 Task: Play online Dominion games in medium mode.
Action: Mouse moved to (480, 573)
Screenshot: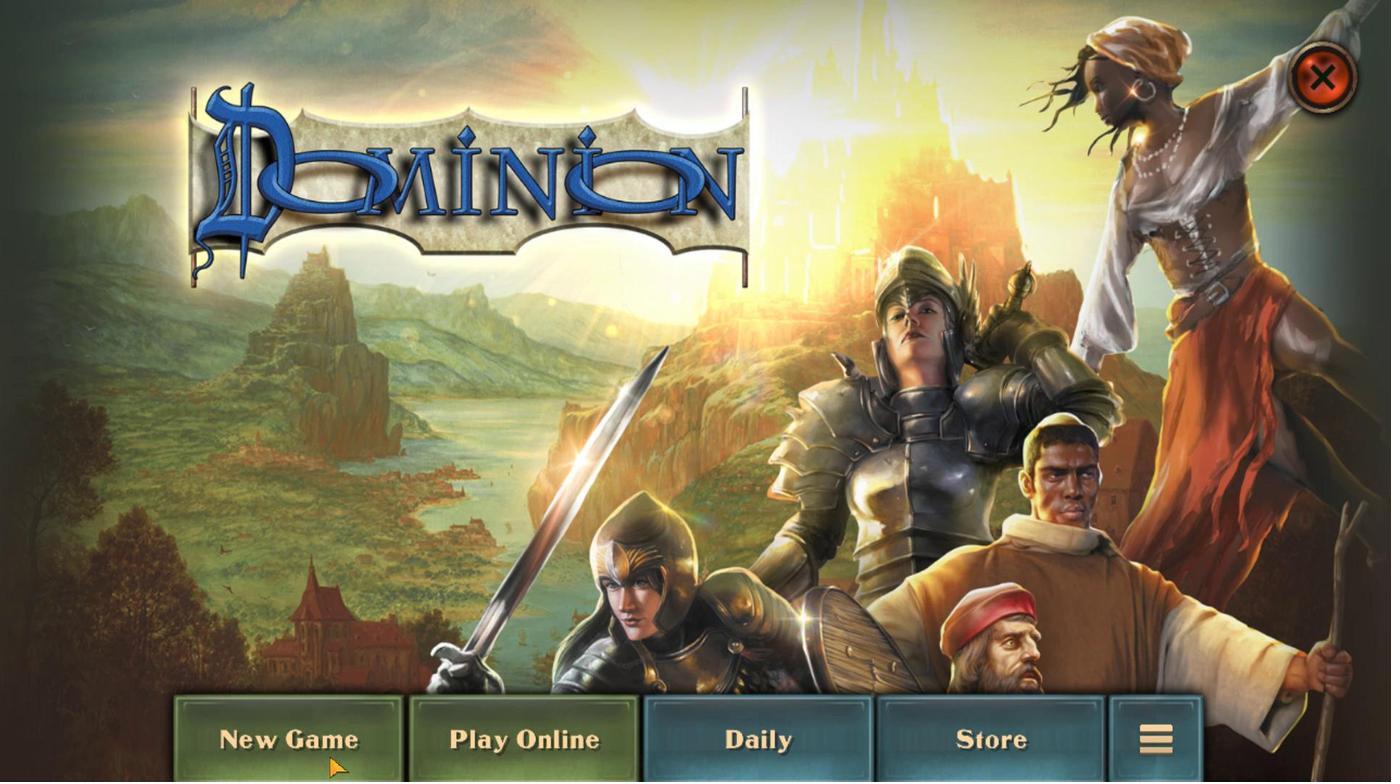 
Action: Mouse pressed left at (480, 573)
Screenshot: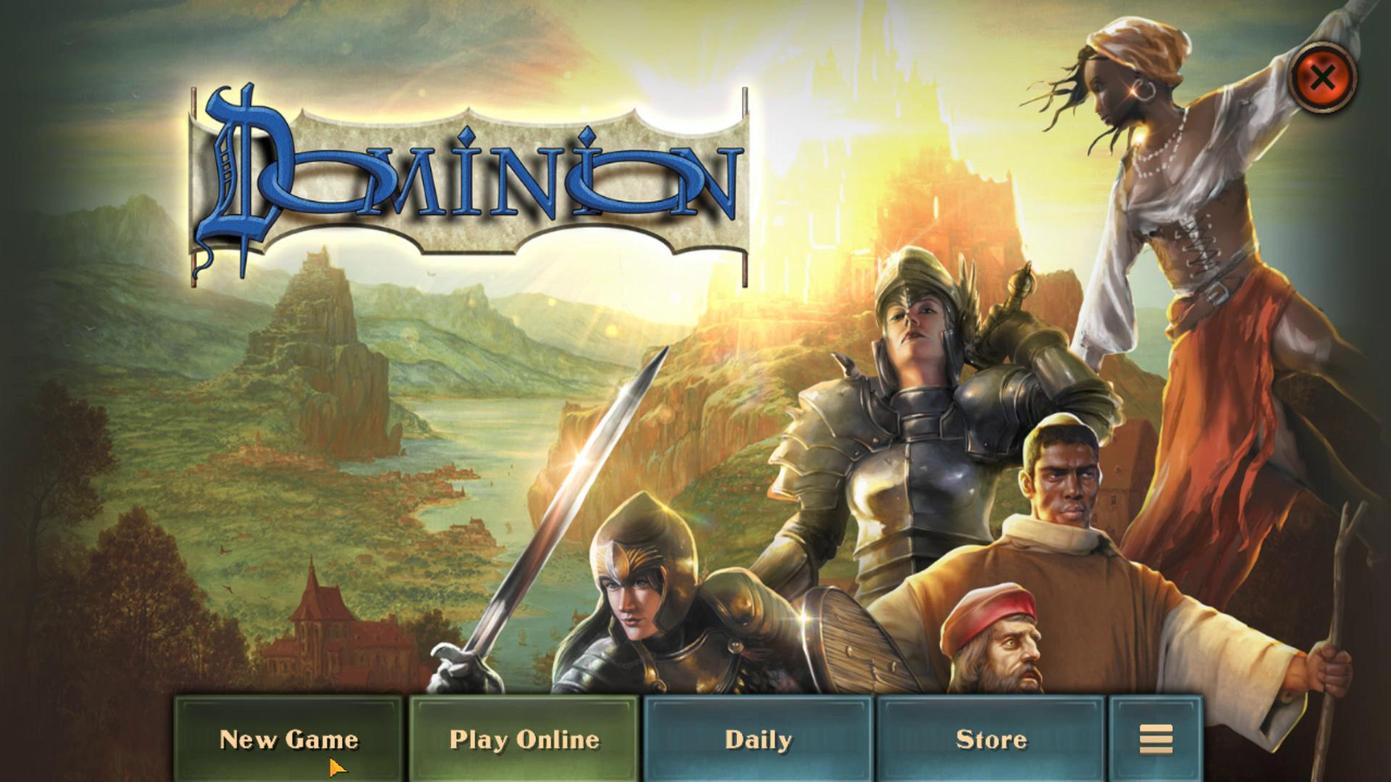 
Action: Mouse moved to (749, 678)
Screenshot: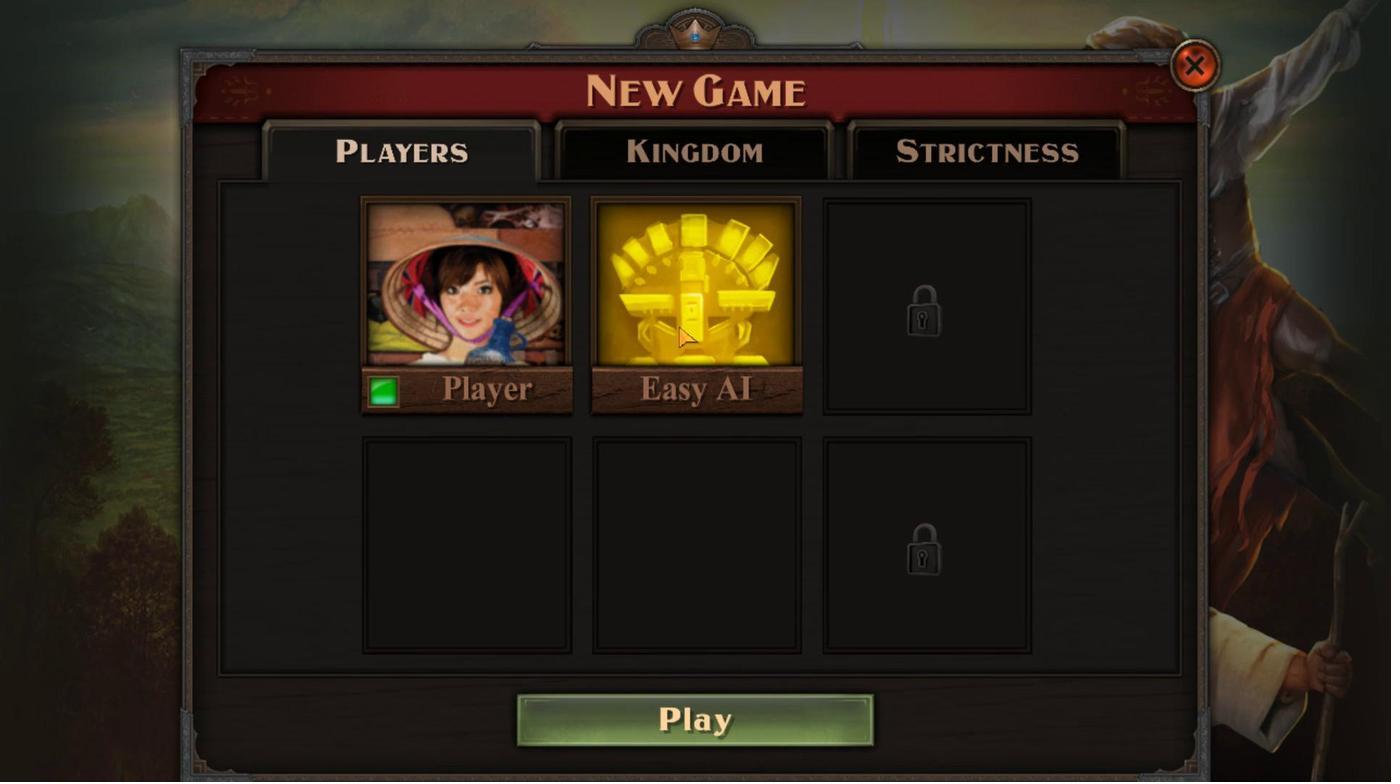 
Action: Mouse pressed left at (749, 678)
Screenshot: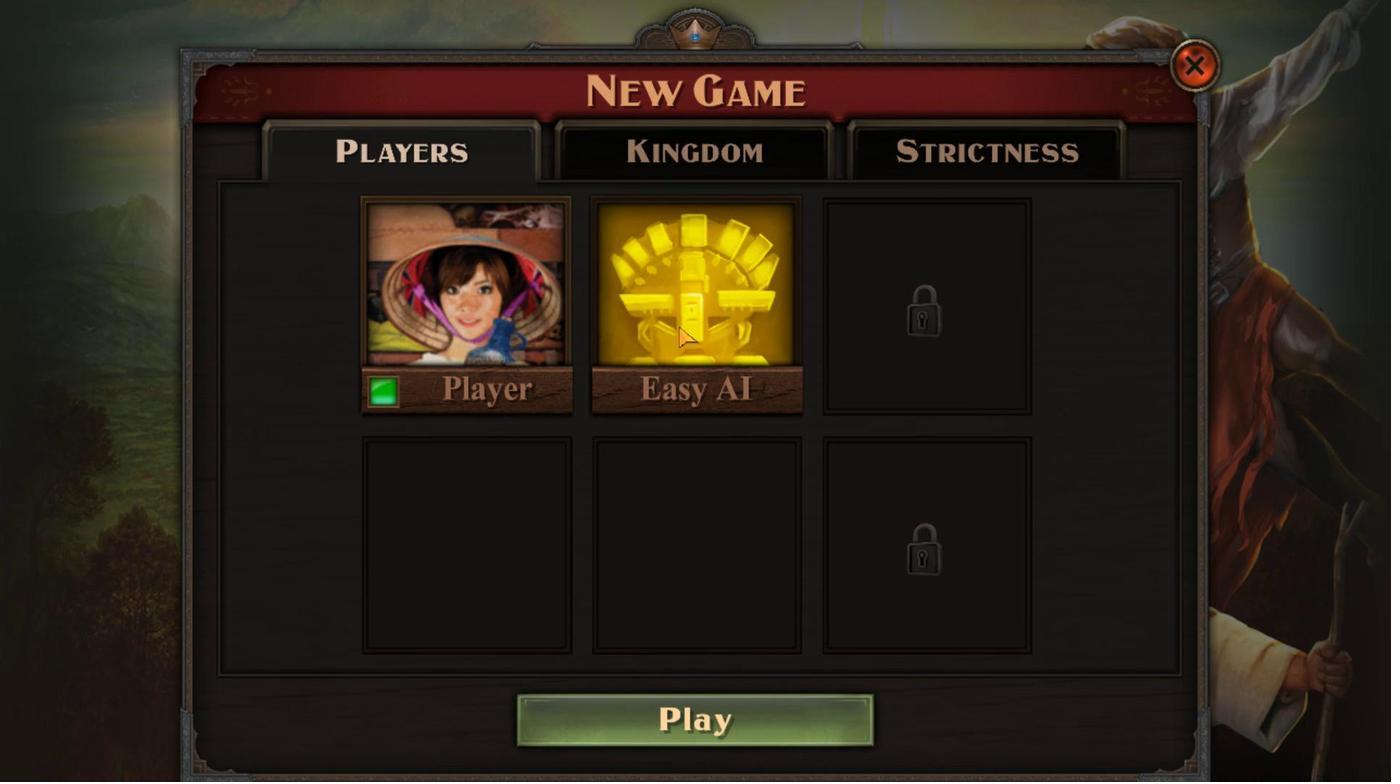 
Action: Mouse moved to (526, 621)
Screenshot: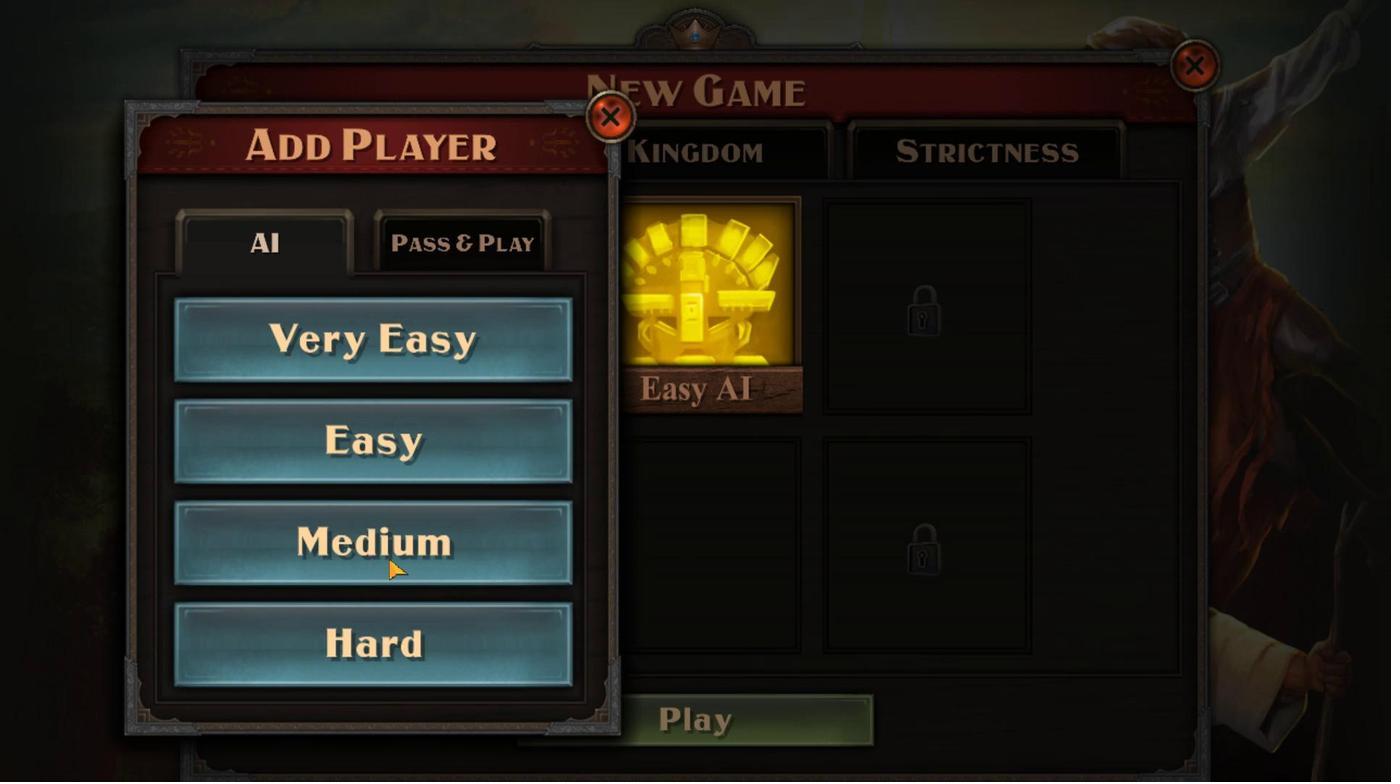
Action: Mouse pressed left at (526, 621)
Screenshot: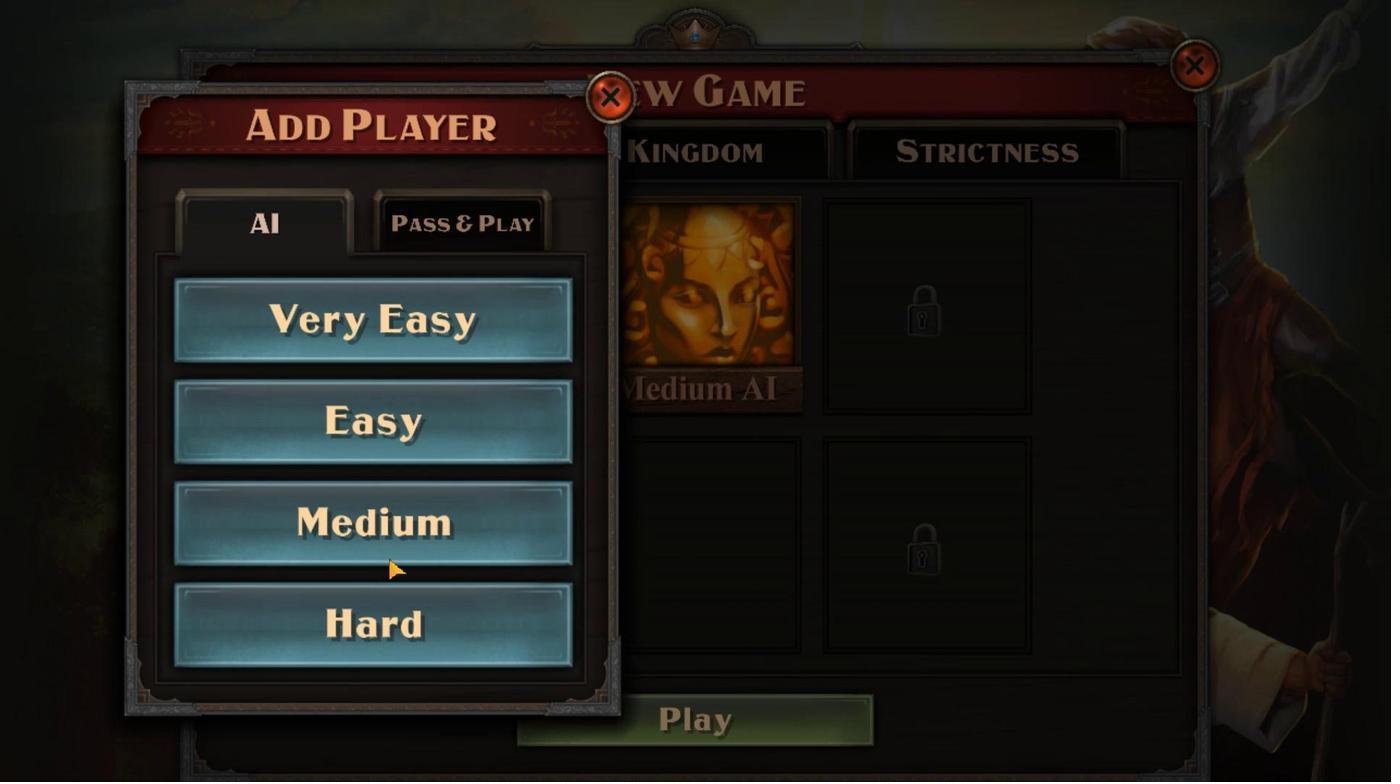 
Action: Mouse moved to (781, 583)
Screenshot: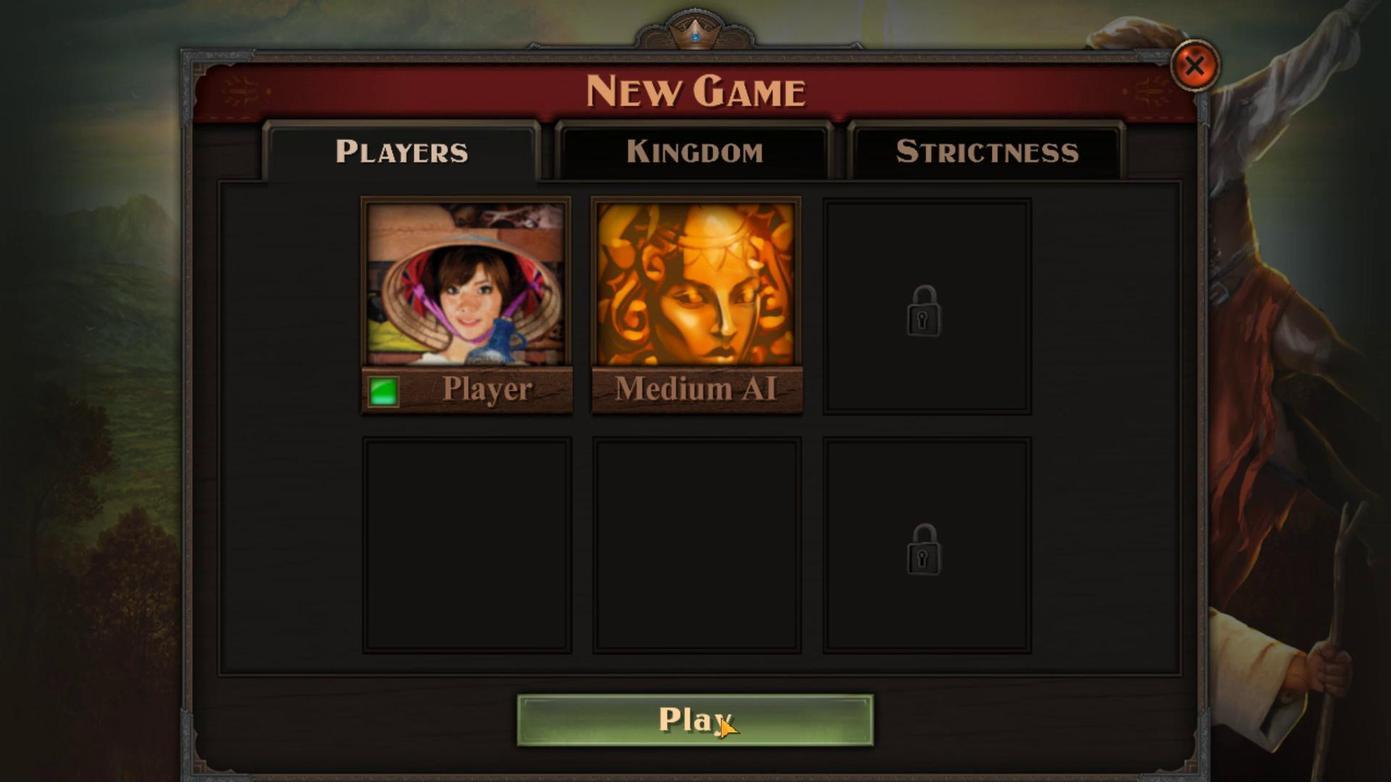 
Action: Mouse pressed left at (781, 583)
Screenshot: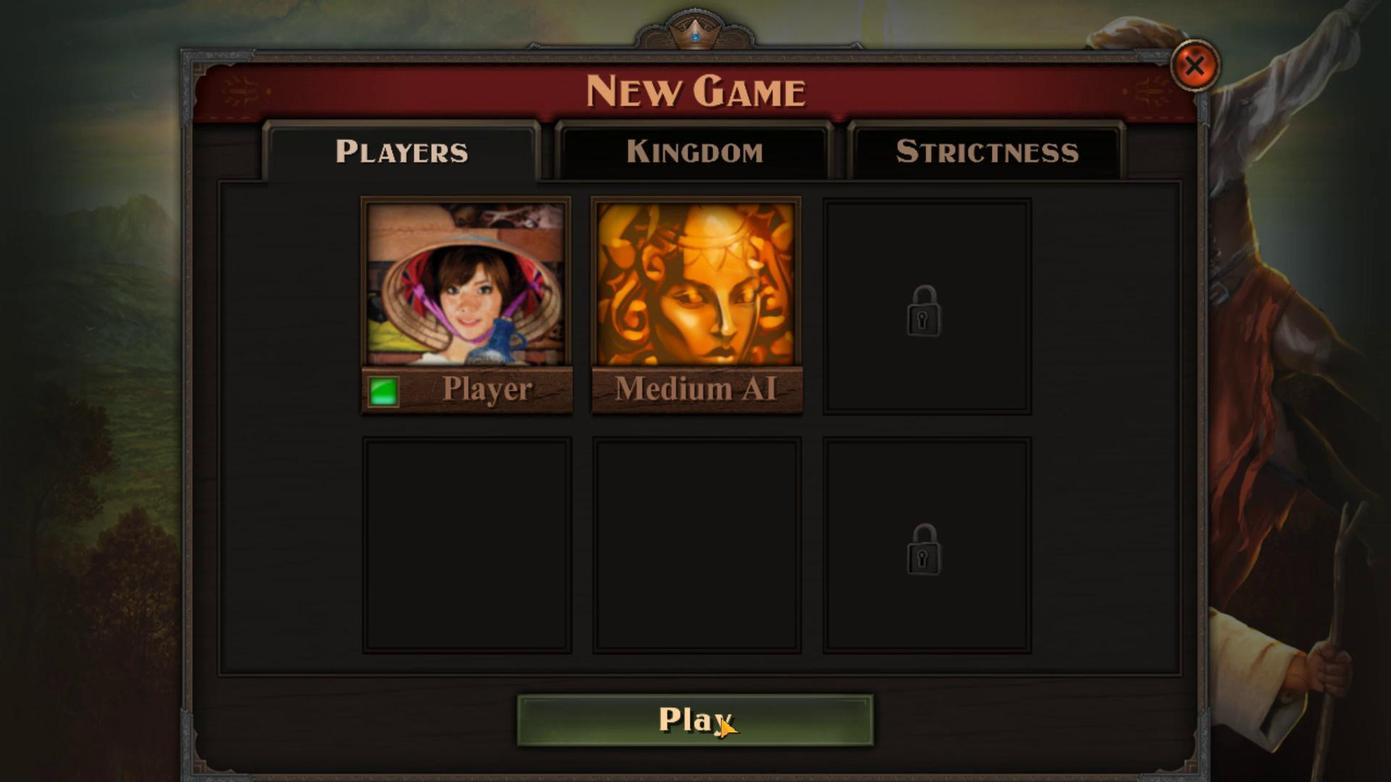 
Action: Mouse moved to (745, 581)
Screenshot: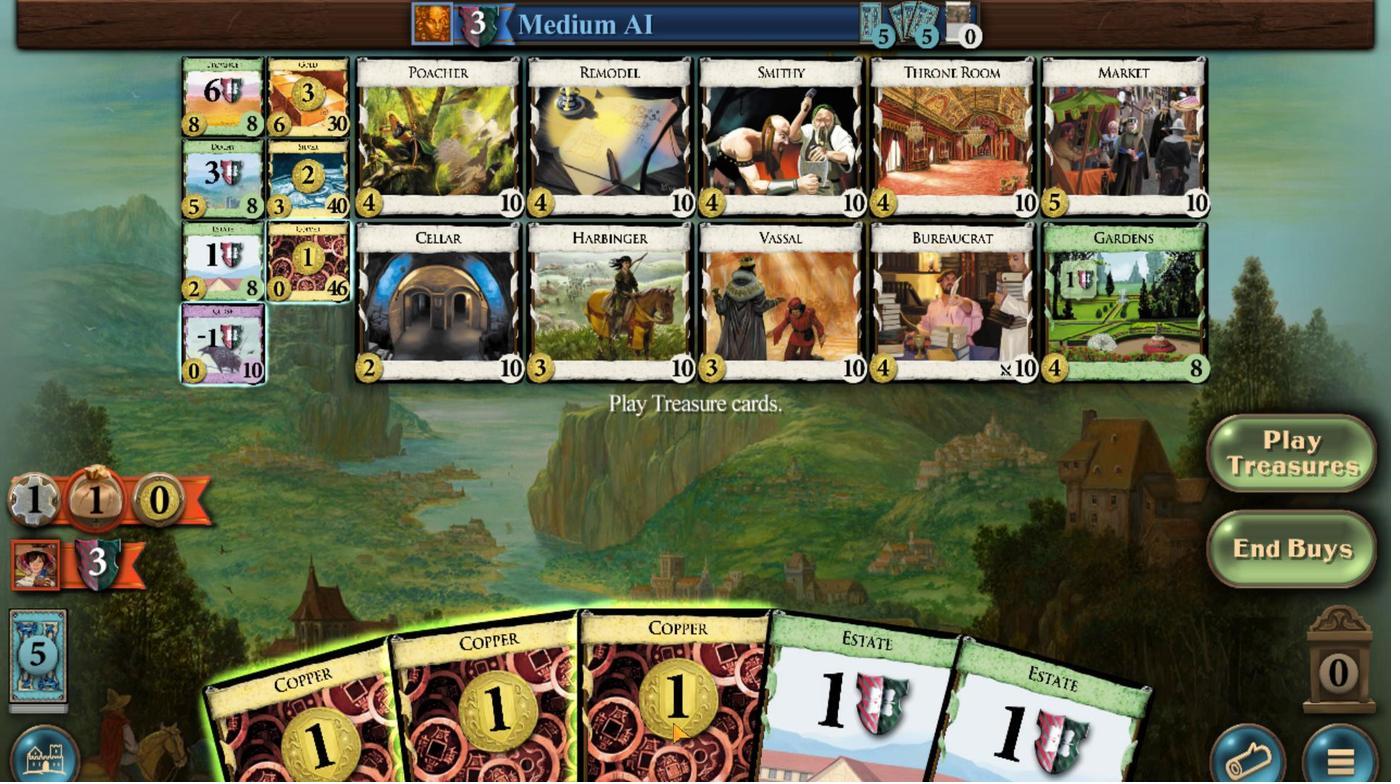 
Action: Mouse scrolled (745, 581) with delta (0, 0)
Screenshot: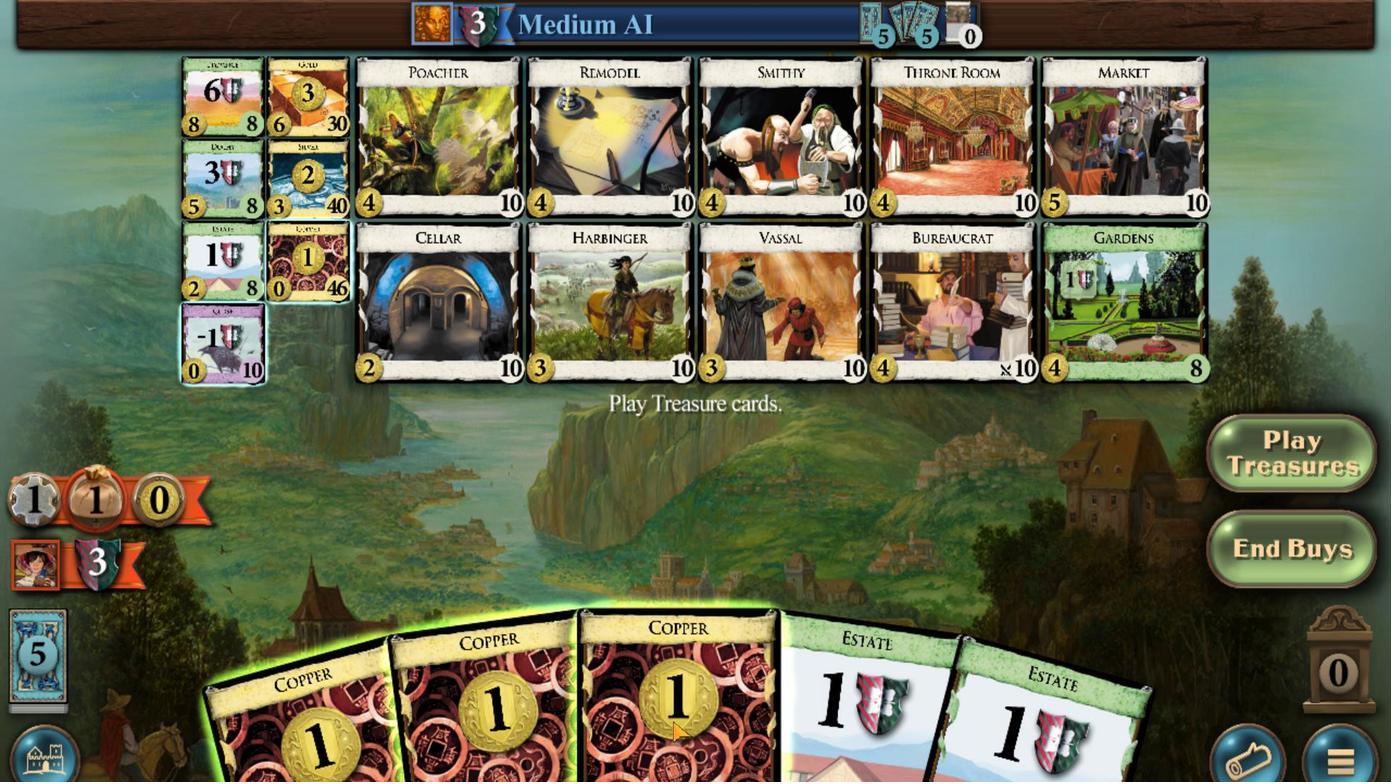 
Action: Mouse moved to (679, 587)
Screenshot: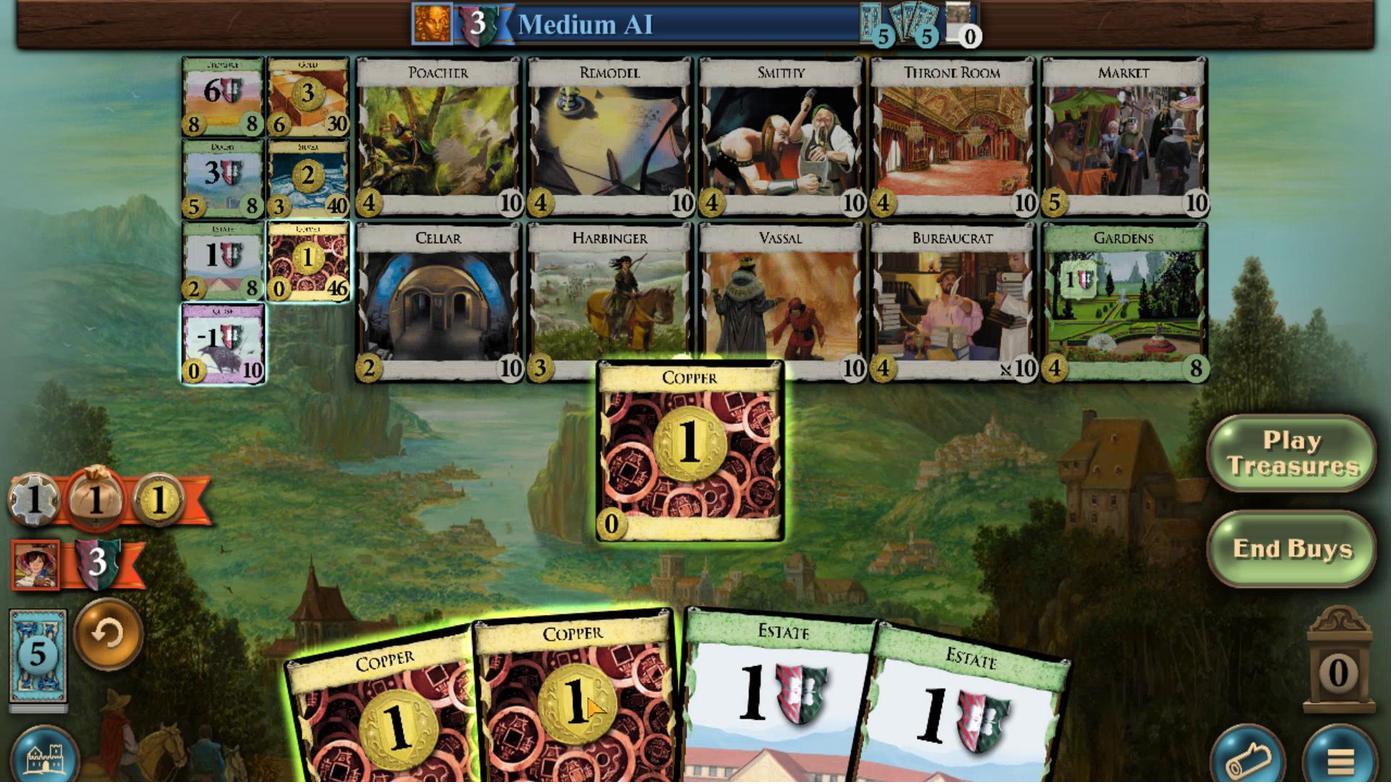 
Action: Mouse scrolled (679, 588) with delta (0, 0)
Screenshot: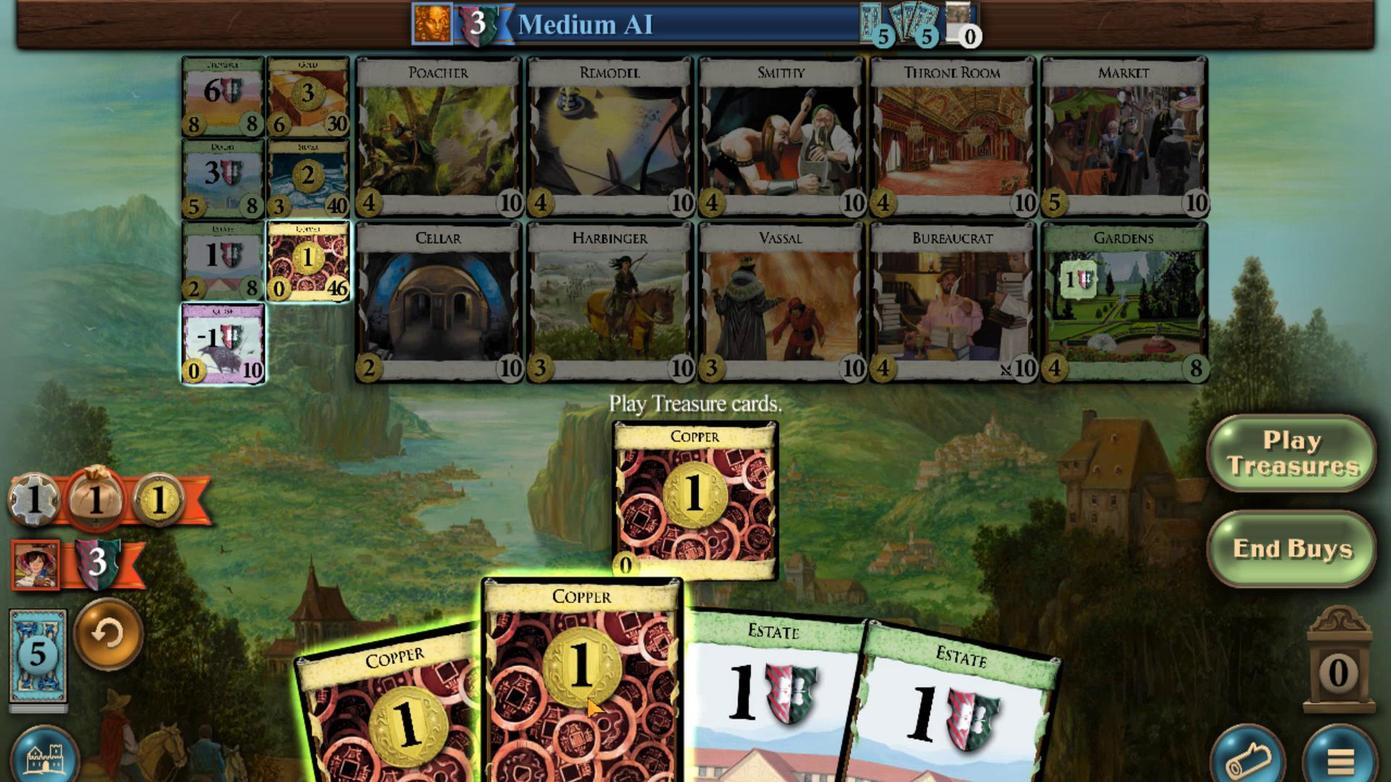 
Action: Mouse moved to (619, 589)
Screenshot: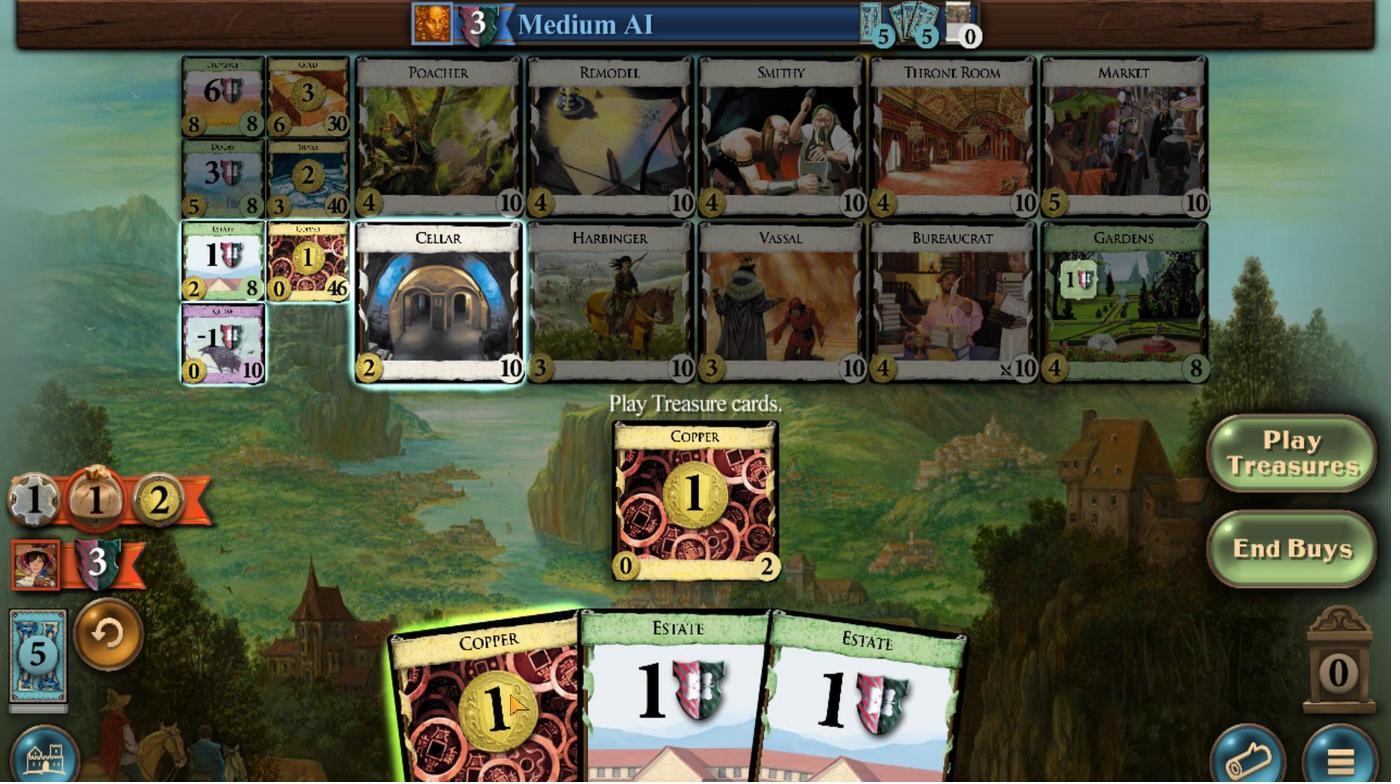 
Action: Mouse scrolled (619, 589) with delta (0, 0)
Screenshot: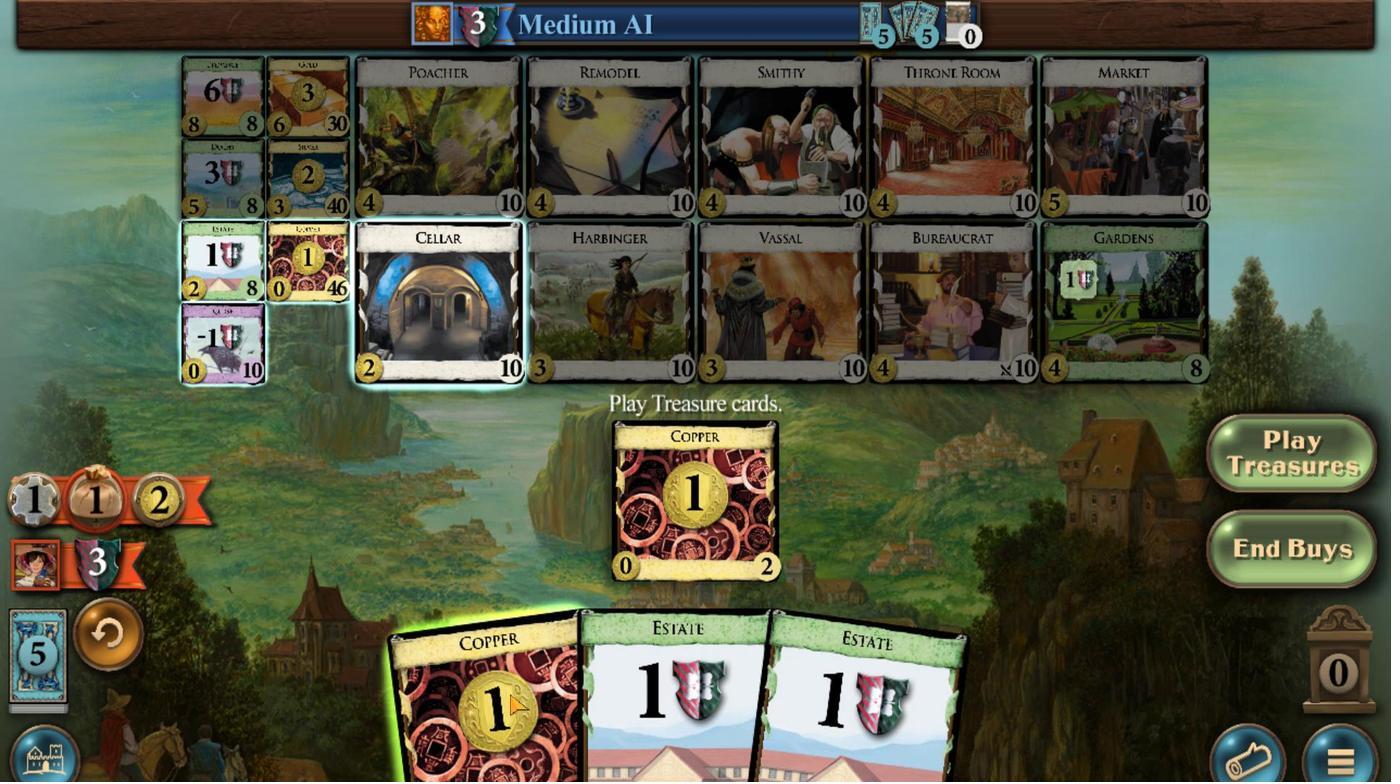 
Action: Mouse moved to (483, 716)
Screenshot: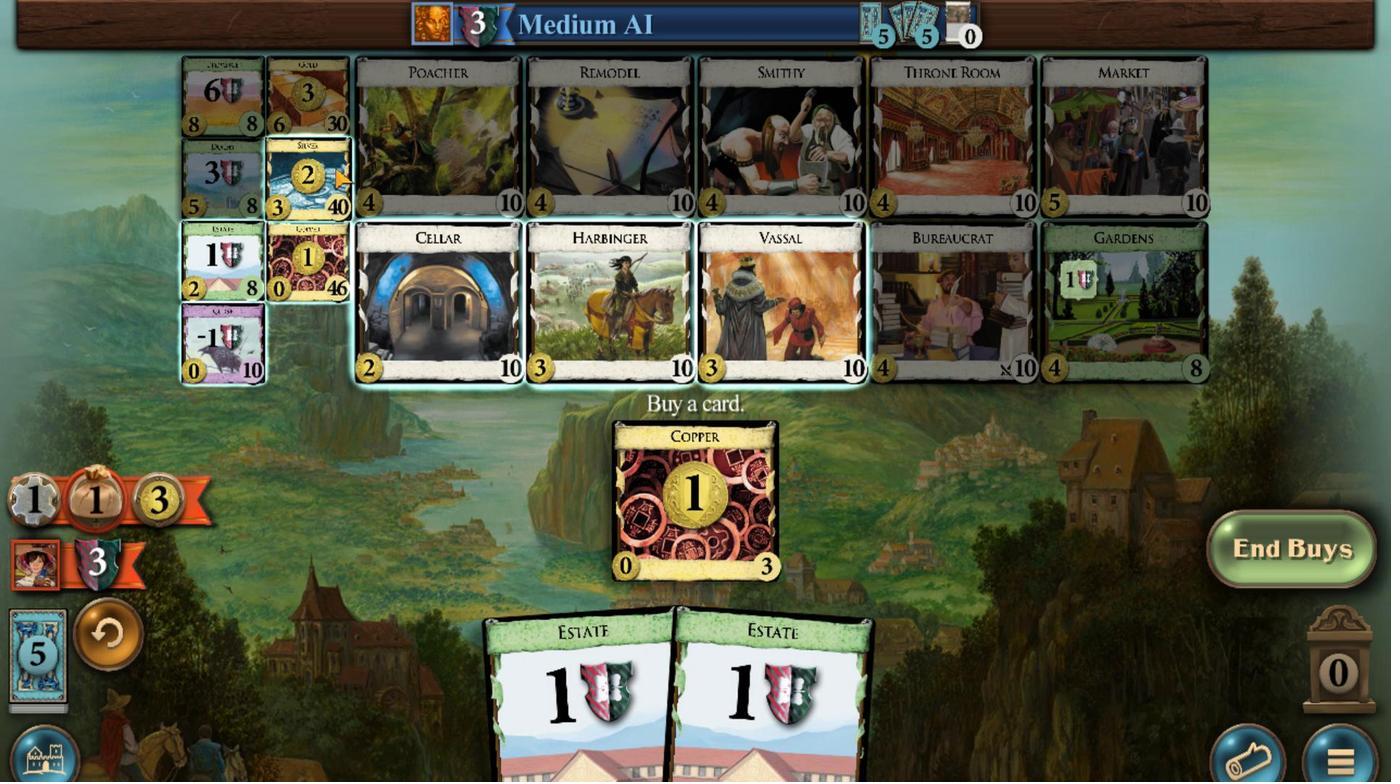 
Action: Mouse scrolled (483, 716) with delta (0, 0)
Screenshot: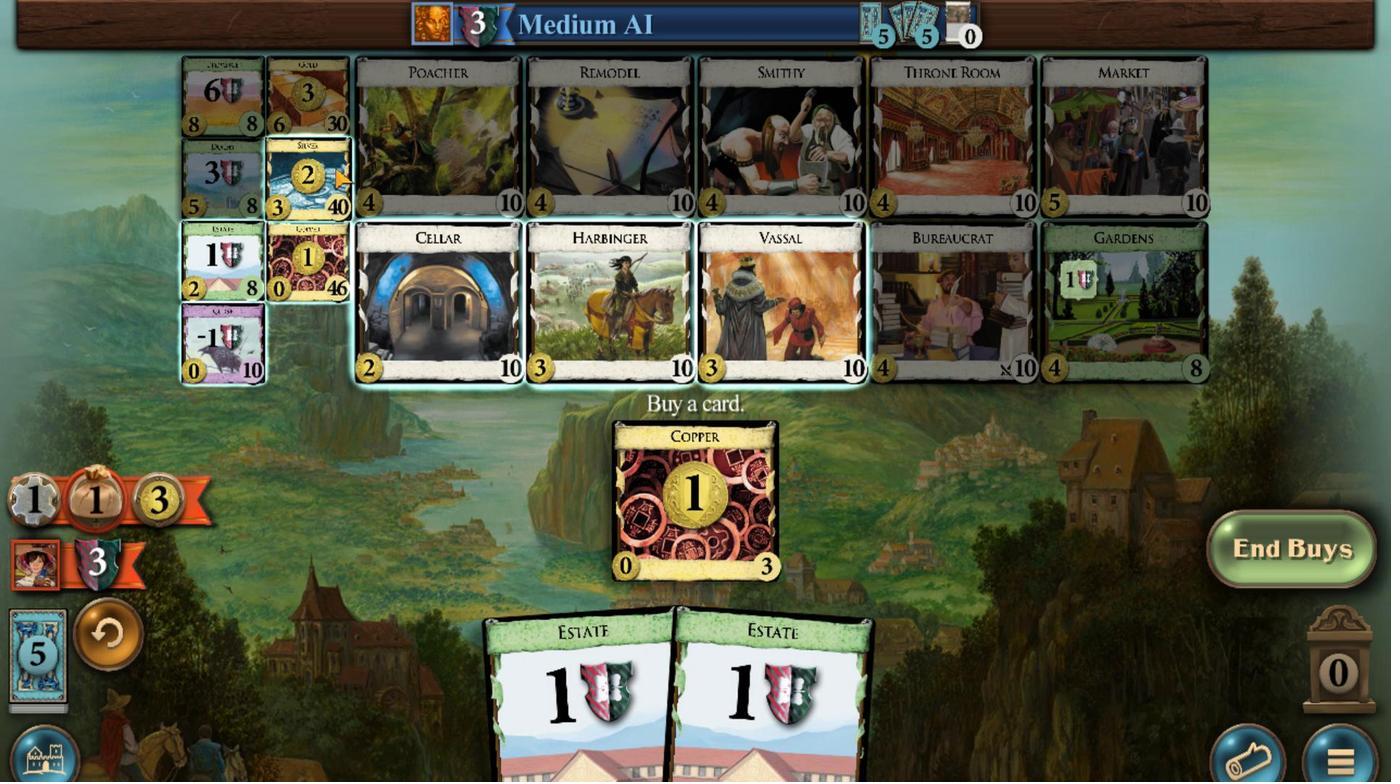 
Action: Mouse moved to (485, 716)
Screenshot: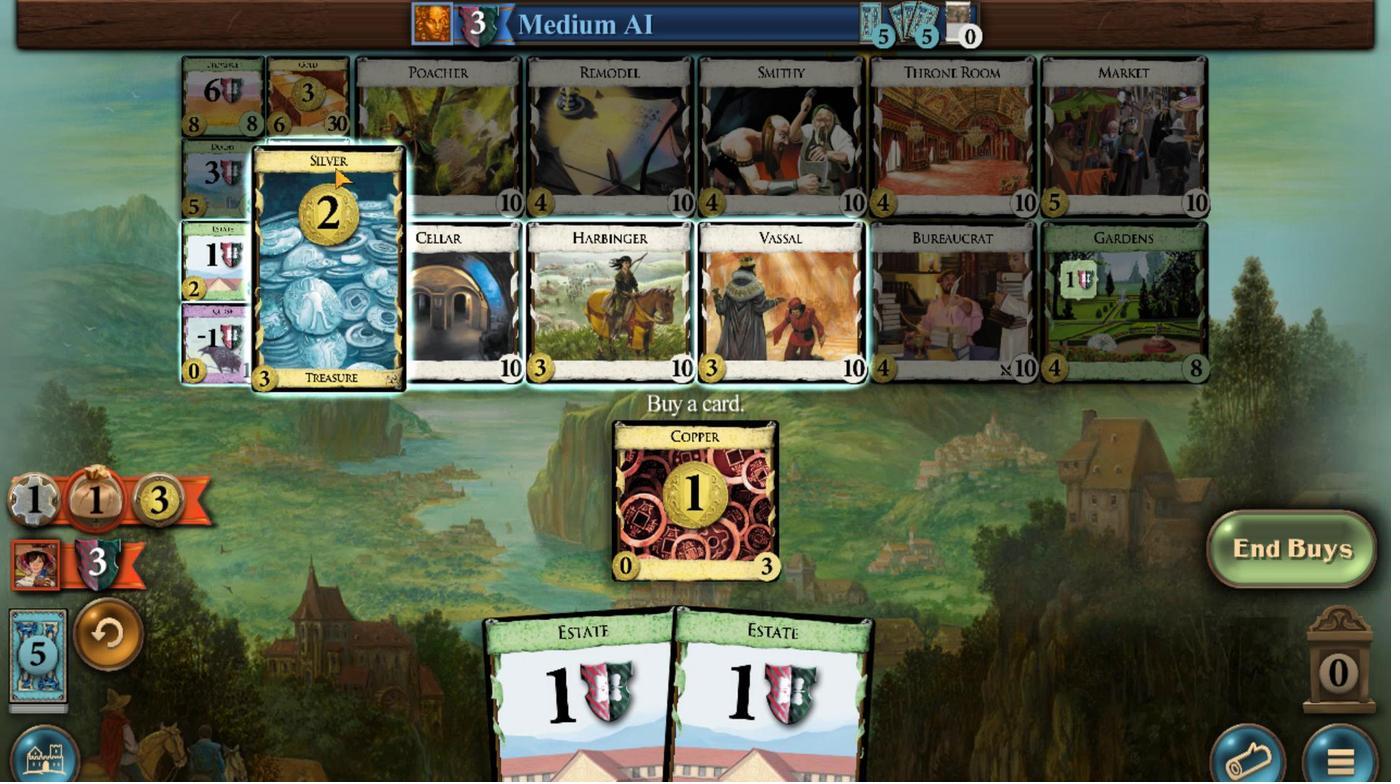 
Action: Mouse scrolled (485, 716) with delta (0, 0)
Screenshot: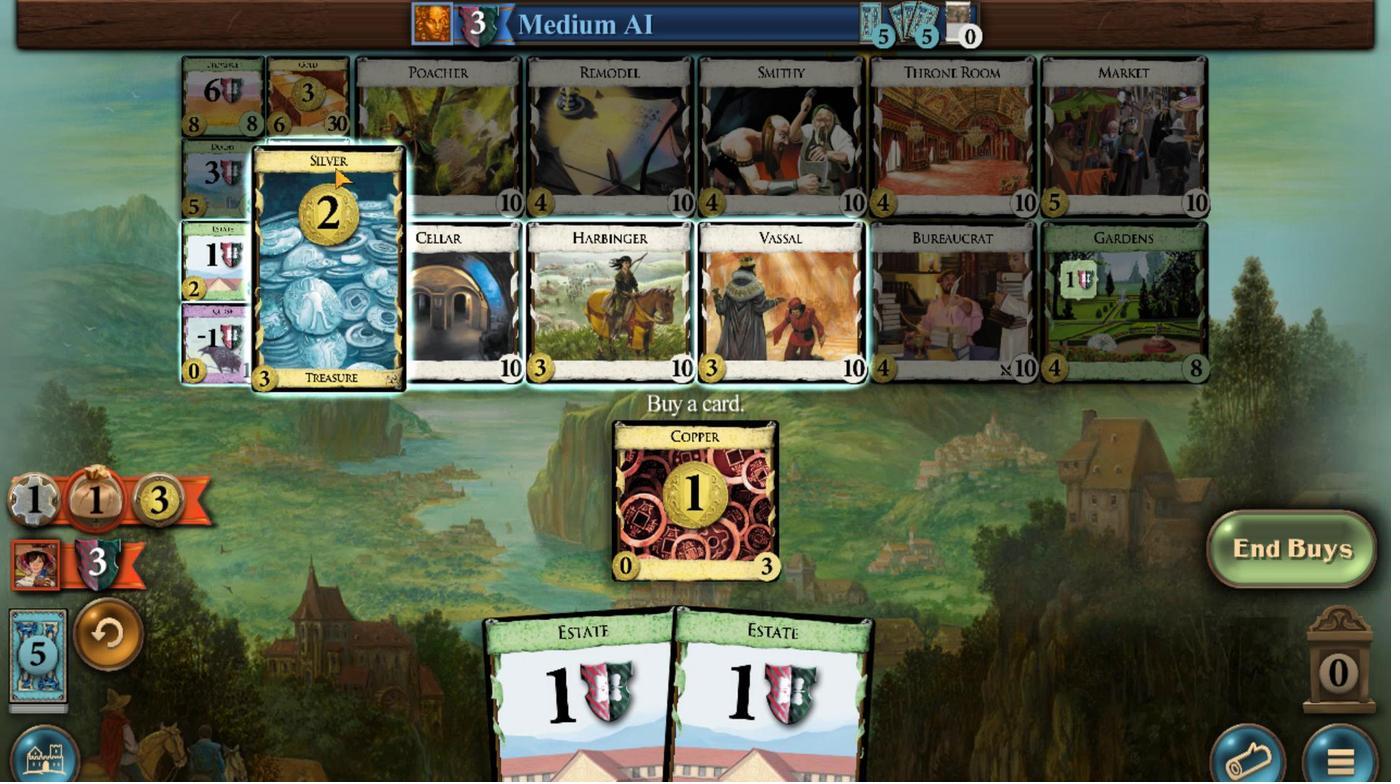 
Action: Mouse moved to (485, 716)
Screenshot: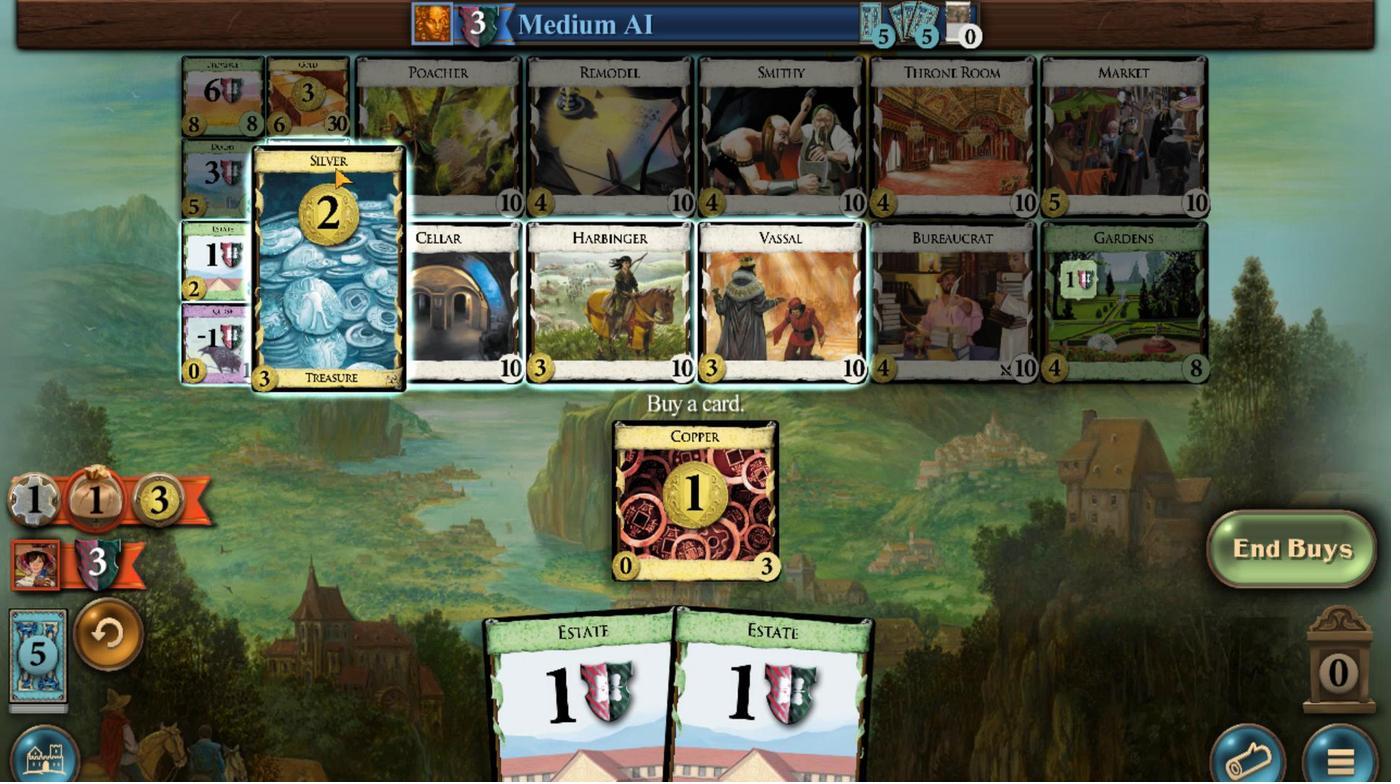 
Action: Mouse scrolled (485, 716) with delta (0, 0)
Screenshot: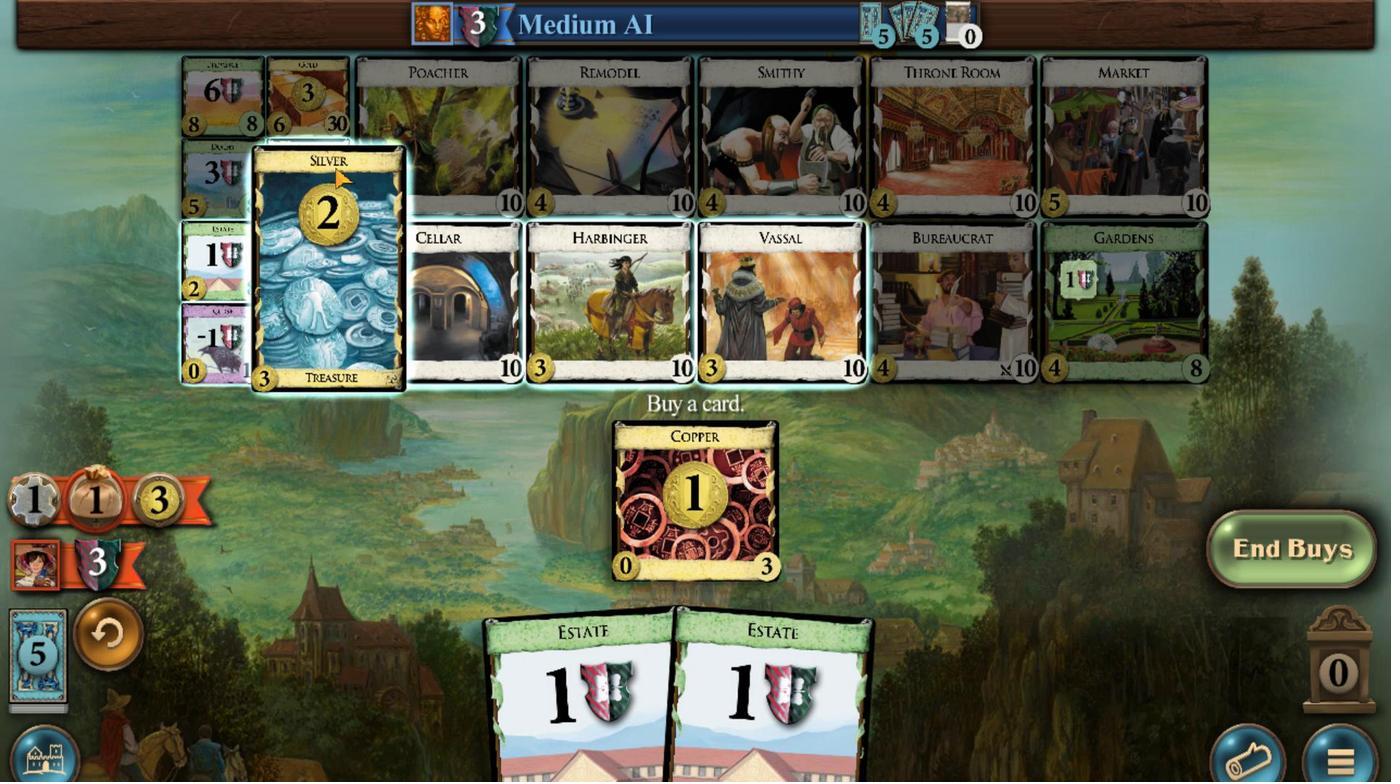 
Action: Mouse scrolled (485, 716) with delta (0, 0)
Screenshot: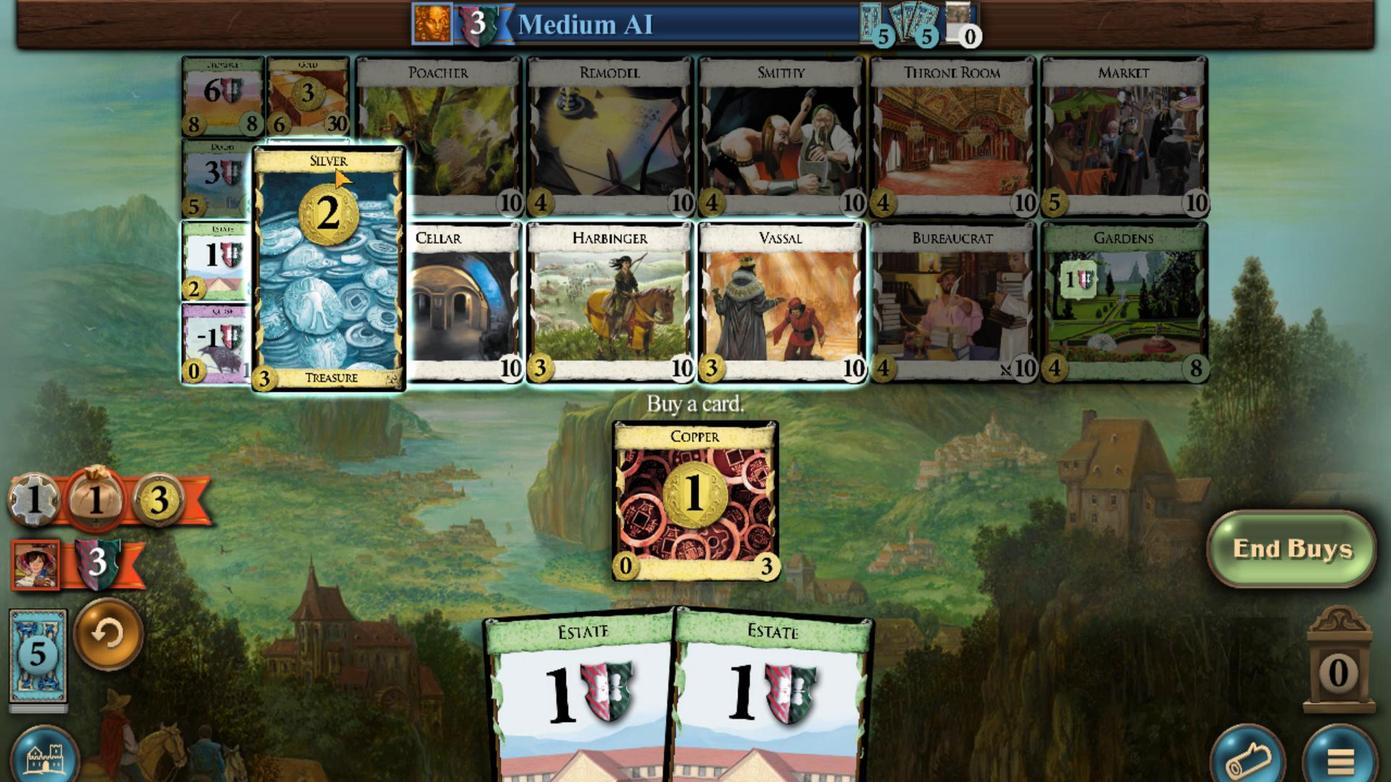 
Action: Mouse scrolled (485, 716) with delta (0, 0)
Screenshot: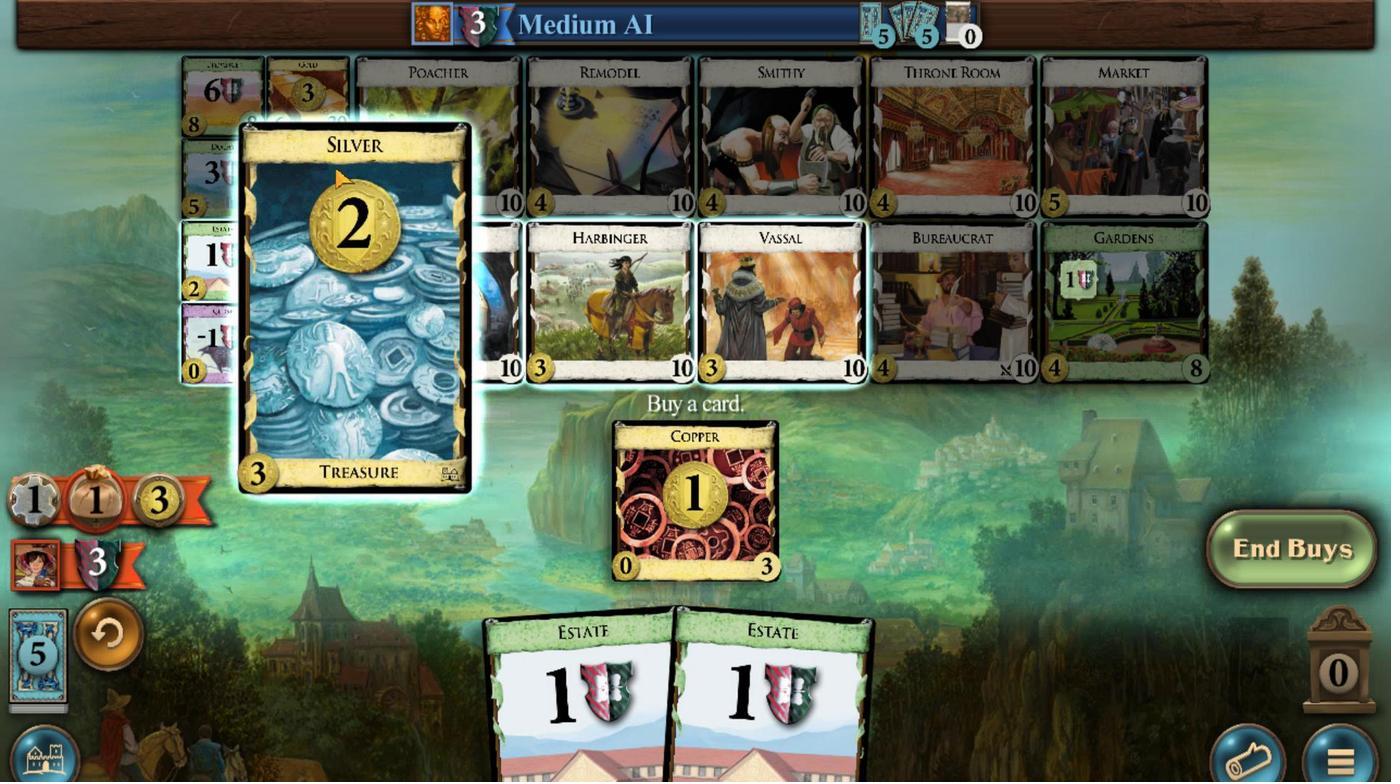 
Action: Mouse scrolled (485, 716) with delta (0, 0)
Screenshot: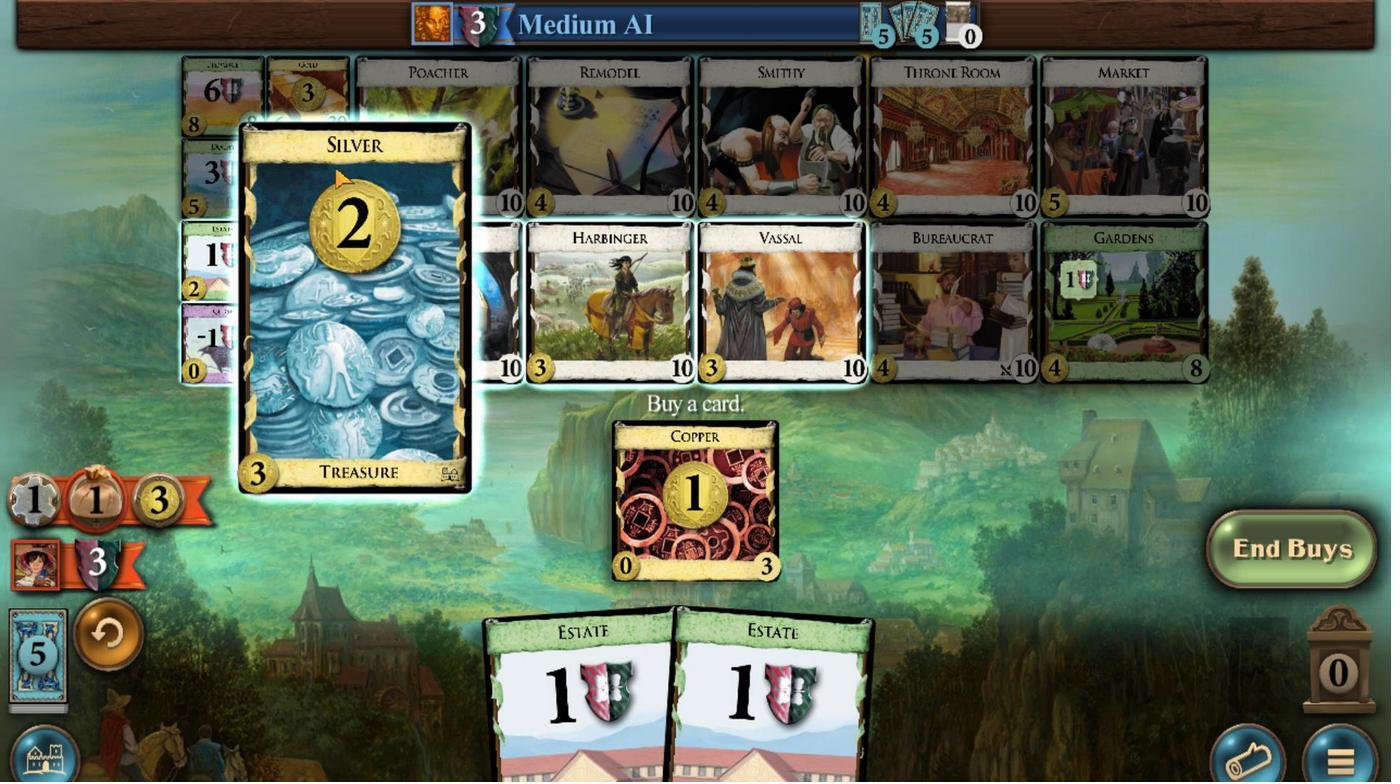 
Action: Mouse scrolled (485, 716) with delta (0, 0)
Screenshot: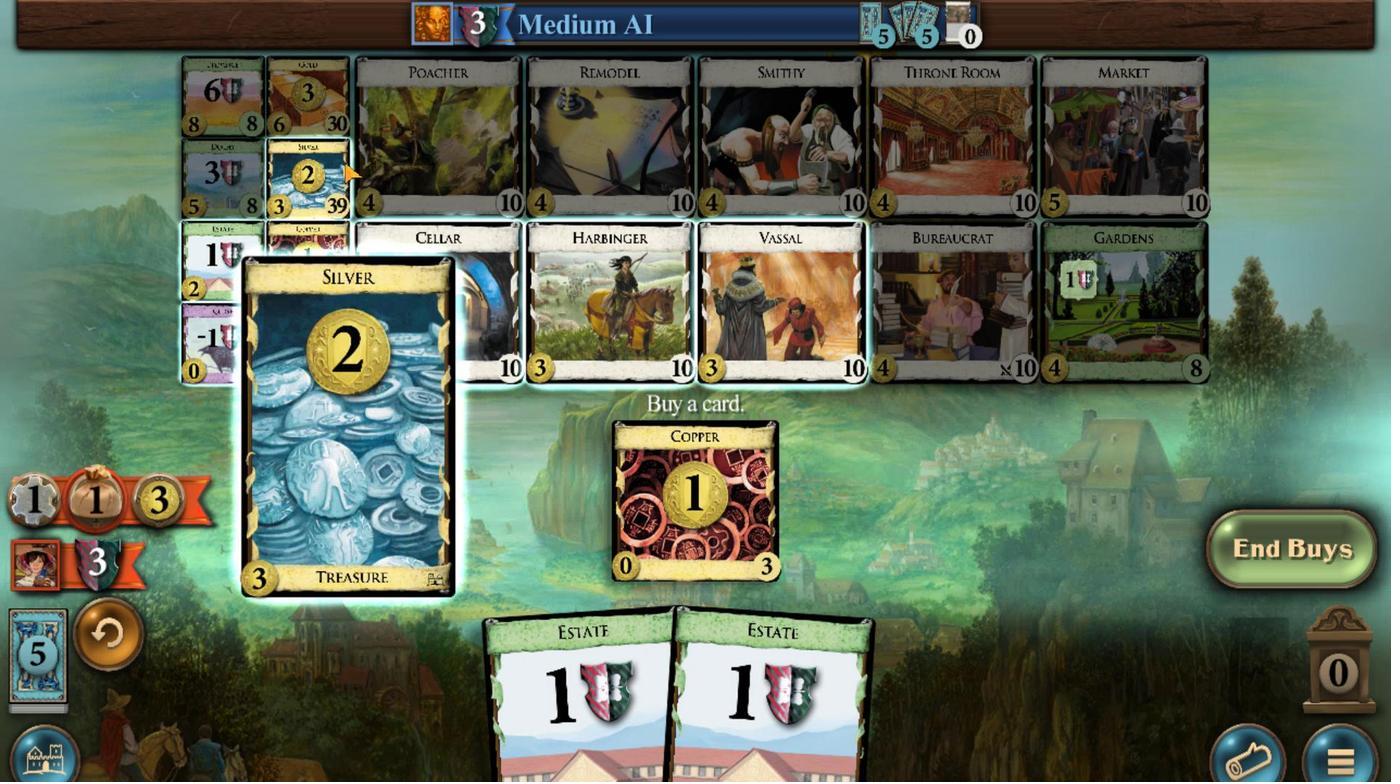 
Action: Mouse moved to (872, 600)
Screenshot: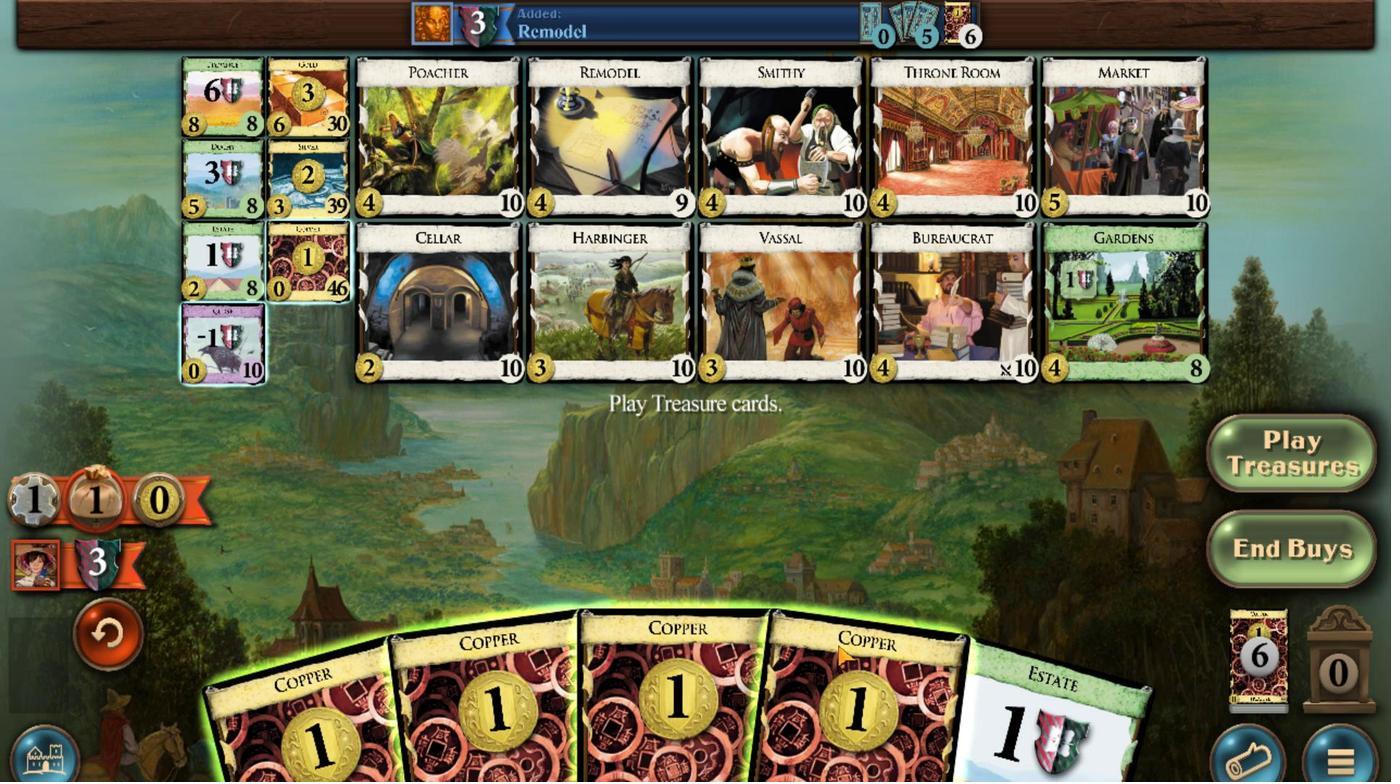 
Action: Mouse scrolled (872, 601) with delta (0, 0)
Screenshot: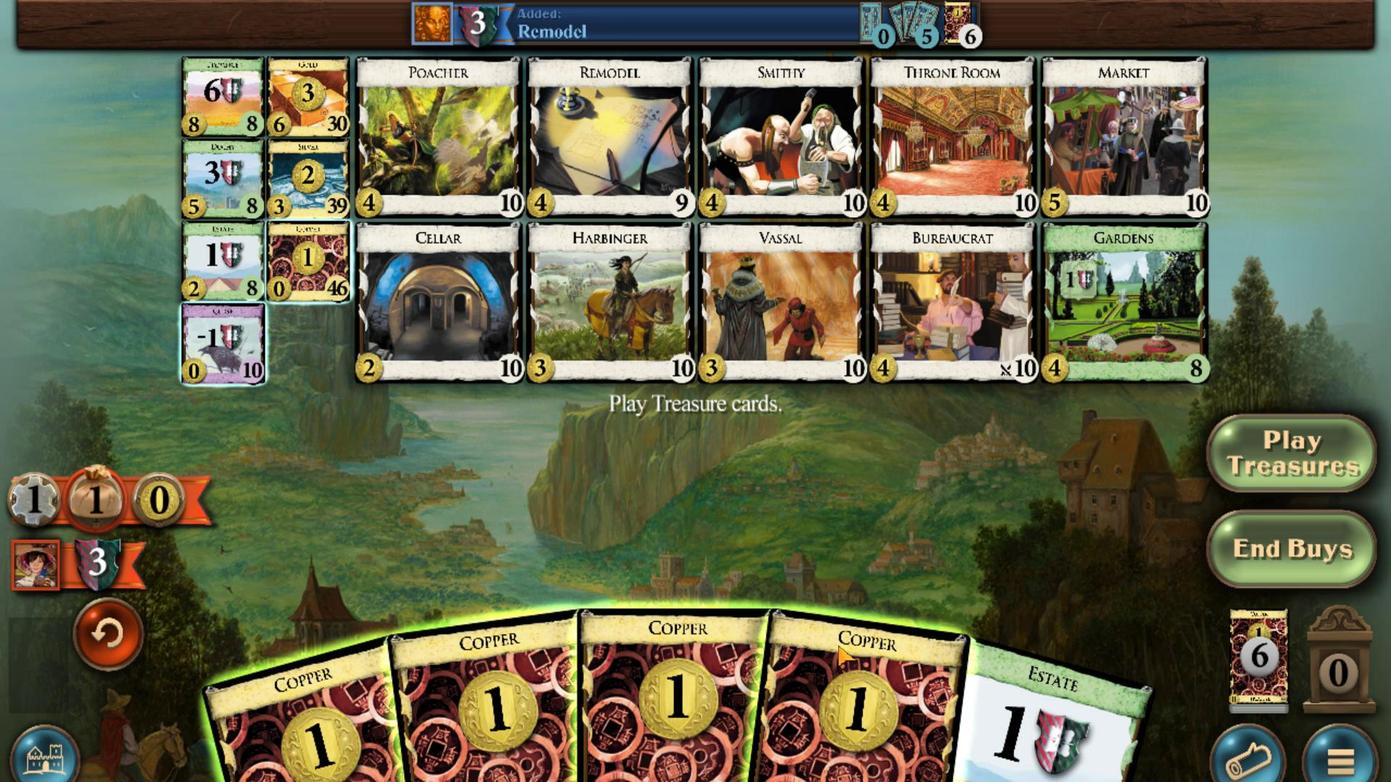 
Action: Mouse moved to (818, 594)
Screenshot: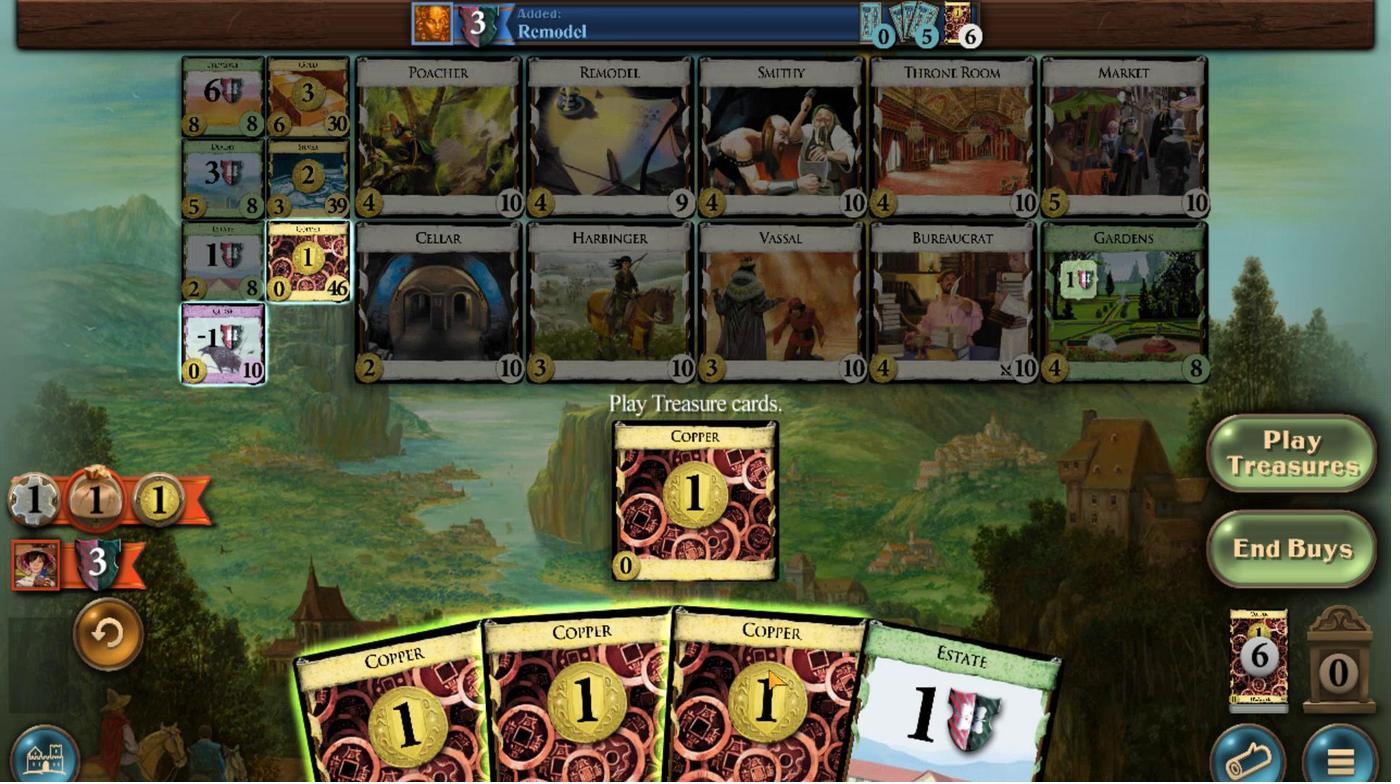 
Action: Mouse scrolled (818, 594) with delta (0, 0)
Screenshot: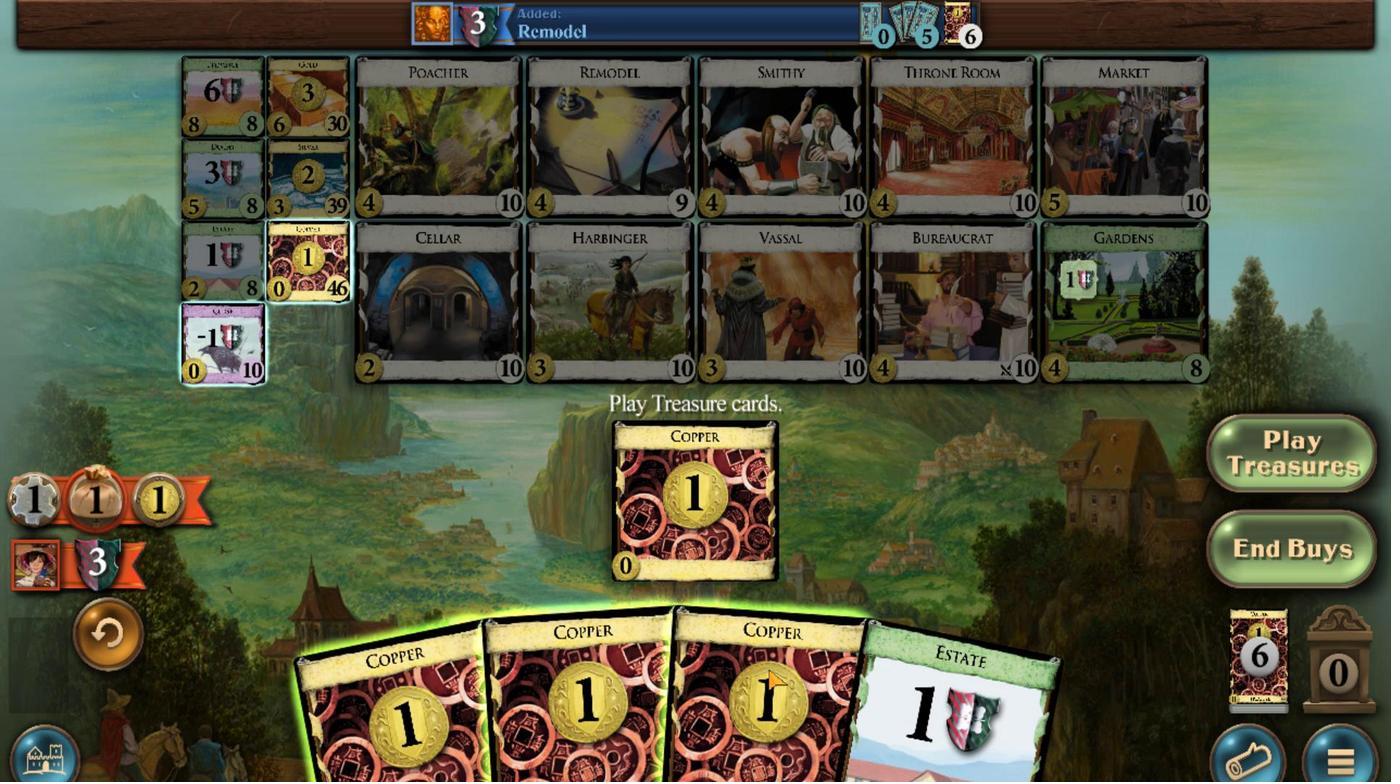 
Action: Mouse moved to (774, 591)
Screenshot: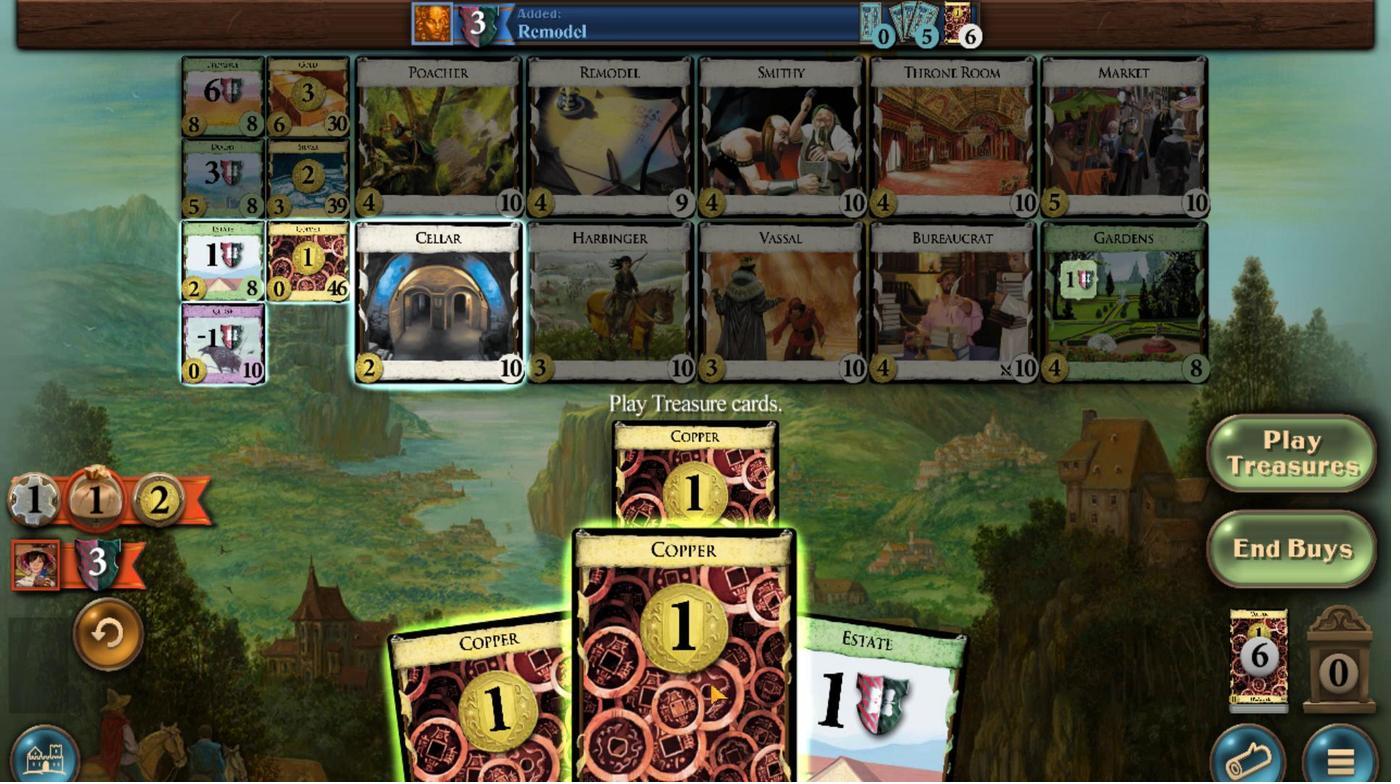 
Action: Mouse scrolled (774, 591) with delta (0, 0)
Screenshot: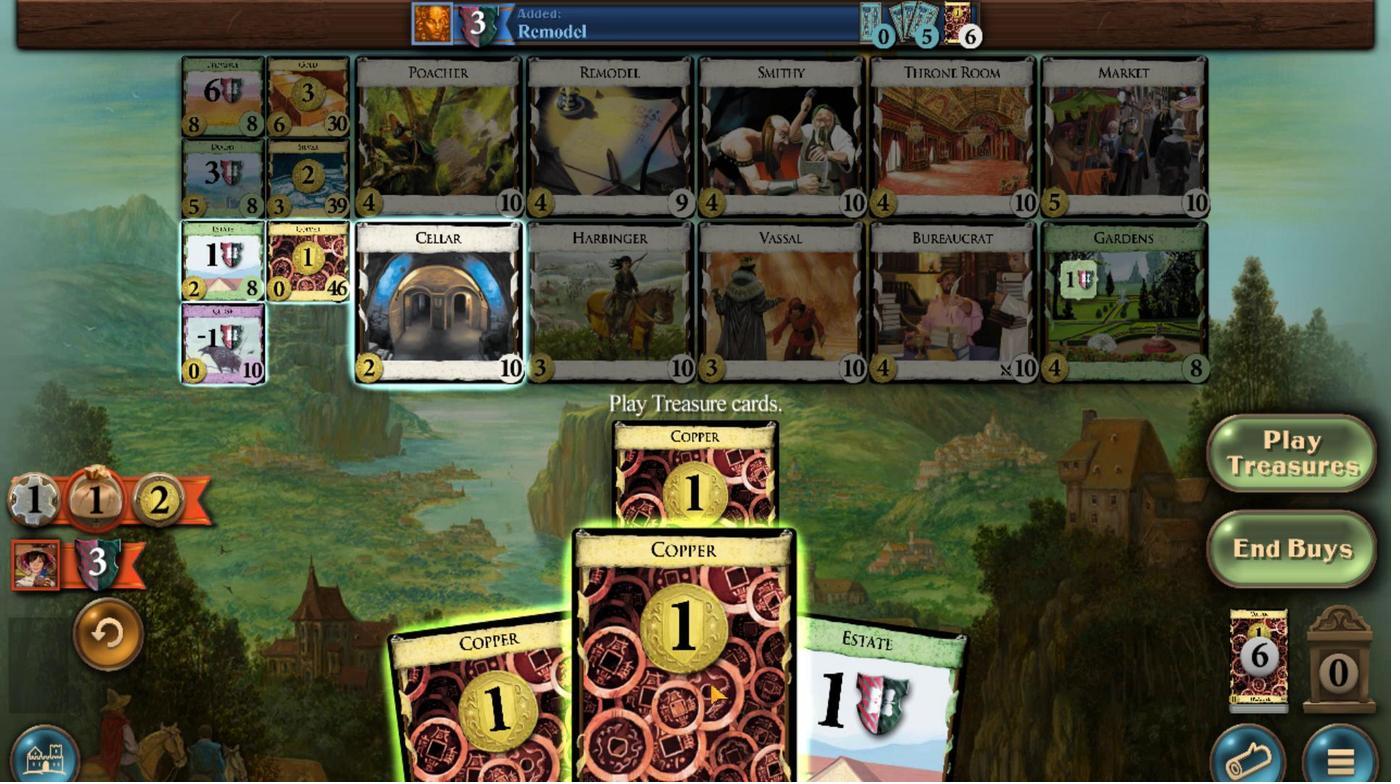 
Action: Mouse moved to (713, 592)
Screenshot: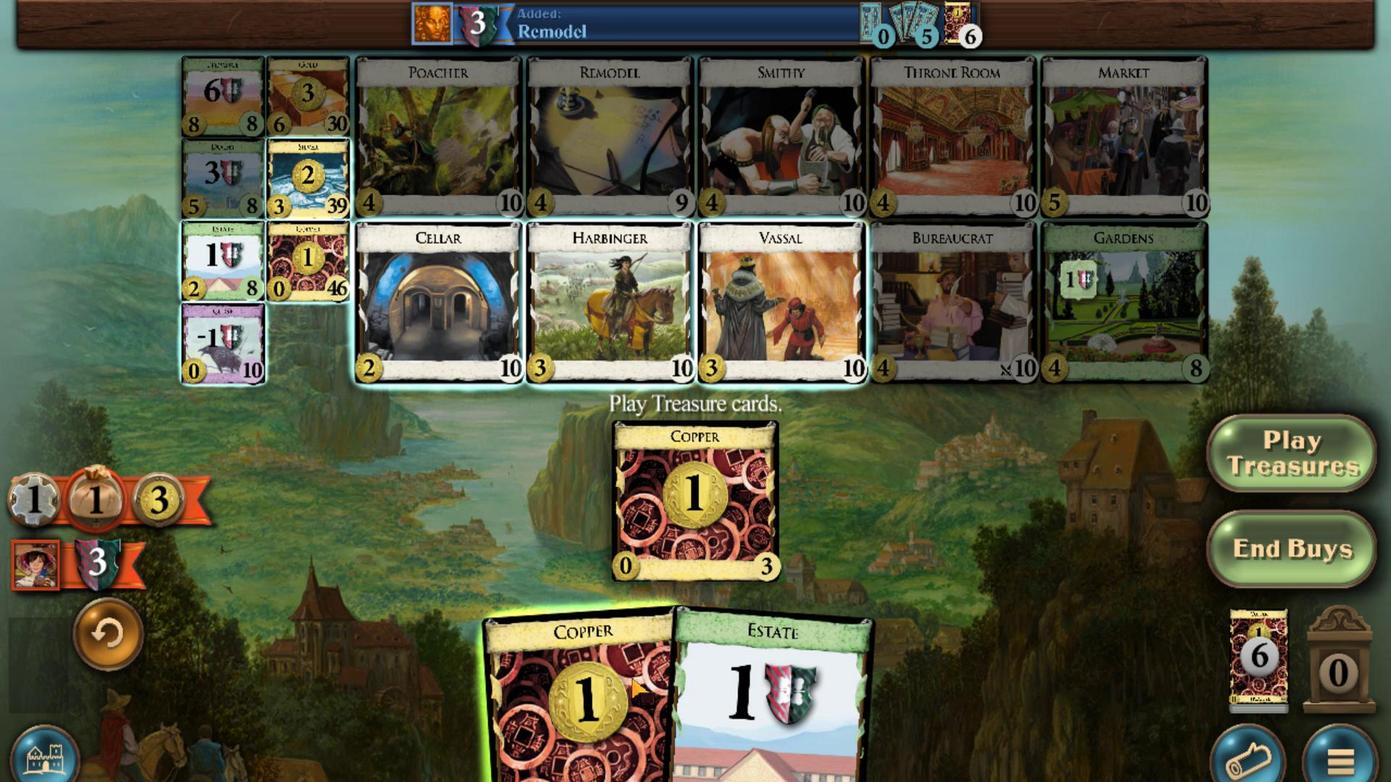 
Action: Mouse scrolled (713, 592) with delta (0, 0)
Screenshot: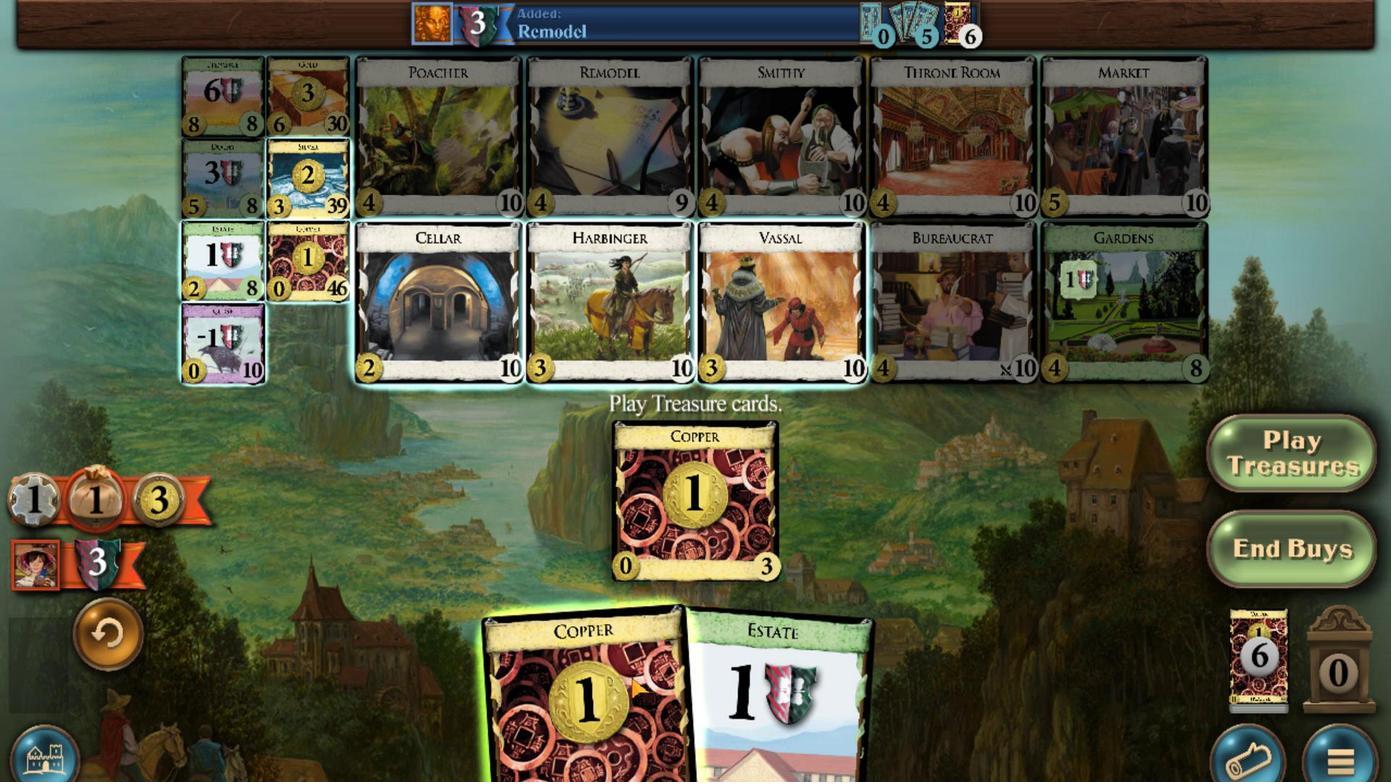 
Action: Mouse moved to (562, 720)
Screenshot: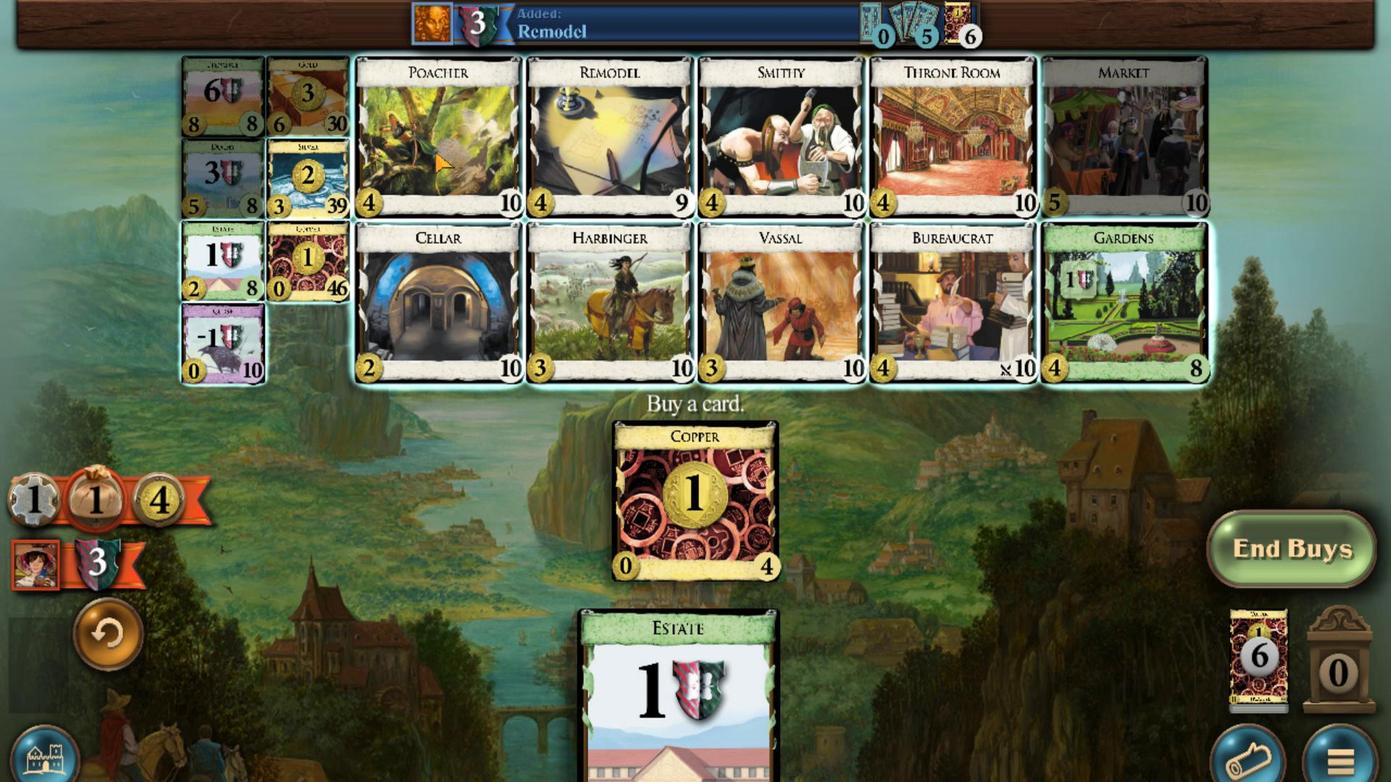 
Action: Mouse scrolled (562, 720) with delta (0, 0)
Screenshot: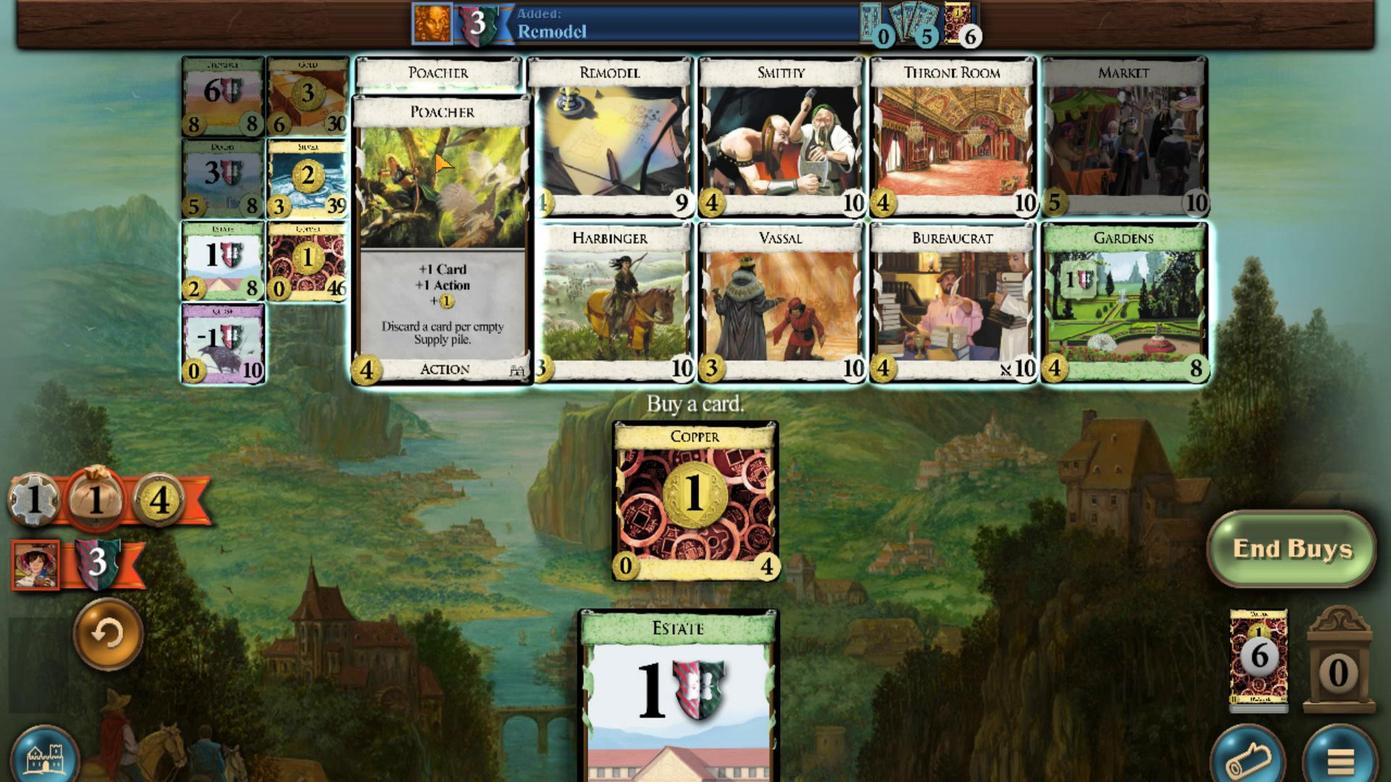 
Action: Mouse scrolled (562, 720) with delta (0, 0)
Screenshot: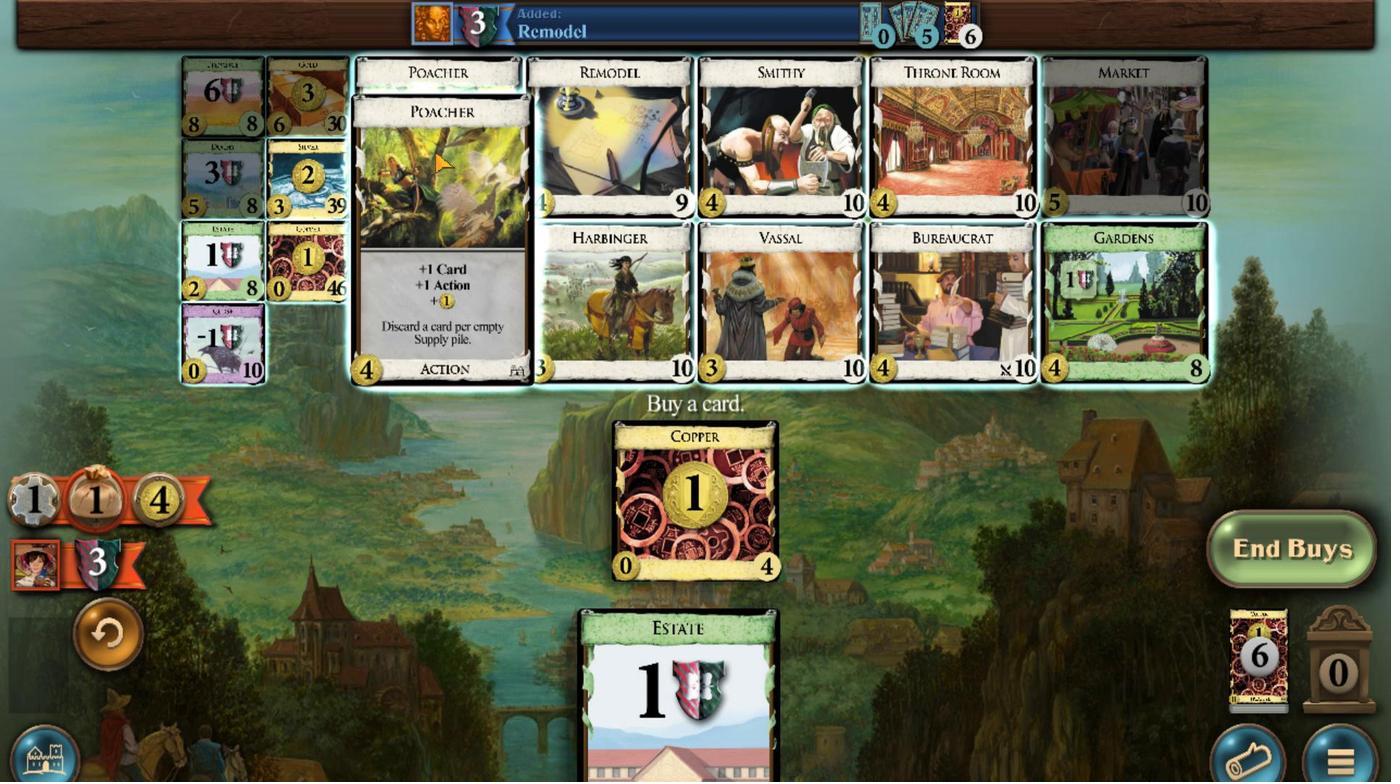
Action: Mouse scrolled (562, 720) with delta (0, 0)
Screenshot: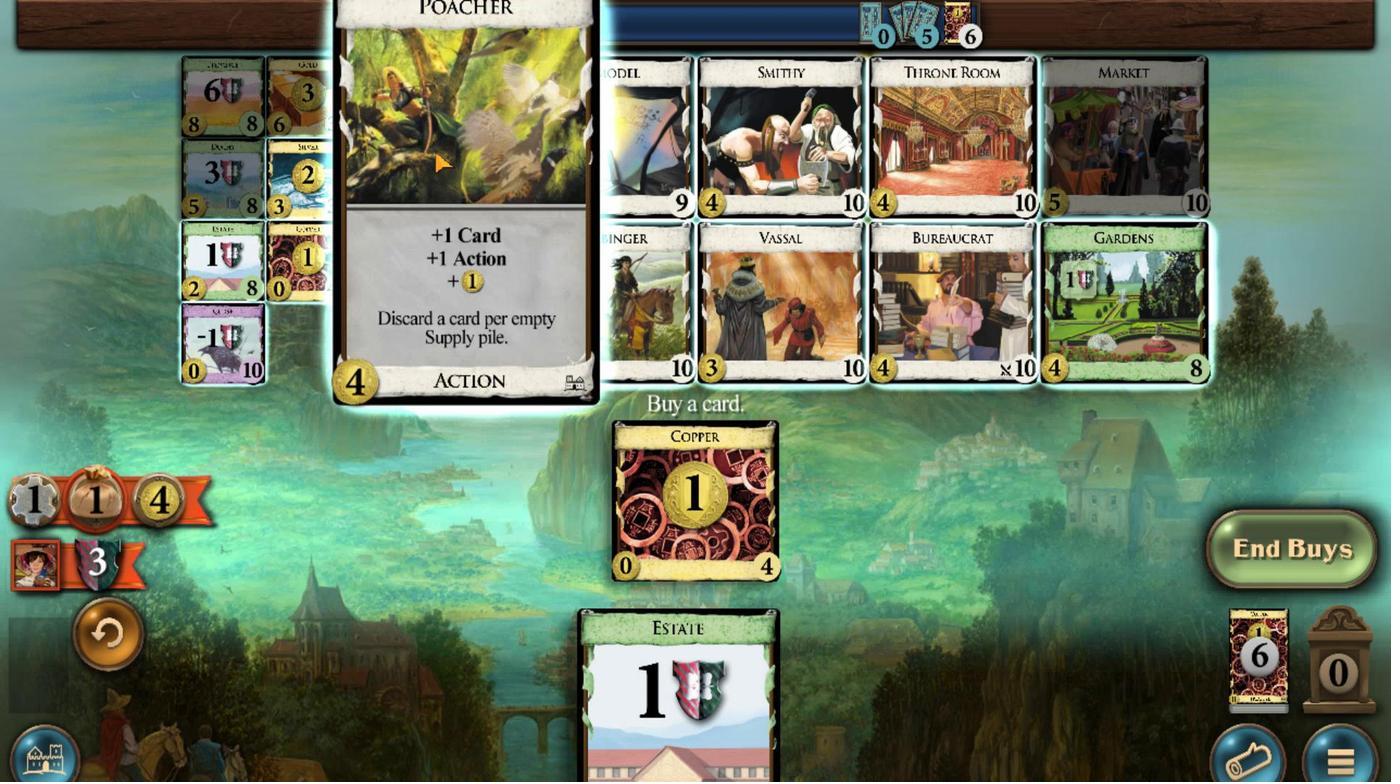 
Action: Mouse scrolled (562, 720) with delta (0, 0)
Screenshot: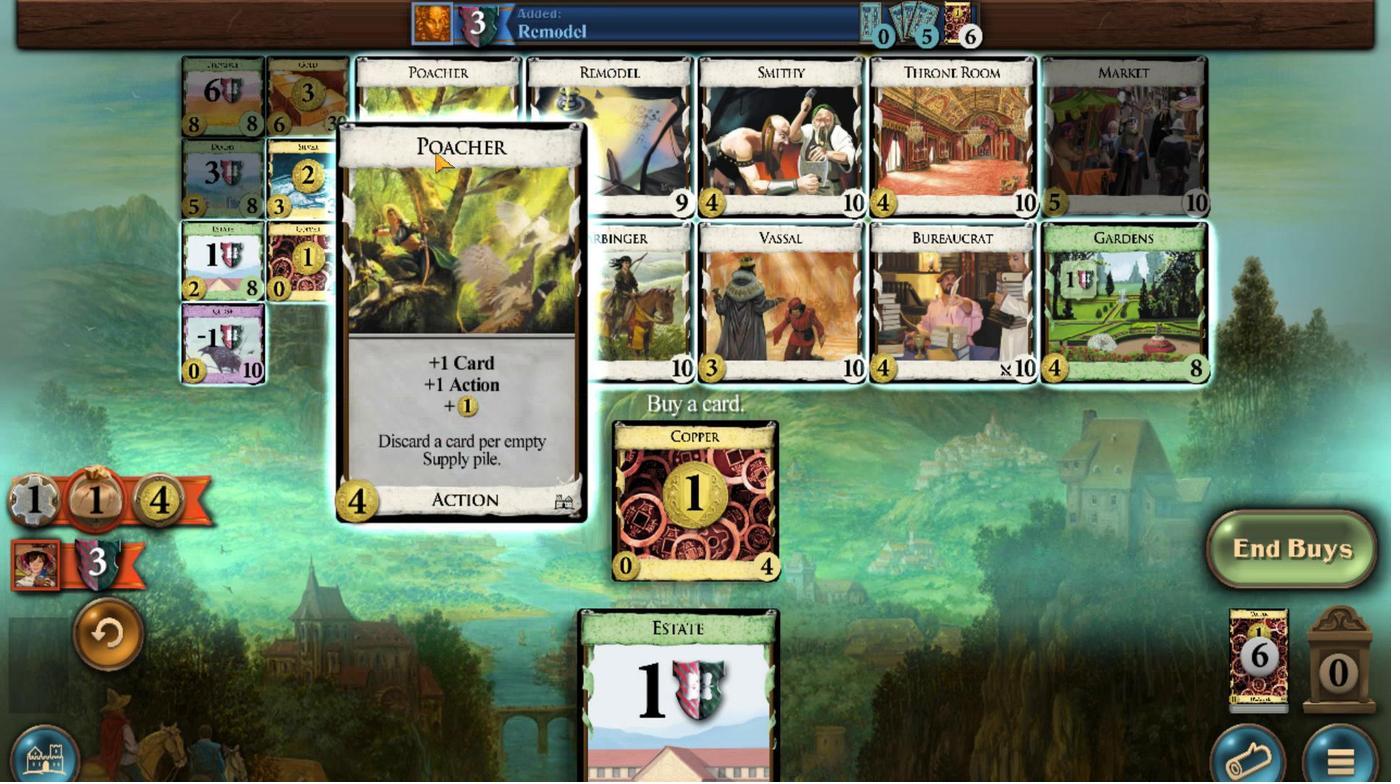 
Action: Mouse scrolled (562, 720) with delta (0, 0)
Screenshot: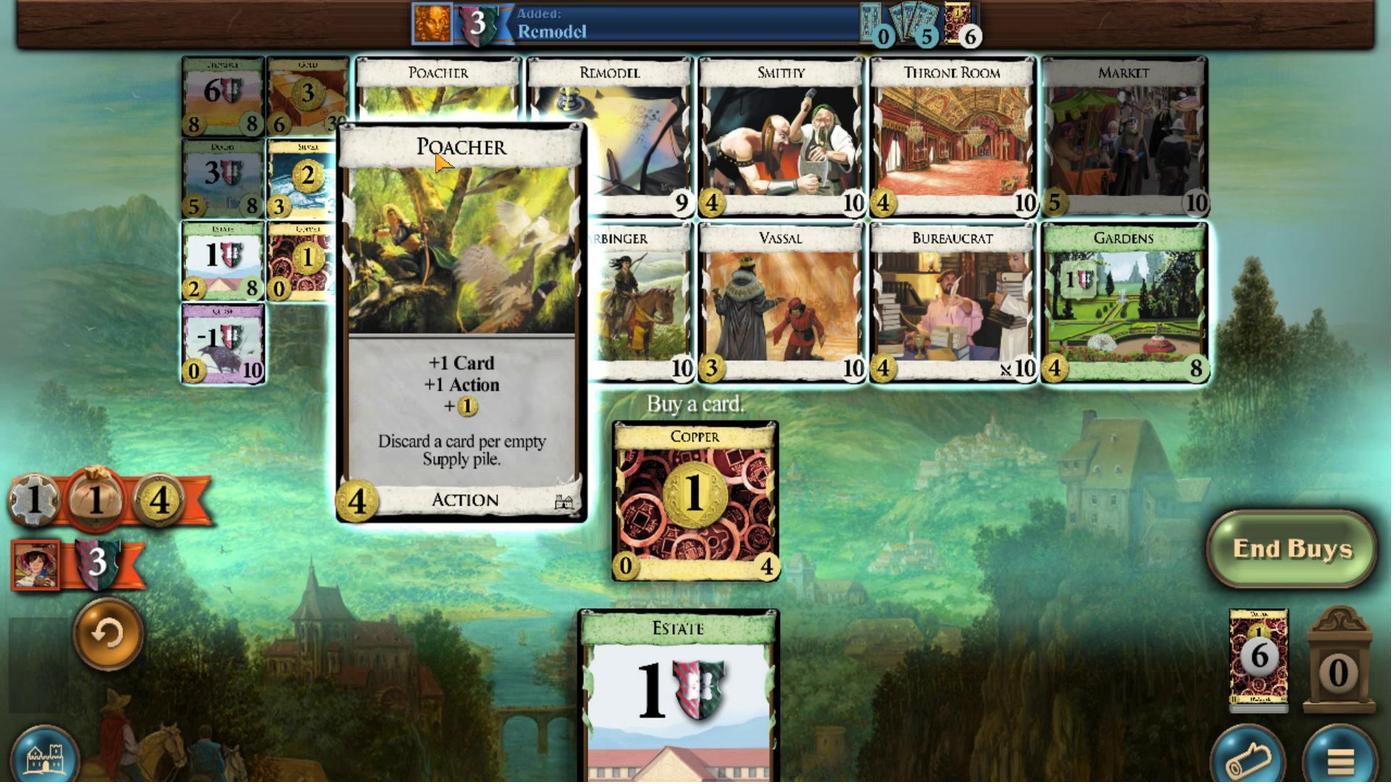 
Action: Mouse moved to (867, 599)
Screenshot: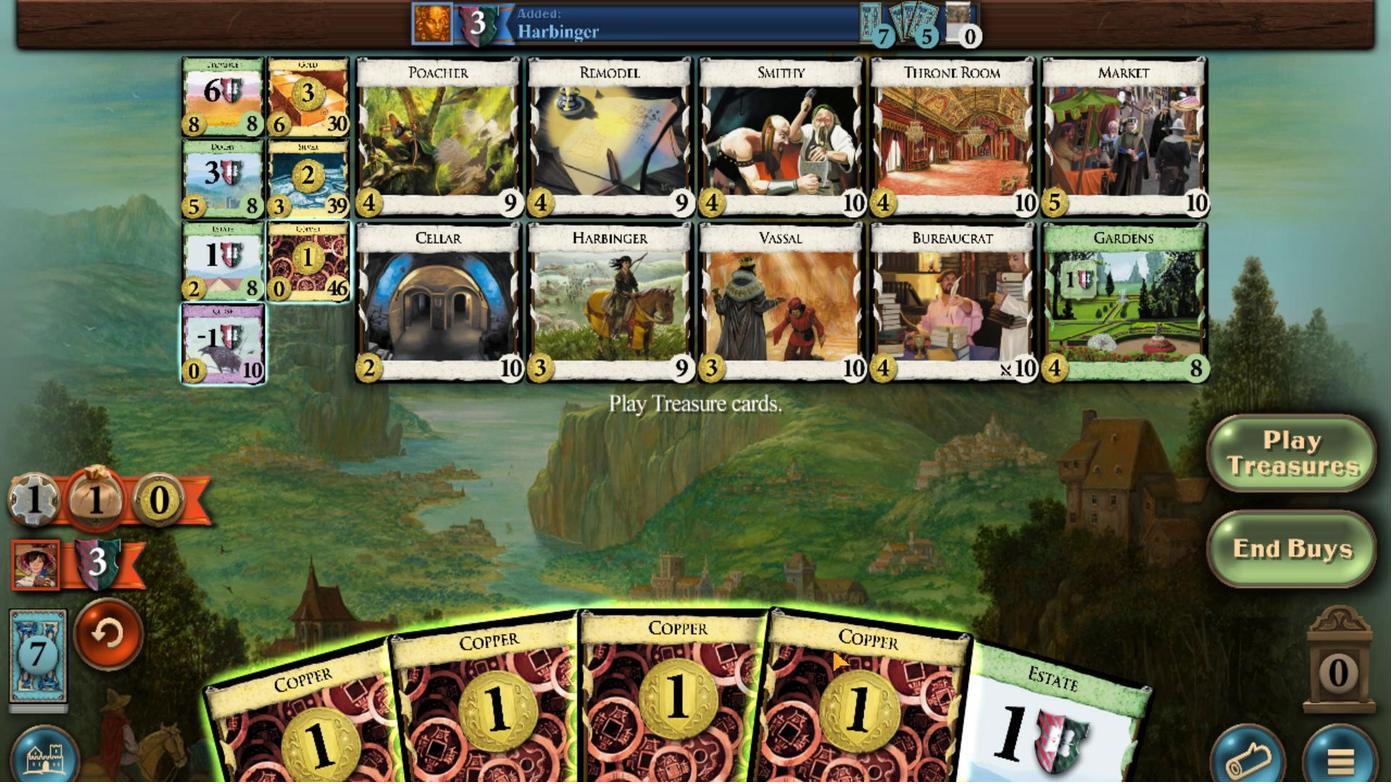 
Action: Mouse scrolled (867, 600) with delta (0, 0)
Screenshot: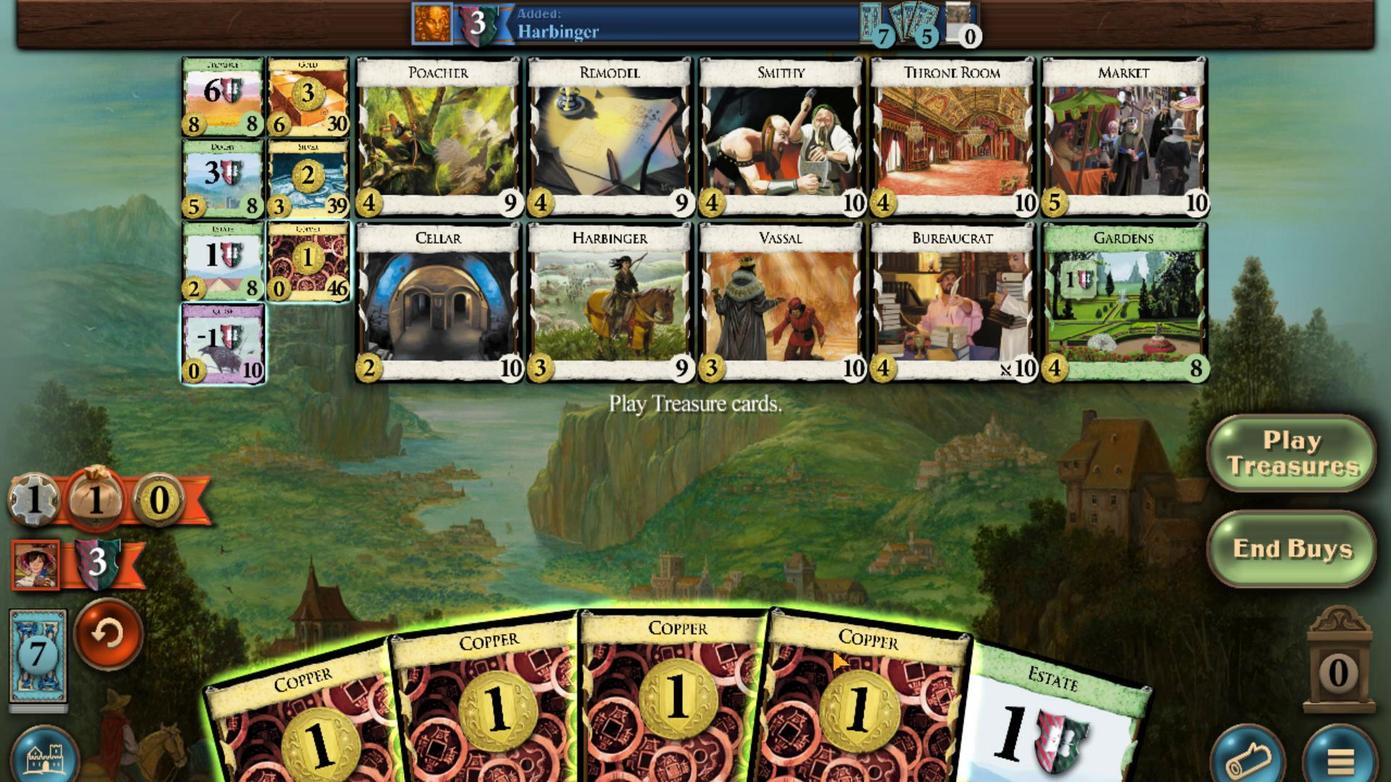 
Action: Mouse moved to (818, 591)
Screenshot: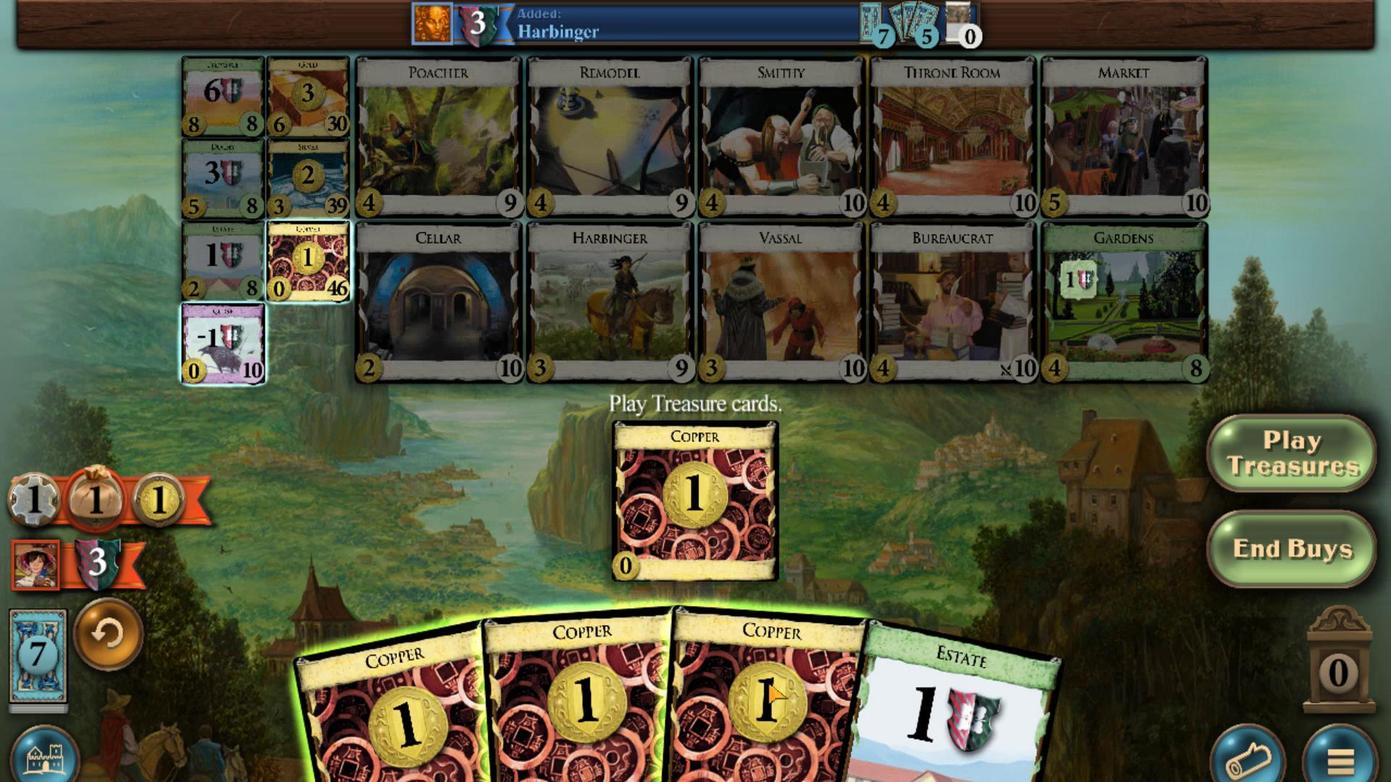 
Action: Mouse scrolled (818, 592) with delta (0, 0)
Screenshot: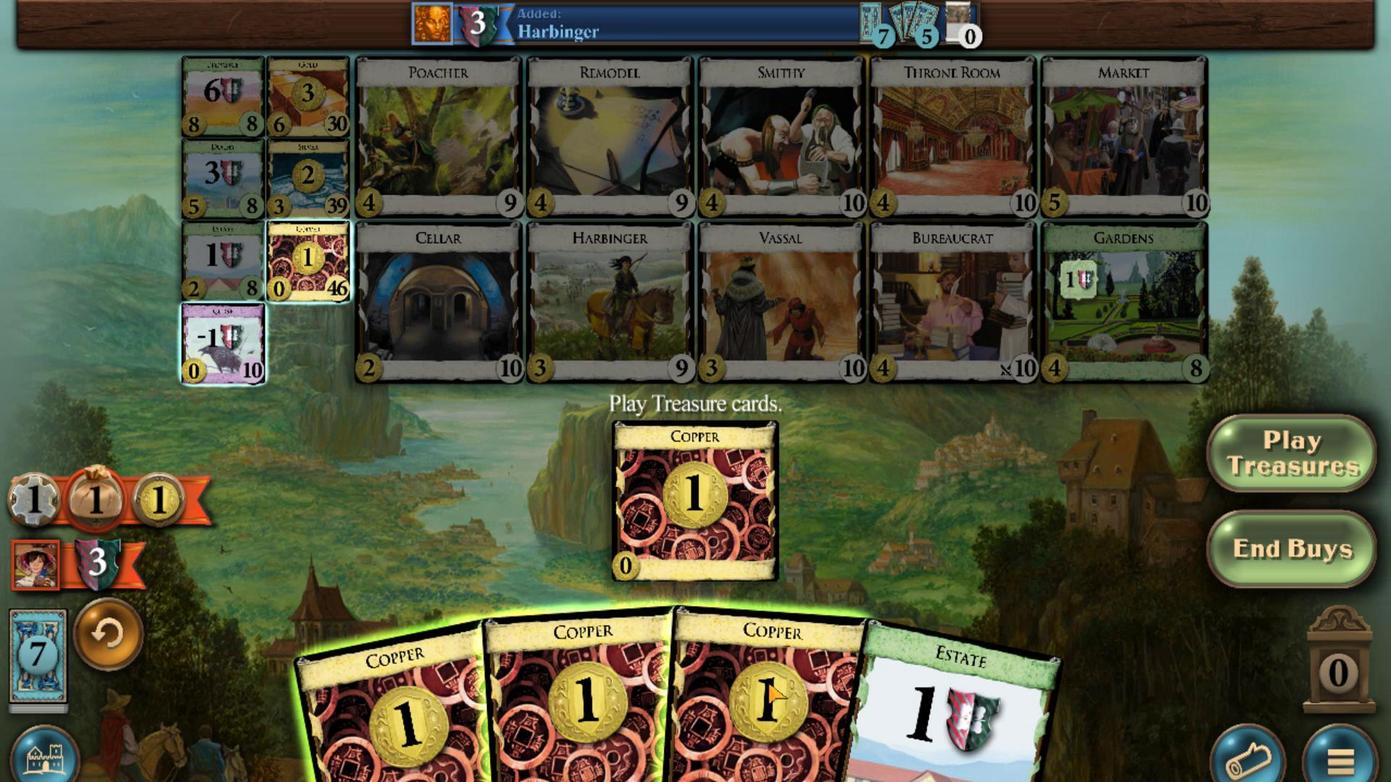 
Action: Mouse moved to (764, 587)
Screenshot: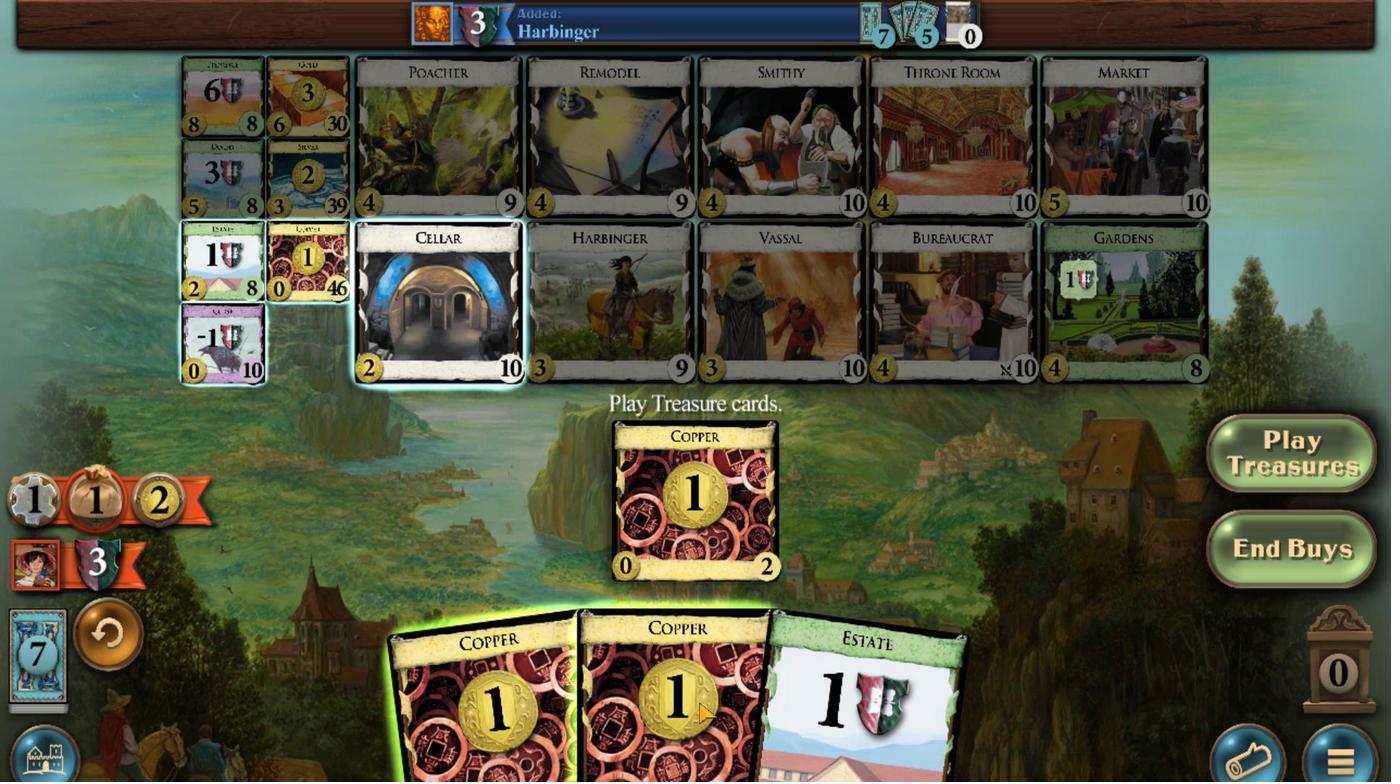
Action: Mouse scrolled (764, 587) with delta (0, 0)
Screenshot: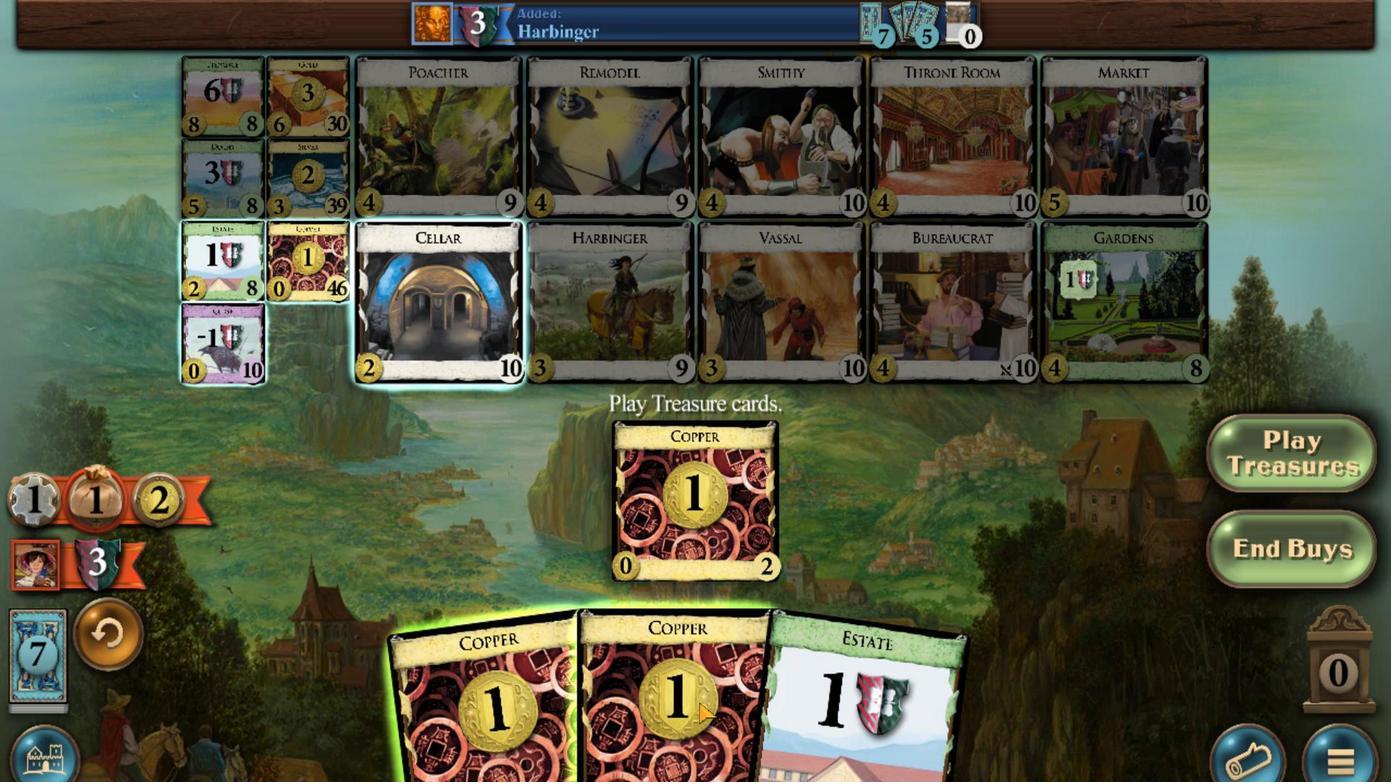 
Action: Mouse moved to (708, 584)
Screenshot: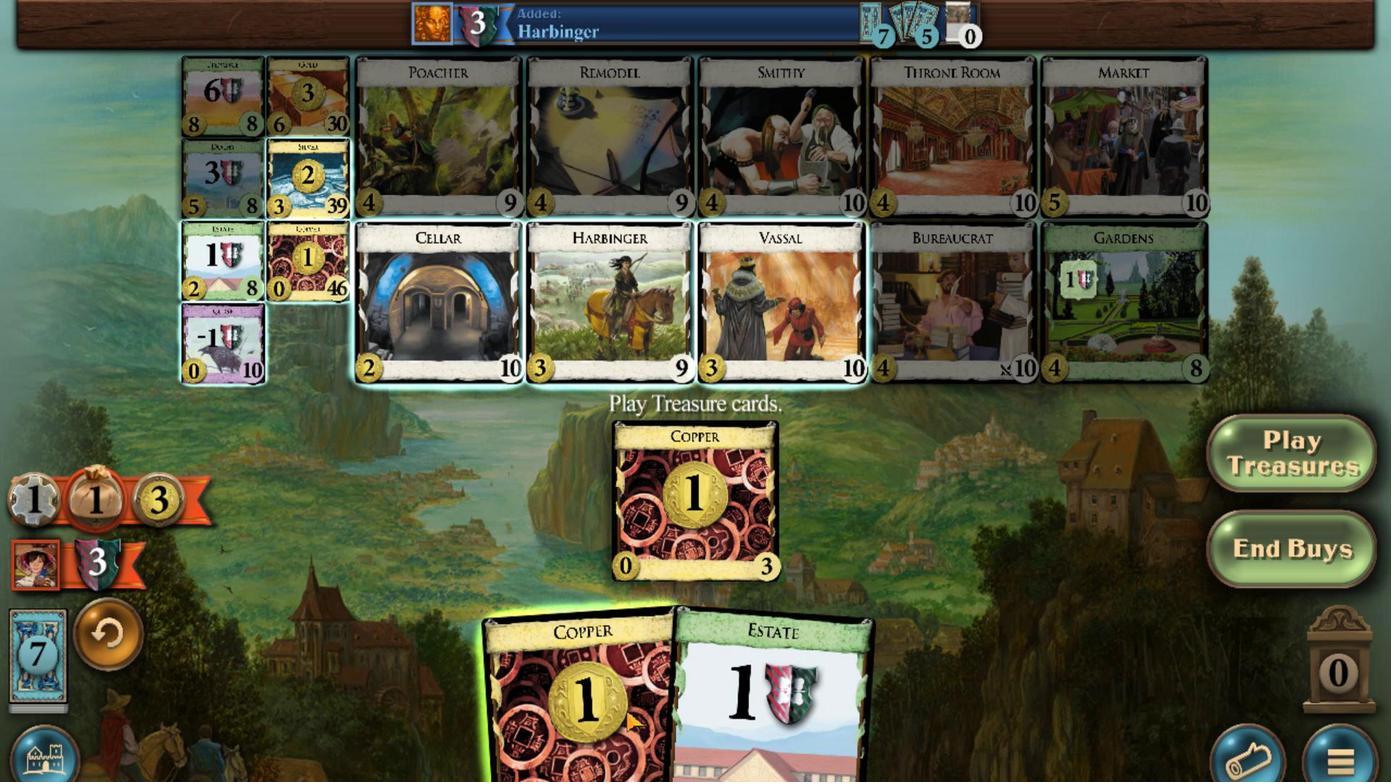 
Action: Mouse scrolled (708, 584) with delta (0, 0)
Screenshot: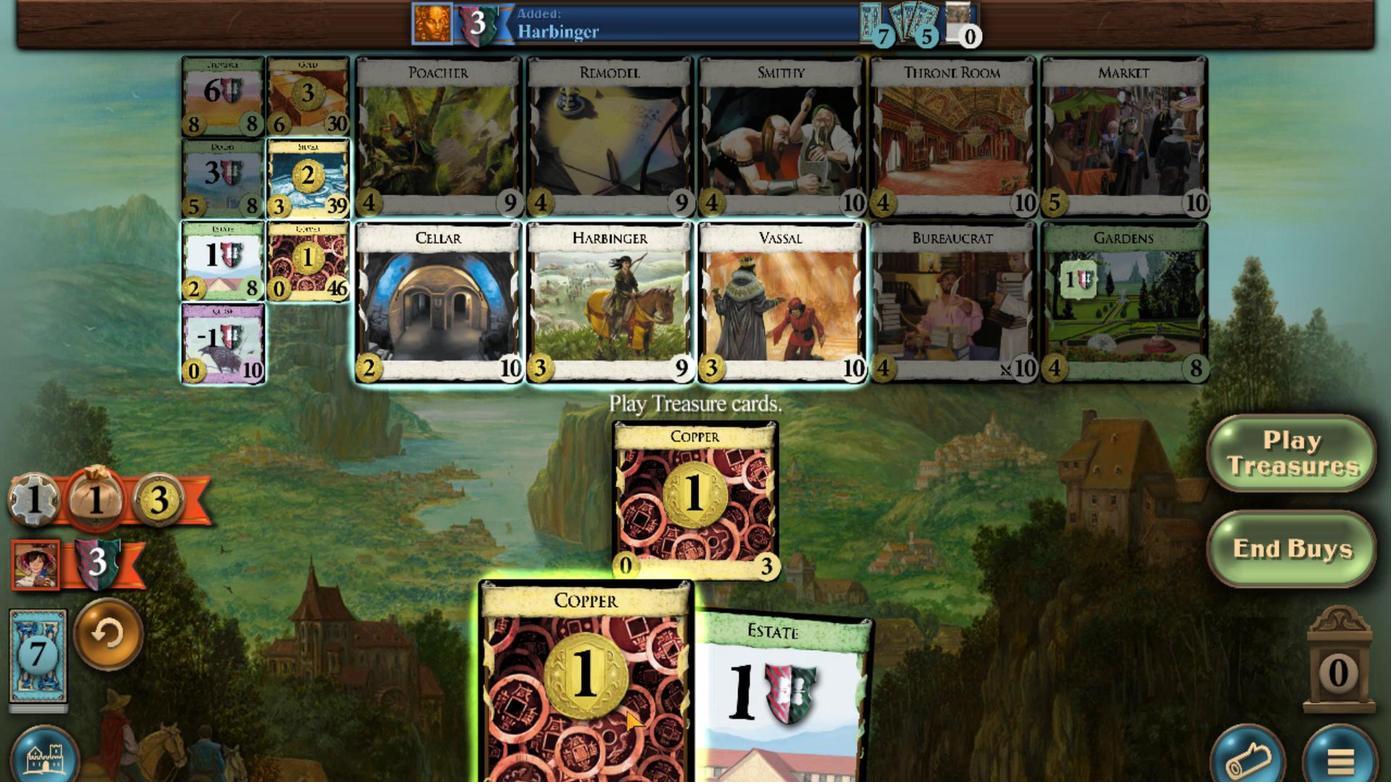 
Action: Mouse moved to (462, 713)
Screenshot: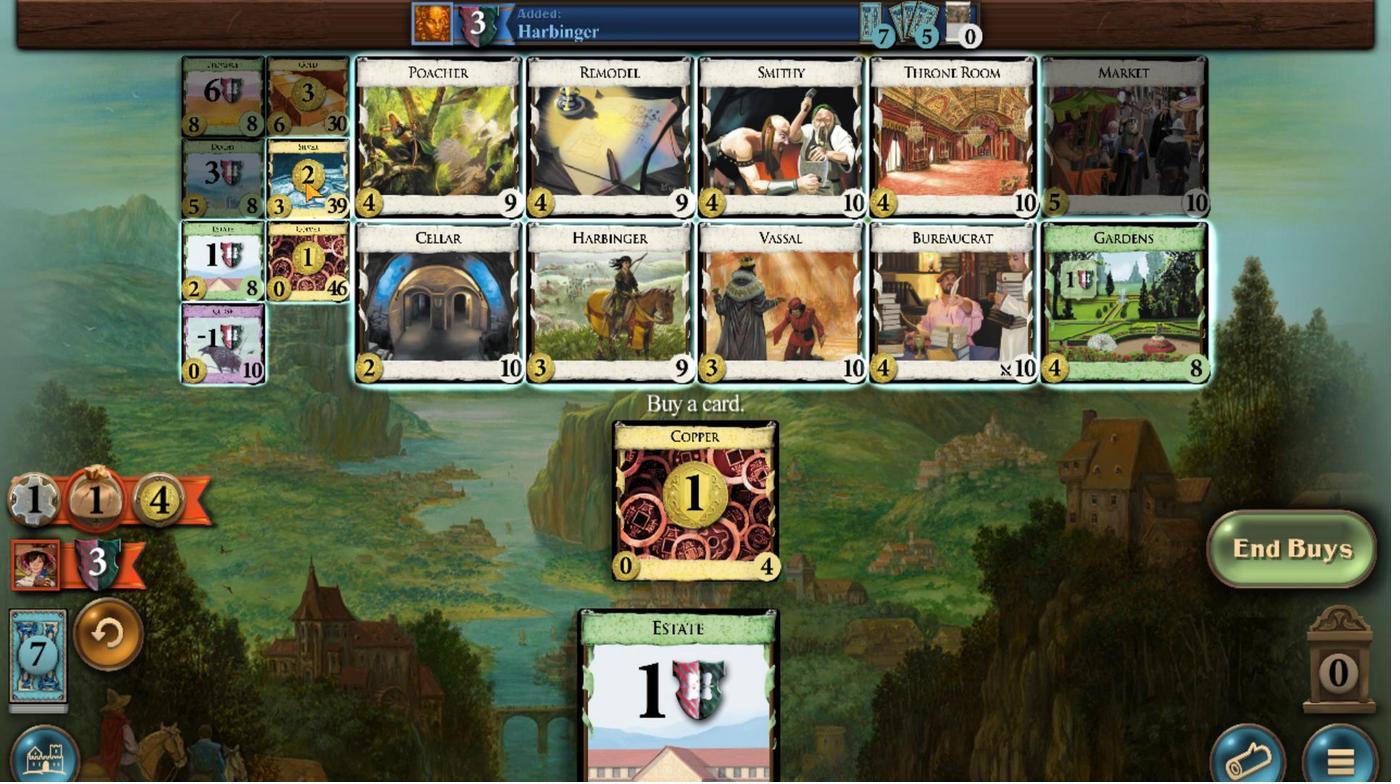 
Action: Mouse scrolled (462, 713) with delta (0, 0)
Screenshot: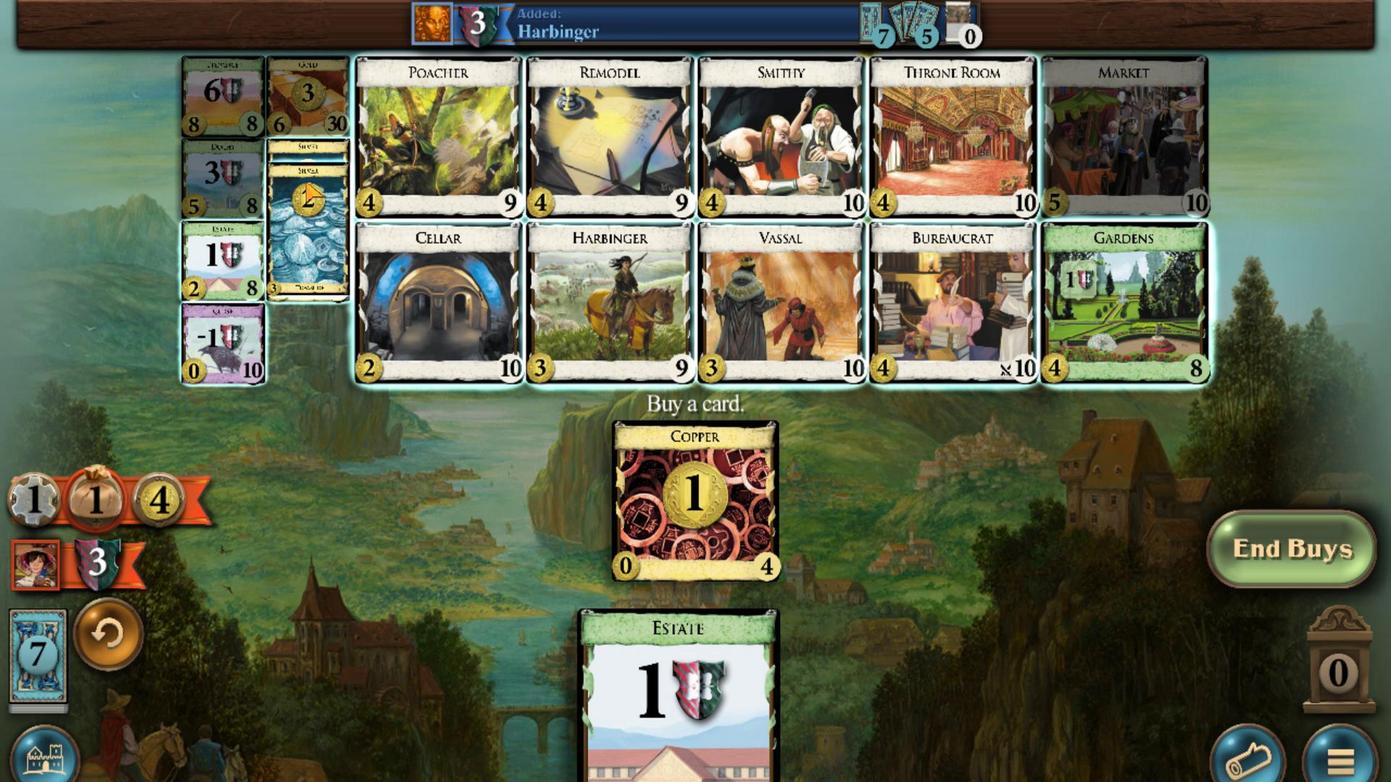 
Action: Mouse scrolled (462, 713) with delta (0, 0)
Screenshot: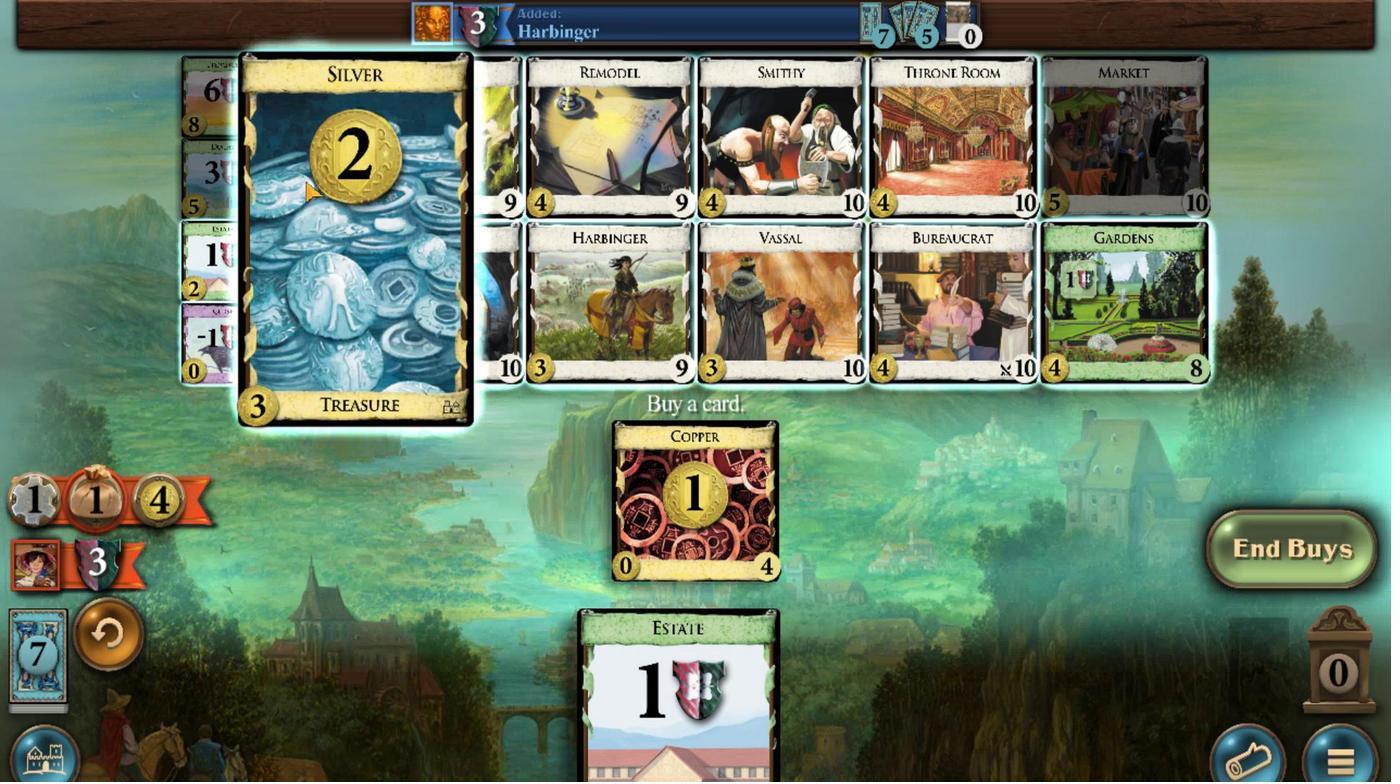 
Action: Mouse scrolled (462, 713) with delta (0, 0)
Screenshot: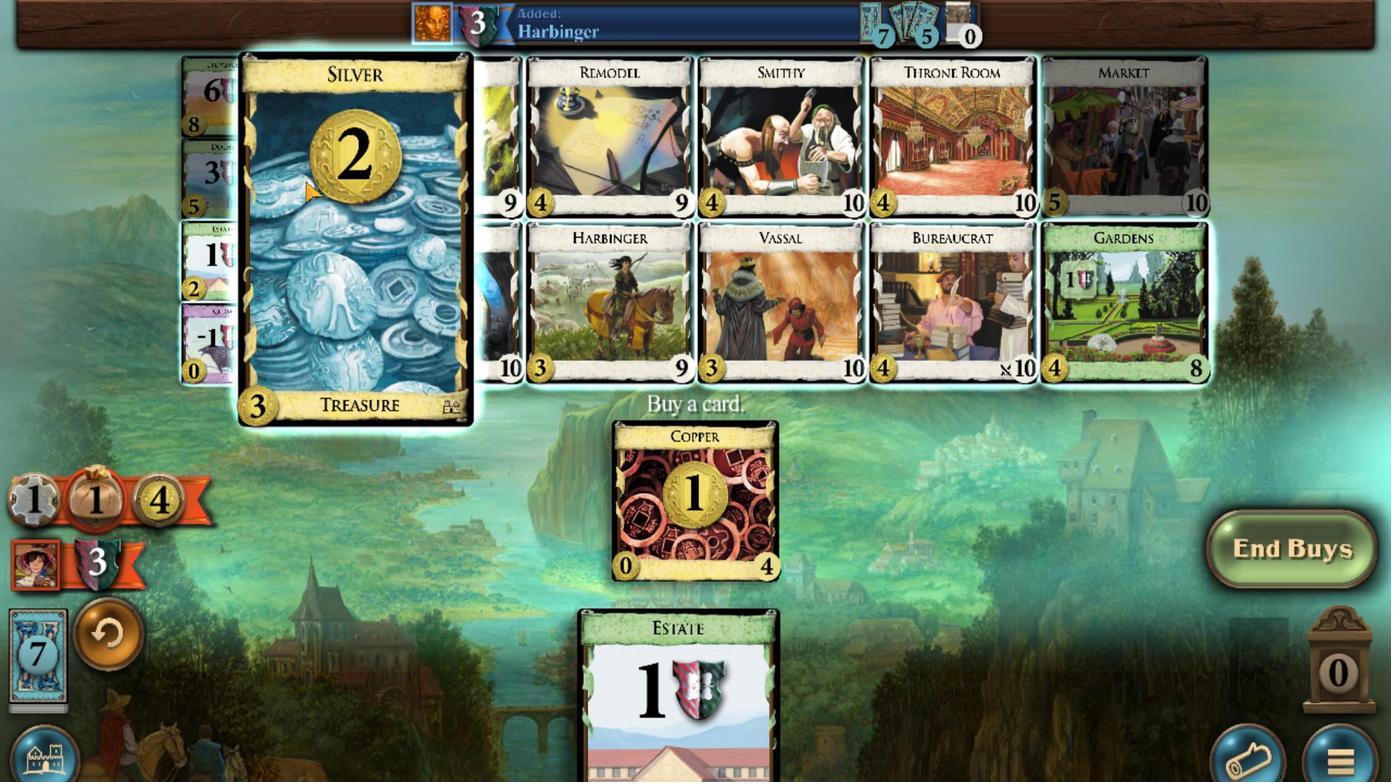 
Action: Mouse scrolled (462, 713) with delta (0, 0)
Screenshot: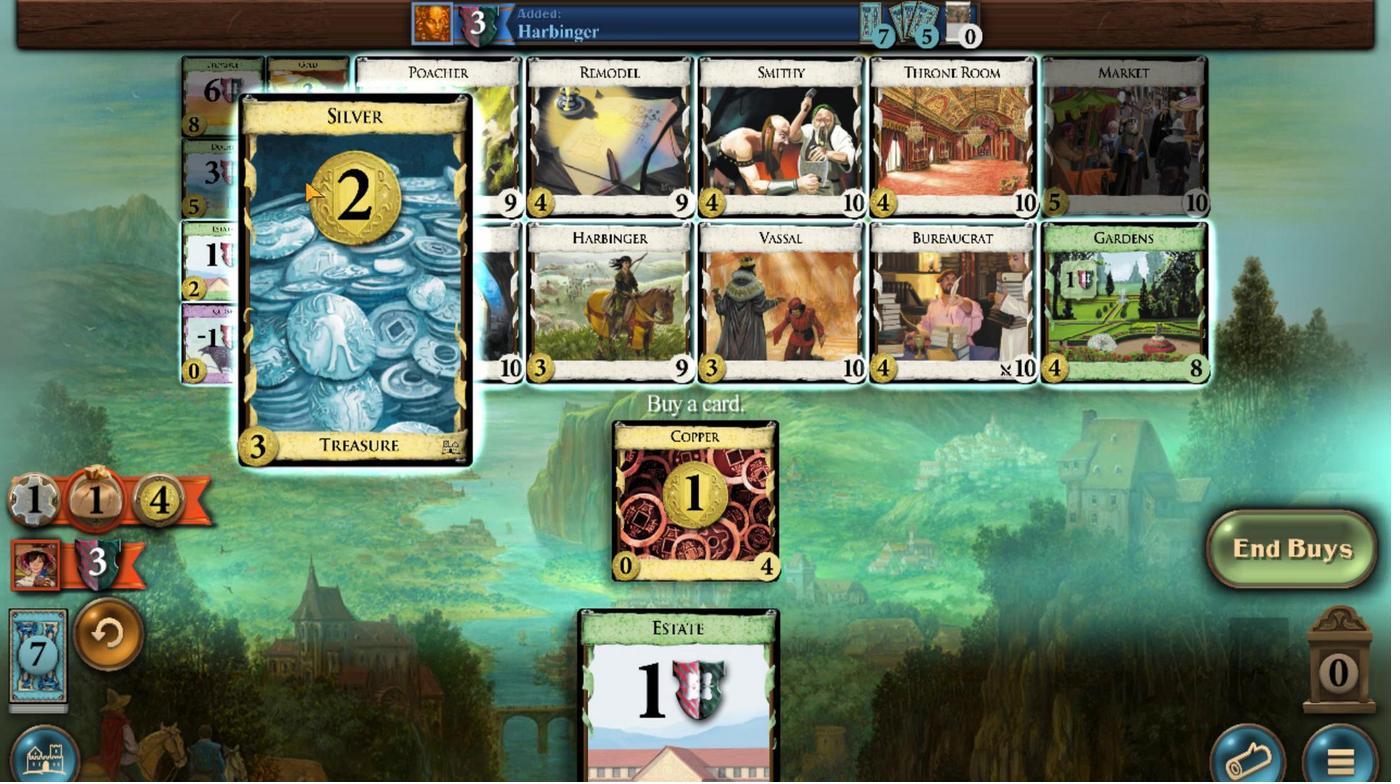 
Action: Mouse scrolled (462, 713) with delta (0, 0)
Screenshot: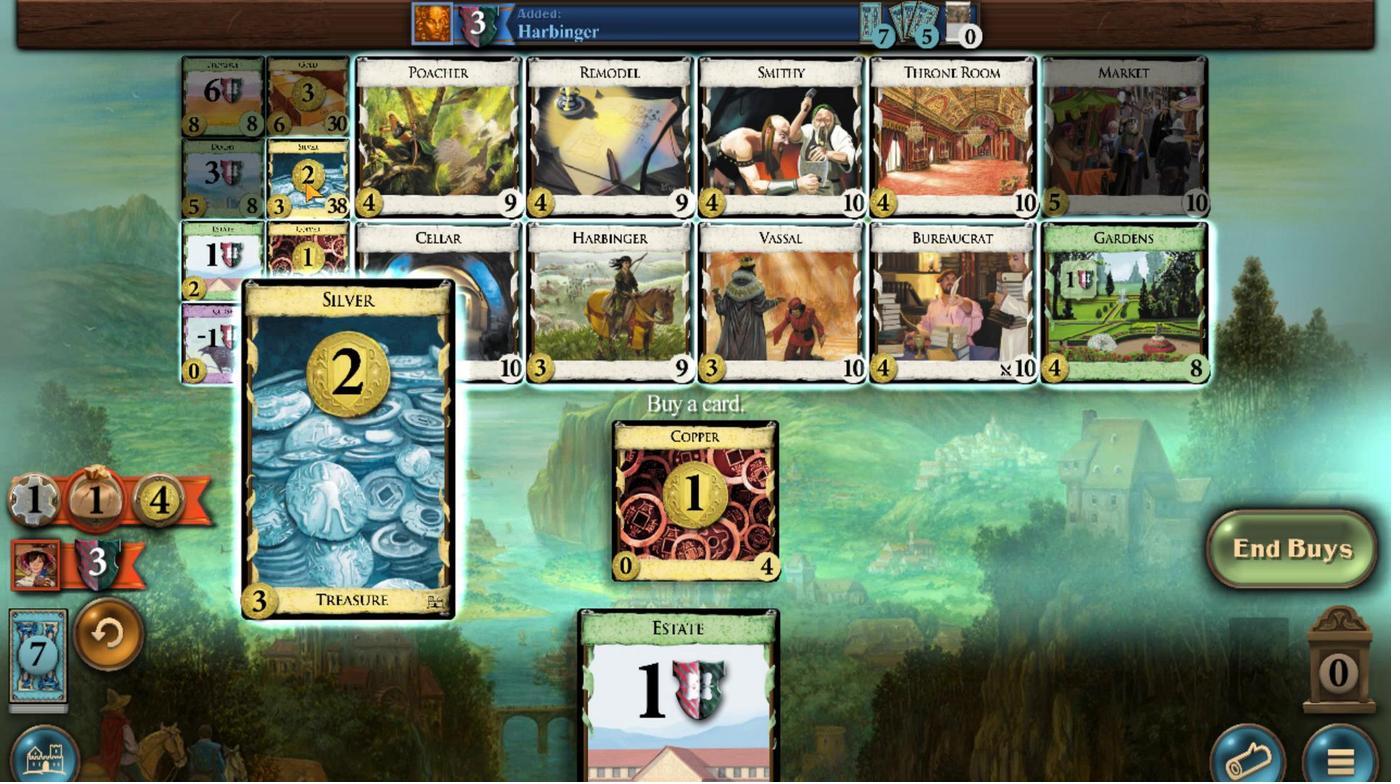 
Action: Mouse moved to (494, 581)
Screenshot: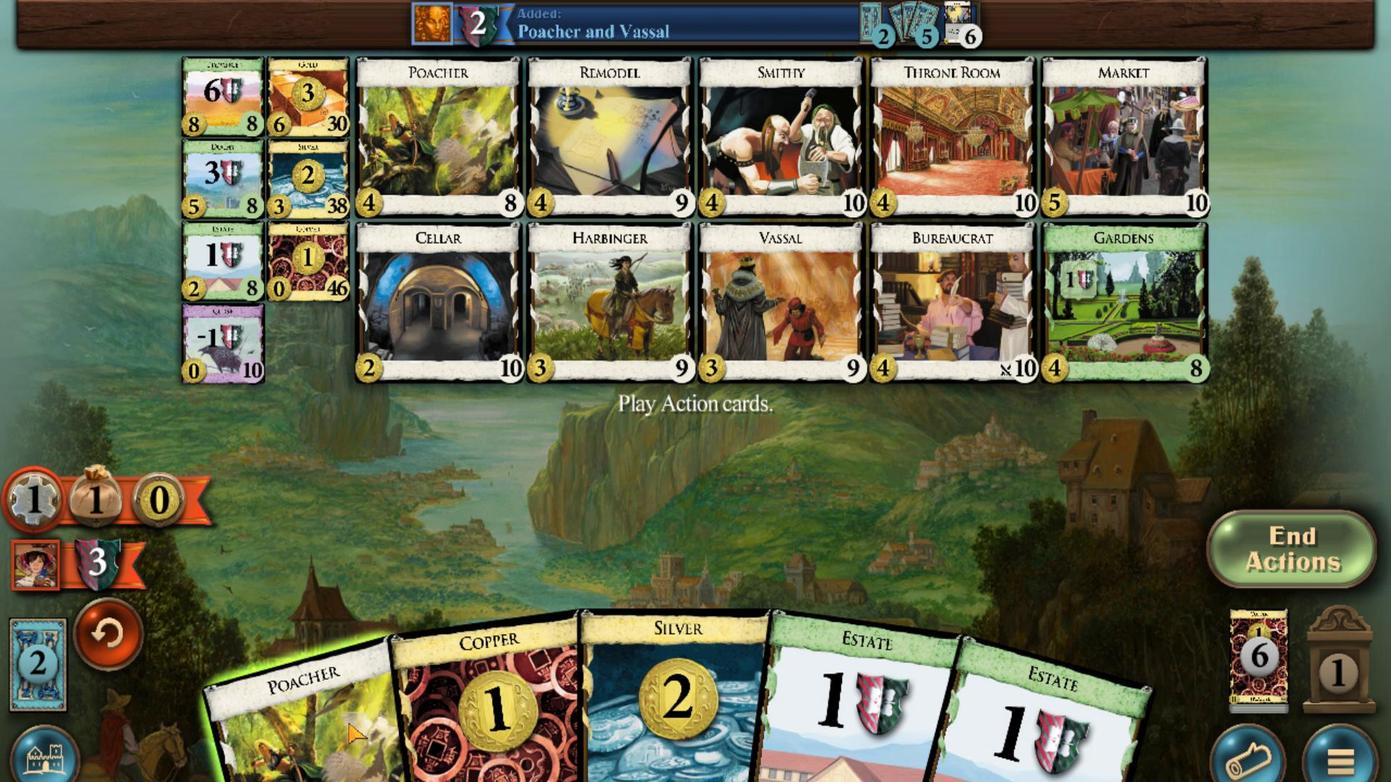 
Action: Mouse scrolled (494, 581) with delta (0, 0)
Screenshot: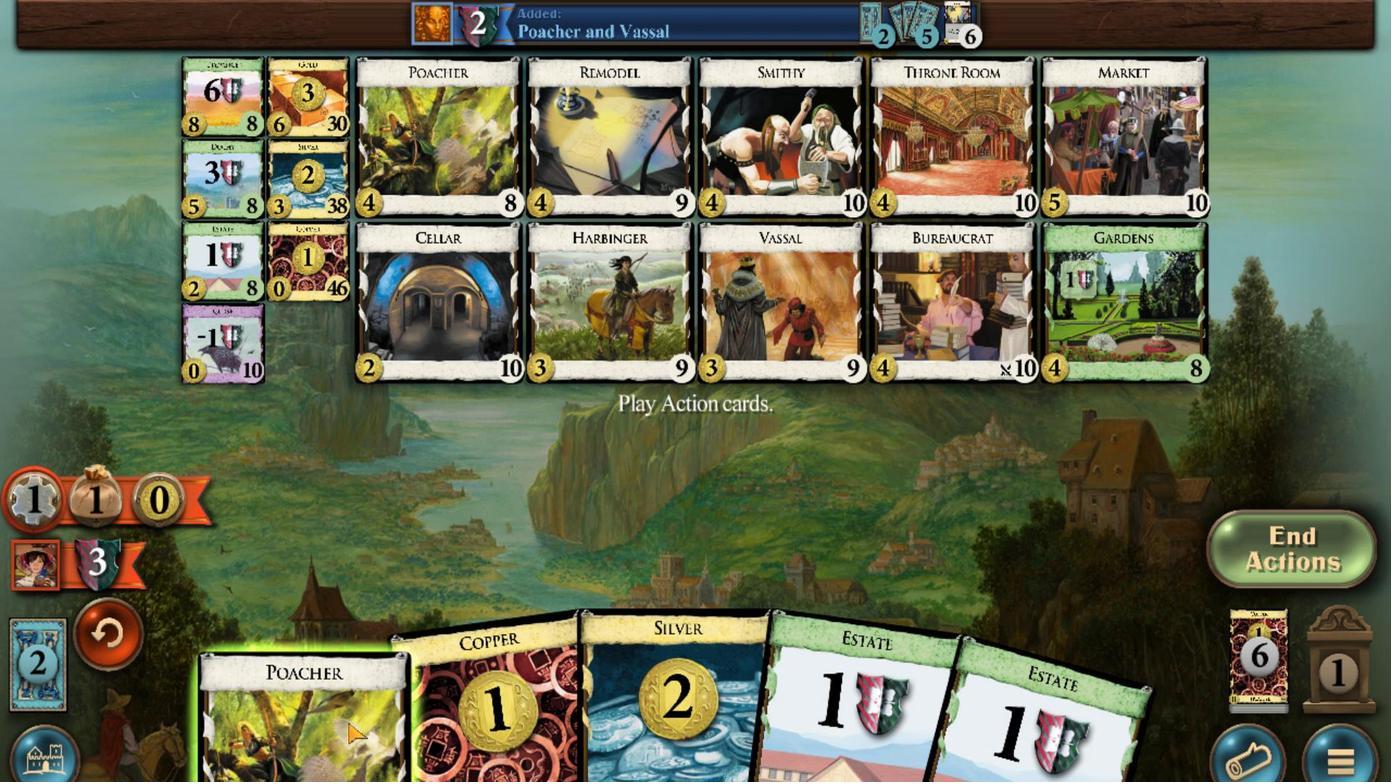 
Action: Mouse scrolled (494, 581) with delta (0, 0)
Screenshot: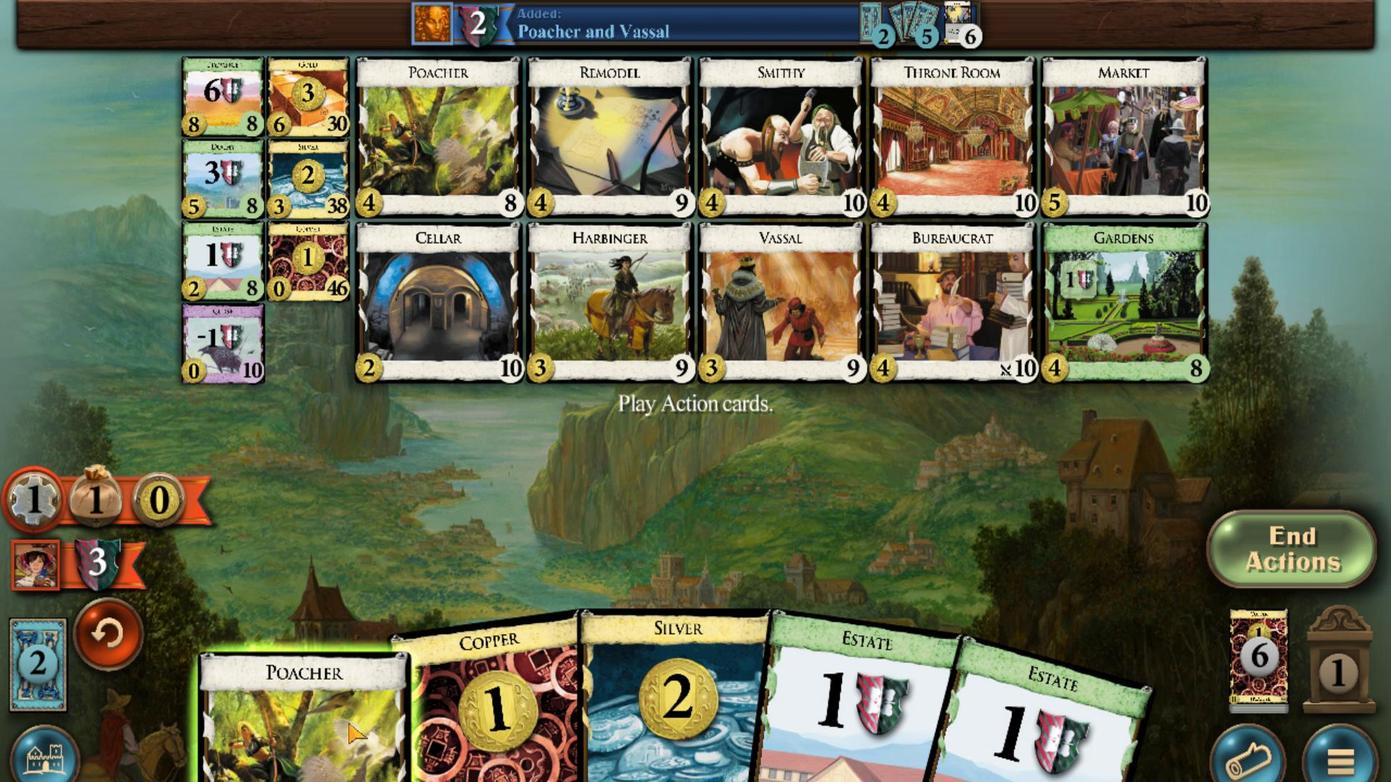 
Action: Mouse moved to (726, 594)
Screenshot: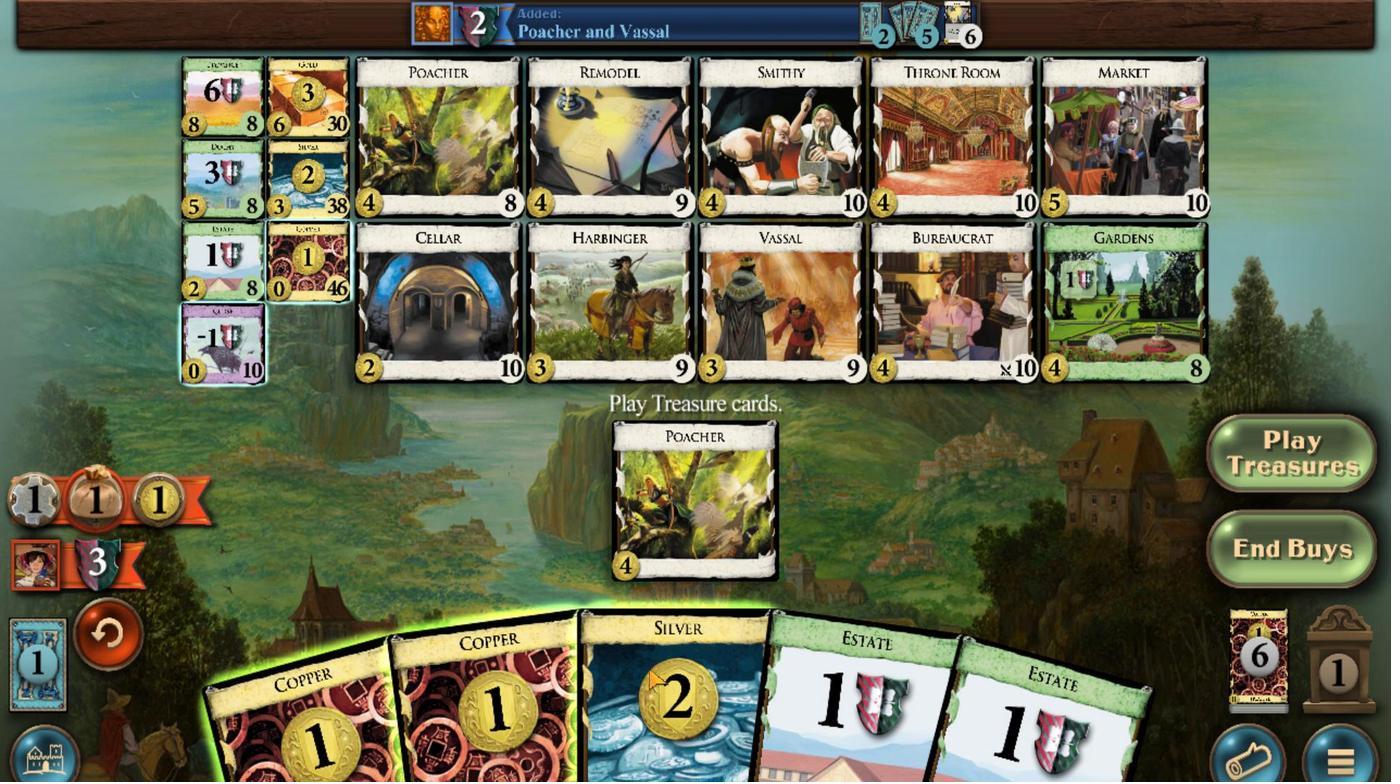 
Action: Mouse scrolled (726, 594) with delta (0, 0)
Screenshot: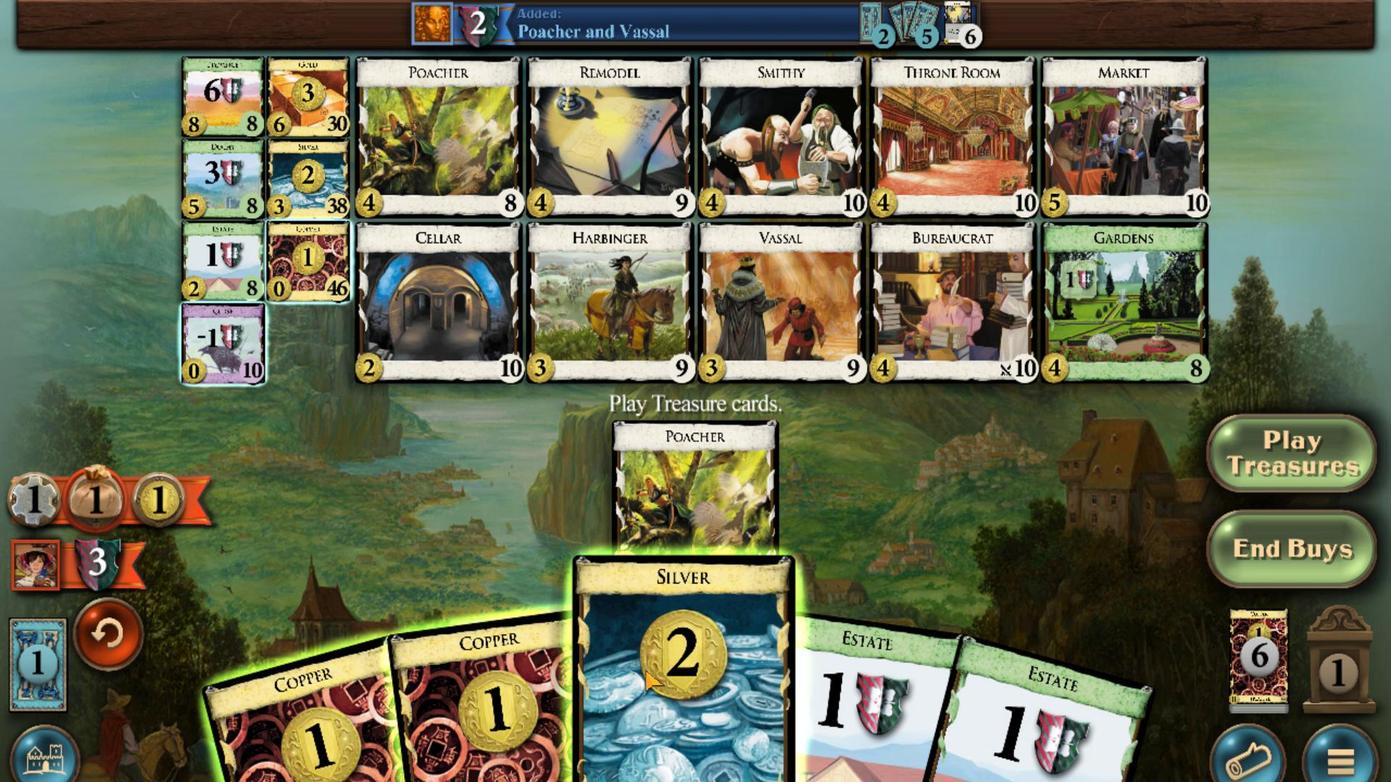 
Action: Mouse moved to (674, 595)
Screenshot: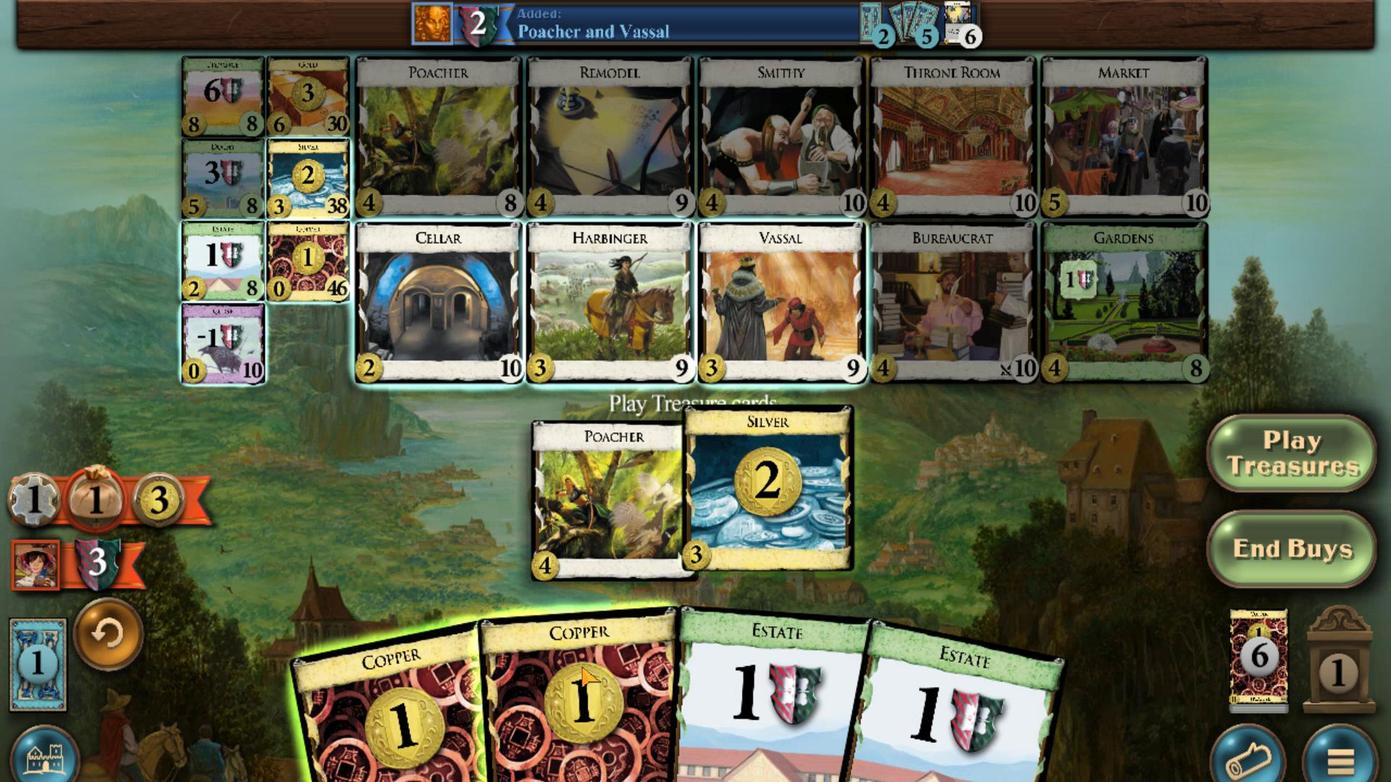 
Action: Mouse scrolled (674, 595) with delta (0, 0)
Screenshot: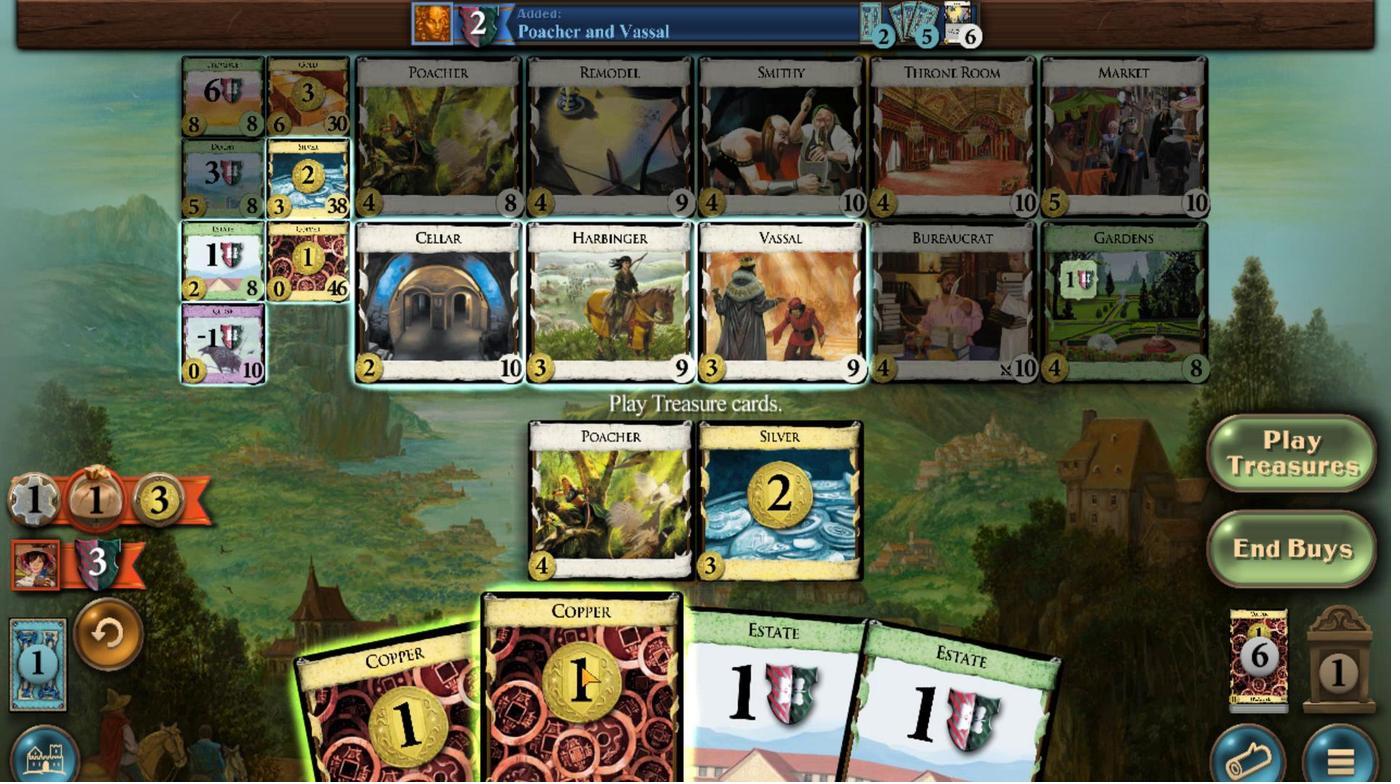 
Action: Mouse moved to (626, 592)
Screenshot: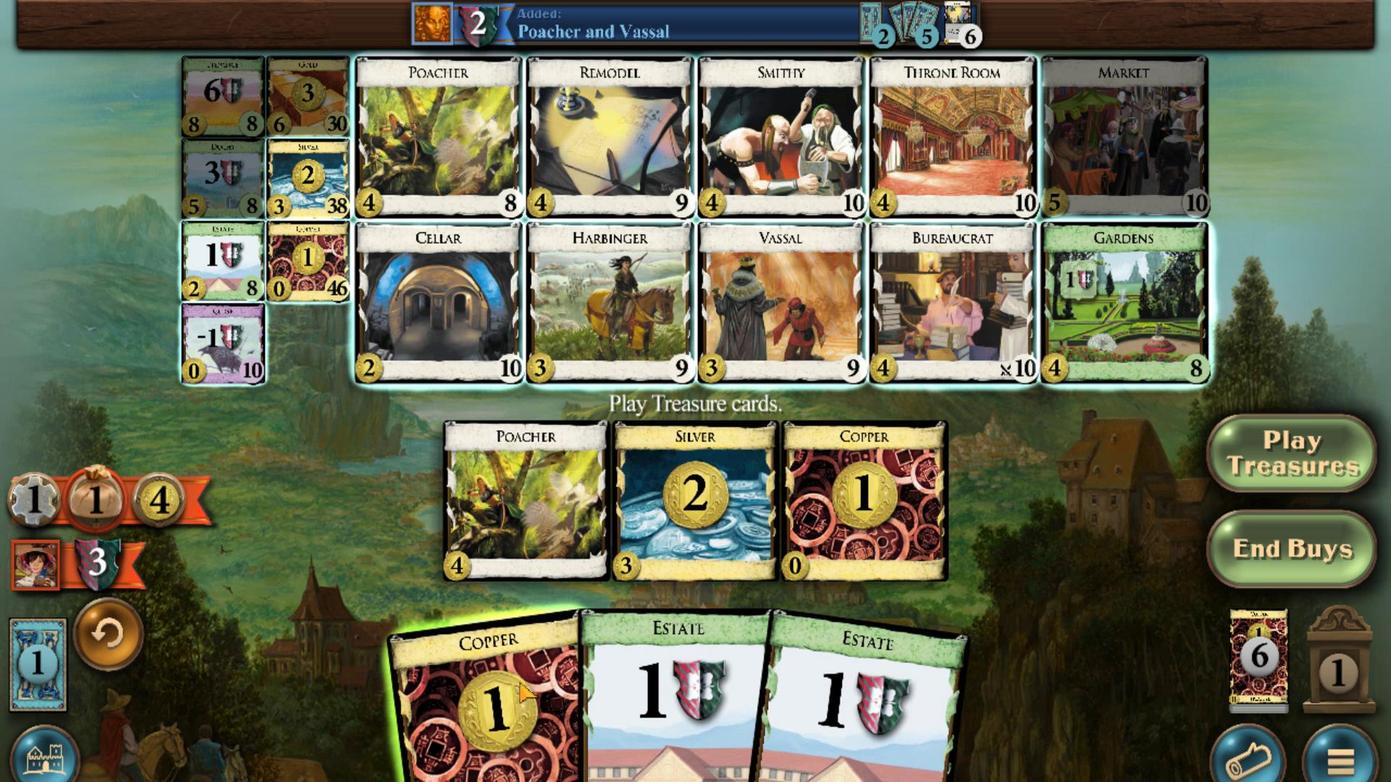 
Action: Mouse scrolled (626, 592) with delta (0, 0)
Screenshot: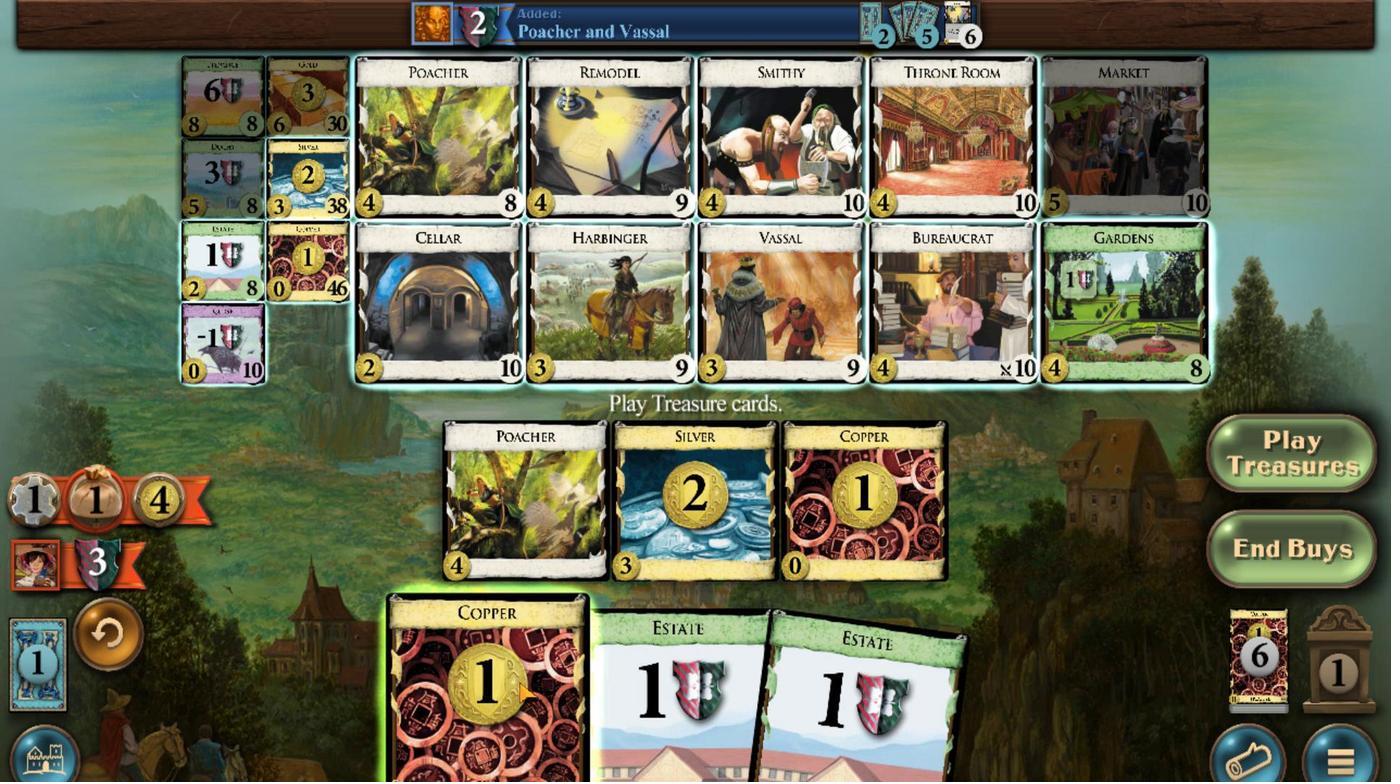
Action: Mouse moved to (408, 712)
Screenshot: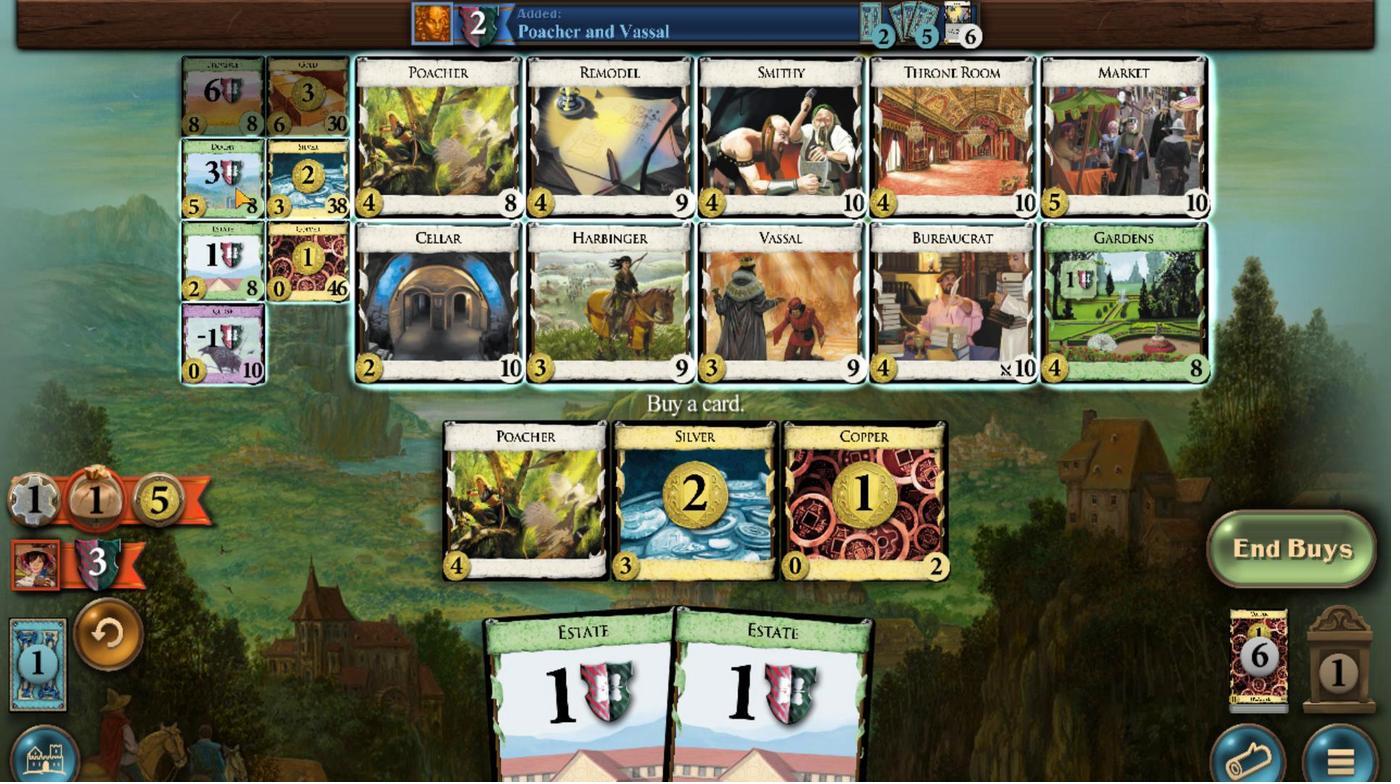 
Action: Mouse scrolled (408, 711) with delta (0, 0)
Screenshot: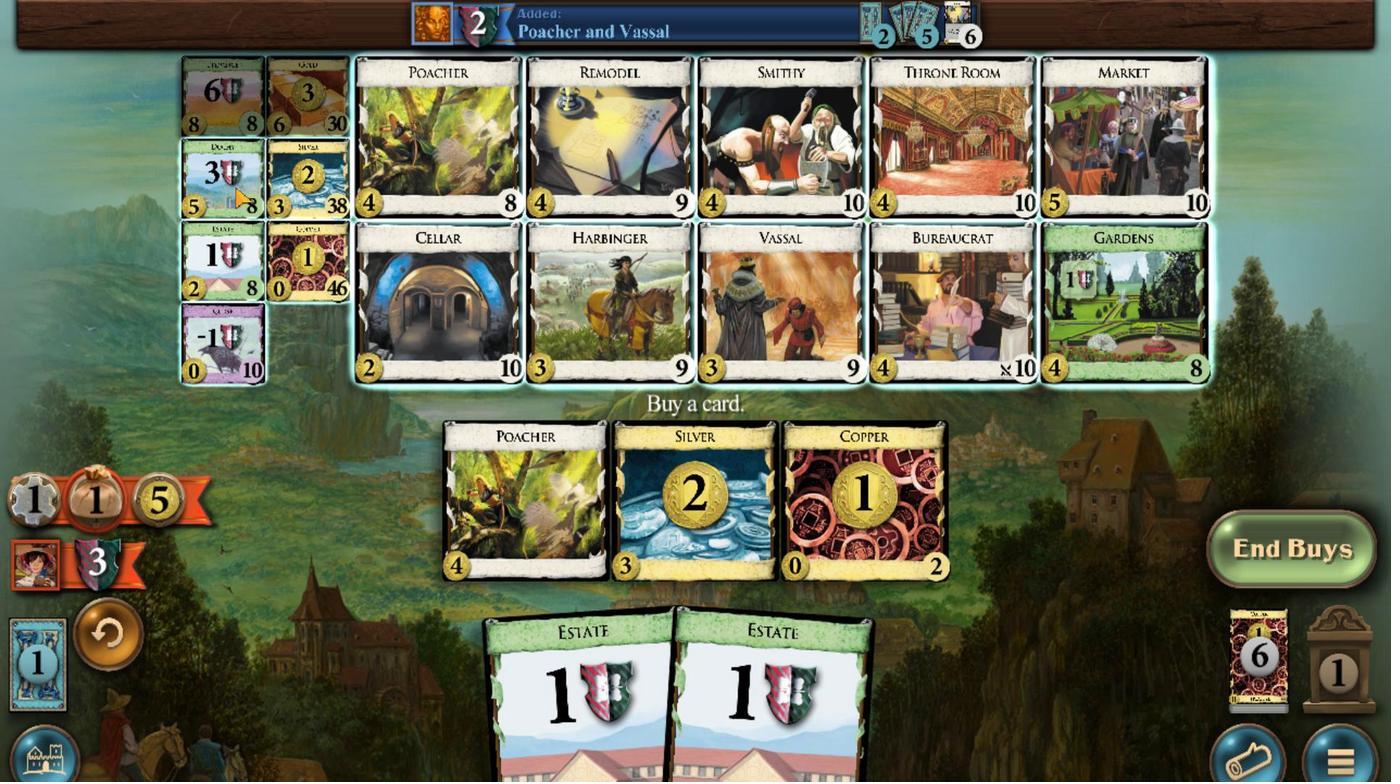 
Action: Mouse scrolled (408, 711) with delta (0, 0)
Screenshot: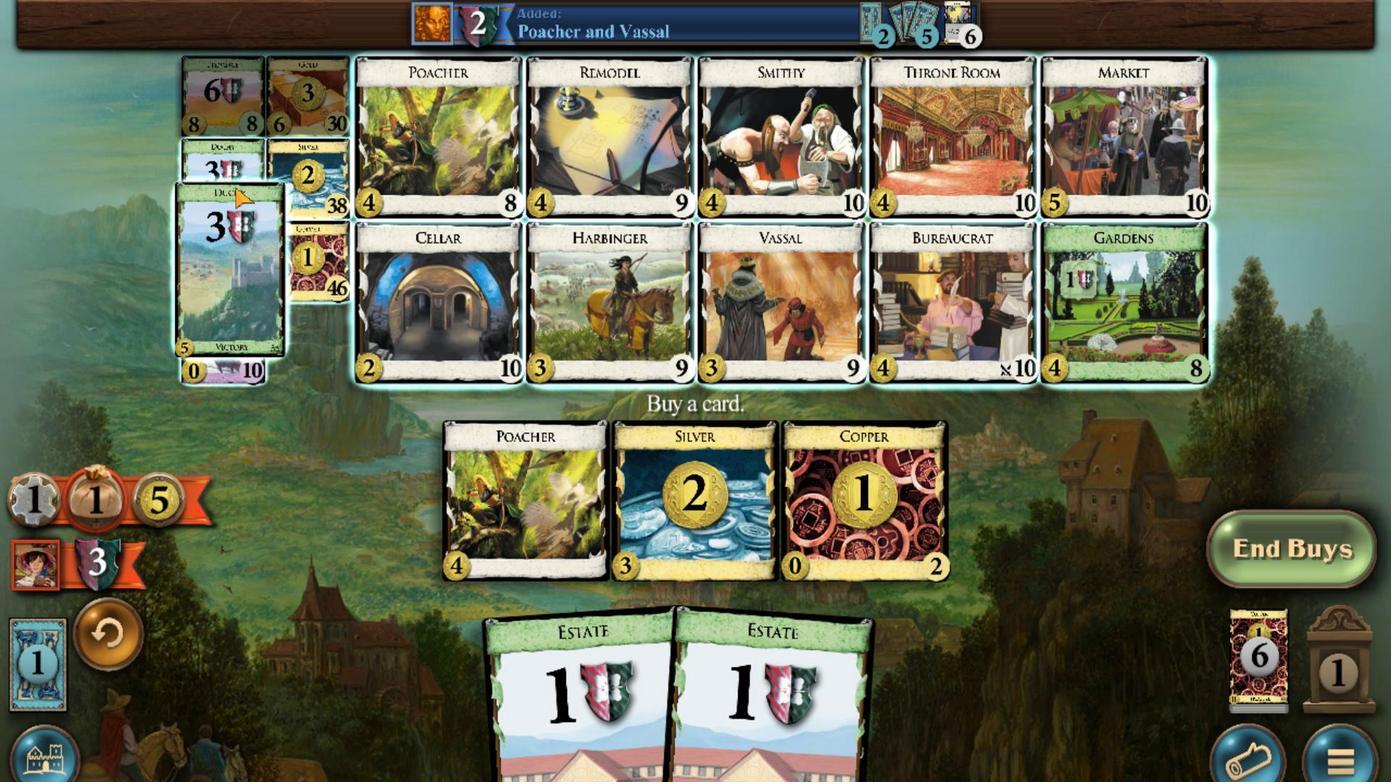 
Action: Mouse scrolled (408, 711) with delta (0, 0)
Screenshot: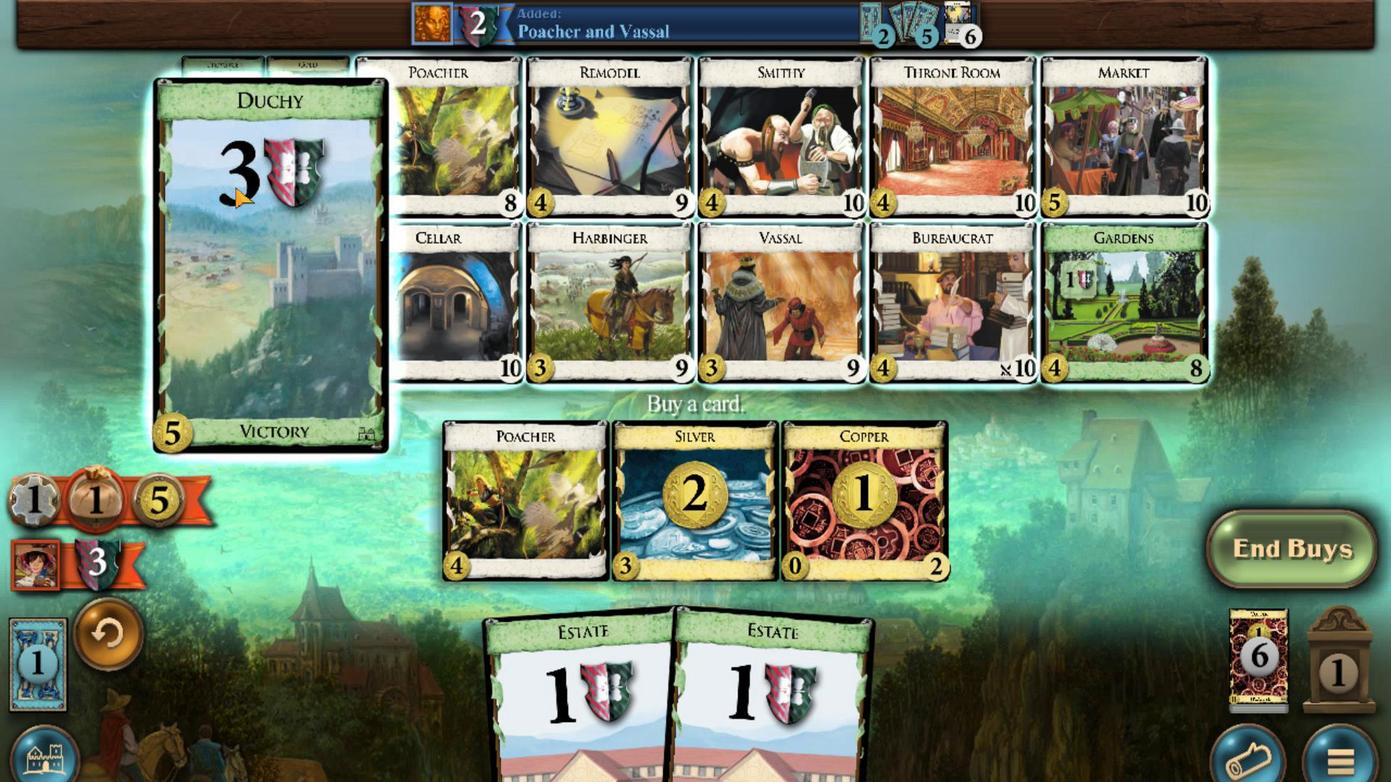 
Action: Mouse scrolled (408, 711) with delta (0, 0)
Screenshot: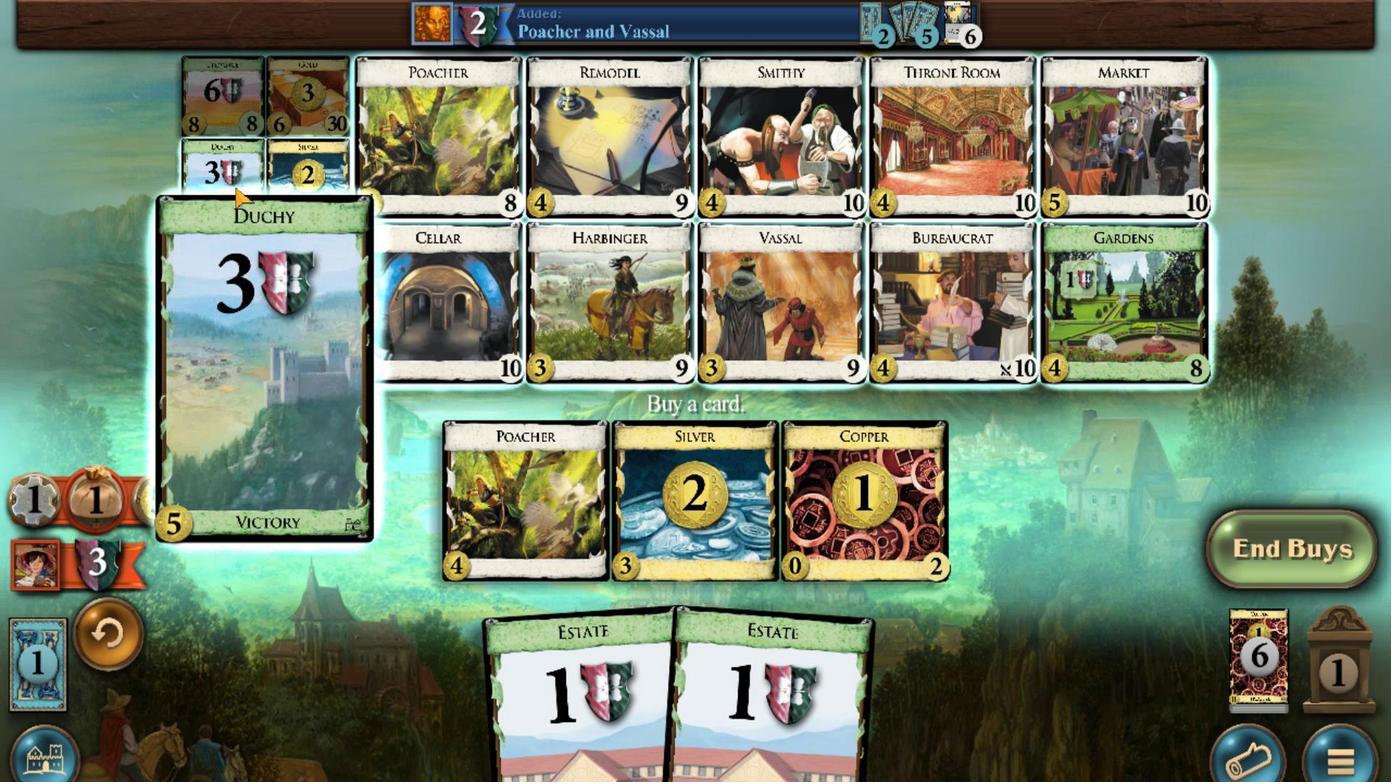 
Action: Mouse moved to (866, 594)
Screenshot: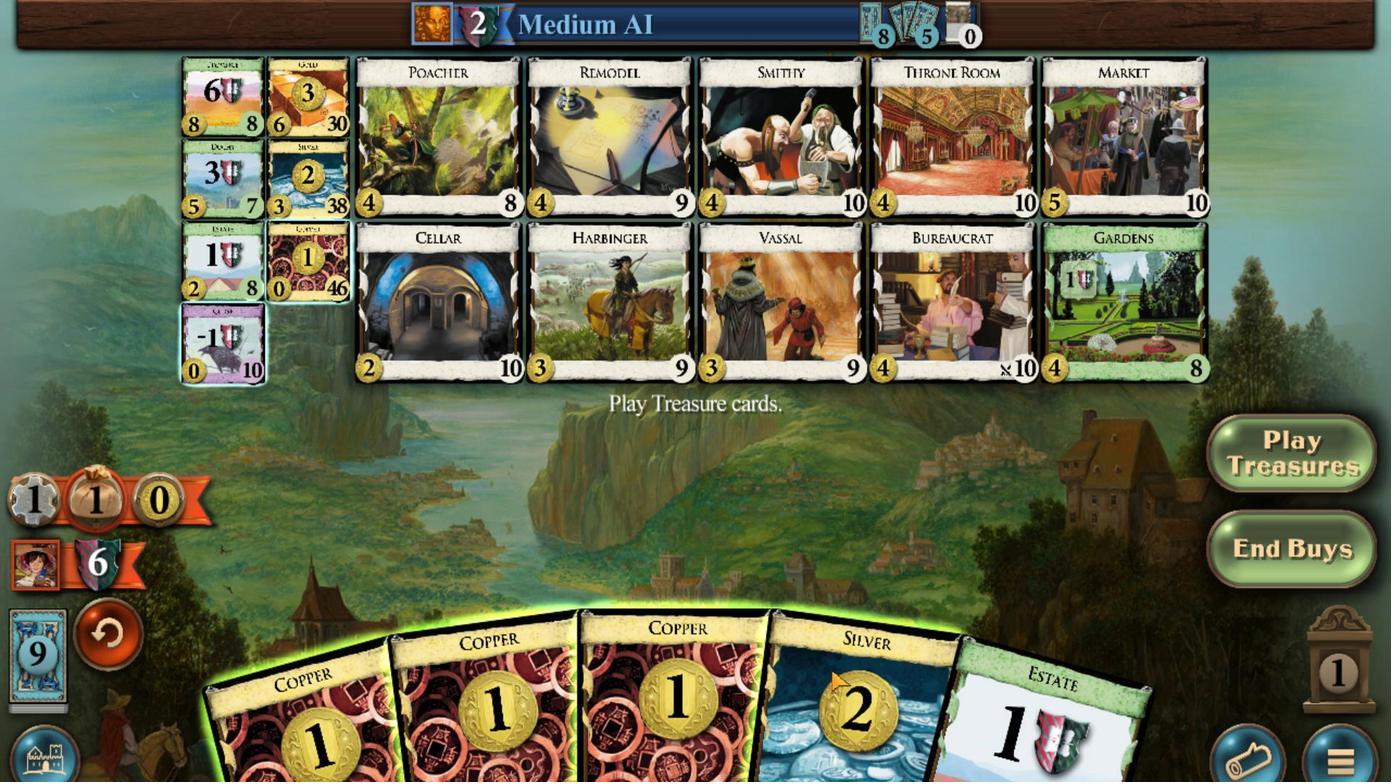 
Action: Mouse scrolled (866, 594) with delta (0, 0)
Screenshot: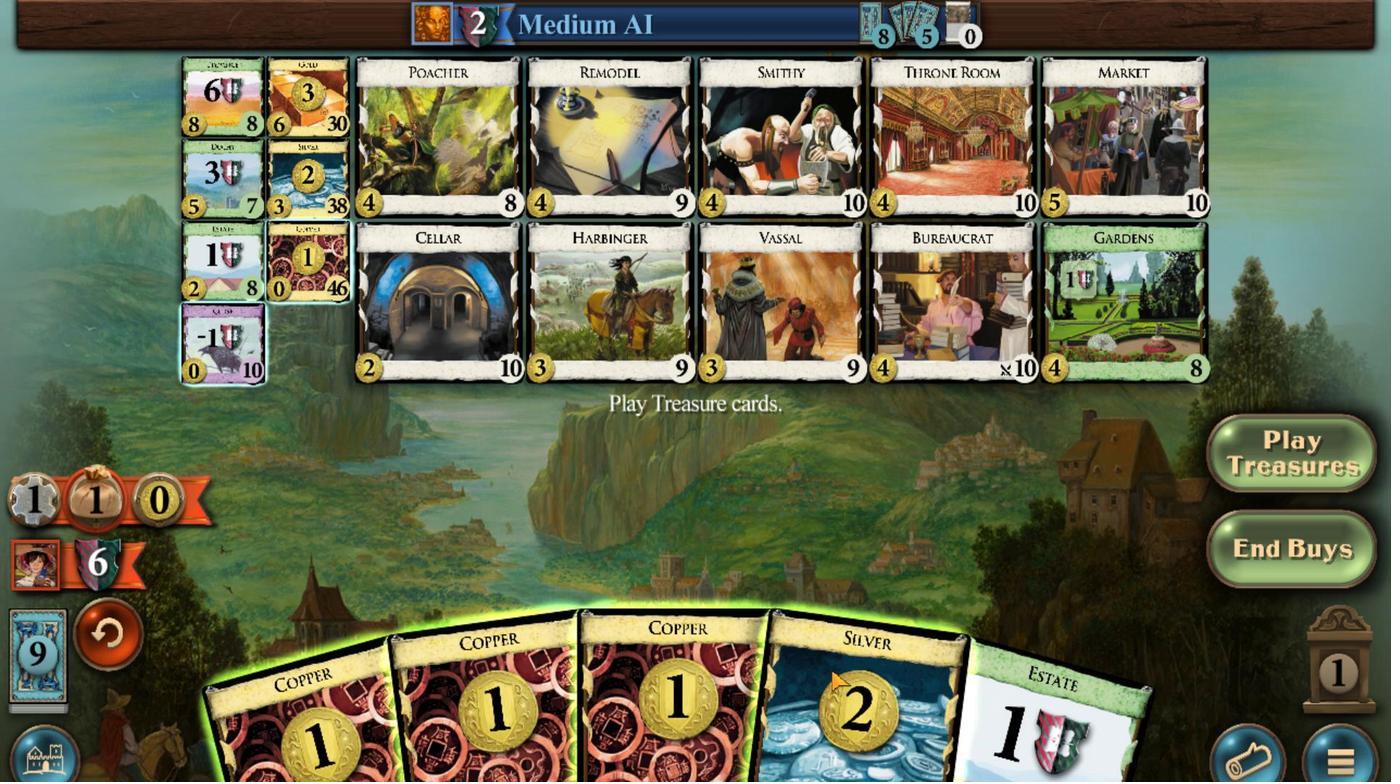 
Action: Mouse moved to (755, 572)
Screenshot: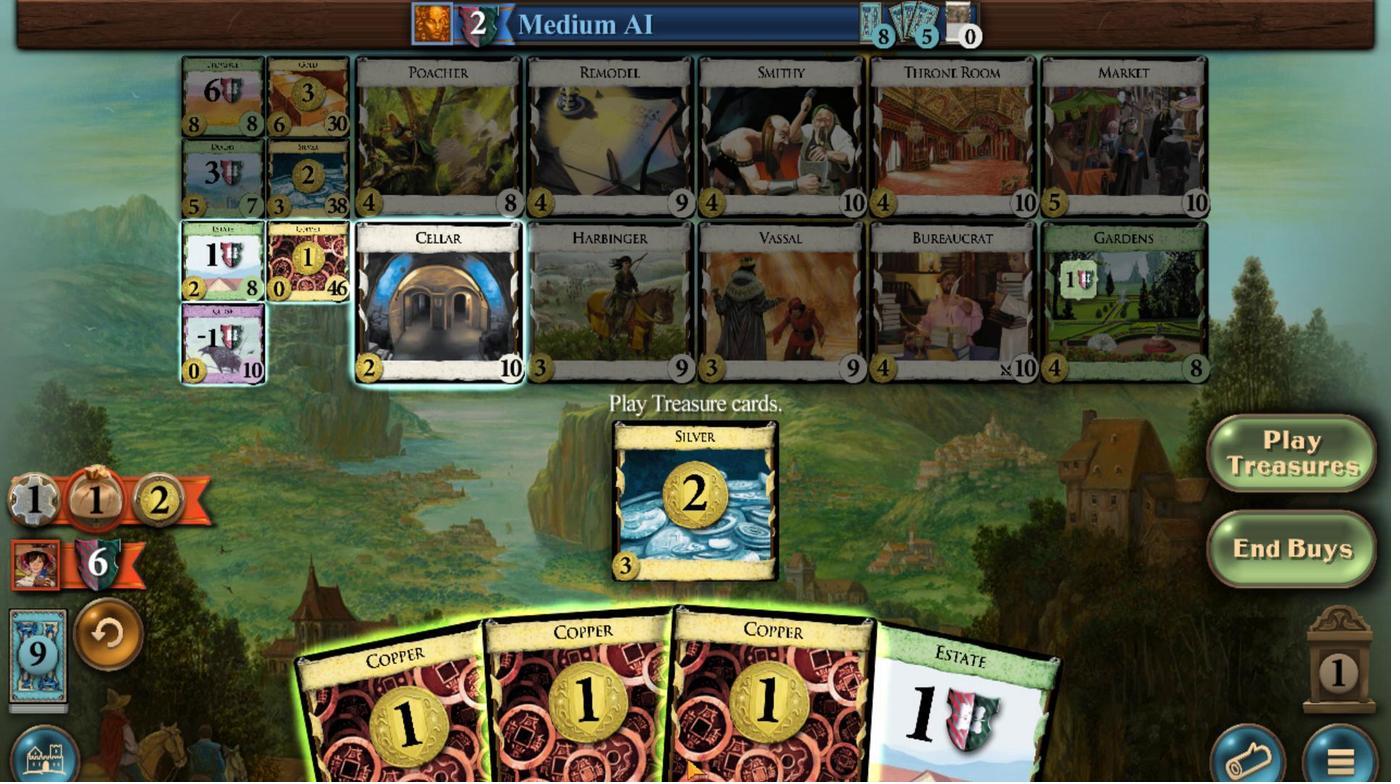 
Action: Mouse scrolled (755, 573) with delta (0, 0)
Screenshot: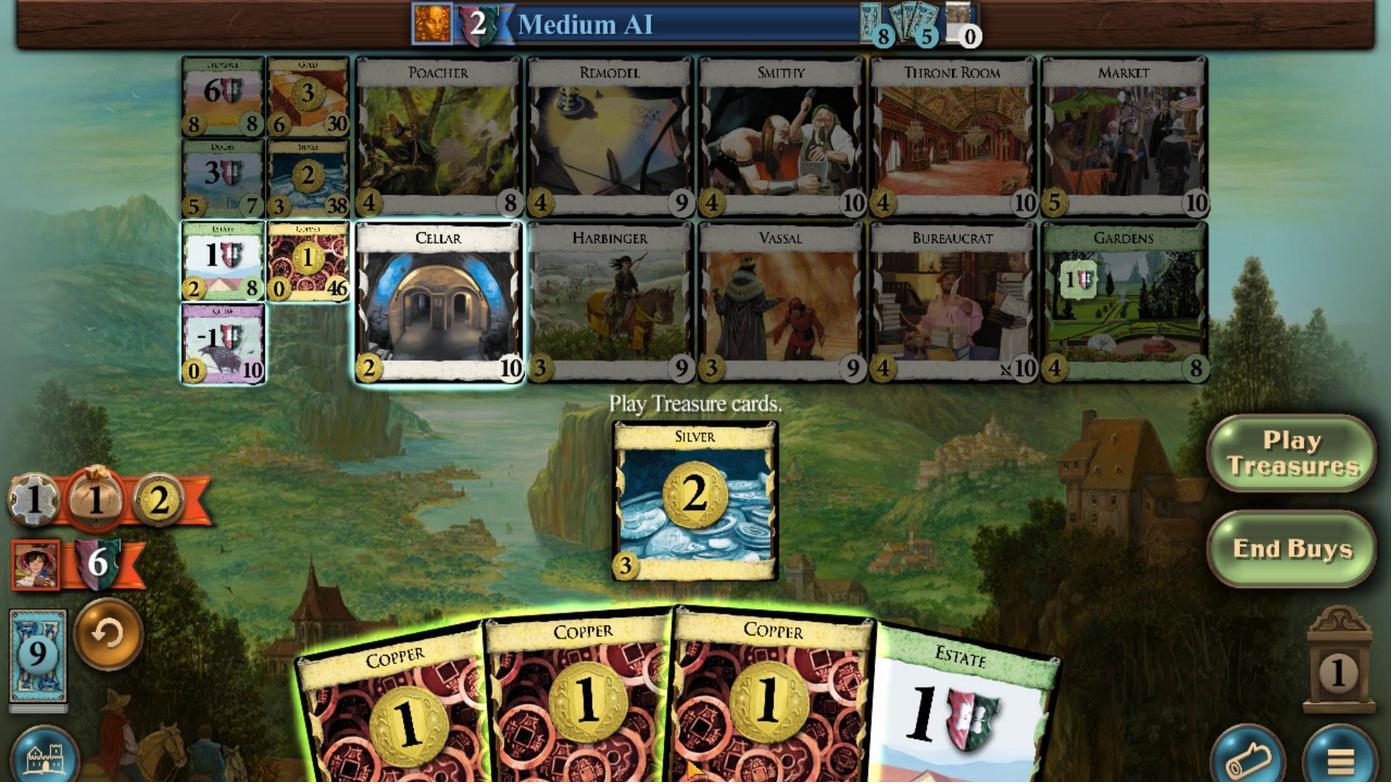 
Action: Mouse moved to (718, 577)
Screenshot: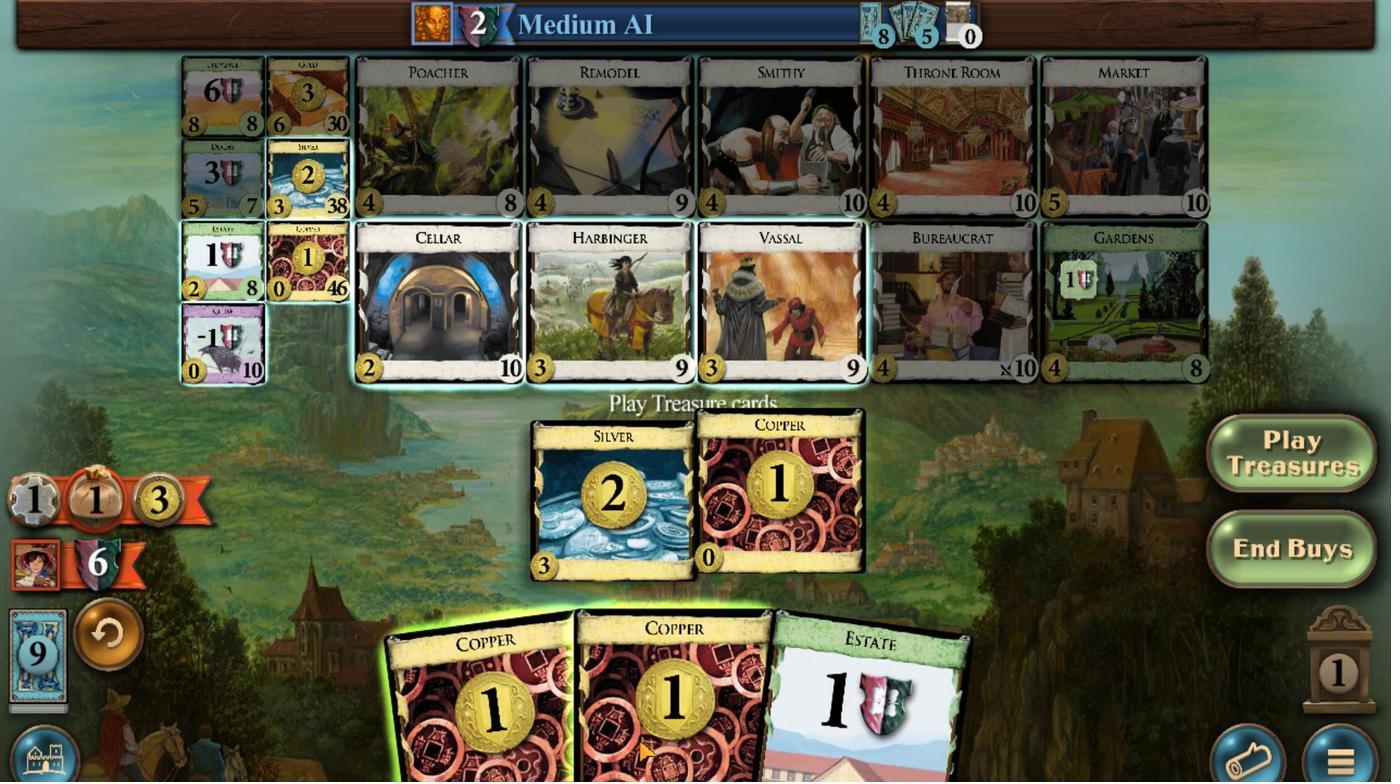 
Action: Mouse scrolled (718, 577) with delta (0, 0)
Screenshot: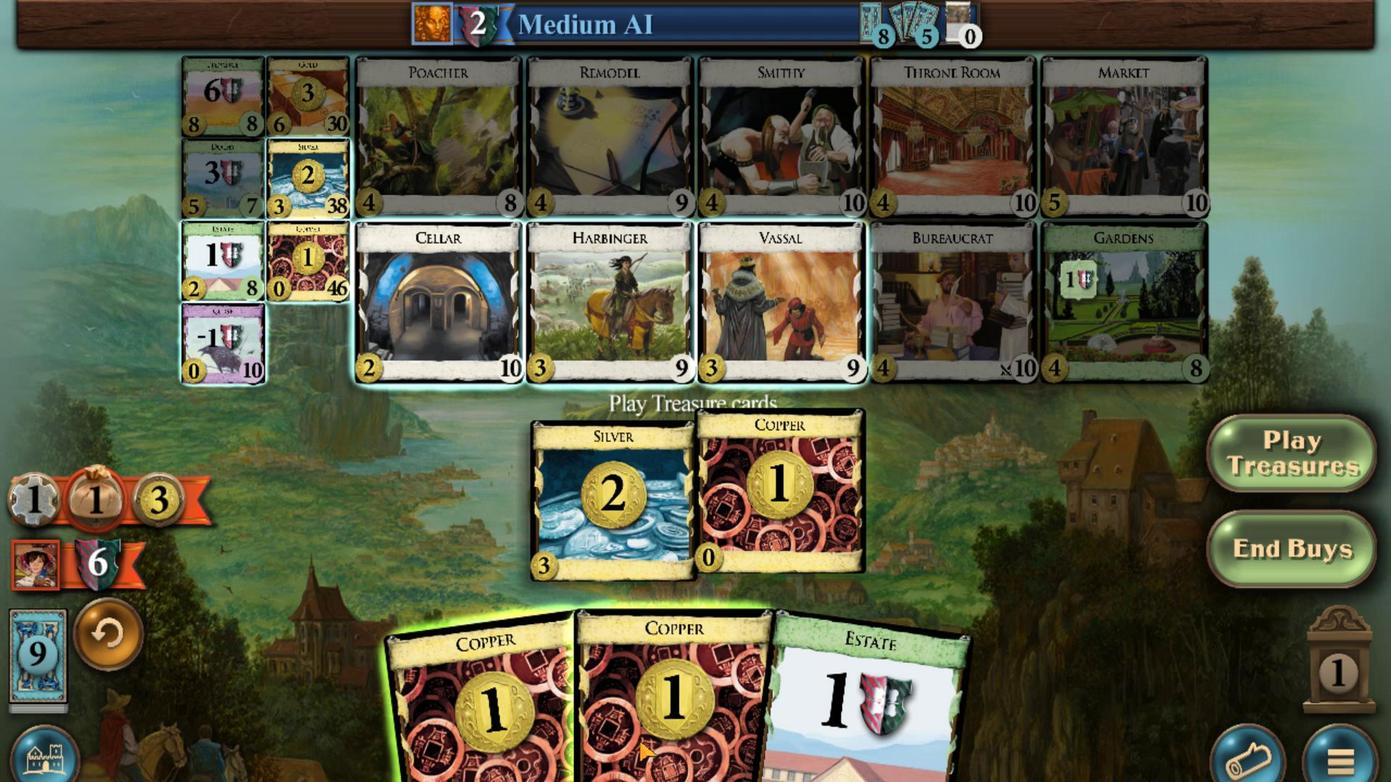 
Action: Mouse moved to (708, 576)
Screenshot: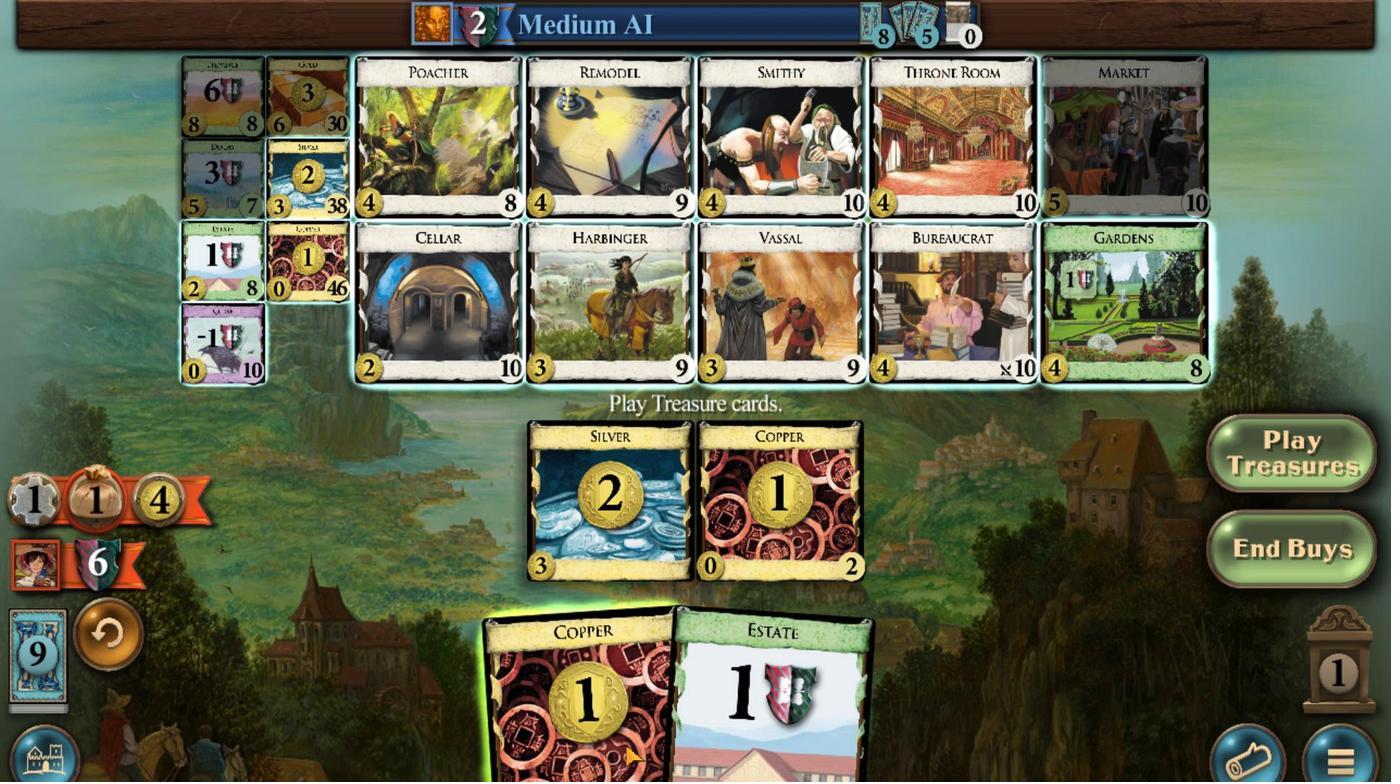 
Action: Mouse scrolled (708, 576) with delta (0, 0)
Screenshot: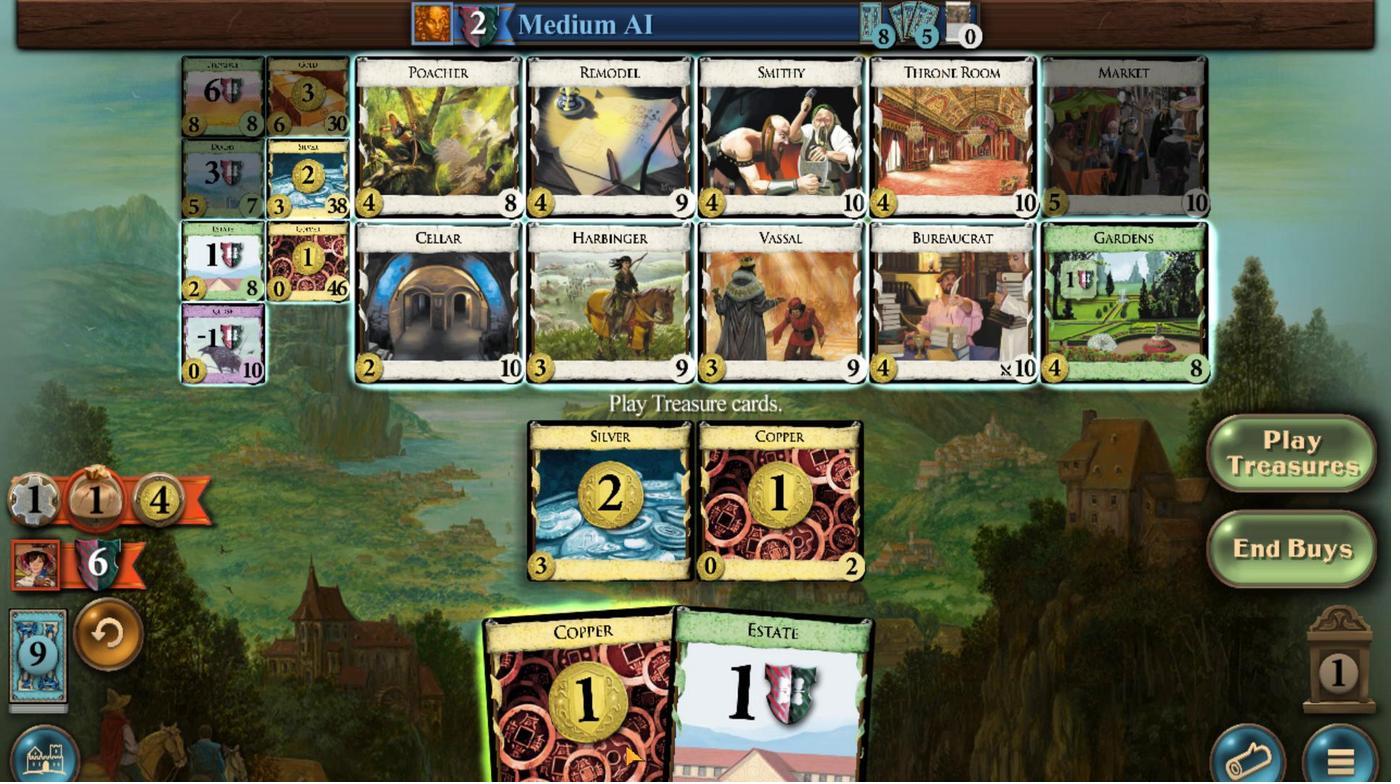 
Action: Mouse moved to (410, 711)
Screenshot: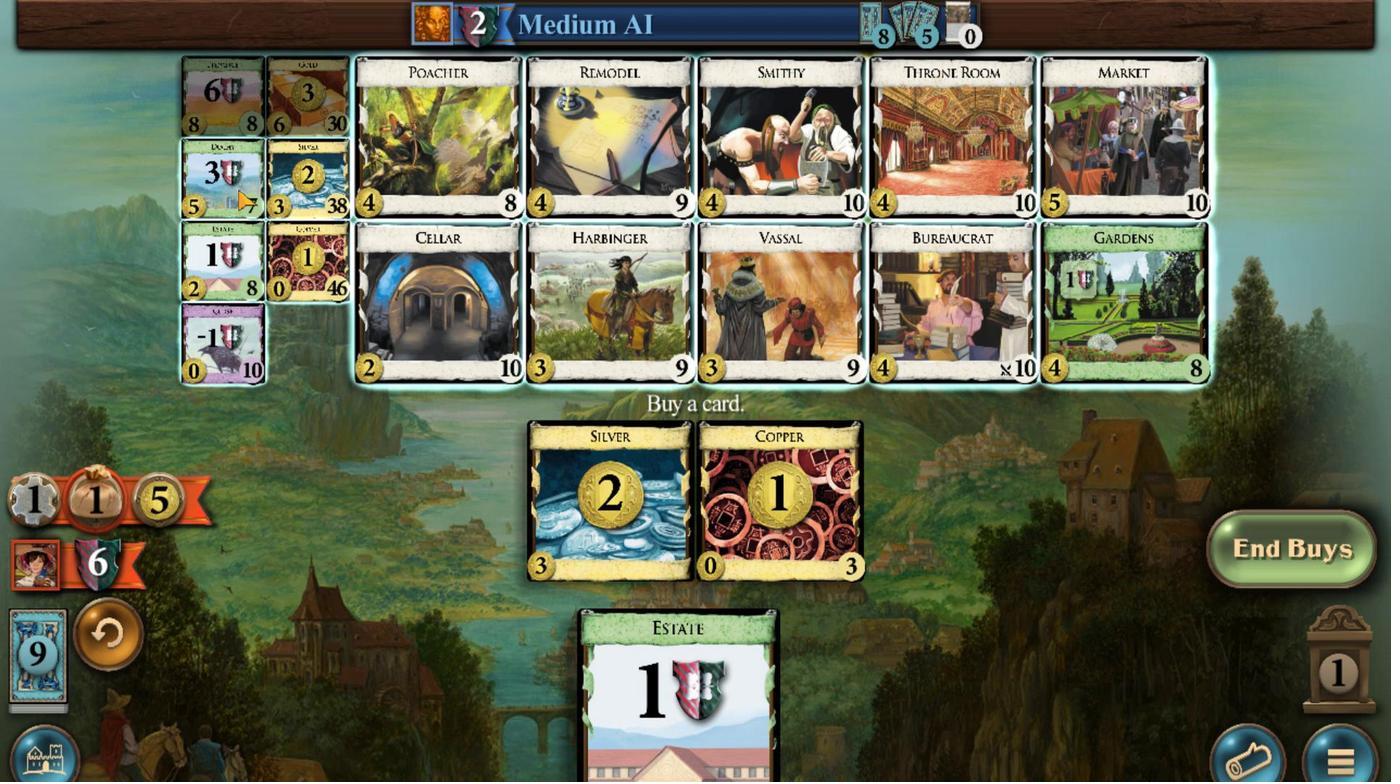 
Action: Mouse scrolled (410, 711) with delta (0, 0)
Screenshot: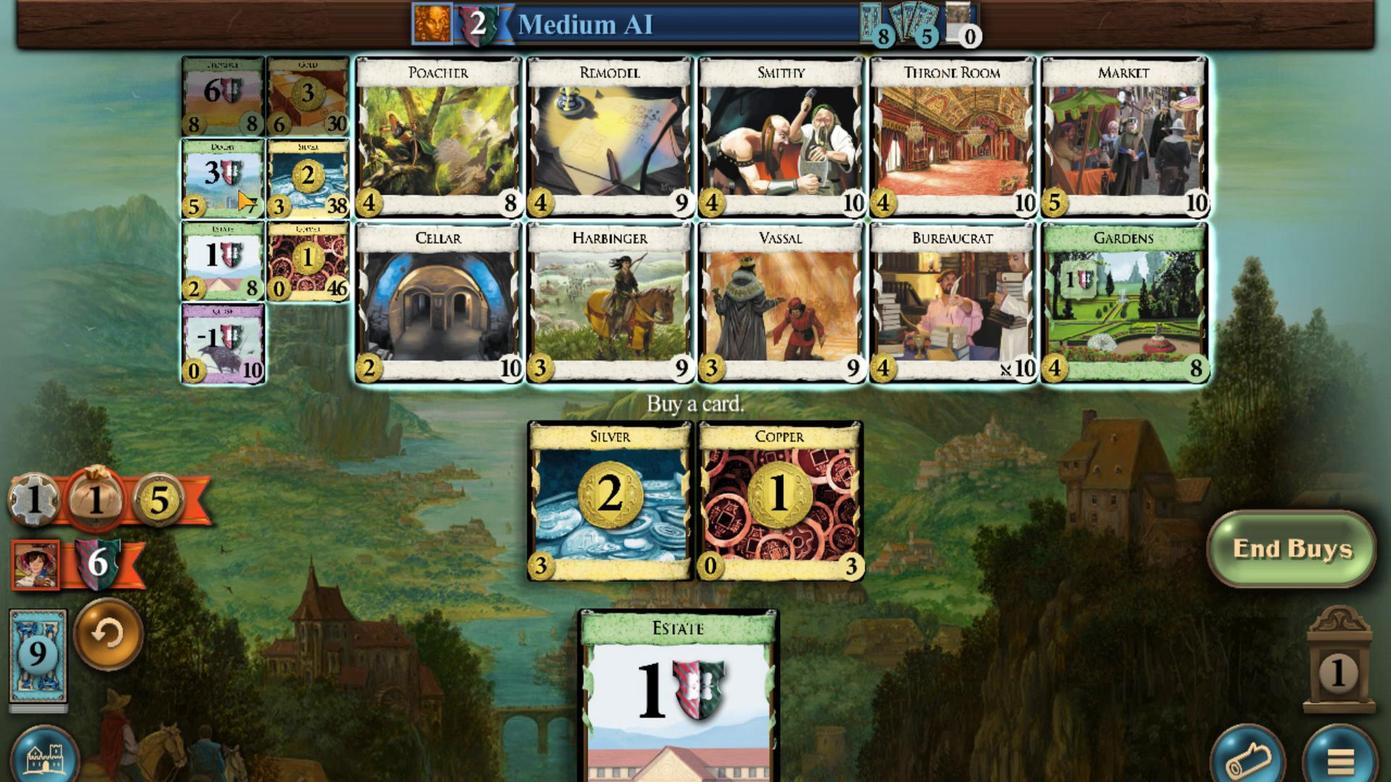 
Action: Mouse scrolled (410, 711) with delta (0, 0)
Screenshot: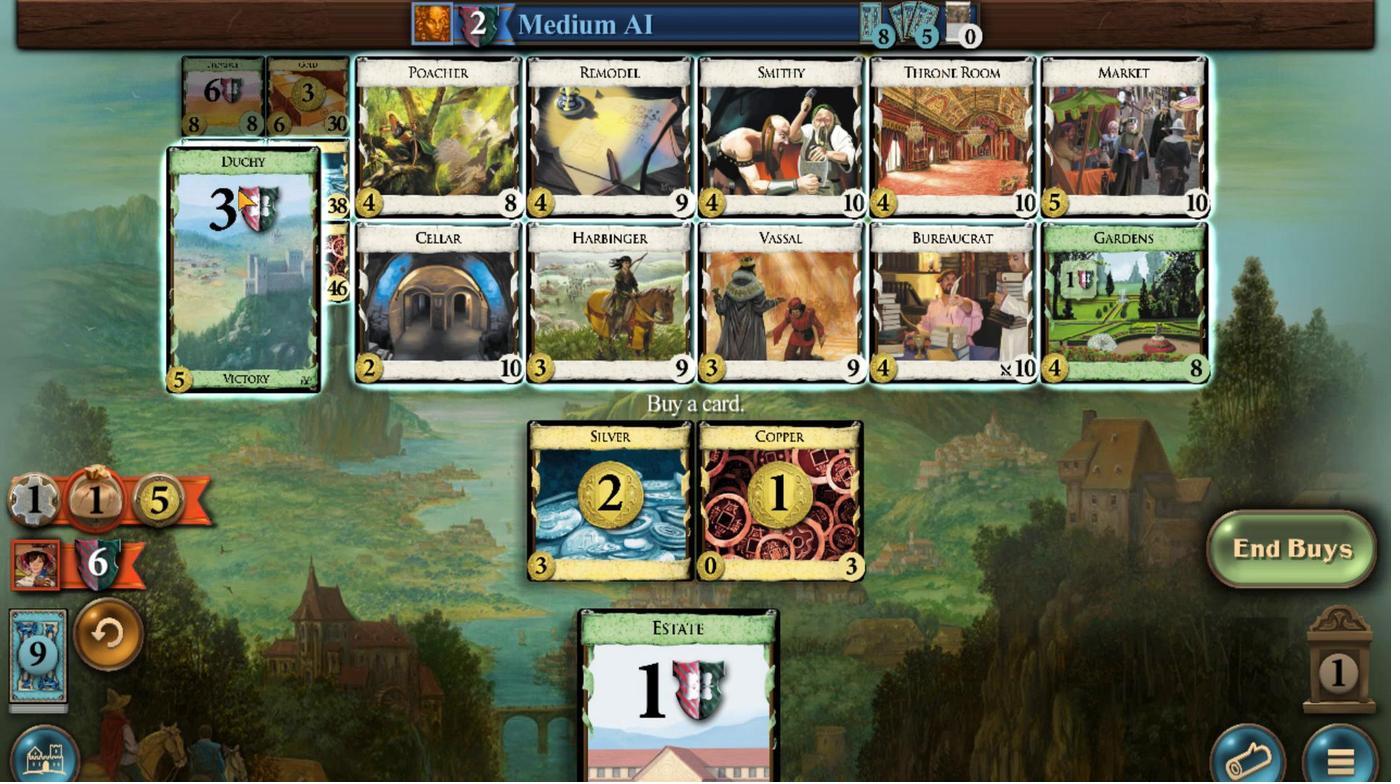 
Action: Mouse scrolled (410, 711) with delta (0, 0)
Screenshot: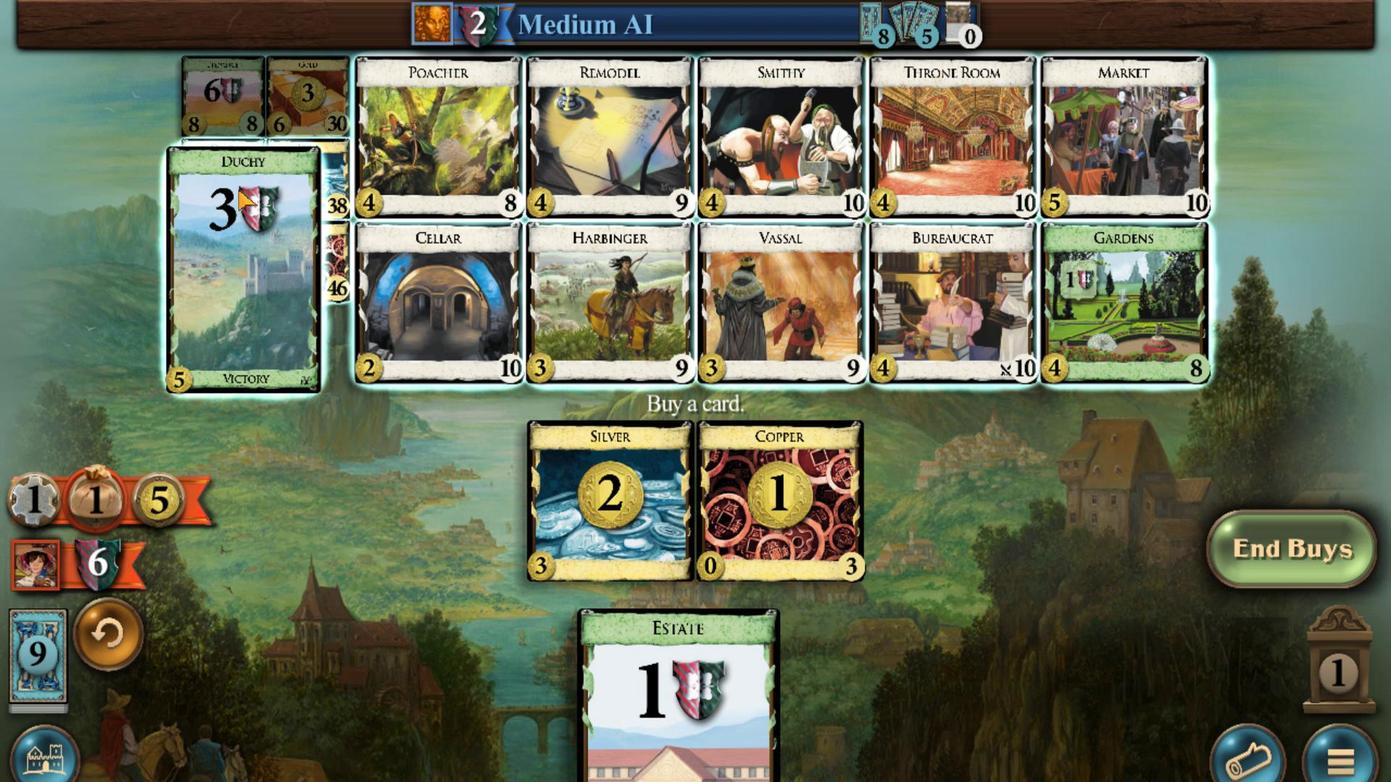 
Action: Mouse scrolled (410, 711) with delta (0, 0)
Screenshot: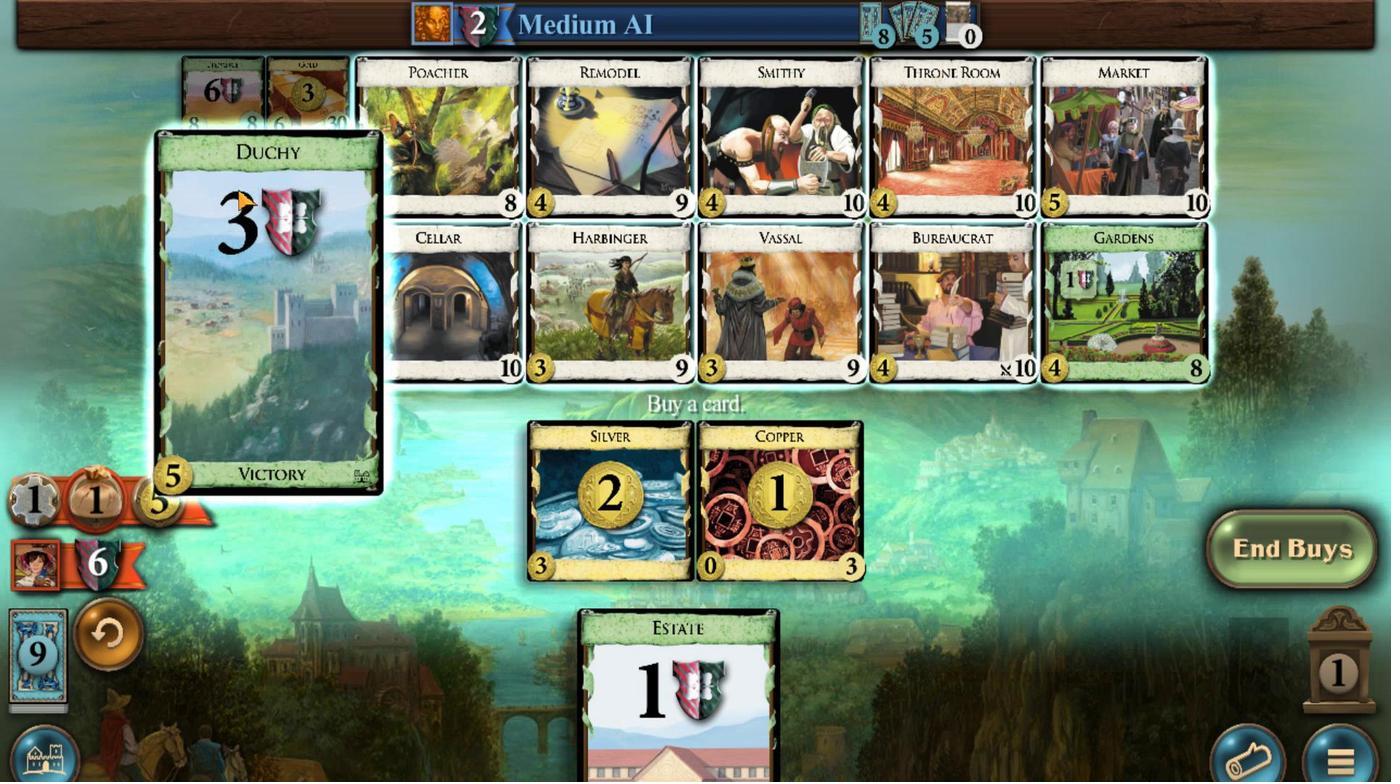
Action: Mouse scrolled (410, 711) with delta (0, 0)
Screenshot: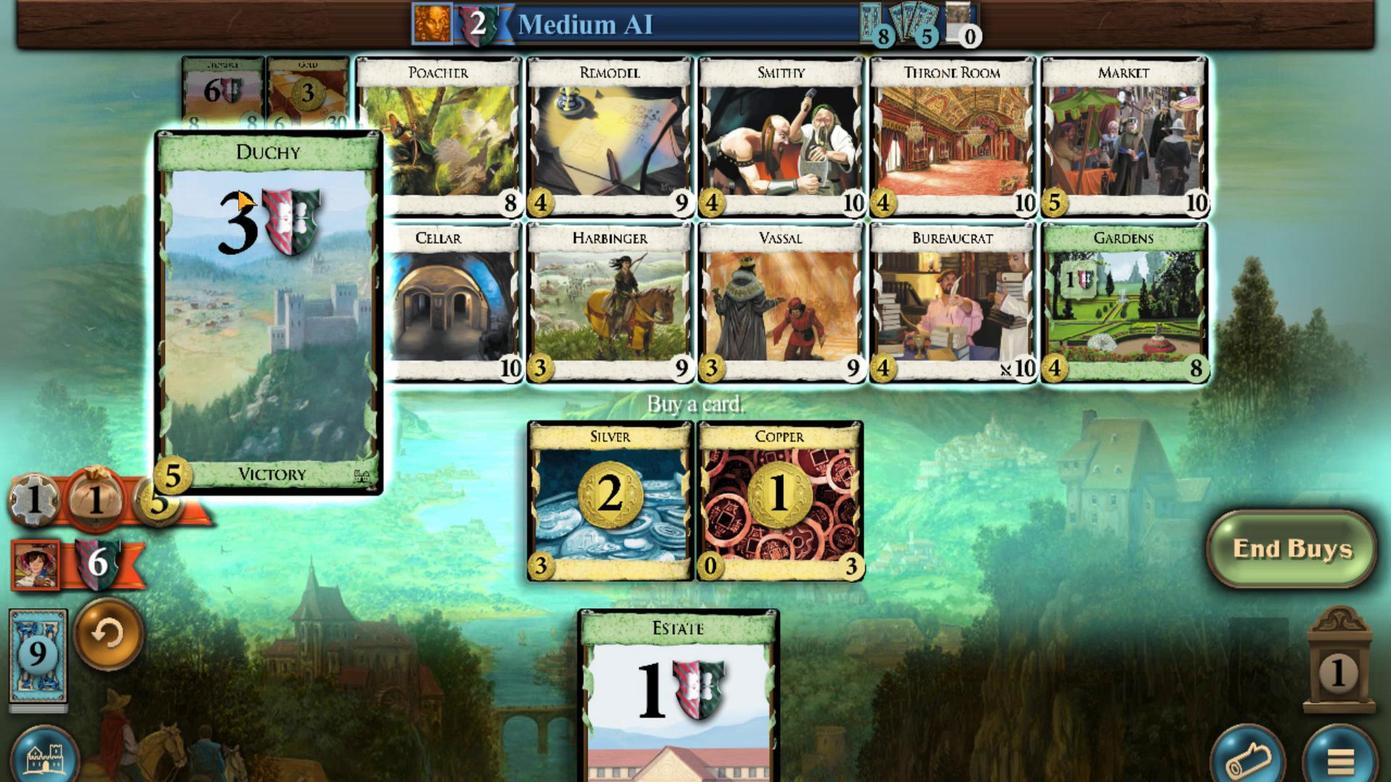 
Action: Mouse scrolled (410, 711) with delta (0, 0)
Screenshot: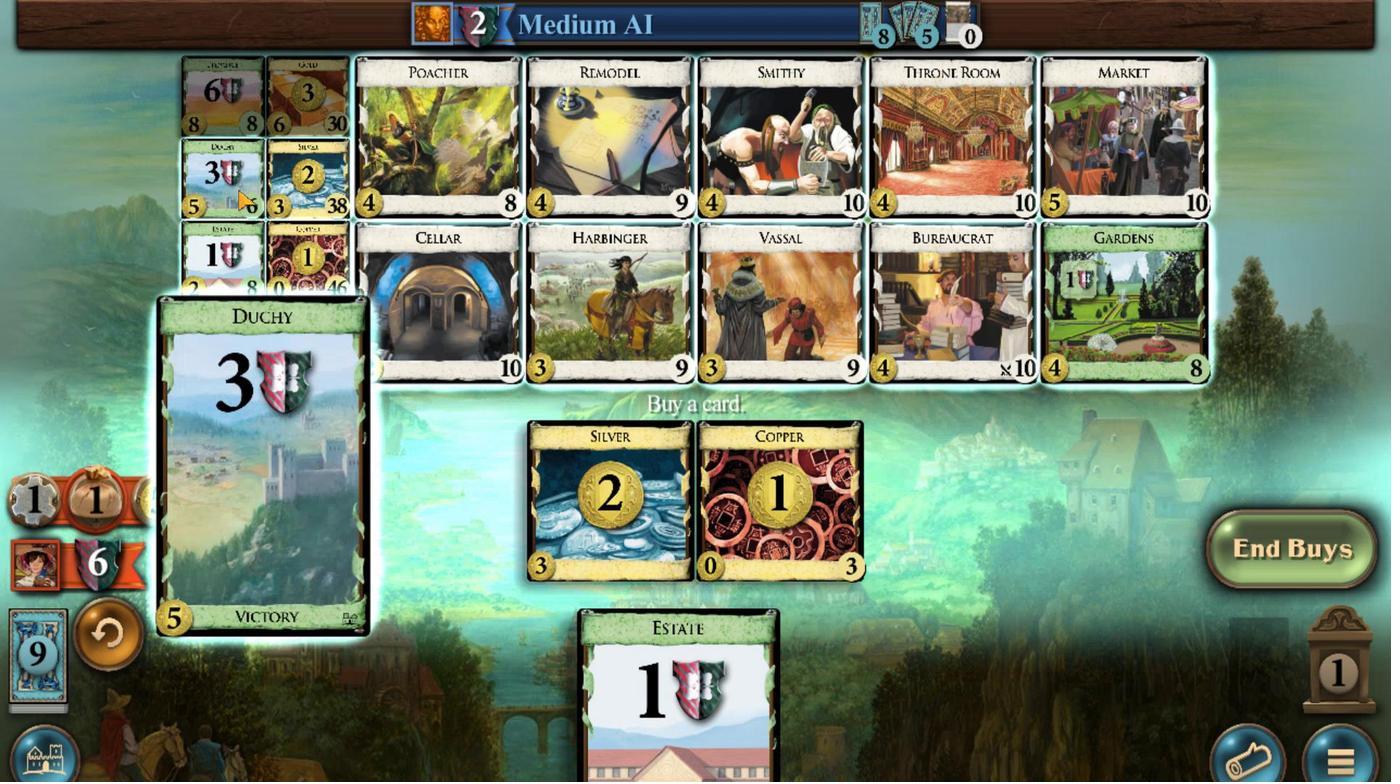 
Action: Mouse moved to (485, 587)
Screenshot: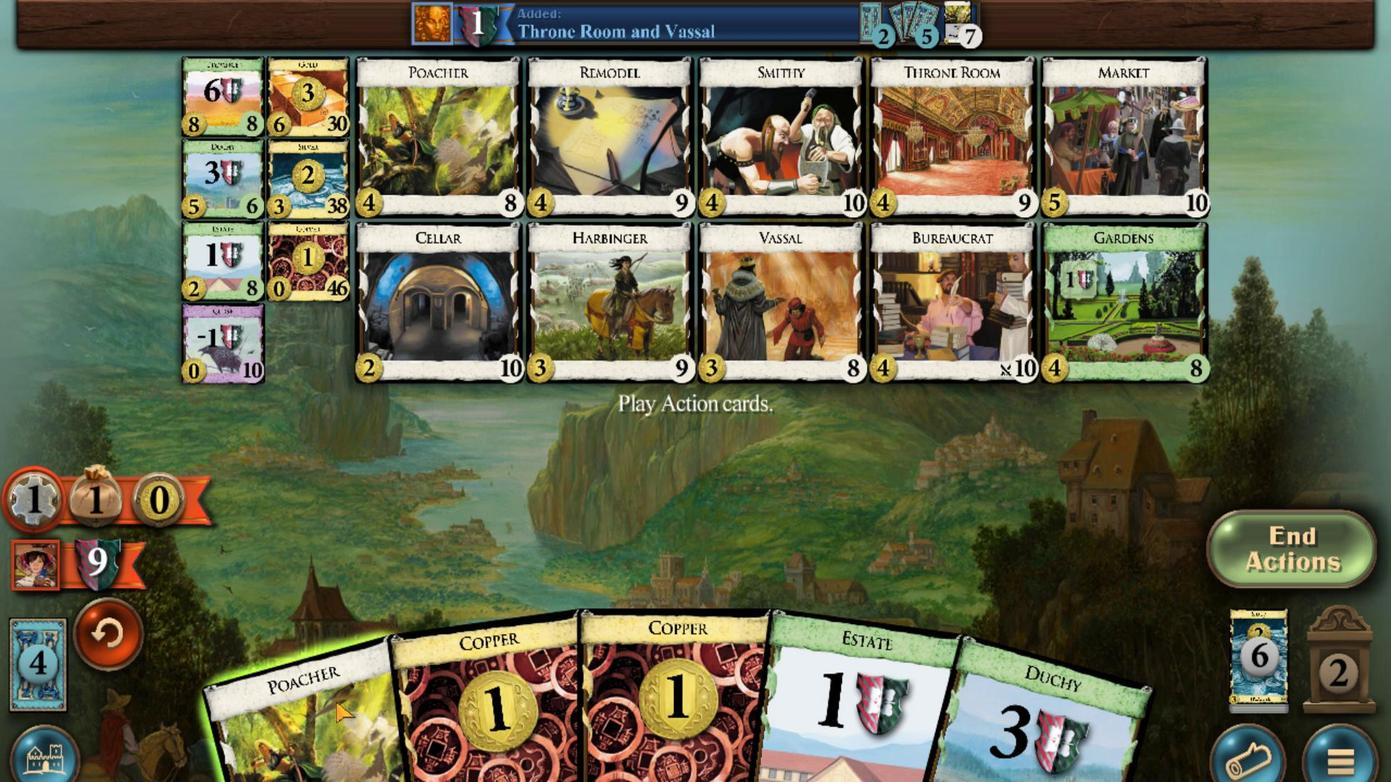 
Action: Mouse scrolled (485, 587) with delta (0, 0)
Screenshot: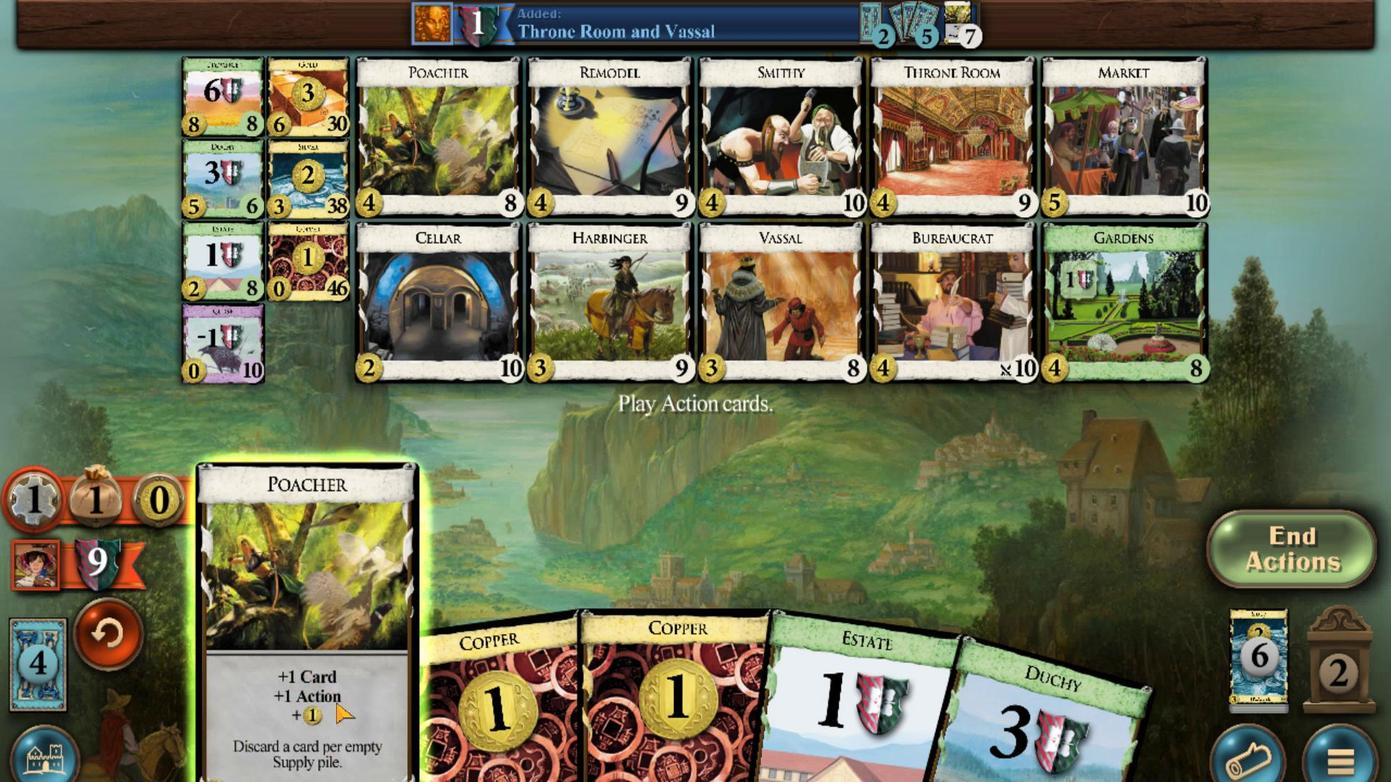 
Action: Mouse moved to (602, 596)
Screenshot: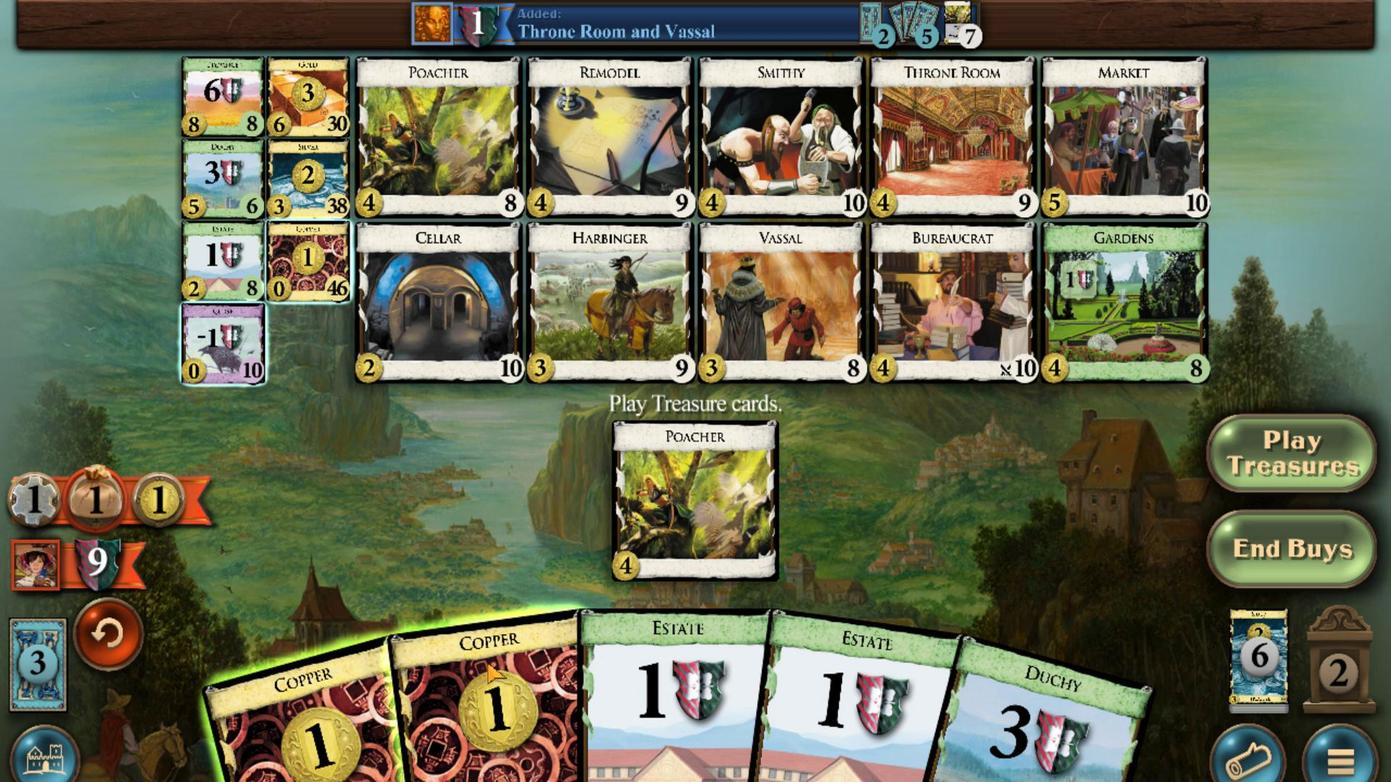 
Action: Mouse scrolled (602, 596) with delta (0, 0)
Screenshot: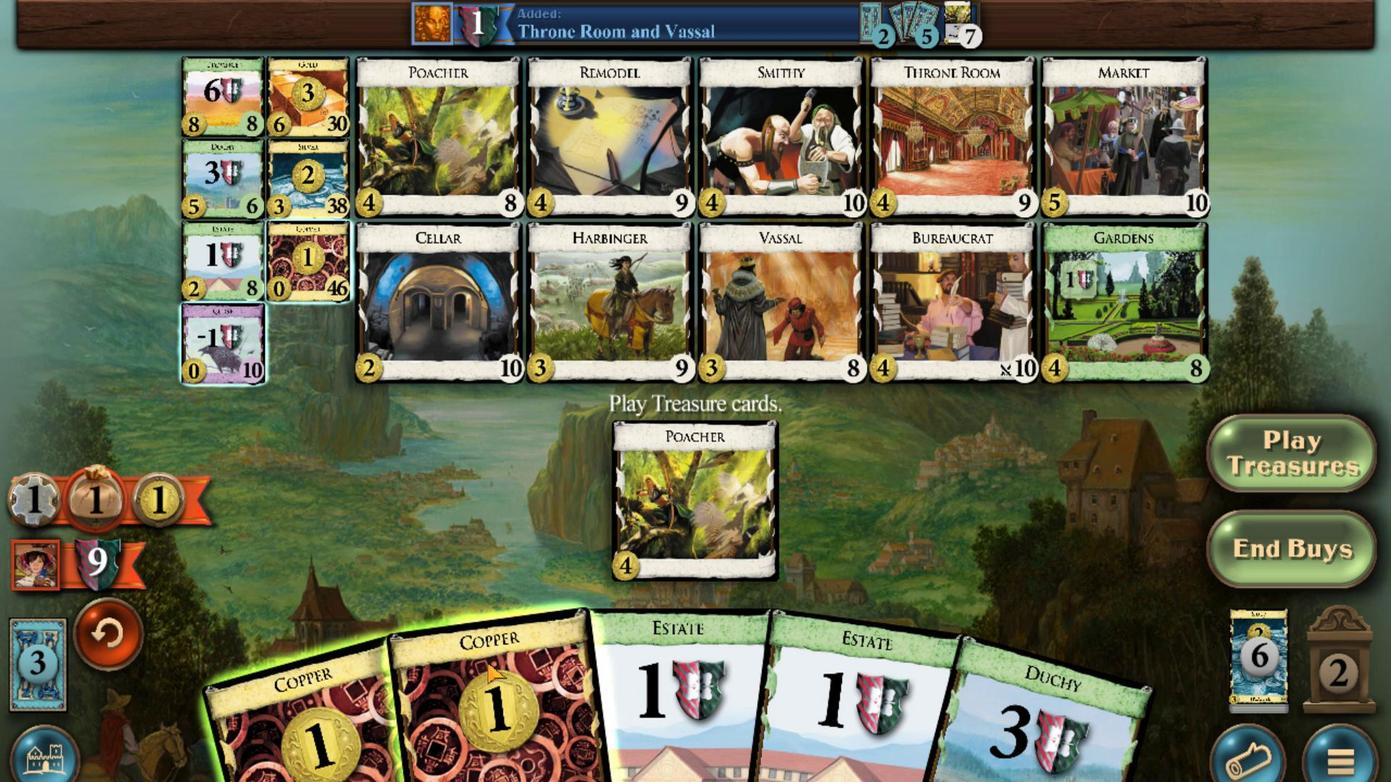 
Action: Mouse moved to (525, 594)
Screenshot: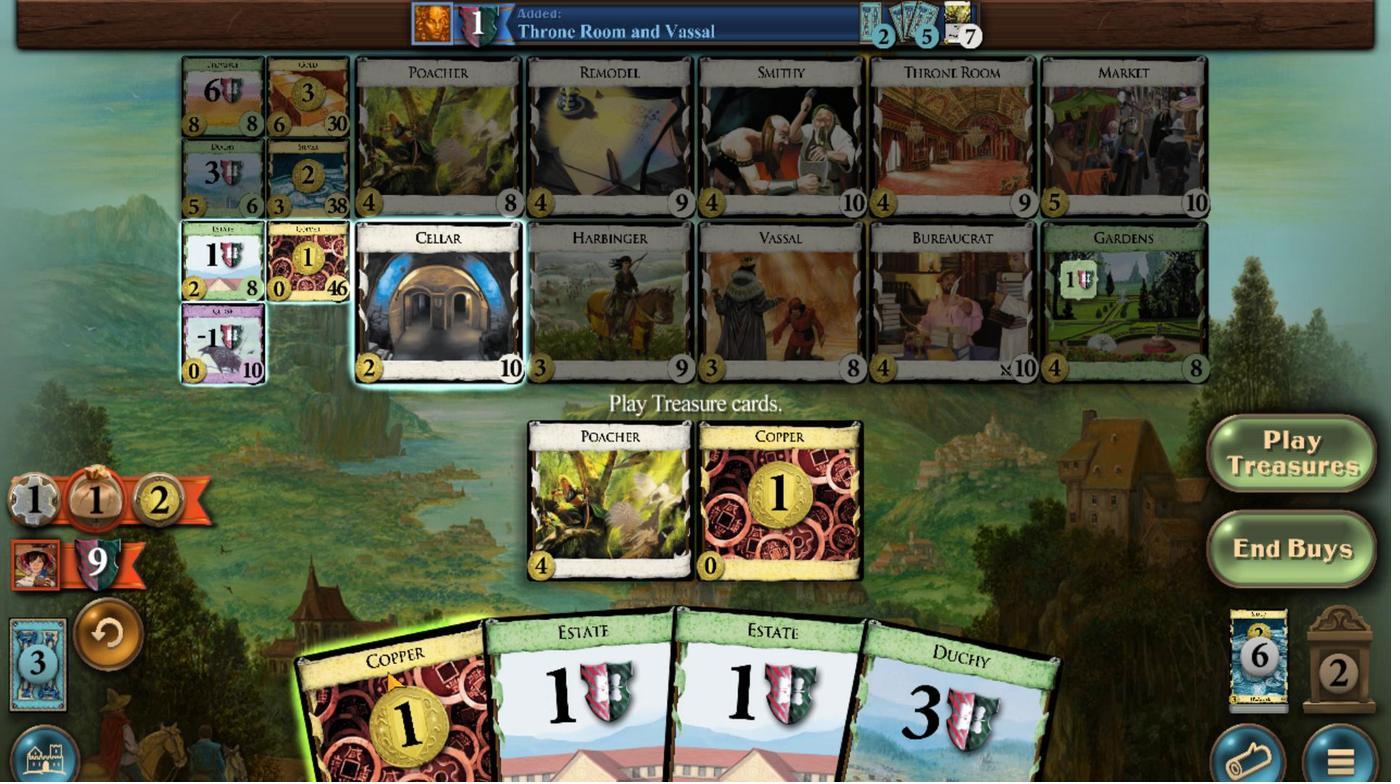 
Action: Mouse scrolled (525, 594) with delta (0, 0)
Screenshot: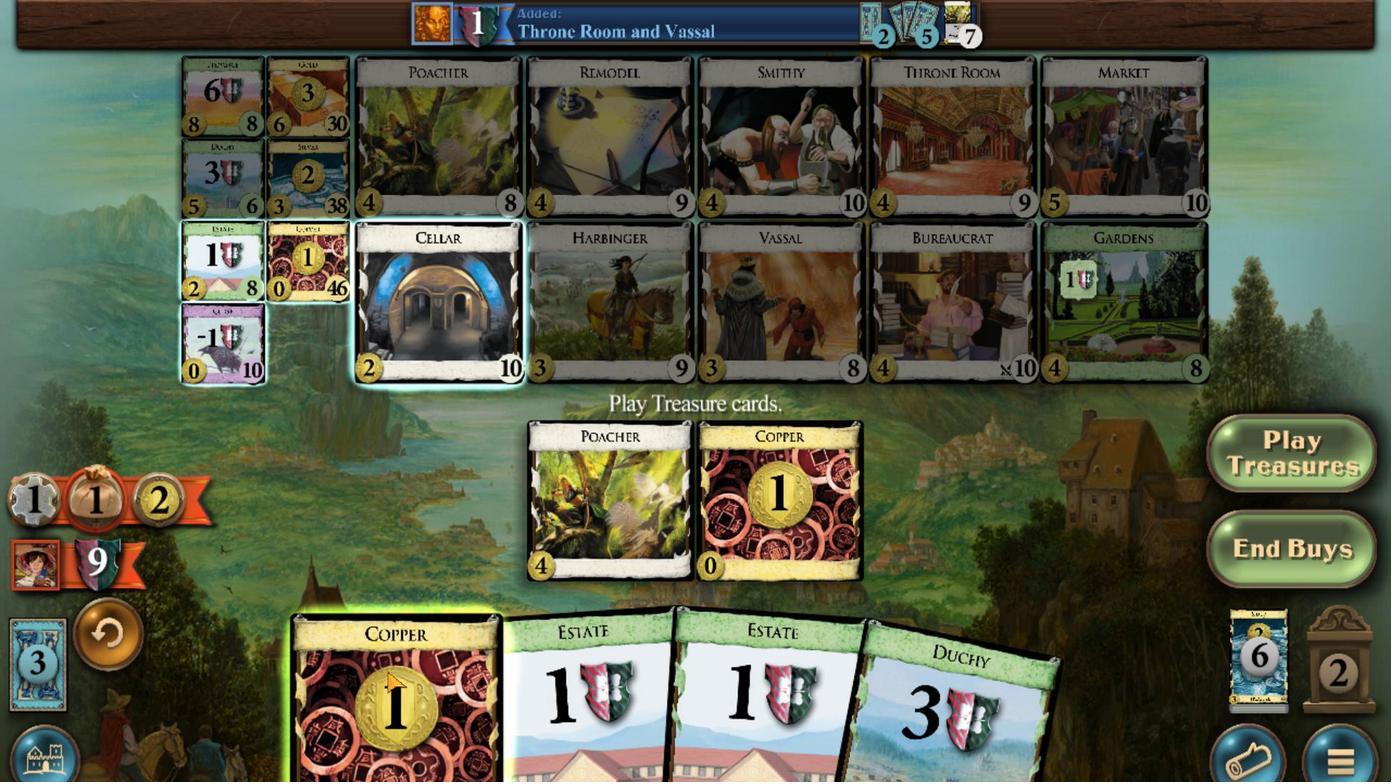 
Action: Mouse moved to (466, 718)
Screenshot: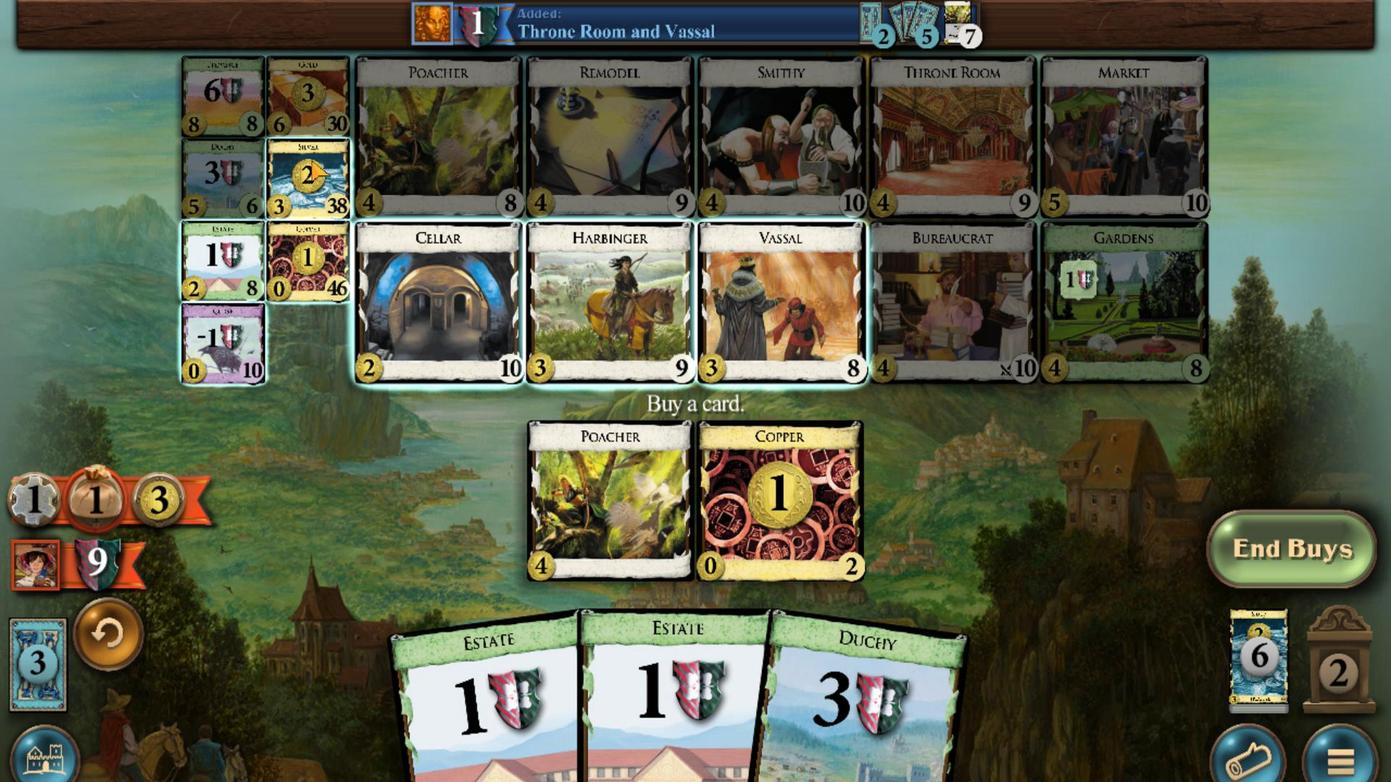 
Action: Mouse scrolled (466, 718) with delta (0, 0)
Screenshot: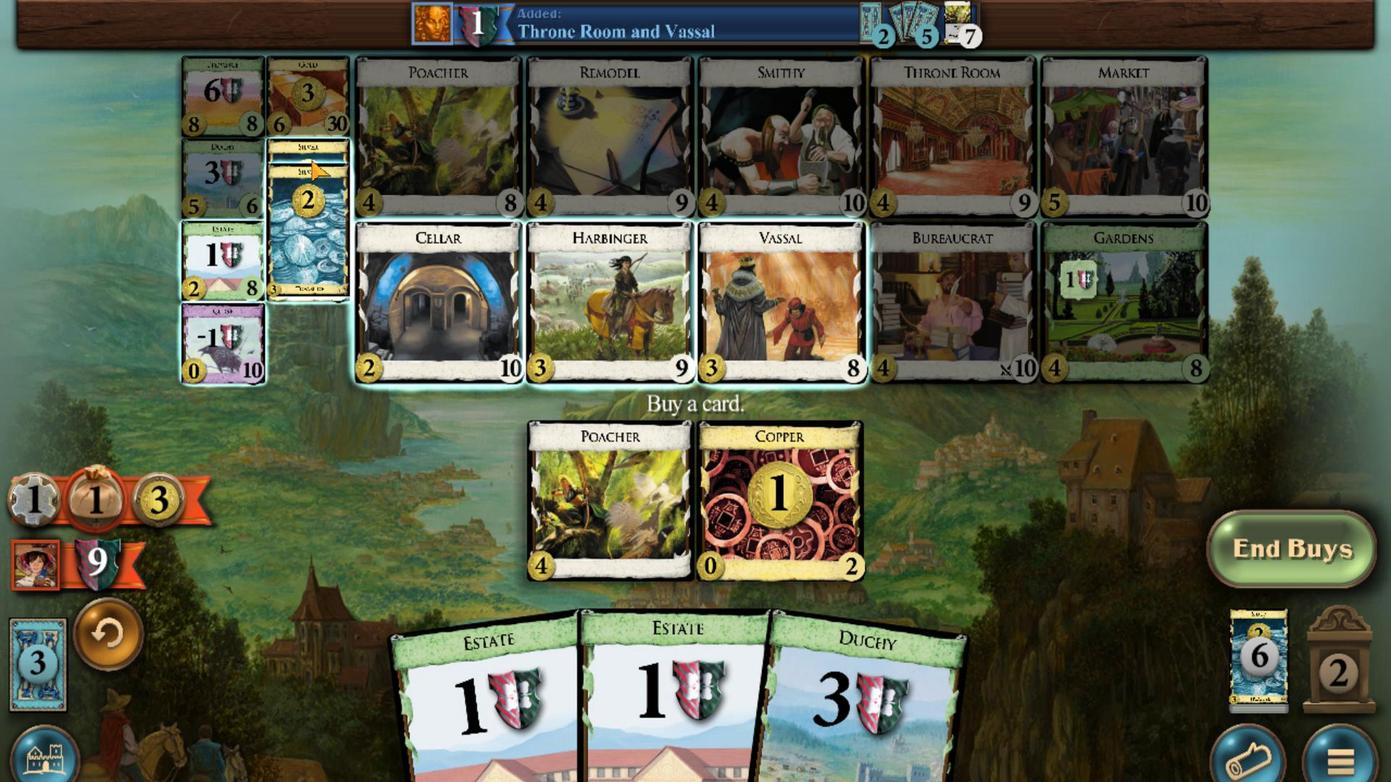 
Action: Mouse scrolled (466, 718) with delta (0, 0)
Screenshot: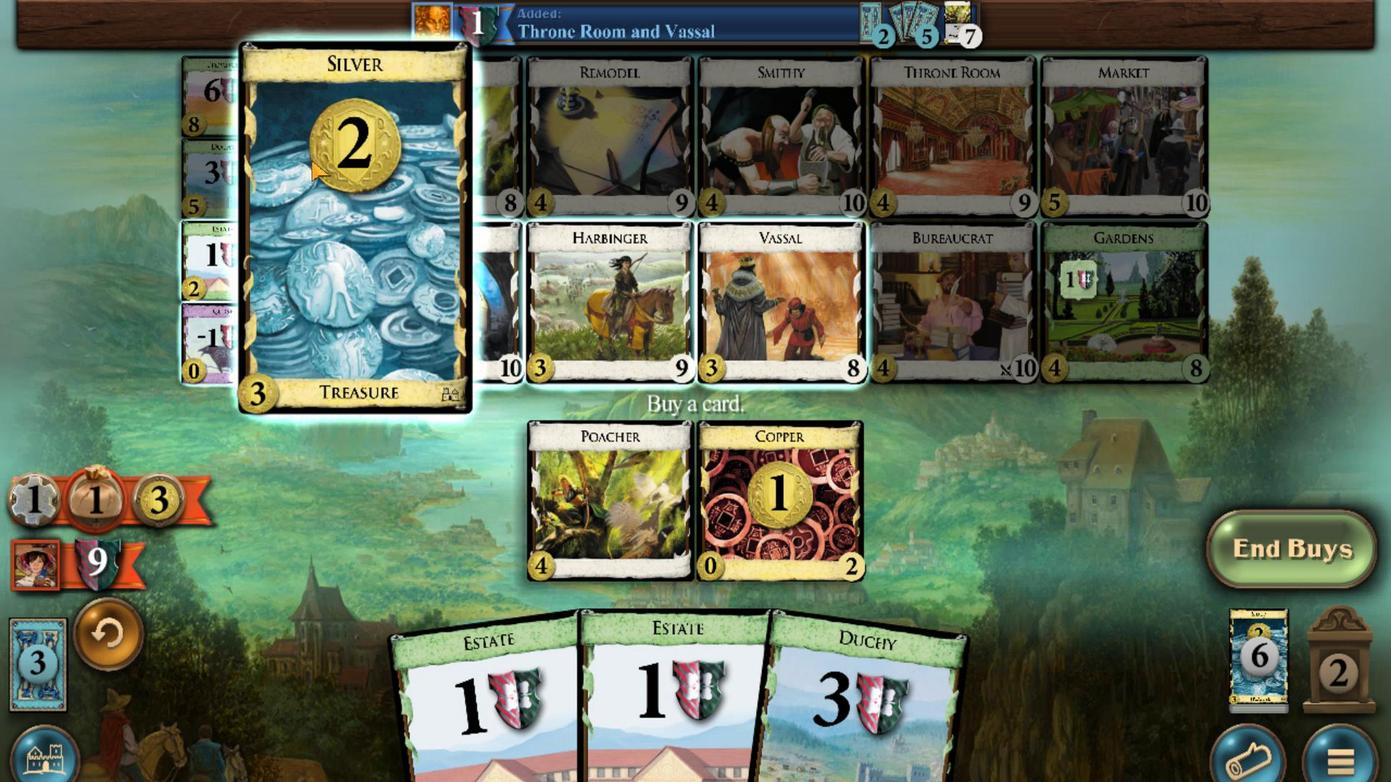 
Action: Mouse scrolled (466, 718) with delta (0, 0)
Screenshot: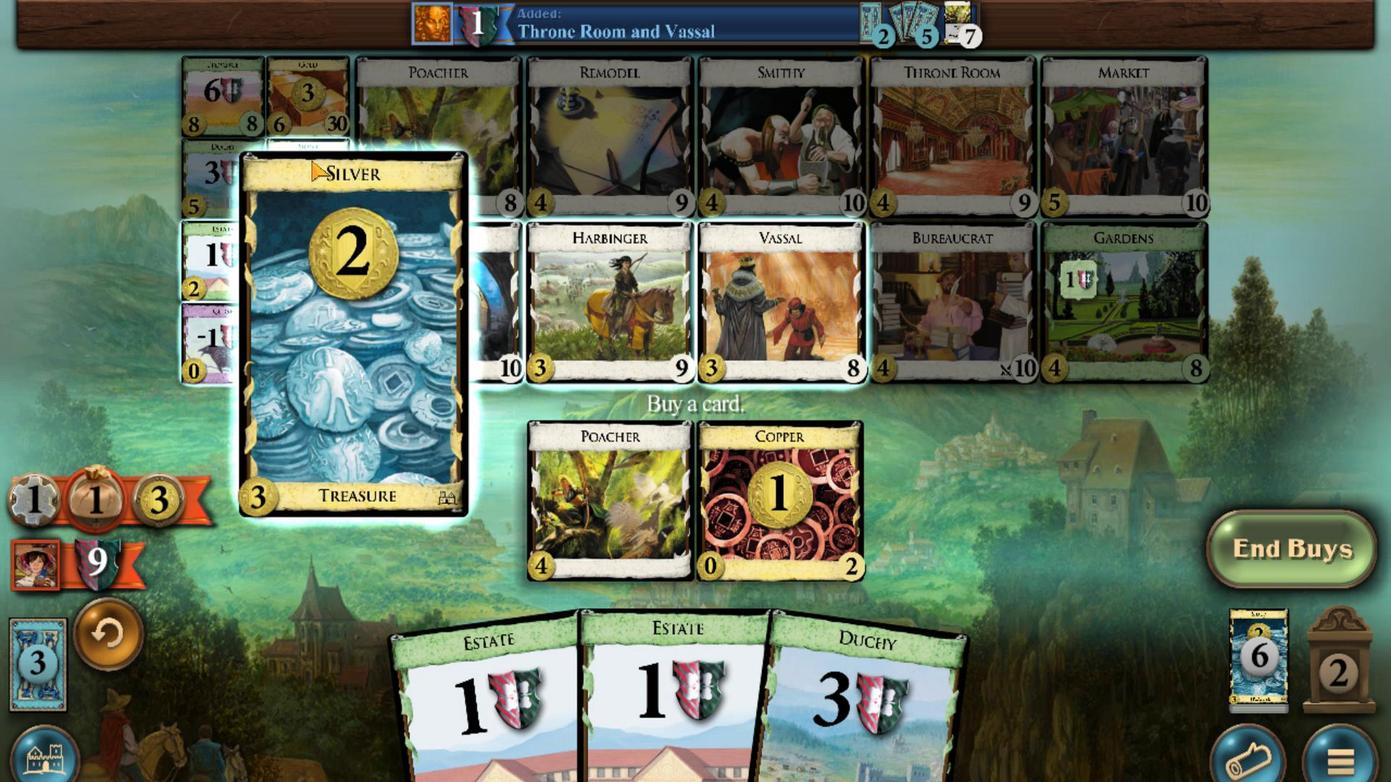 
Action: Mouse scrolled (466, 718) with delta (0, 0)
Screenshot: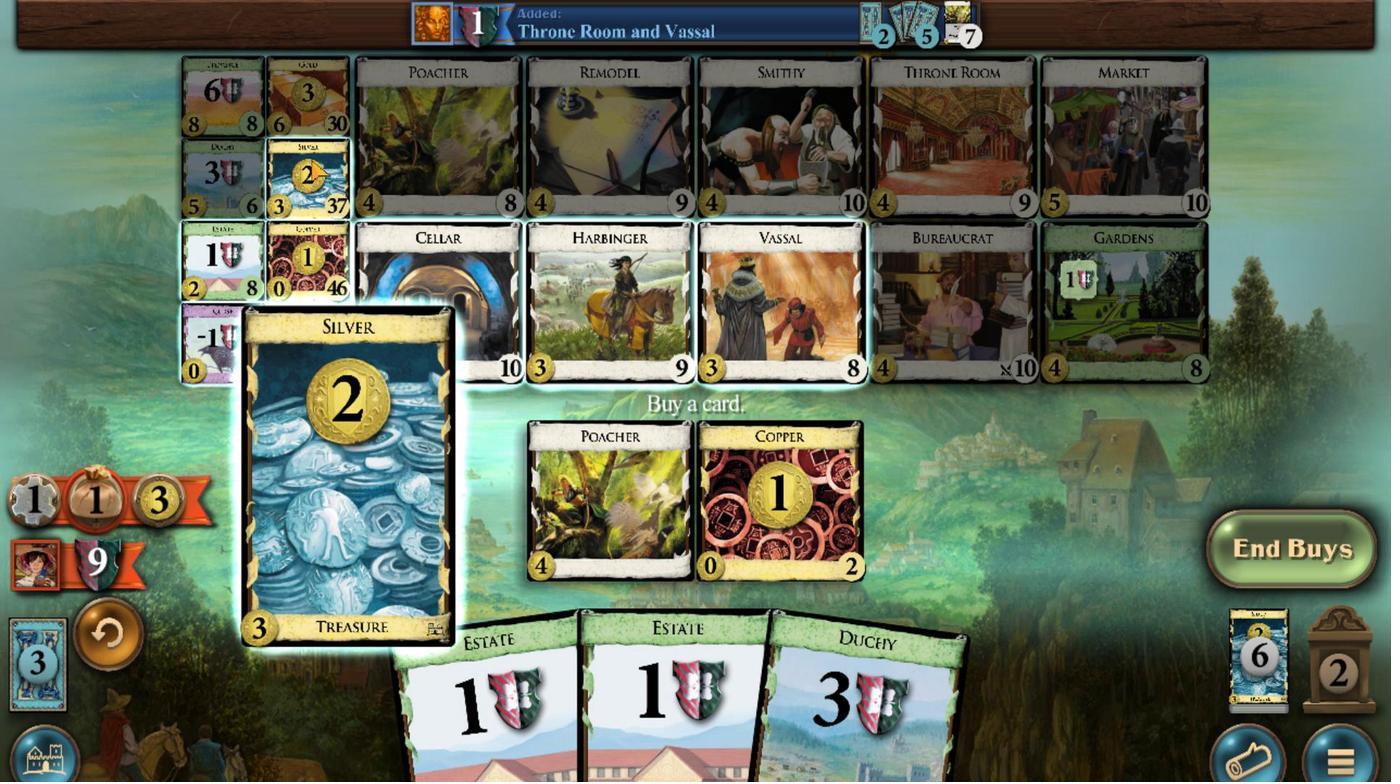 
Action: Mouse moved to (470, 710)
Screenshot: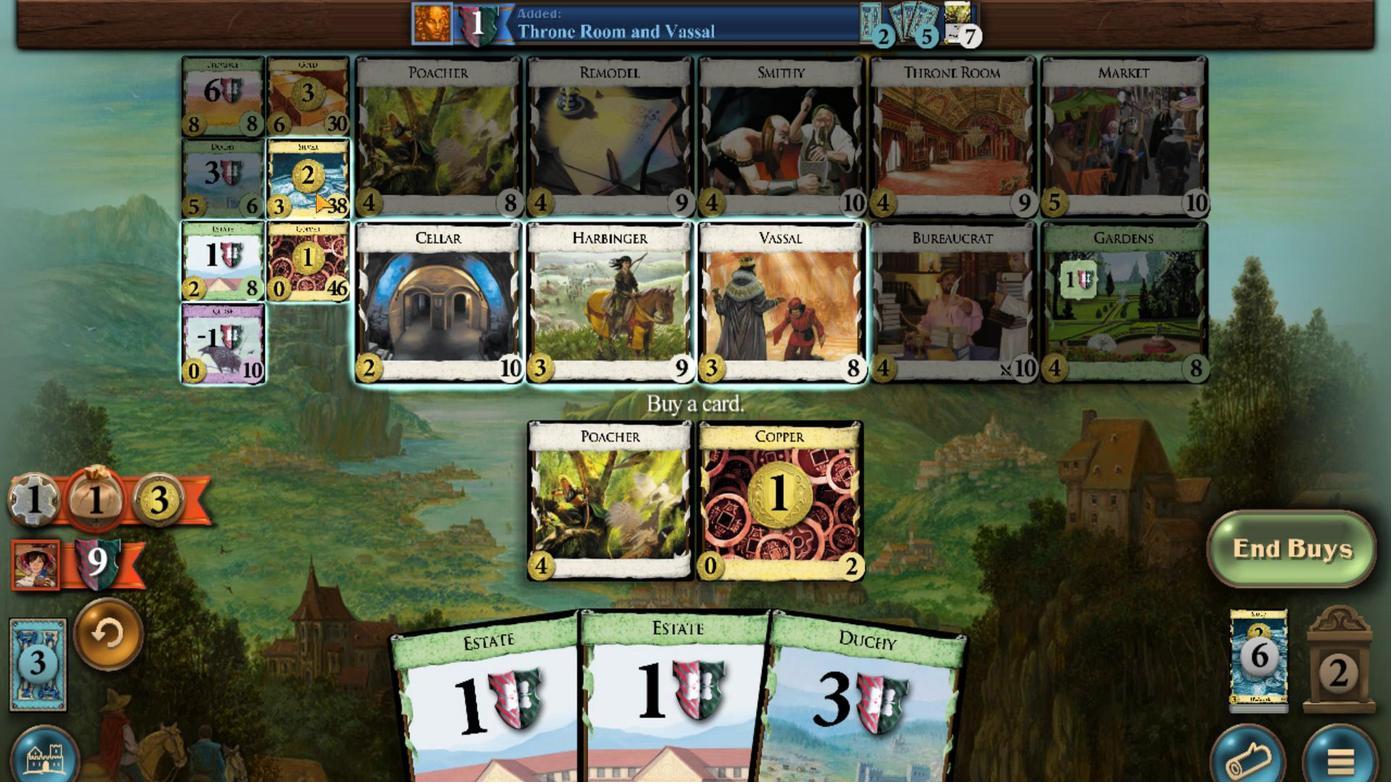 
Action: Mouse scrolled (470, 710) with delta (0, 0)
Screenshot: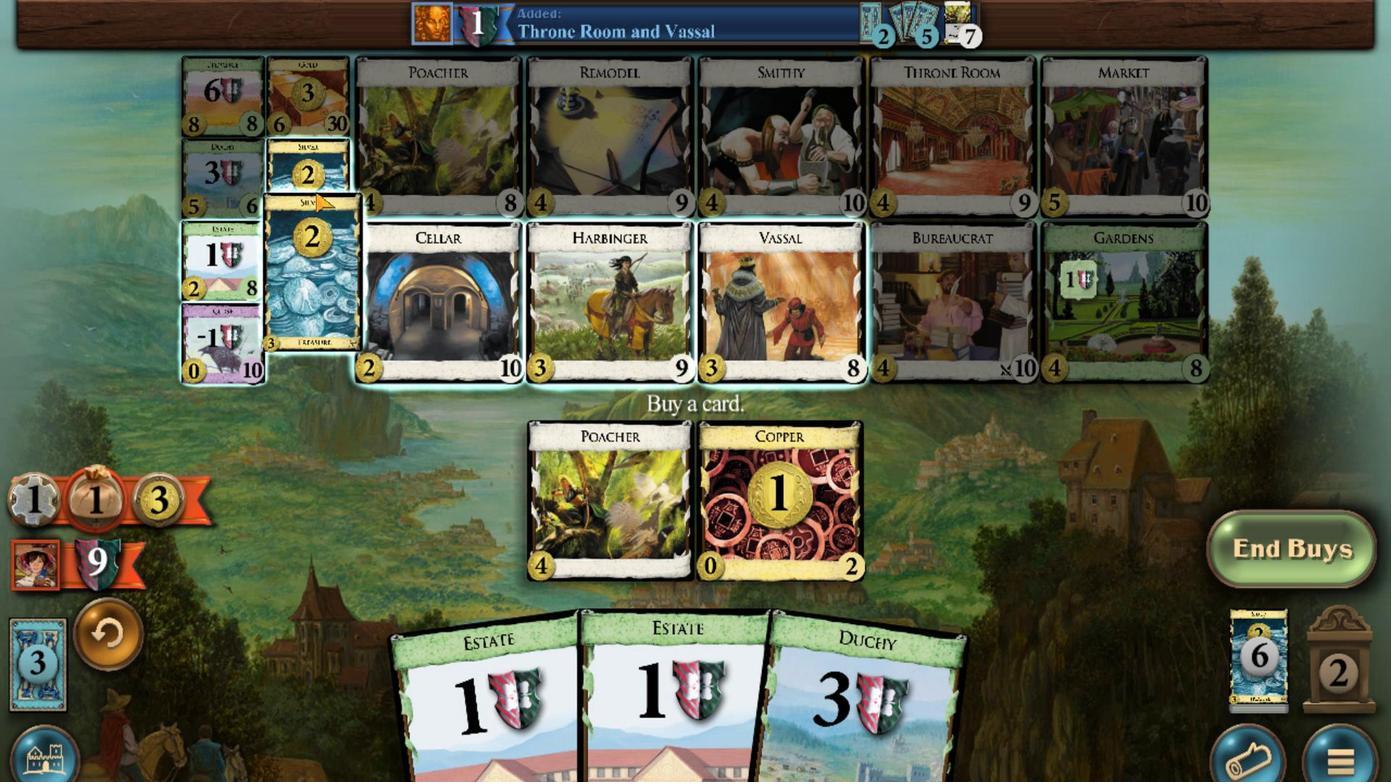 
Action: Mouse scrolled (470, 710) with delta (0, 0)
Screenshot: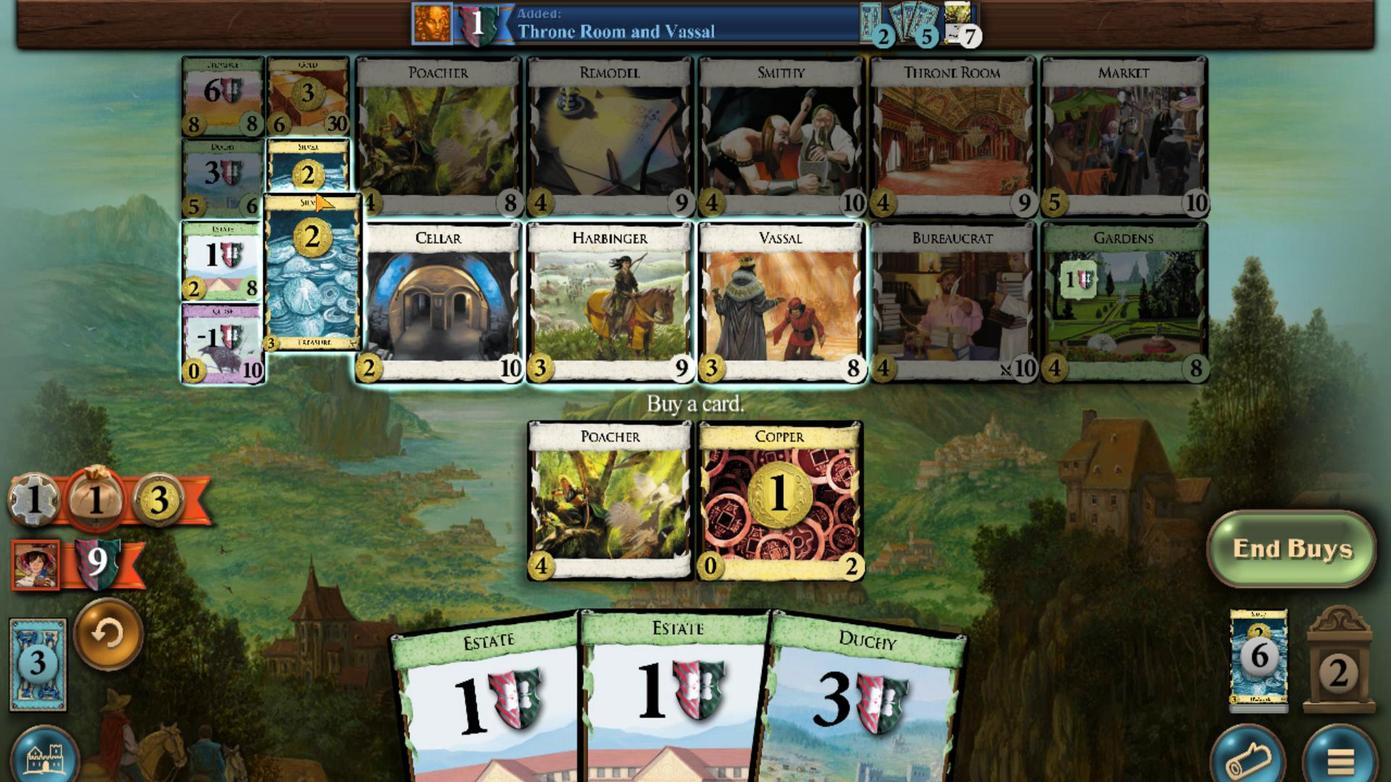 
Action: Mouse scrolled (470, 710) with delta (0, 0)
Screenshot: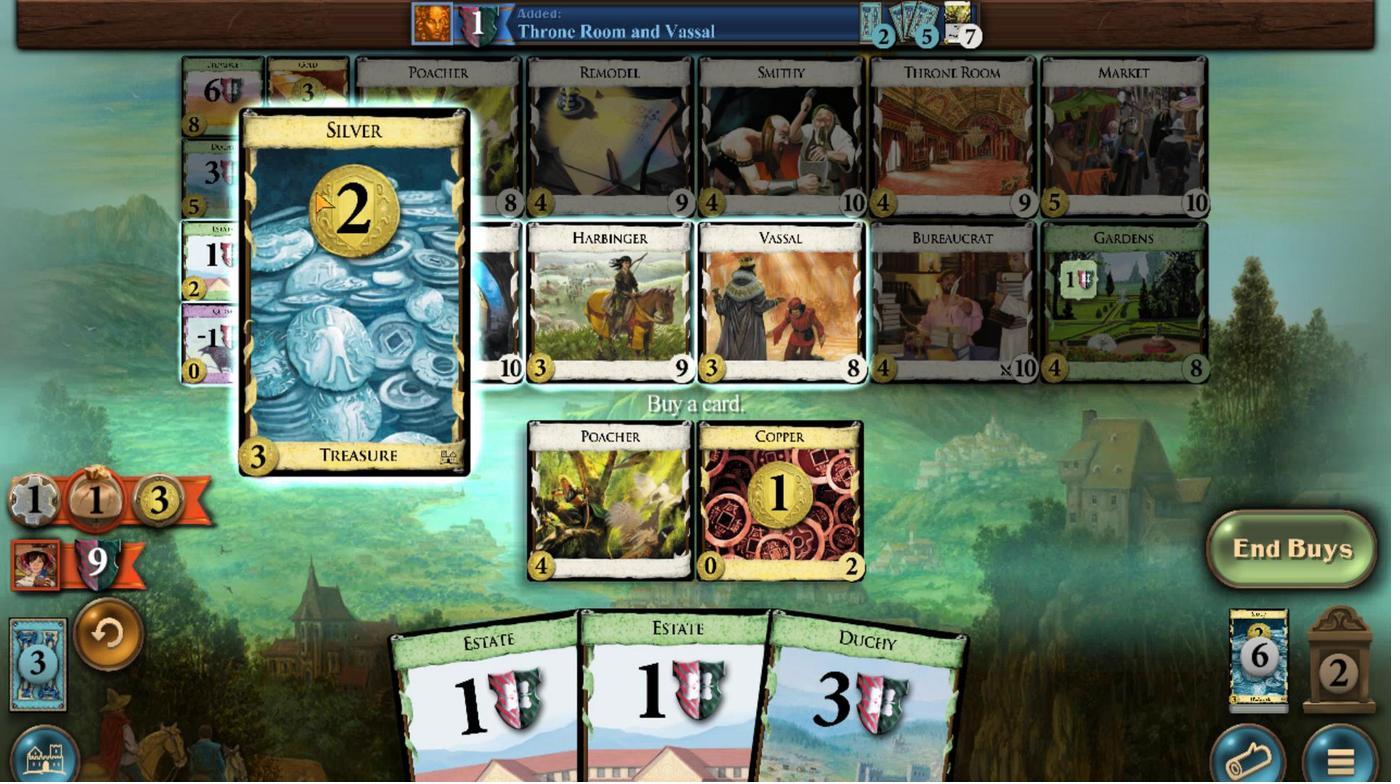 
Action: Mouse scrolled (470, 710) with delta (0, 0)
Screenshot: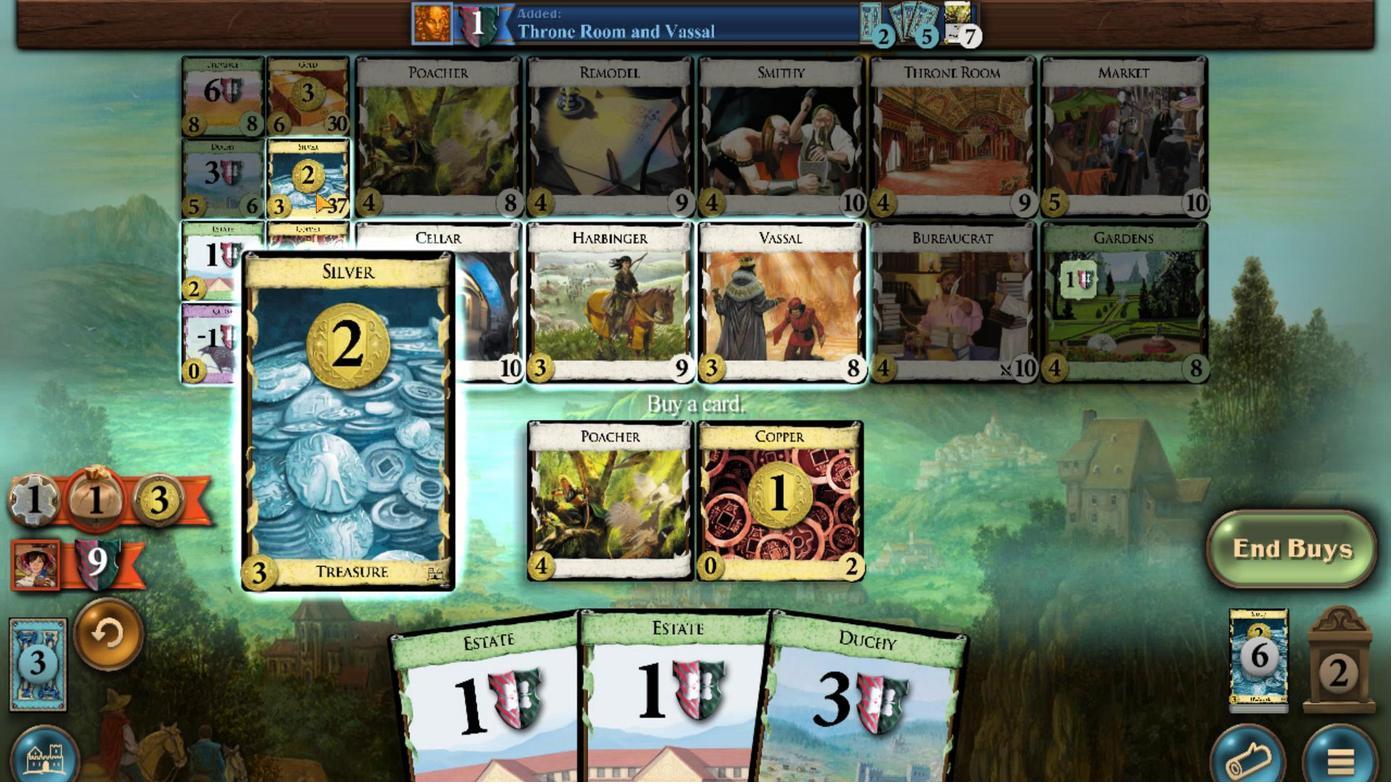 
Action: Mouse moved to (1036, 590)
Screenshot: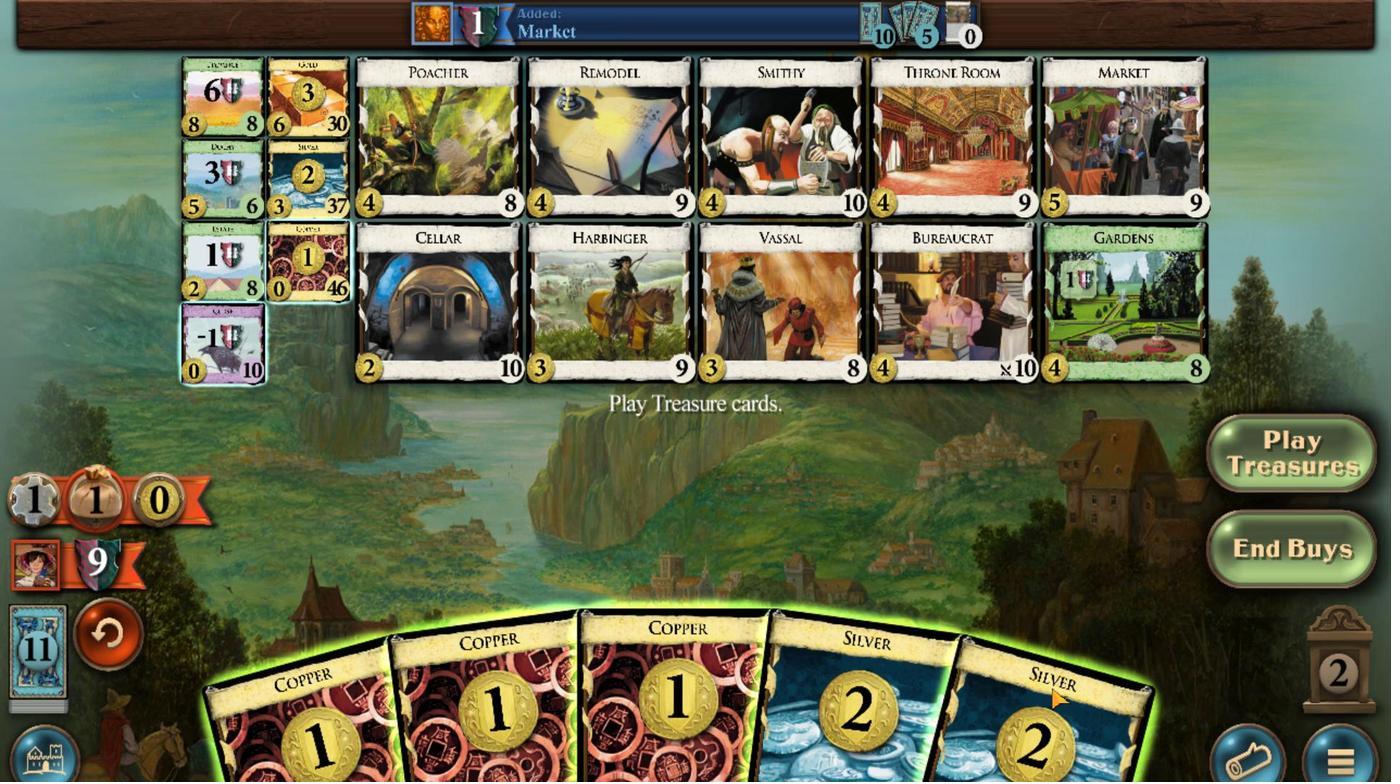 
Action: Mouse scrolled (1036, 590) with delta (0, 0)
Screenshot: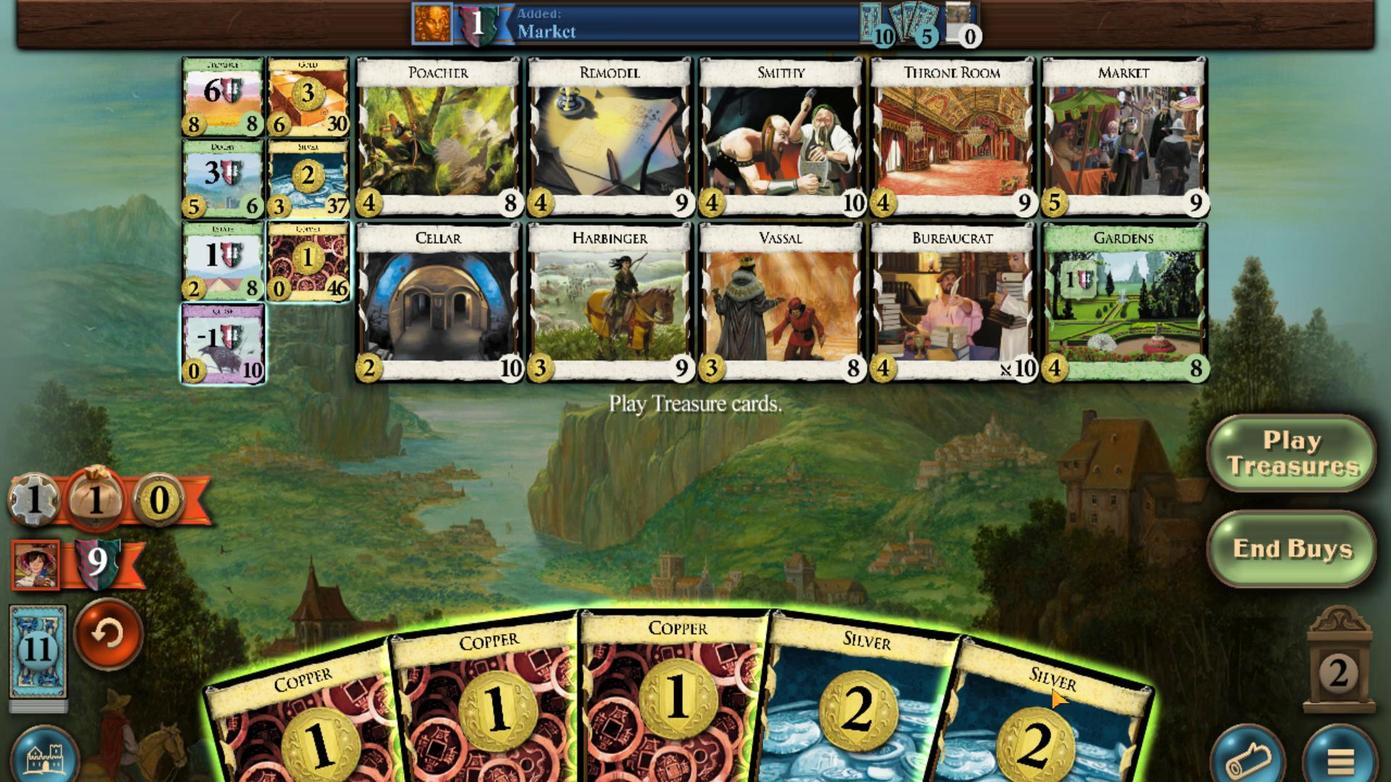 
Action: Mouse moved to (969, 585)
Screenshot: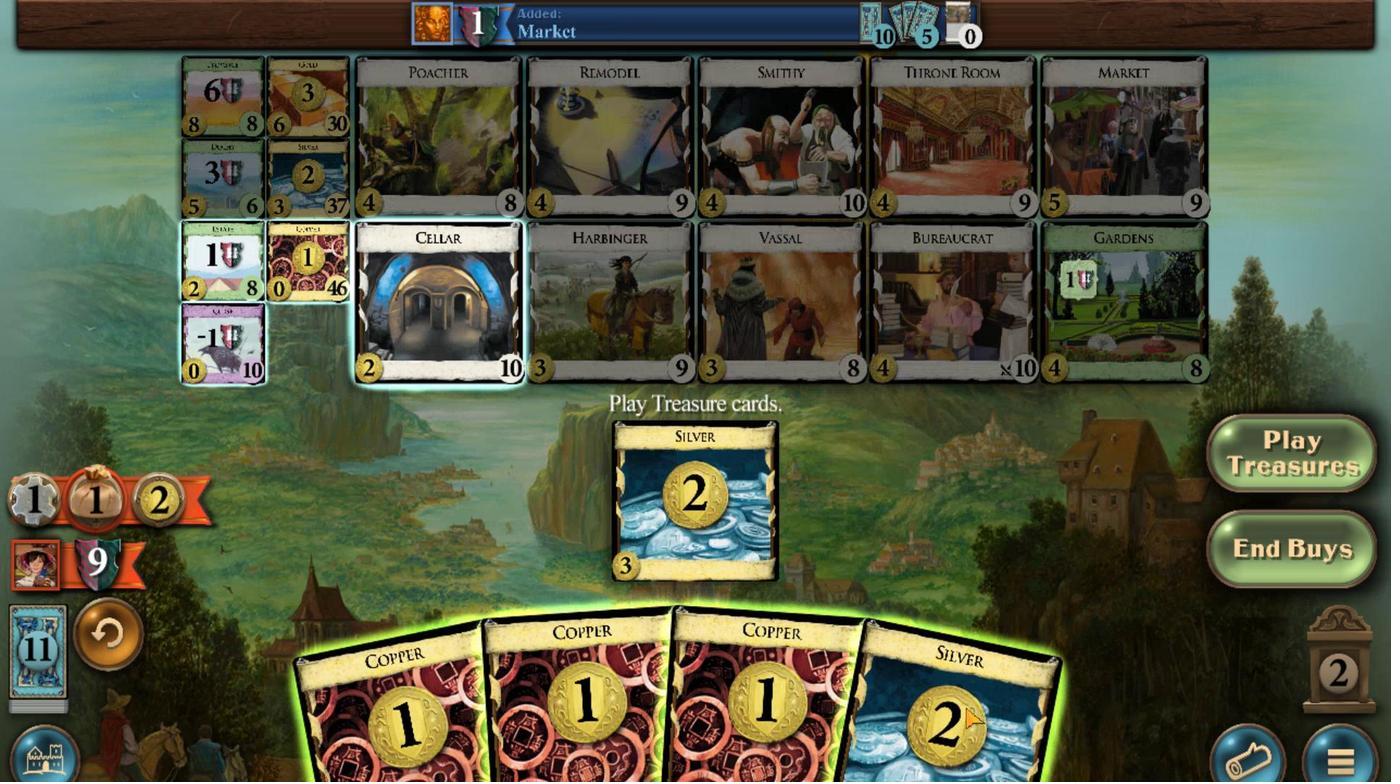 
Action: Mouse scrolled (969, 585) with delta (0, 0)
Screenshot: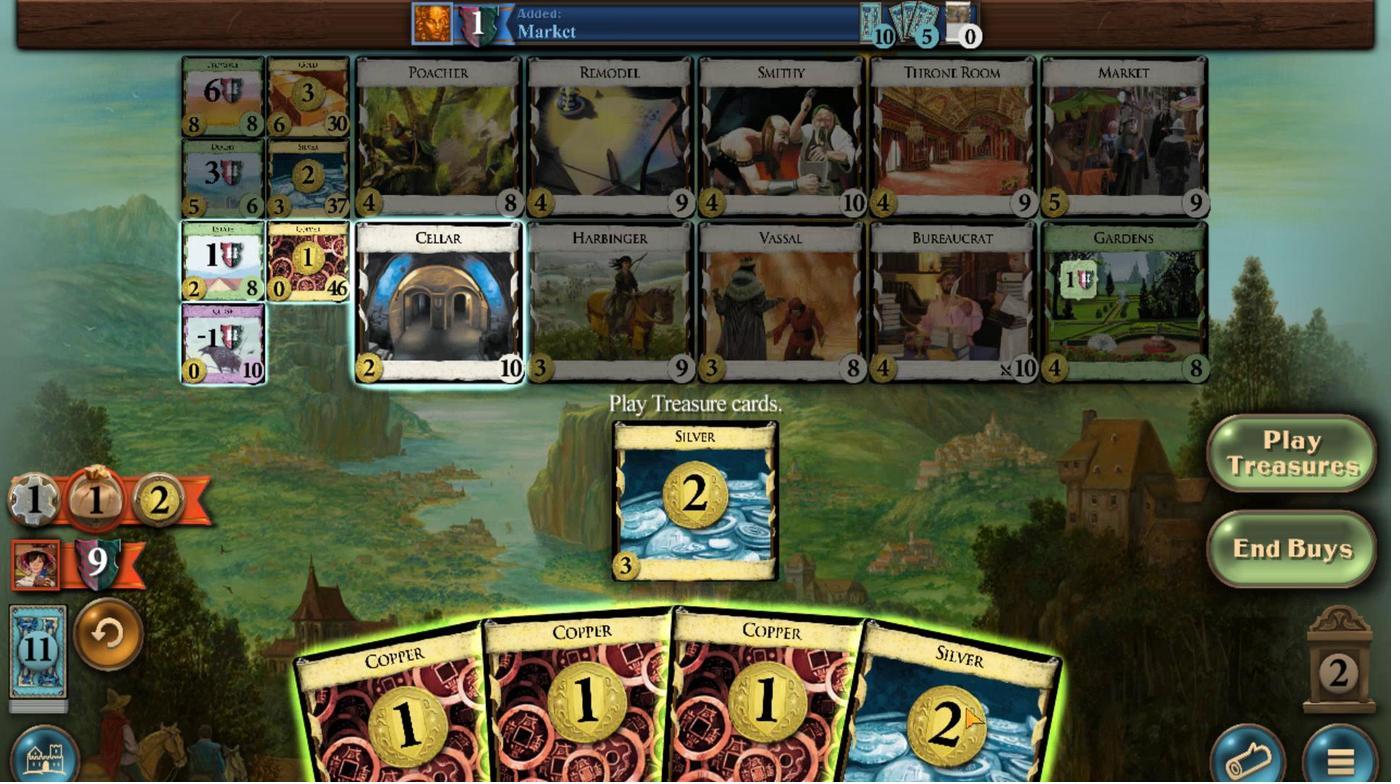 
Action: Mouse moved to (940, 583)
Screenshot: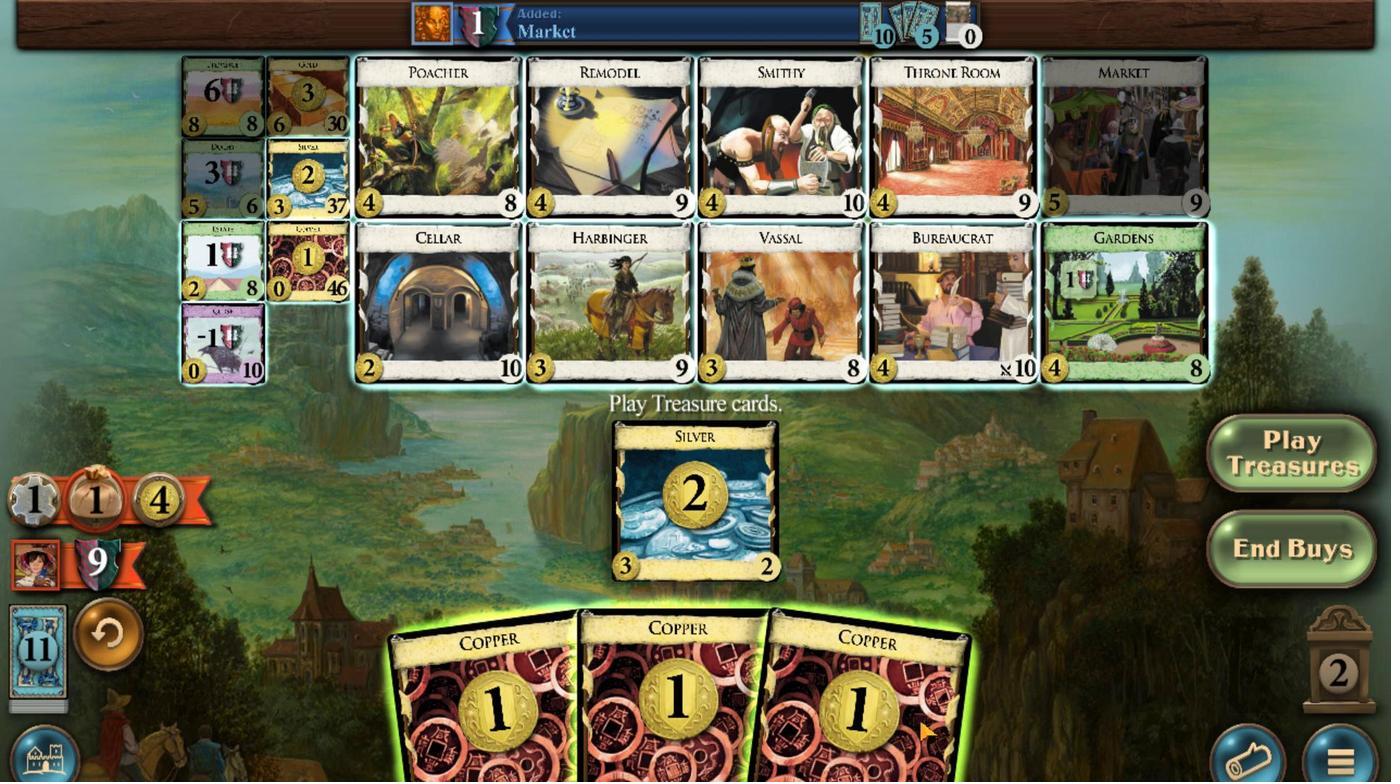 
Action: Mouse scrolled (940, 583) with delta (0, 0)
Screenshot: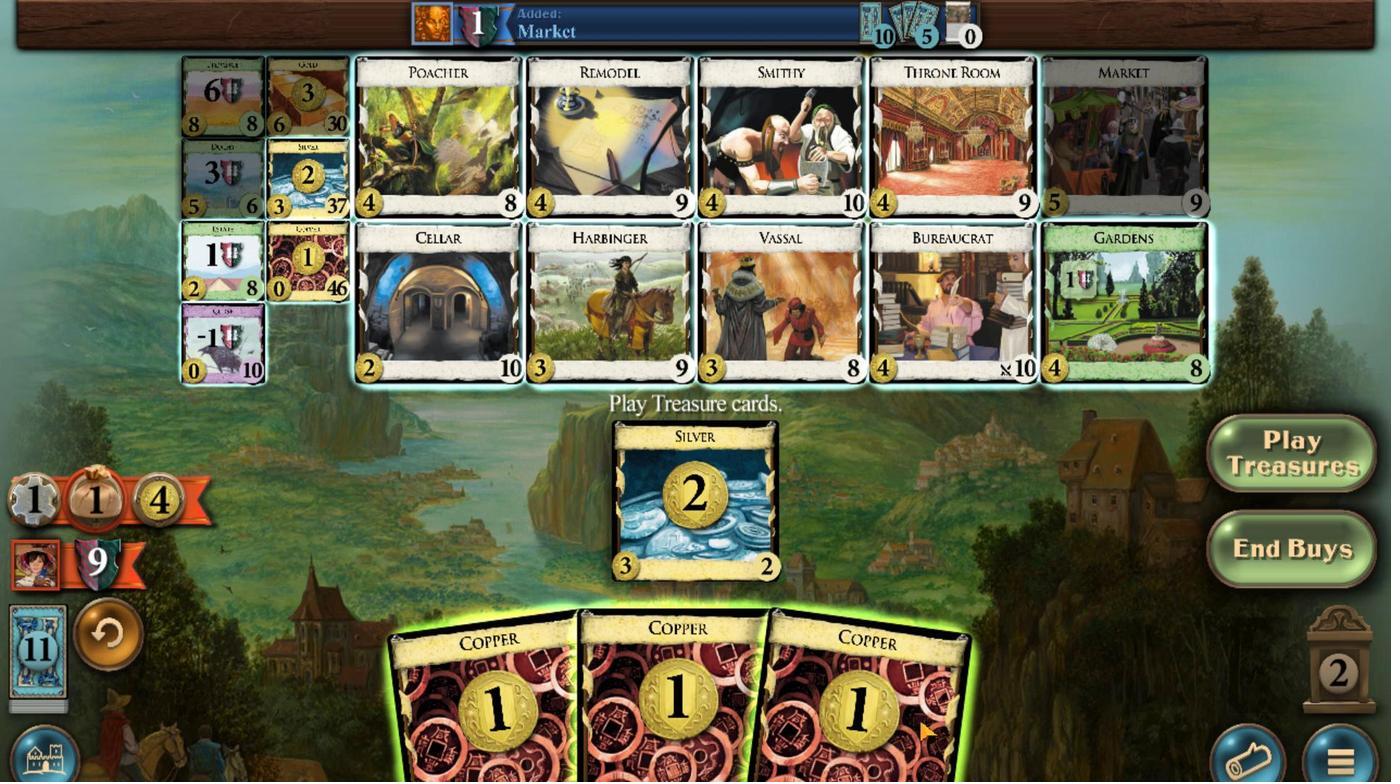 
Action: Mouse moved to (831, 580)
Screenshot: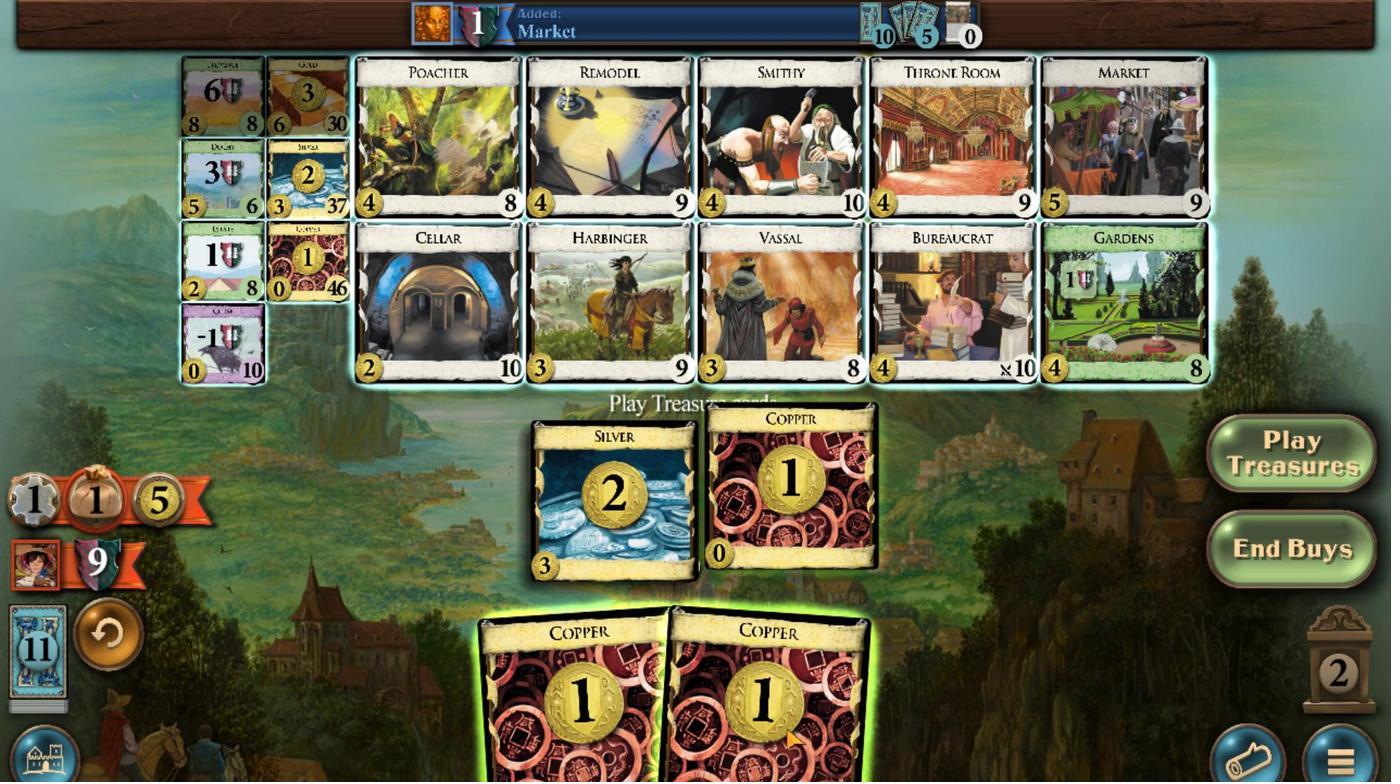 
Action: Mouse scrolled (831, 580) with delta (0, 0)
Screenshot: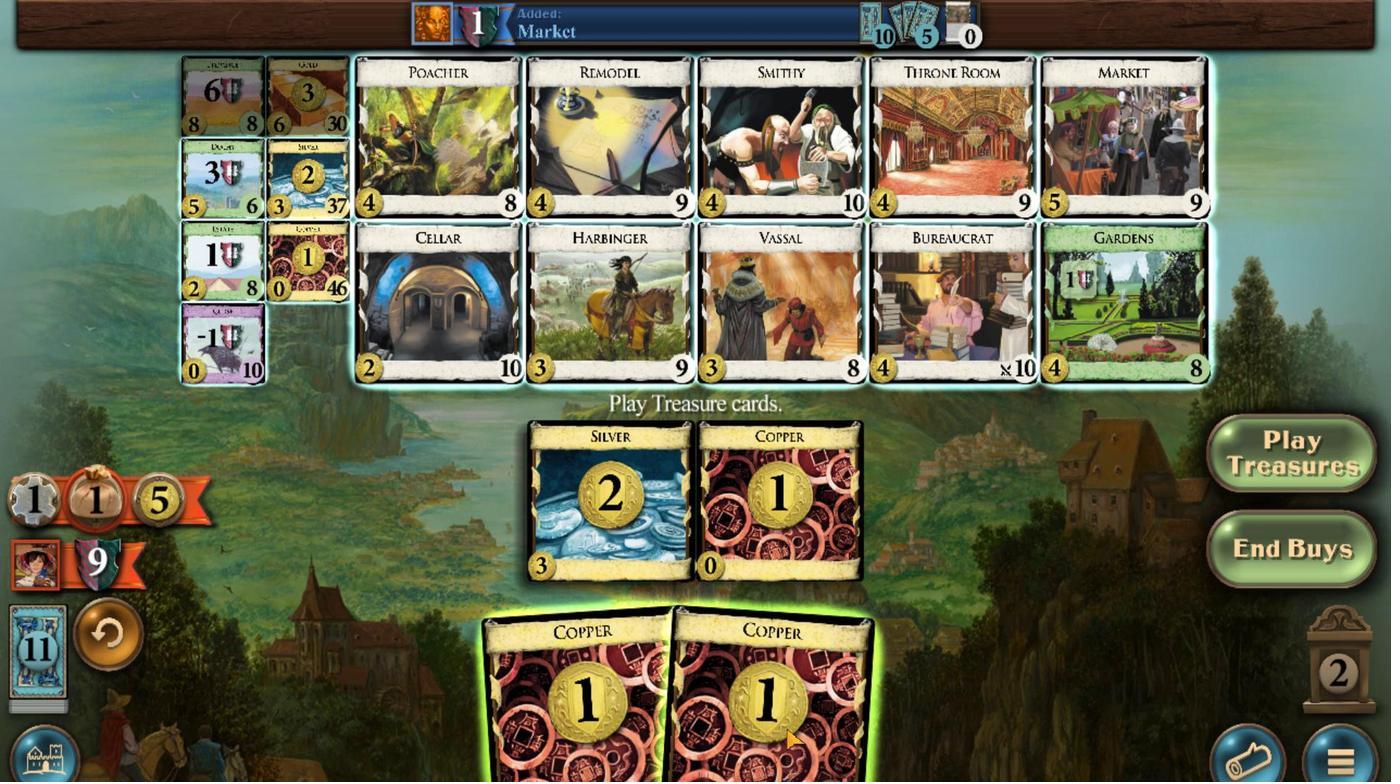 
Action: Mouse scrolled (831, 580) with delta (0, 0)
Screenshot: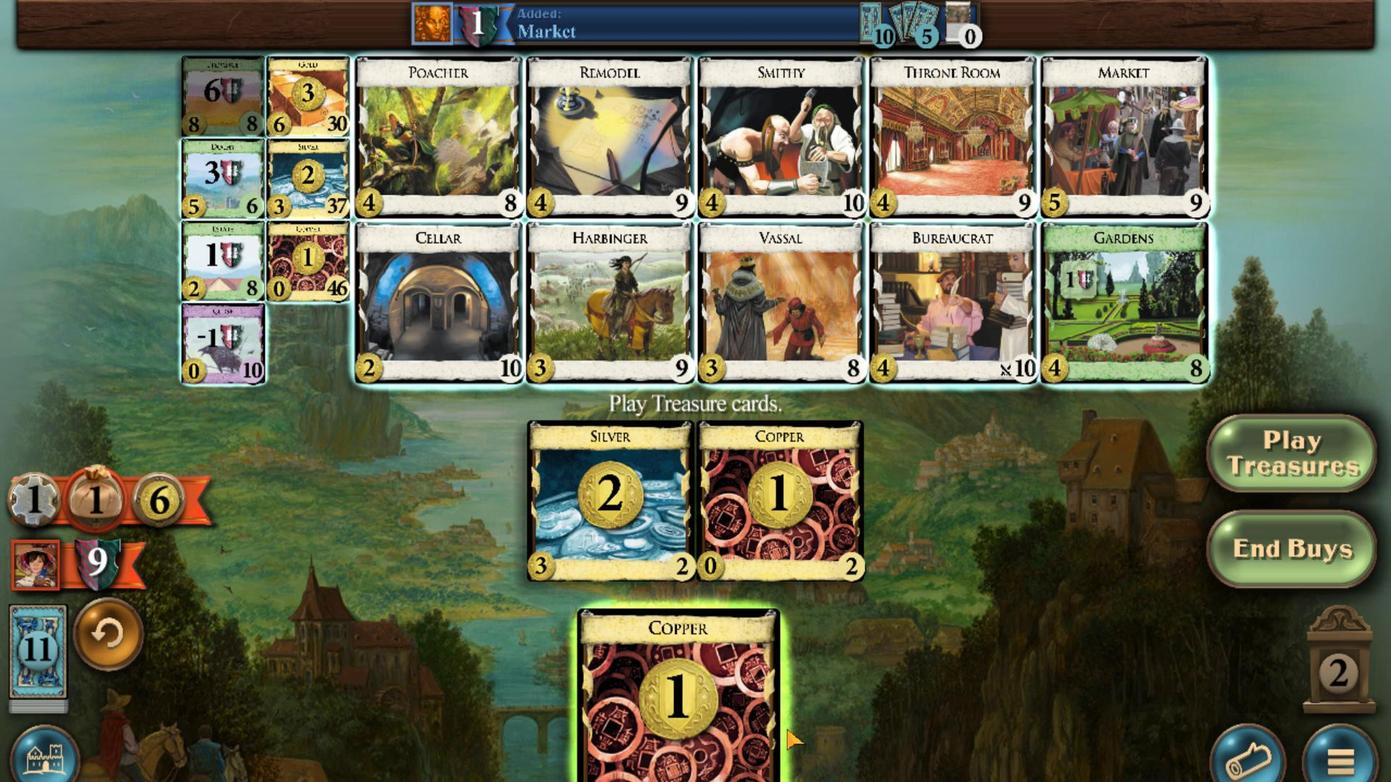 
Action: Mouse moved to (455, 734)
Screenshot: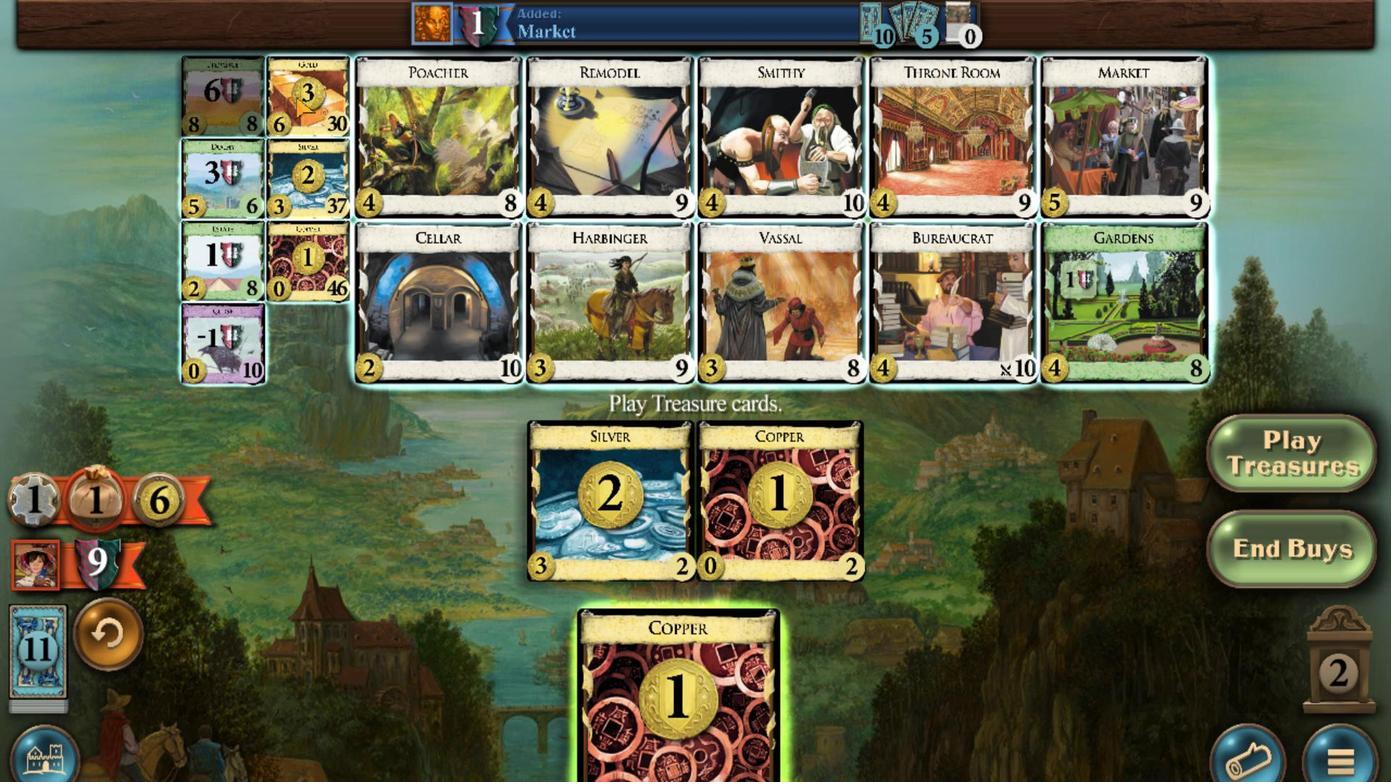 
Action: Mouse scrolled (455, 734) with delta (0, 0)
Screenshot: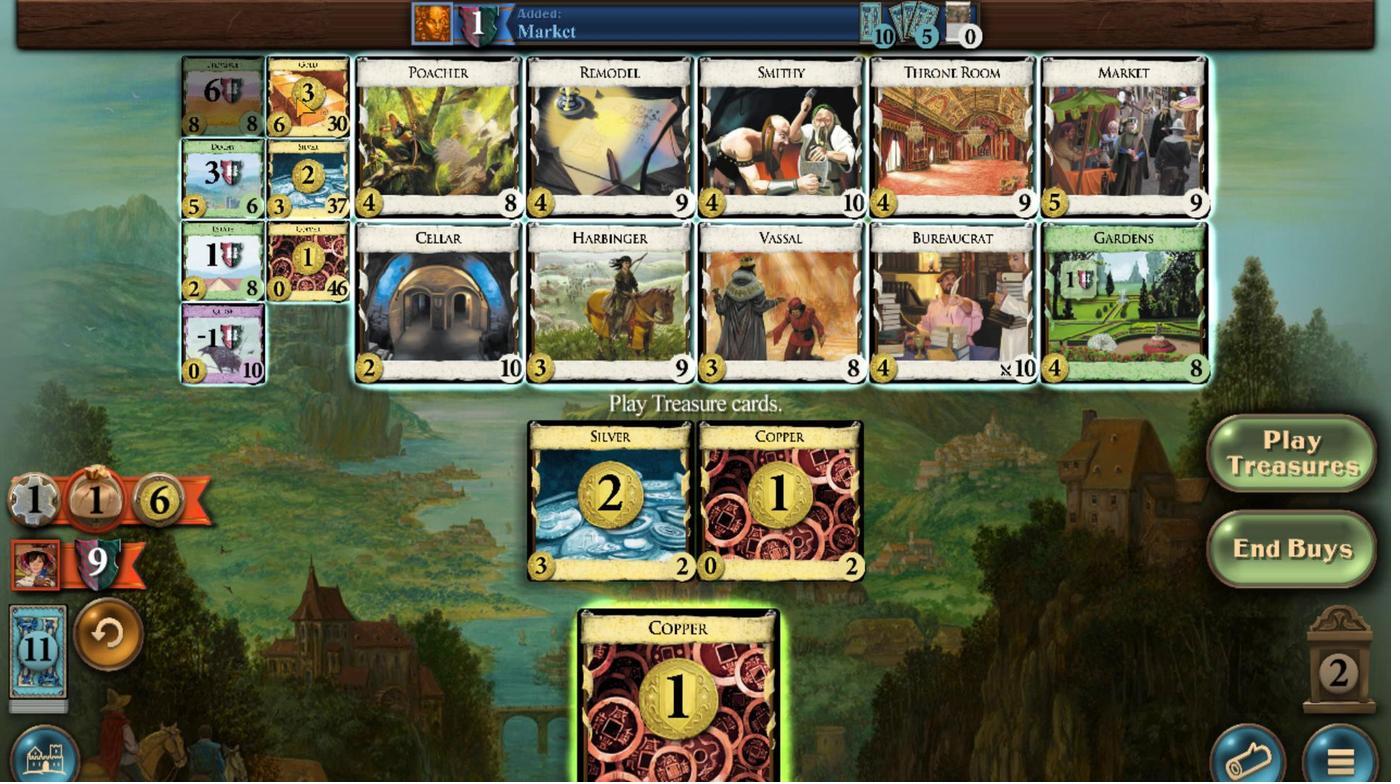 
Action: Mouse scrolled (455, 734) with delta (0, 0)
Screenshot: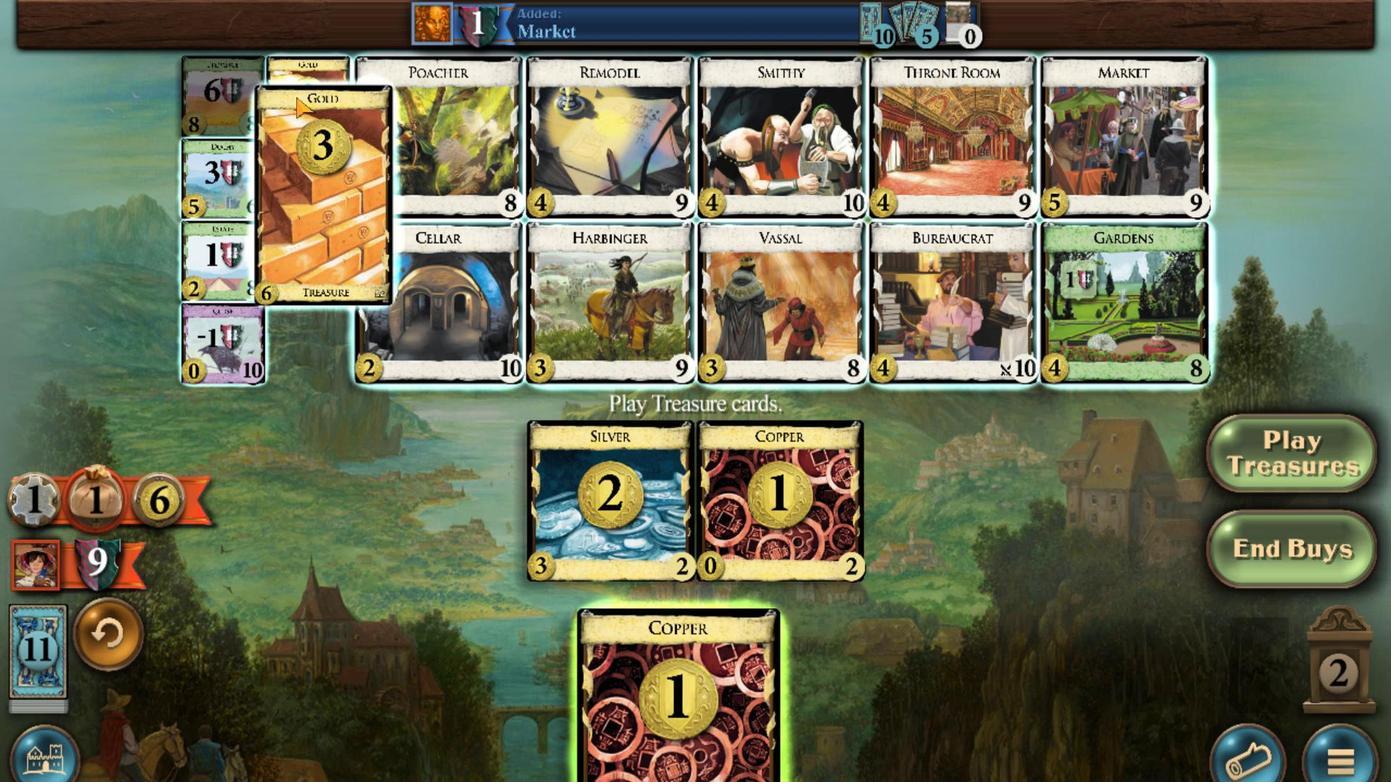 
Action: Mouse scrolled (455, 734) with delta (0, 0)
Screenshot: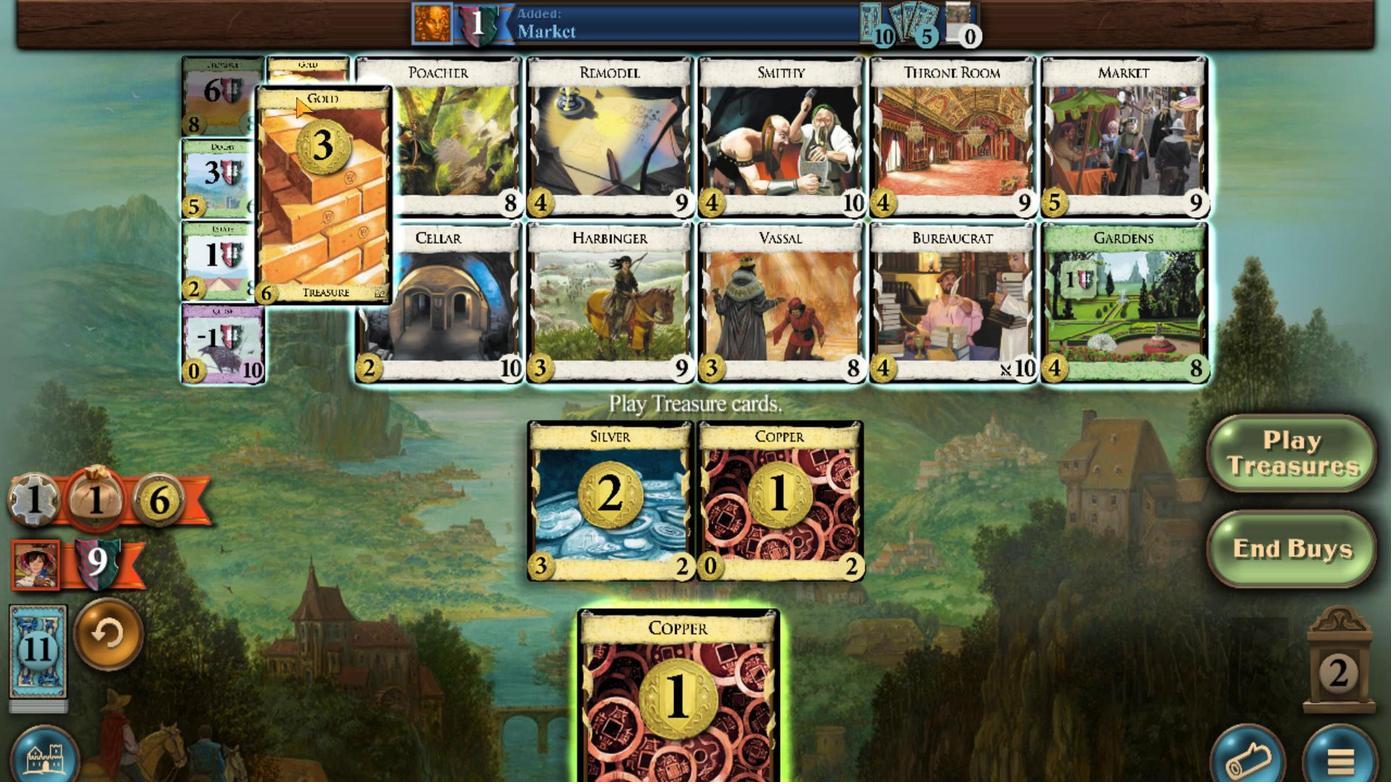 
Action: Mouse scrolled (455, 734) with delta (0, 0)
Screenshot: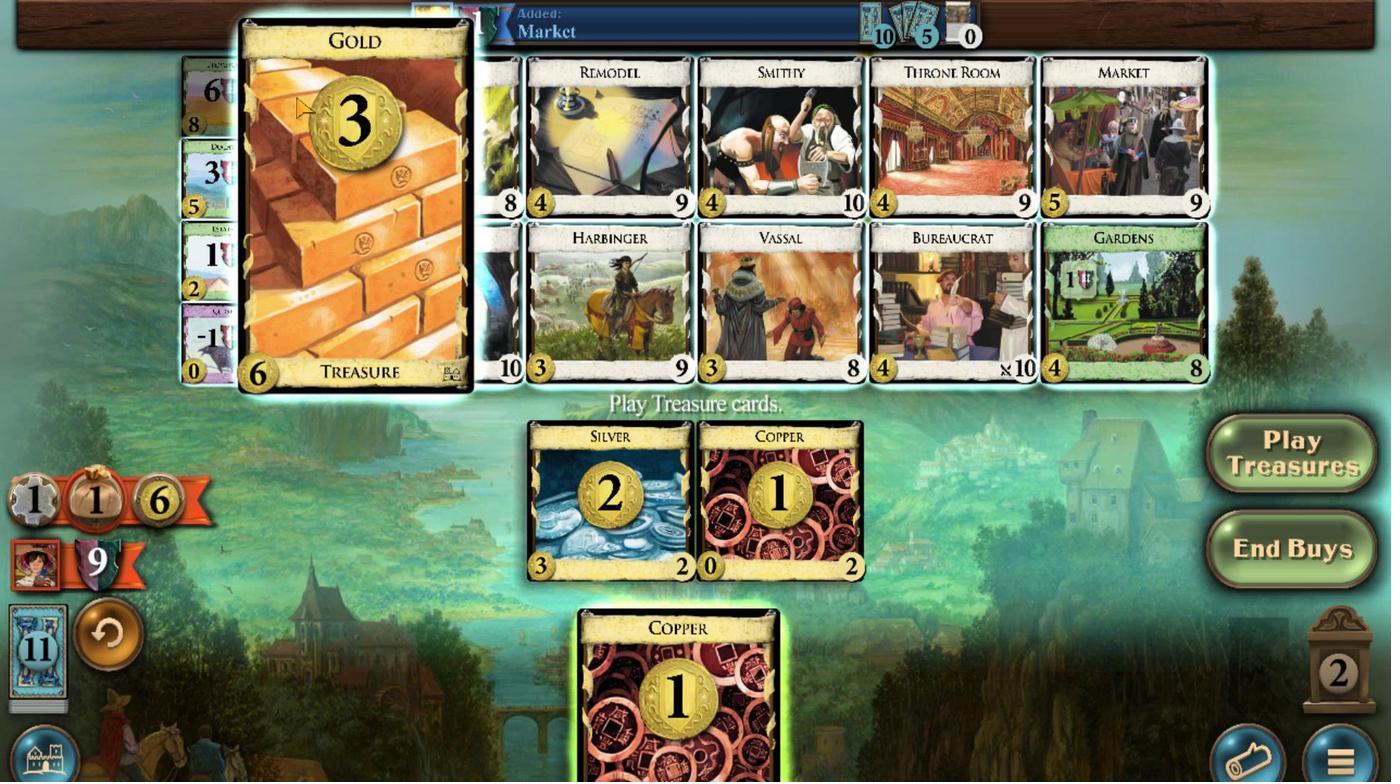 
Action: Mouse scrolled (455, 734) with delta (0, 0)
Screenshot: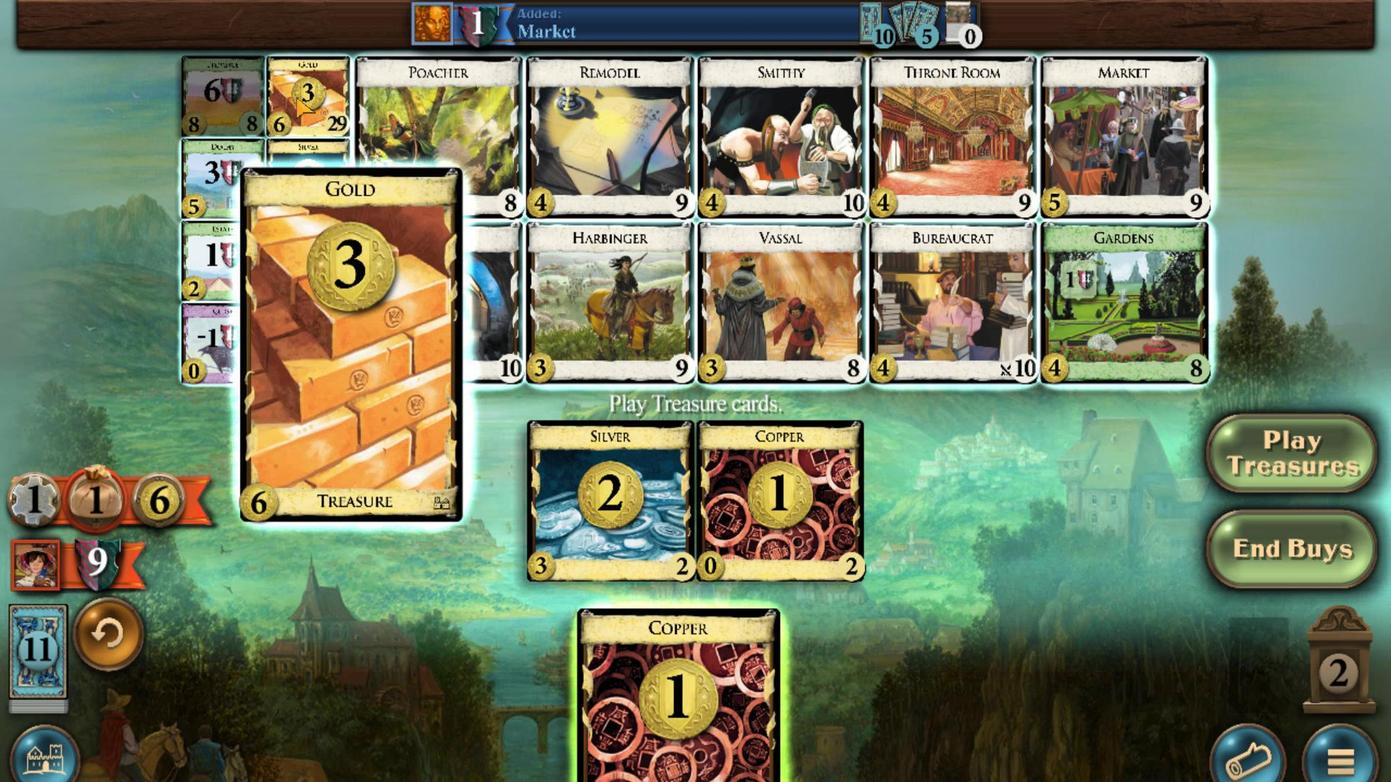 
Action: Mouse scrolled (455, 734) with delta (0, 0)
Screenshot: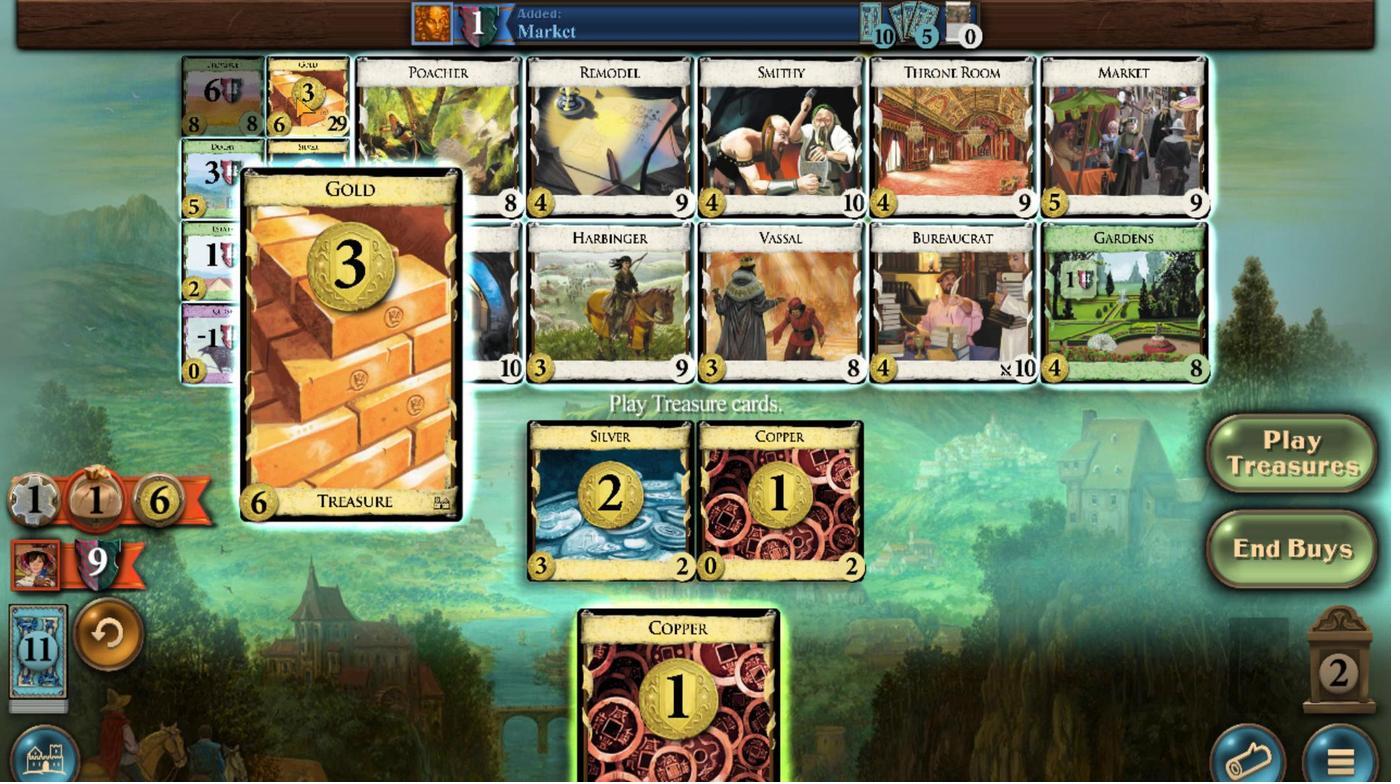 
Action: Mouse moved to (471, 576)
Screenshot: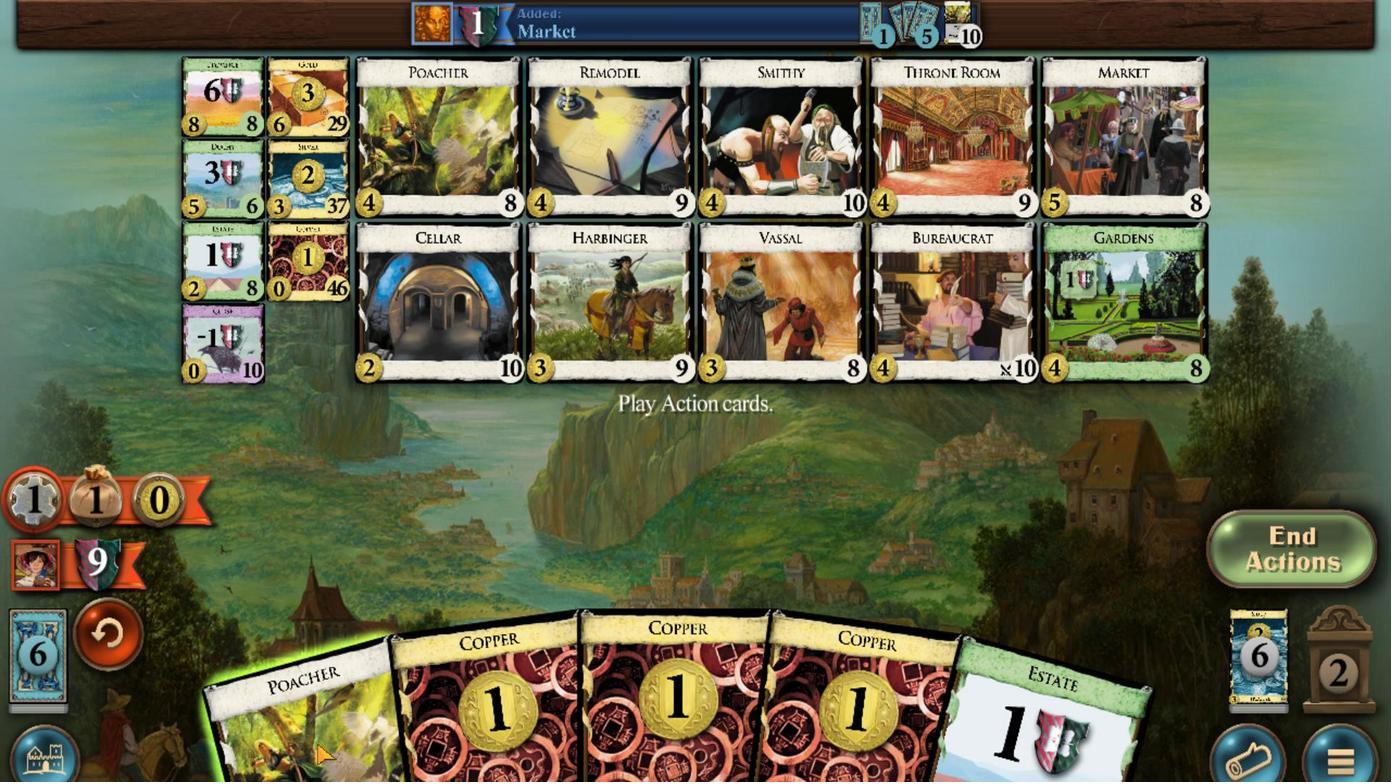 
Action: Mouse scrolled (471, 576) with delta (0, 0)
Screenshot: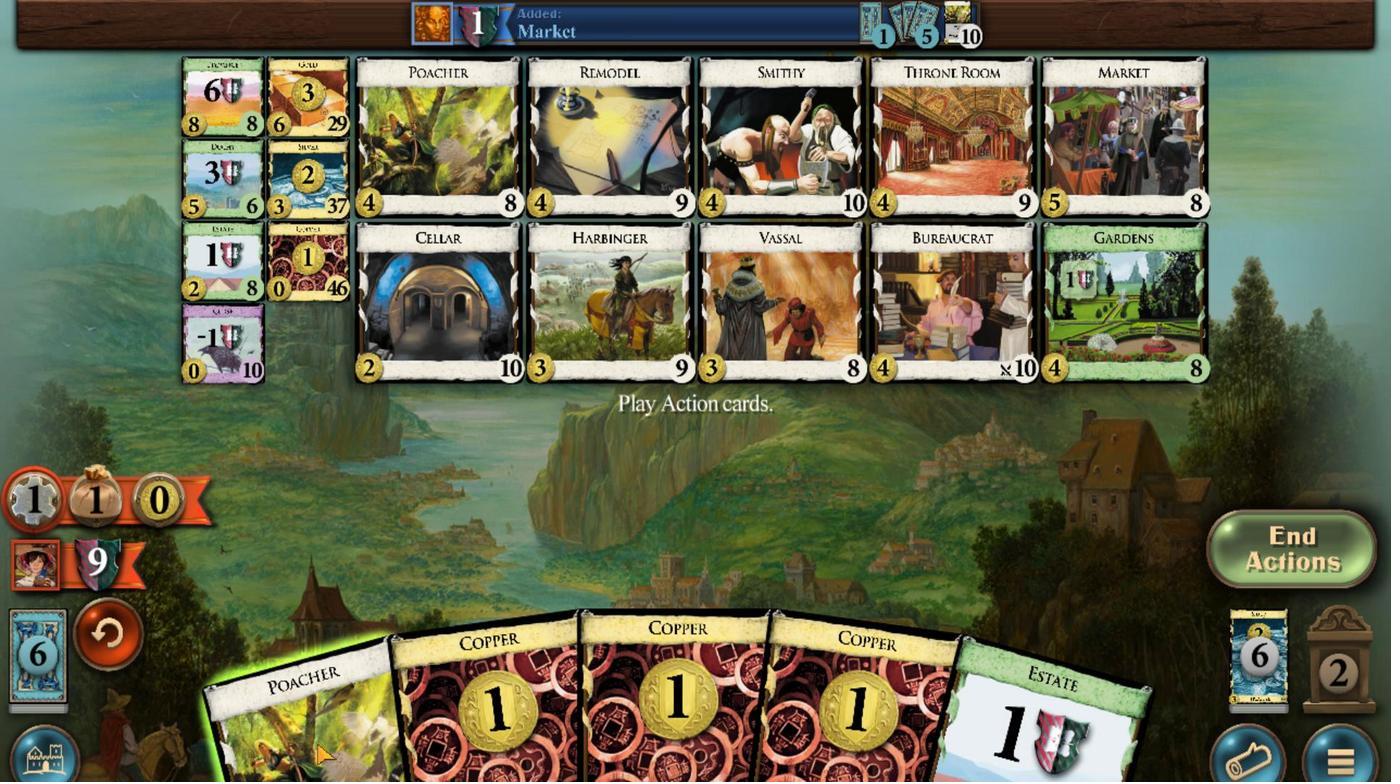 
Action: Mouse scrolled (471, 576) with delta (0, 0)
Screenshot: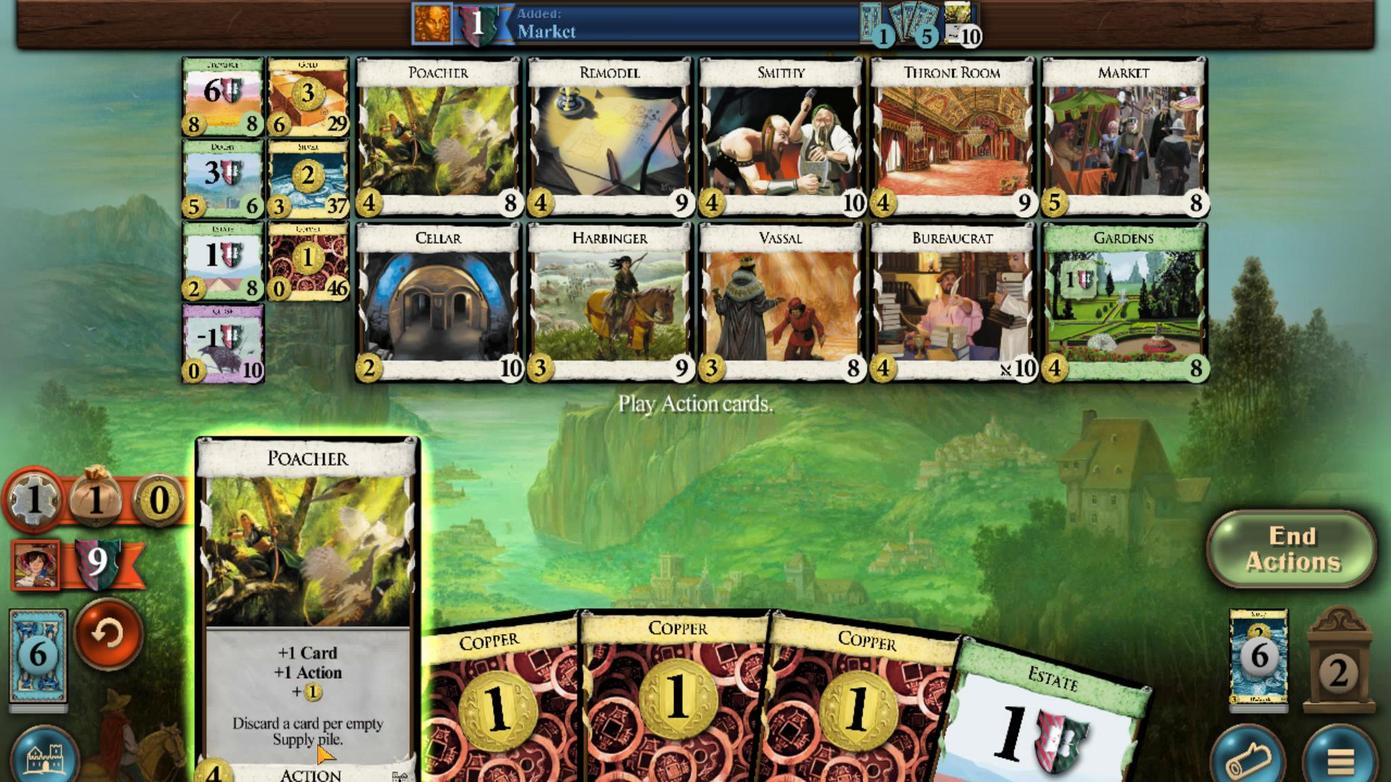 
Action: Mouse moved to (745, 588)
Screenshot: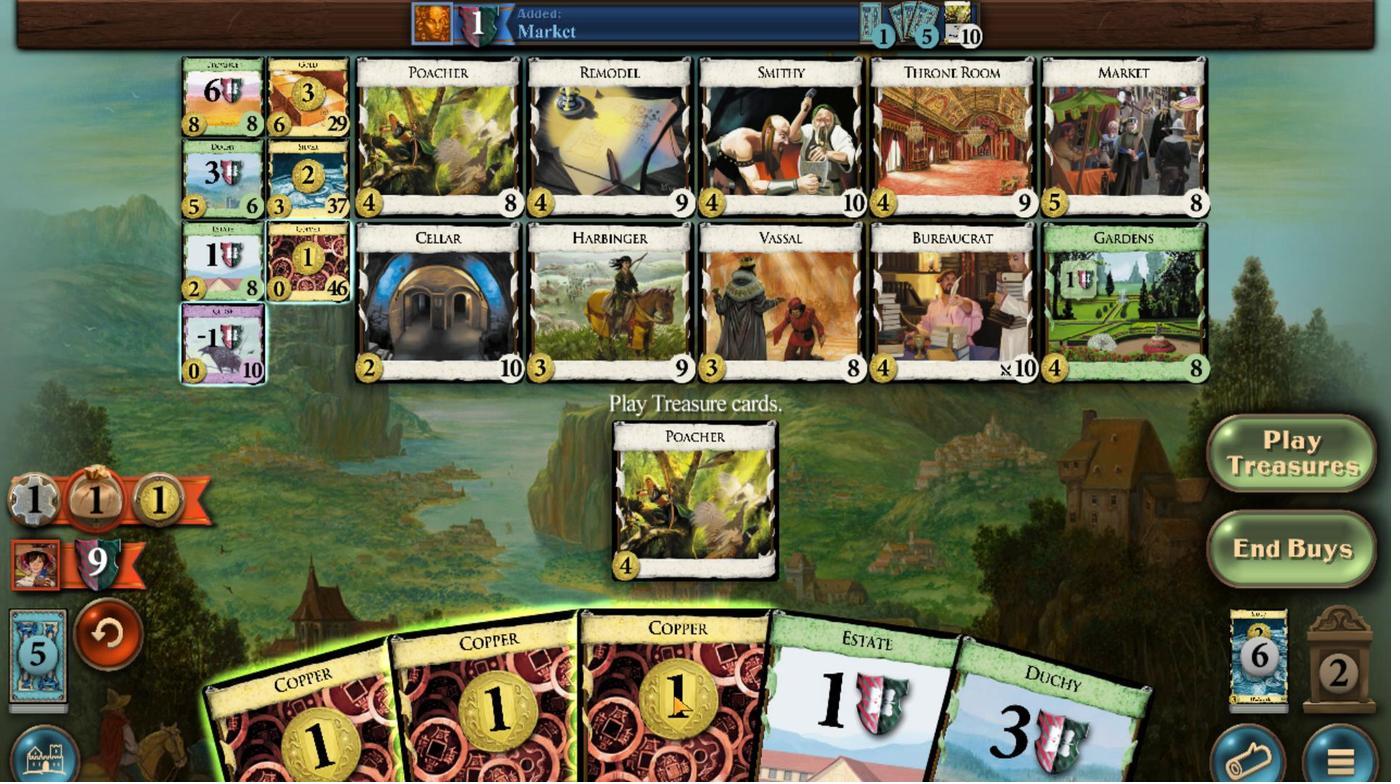 
Action: Mouse scrolled (745, 589) with delta (0, 0)
Screenshot: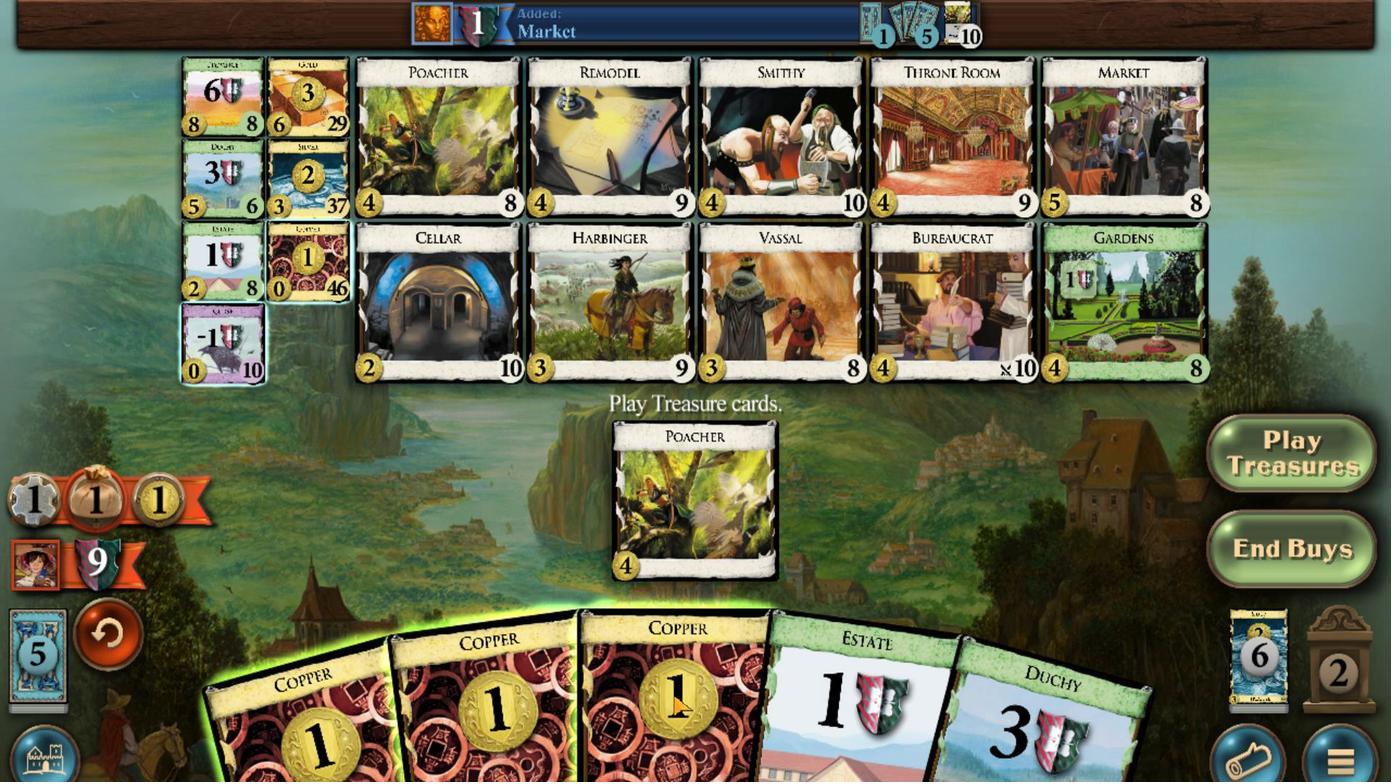 
Action: Mouse moved to (701, 587)
Screenshot: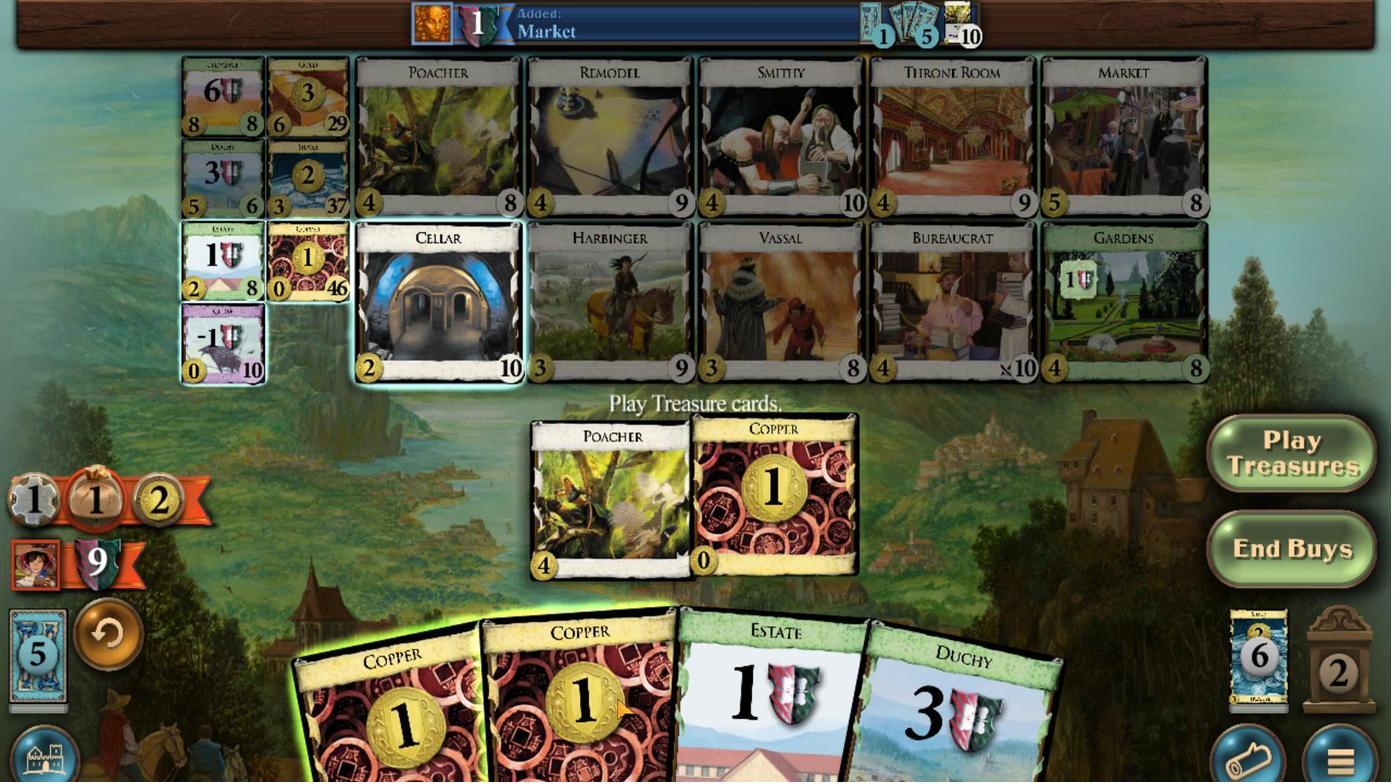 
Action: Mouse scrolled (701, 587) with delta (0, 0)
Screenshot: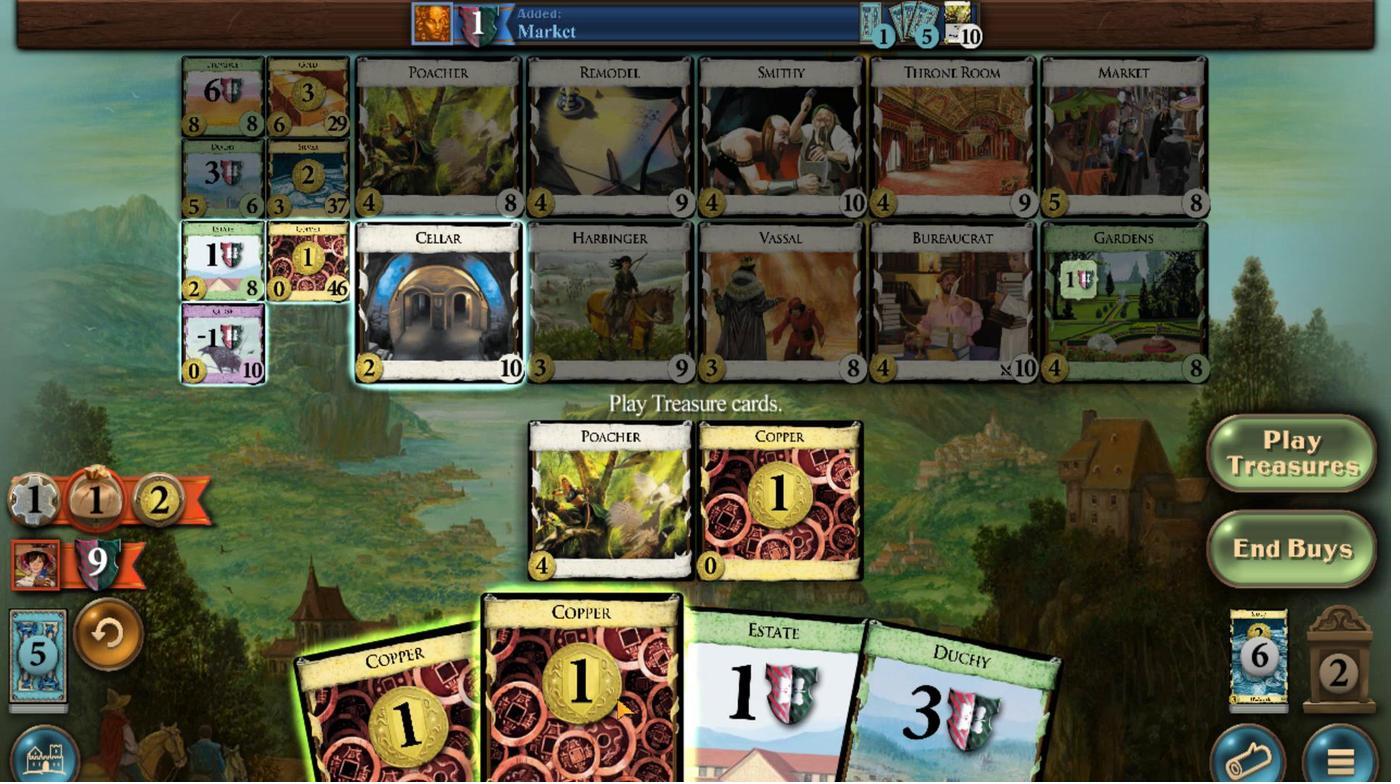 
Action: Mouse moved to (641, 584)
Screenshot: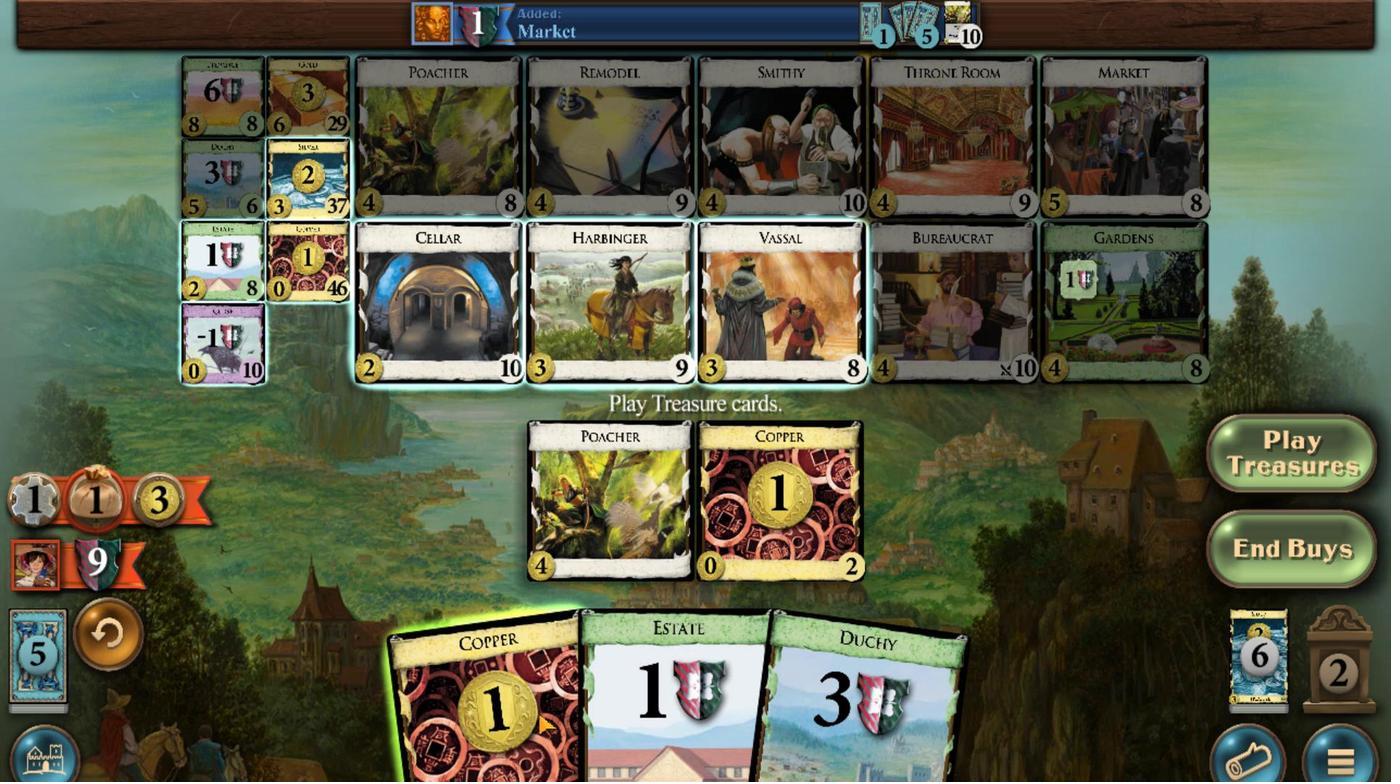 
Action: Mouse scrolled (641, 584) with delta (0, 0)
Screenshot: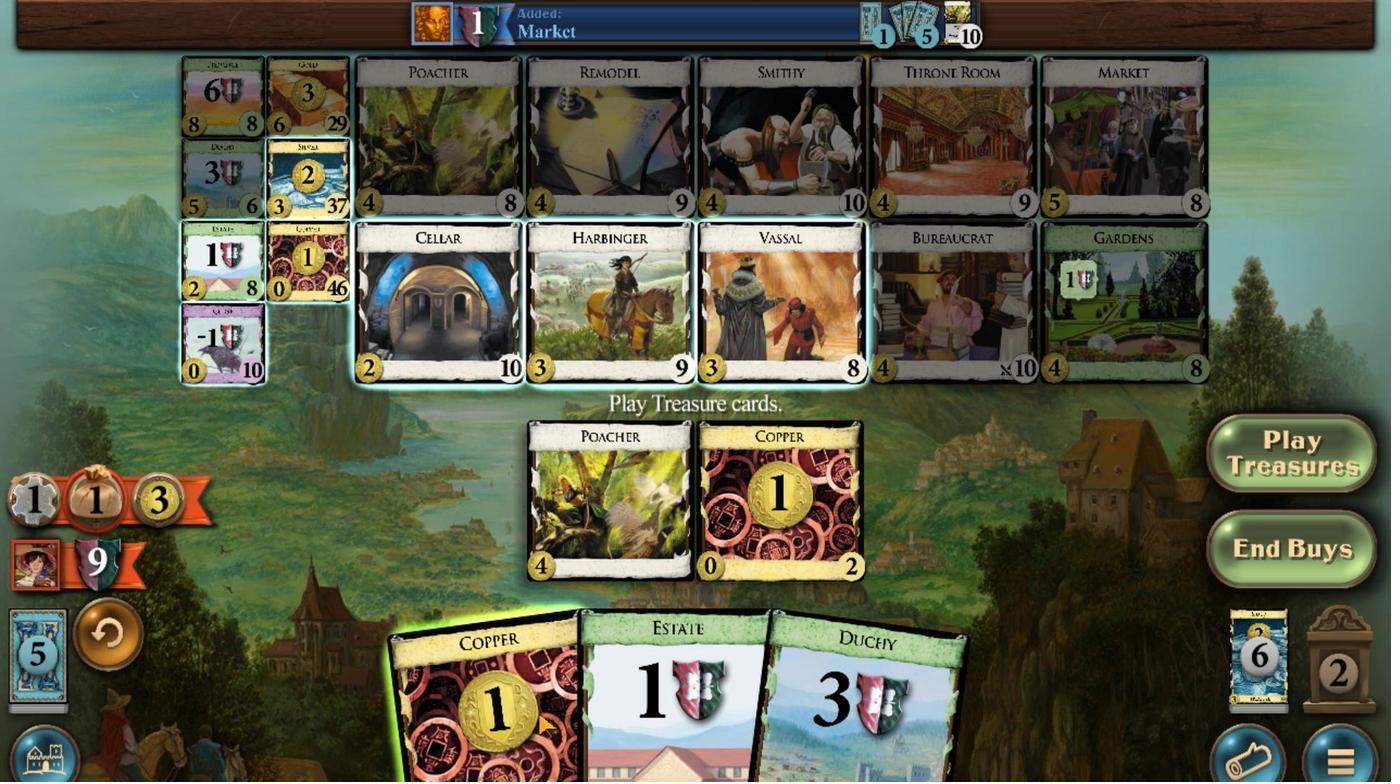 
Action: Mouse moved to (552, 718)
Screenshot: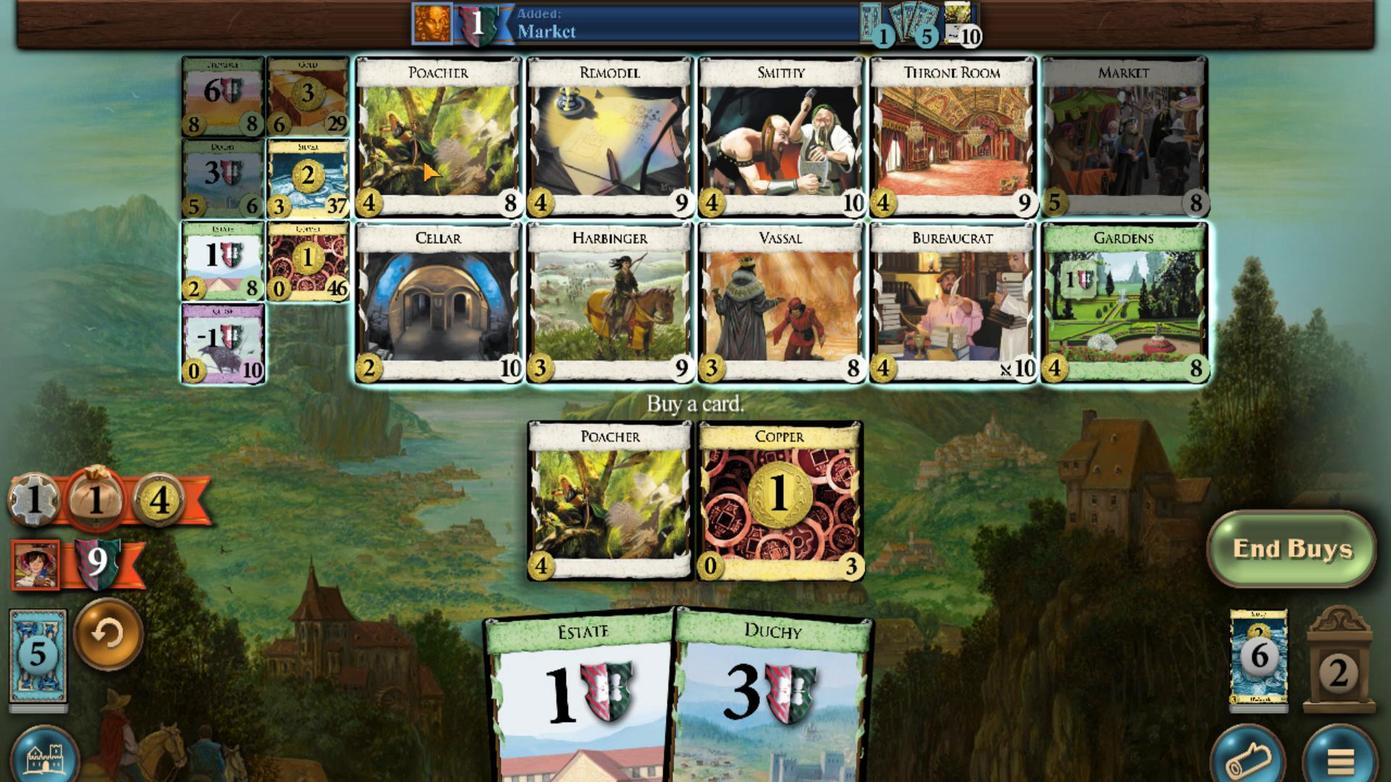 
Action: Mouse scrolled (552, 718) with delta (0, 0)
Screenshot: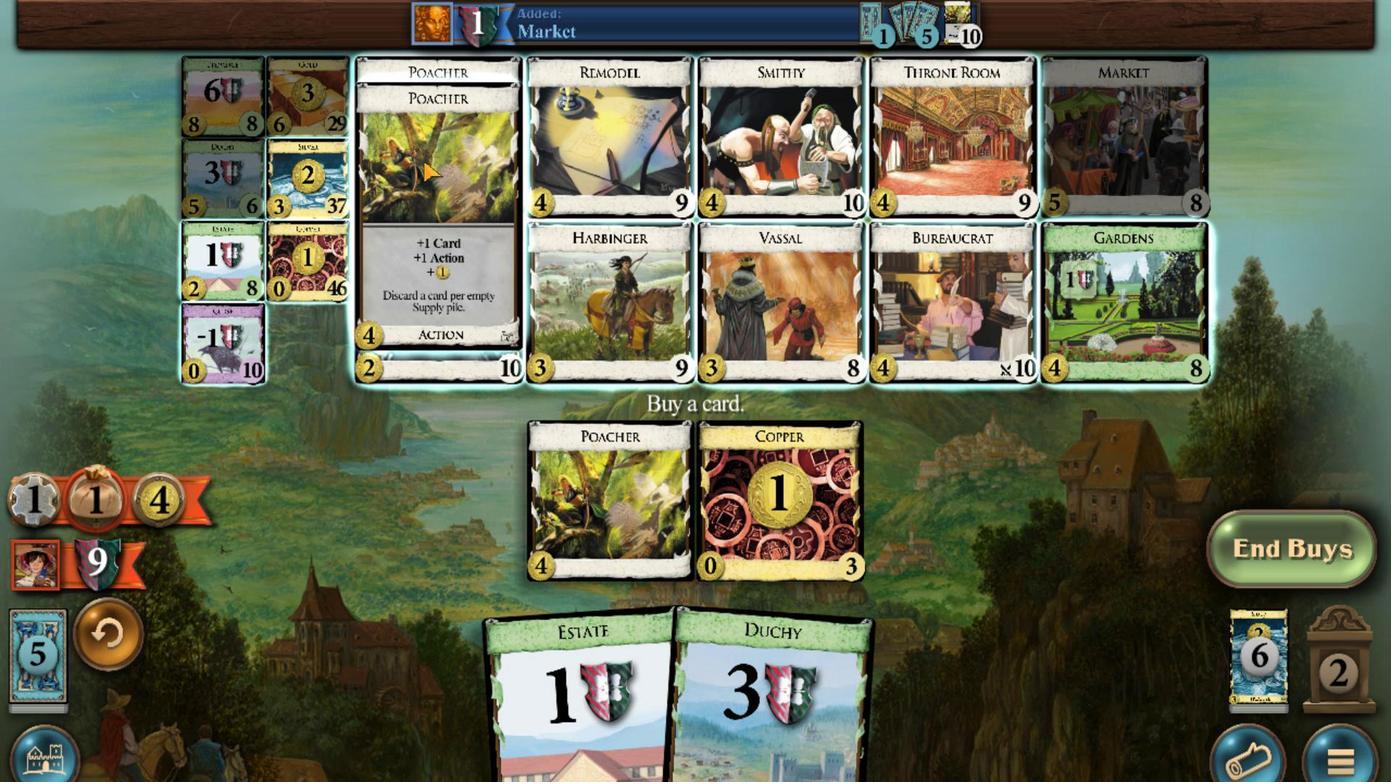
Action: Mouse scrolled (552, 718) with delta (0, 0)
Screenshot: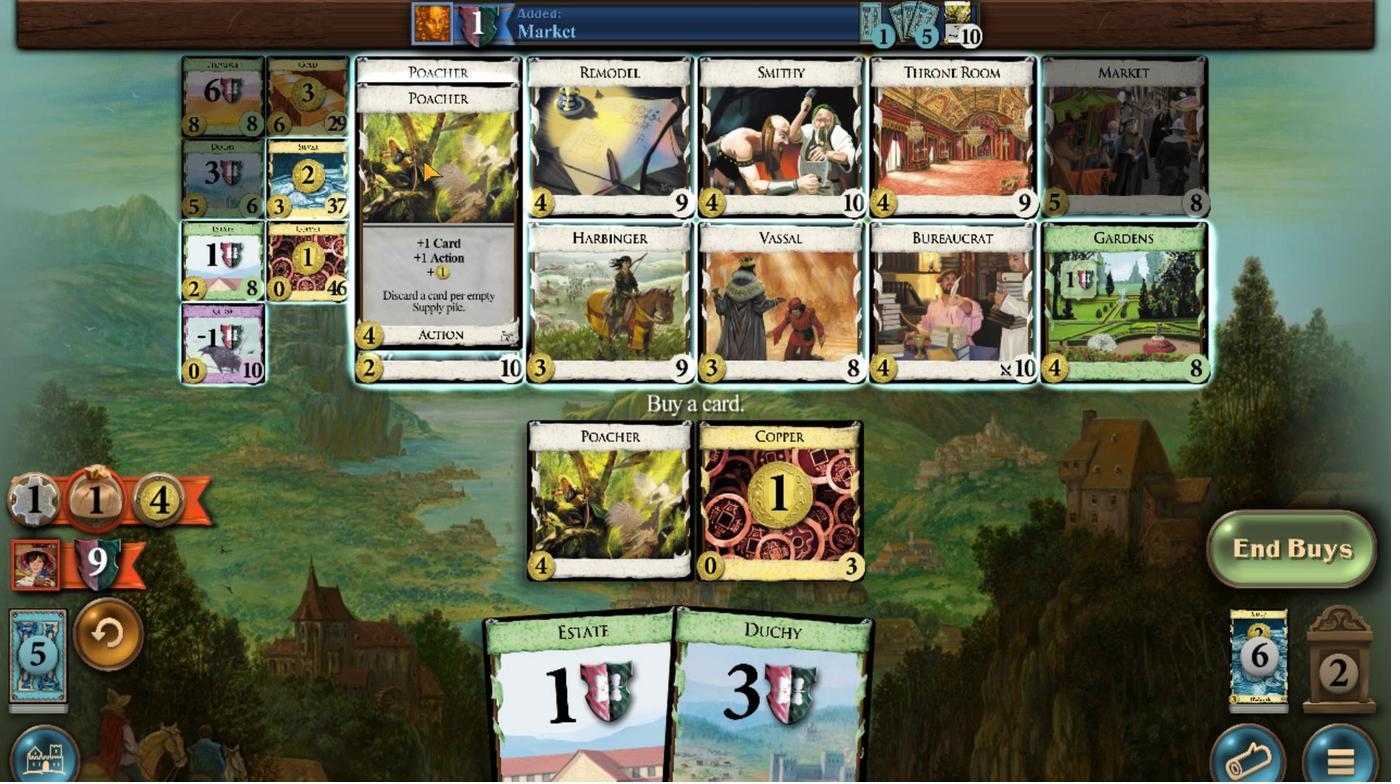 
Action: Mouse scrolled (552, 718) with delta (0, 0)
Screenshot: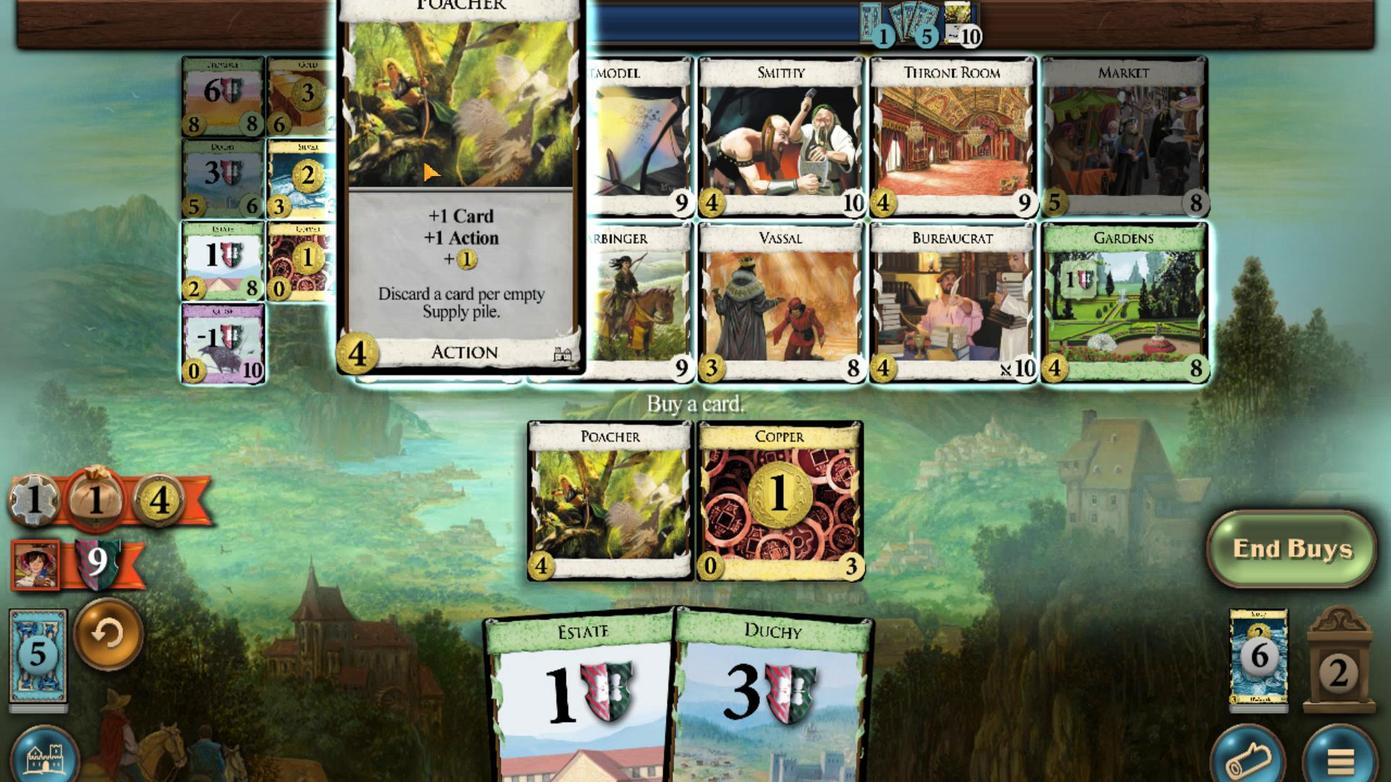 
Action: Mouse scrolled (552, 718) with delta (0, 0)
Screenshot: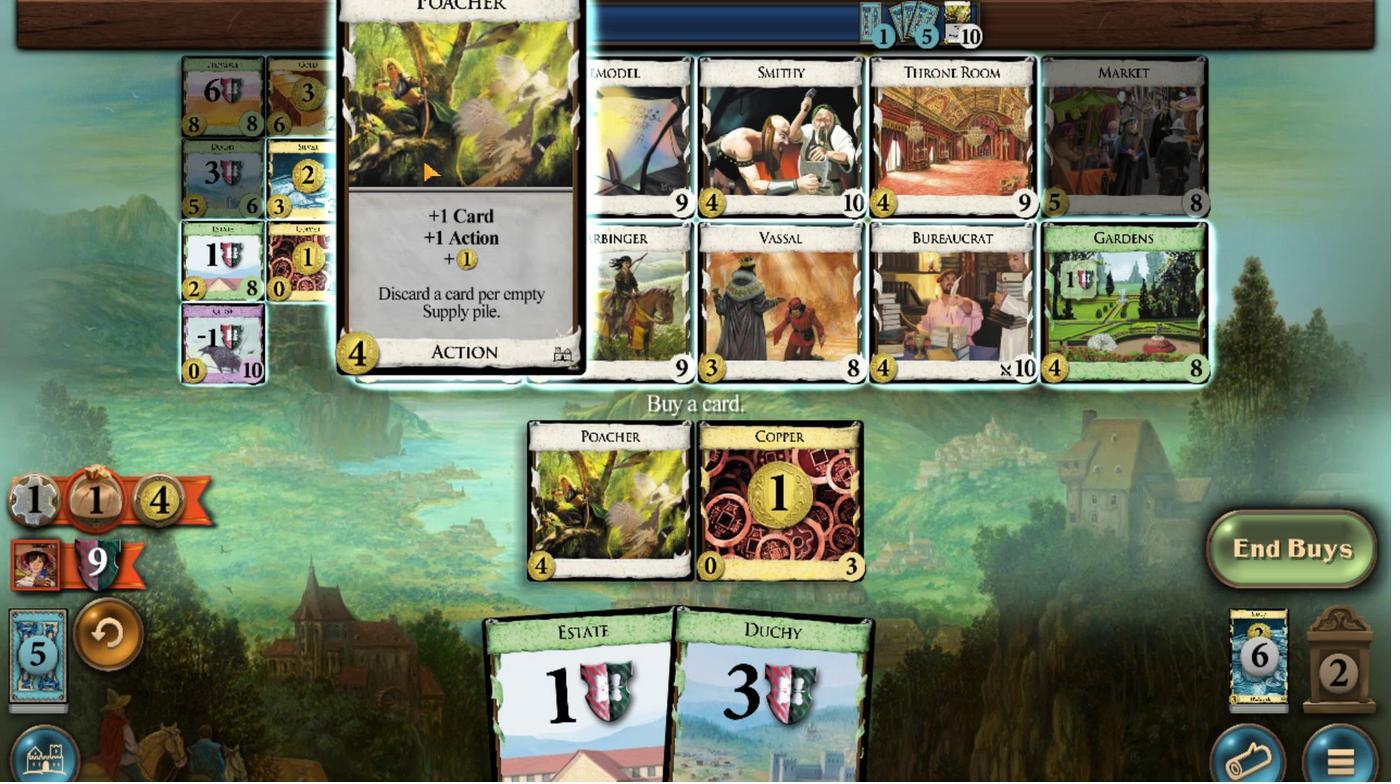 
Action: Mouse scrolled (552, 718) with delta (0, 0)
Screenshot: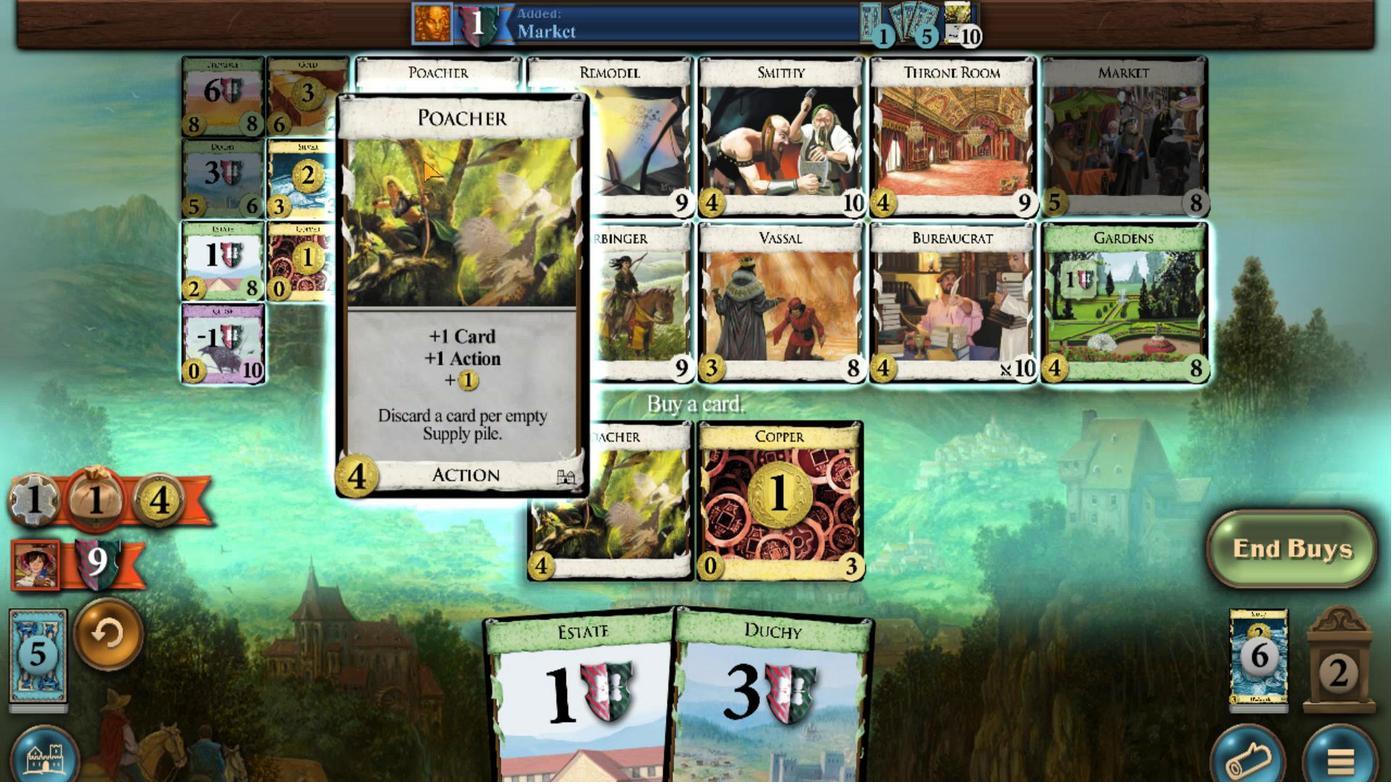 
Action: Mouse scrolled (552, 718) with delta (0, 0)
Screenshot: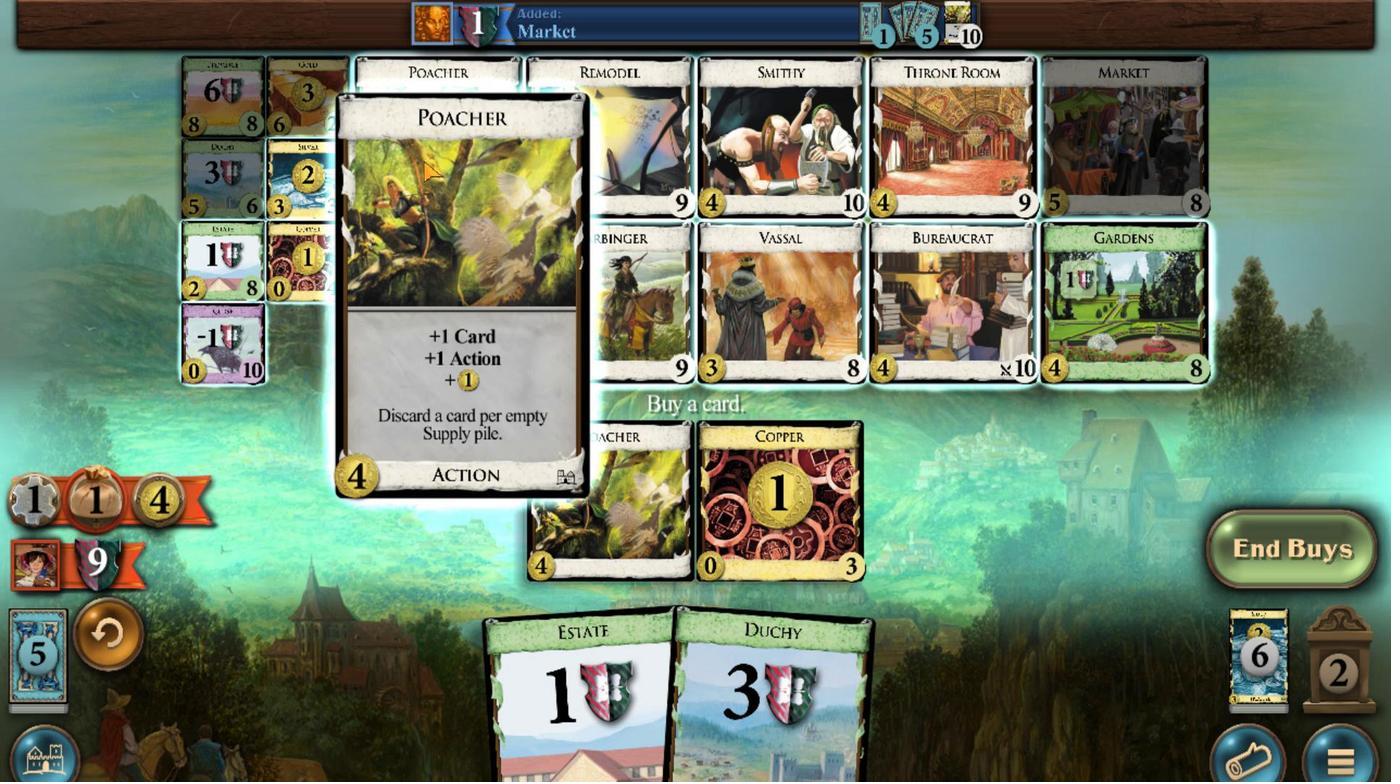 
Action: Mouse moved to (629, 589)
Screenshot: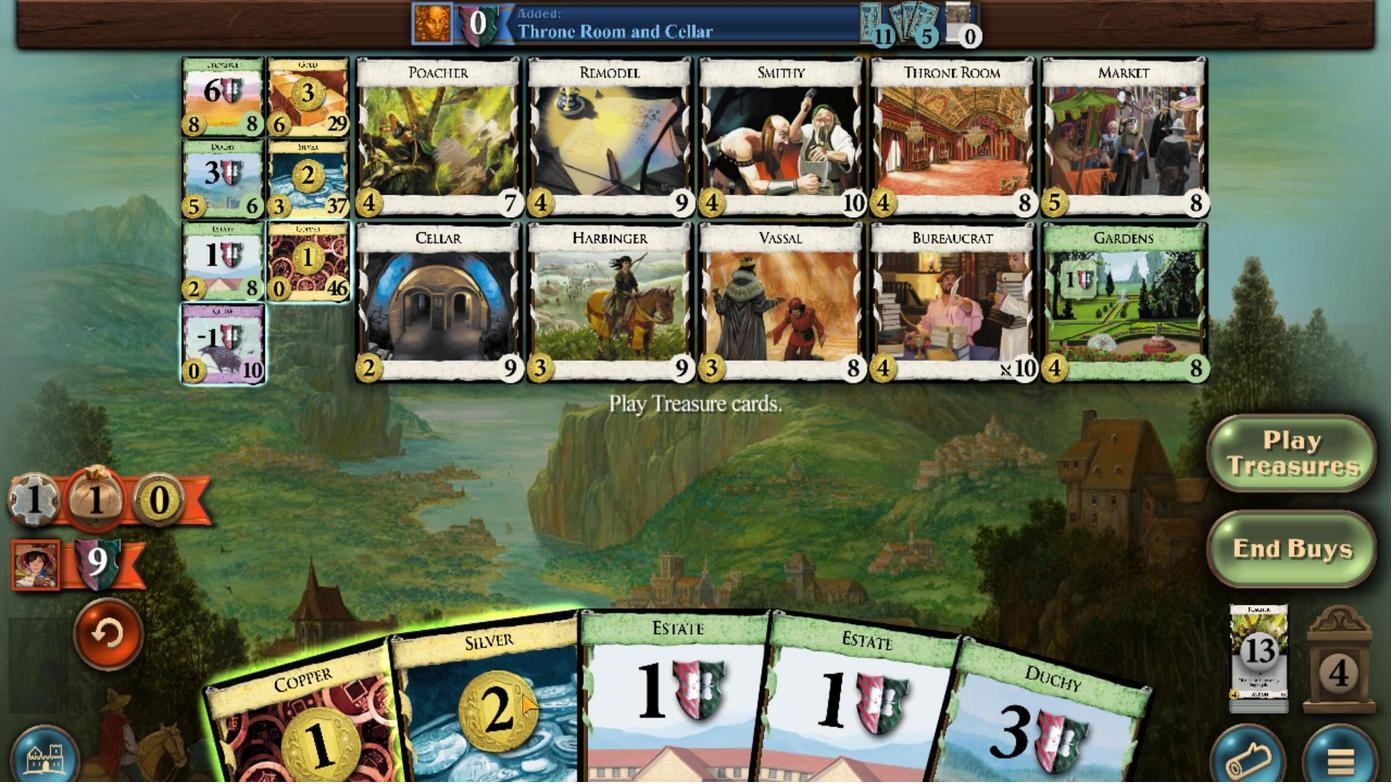 
Action: Mouse scrolled (629, 589) with delta (0, 0)
Screenshot: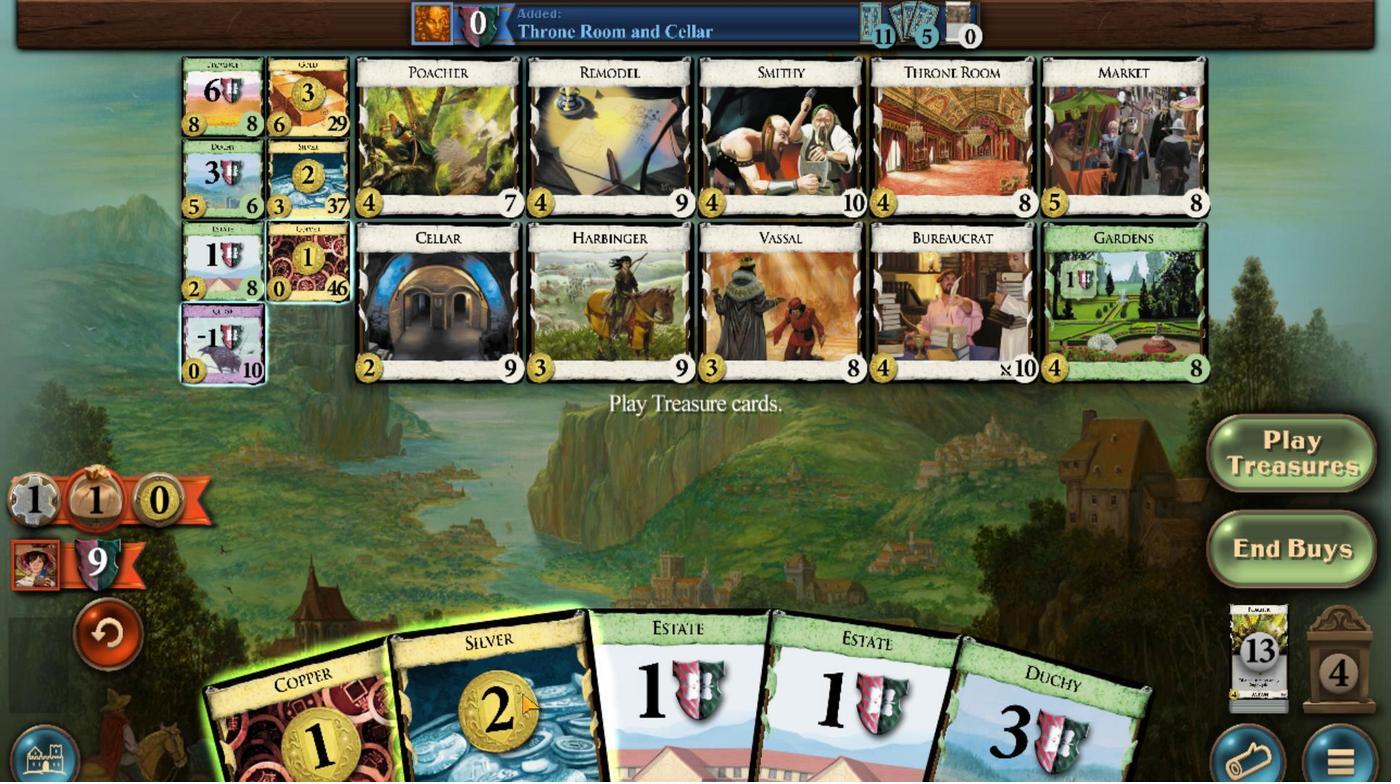 
Action: Mouse moved to (571, 589)
Screenshot: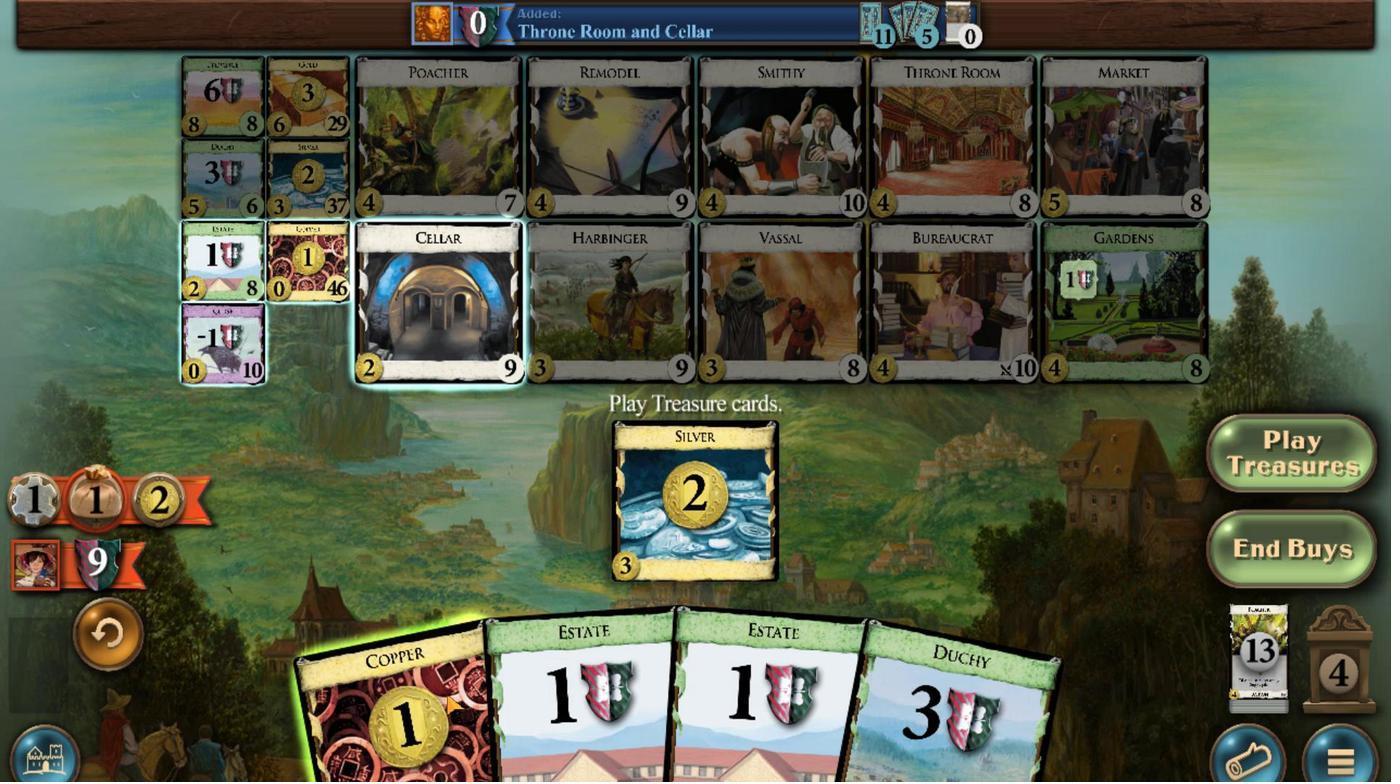 
Action: Mouse scrolled (571, 589) with delta (0, 0)
Screenshot: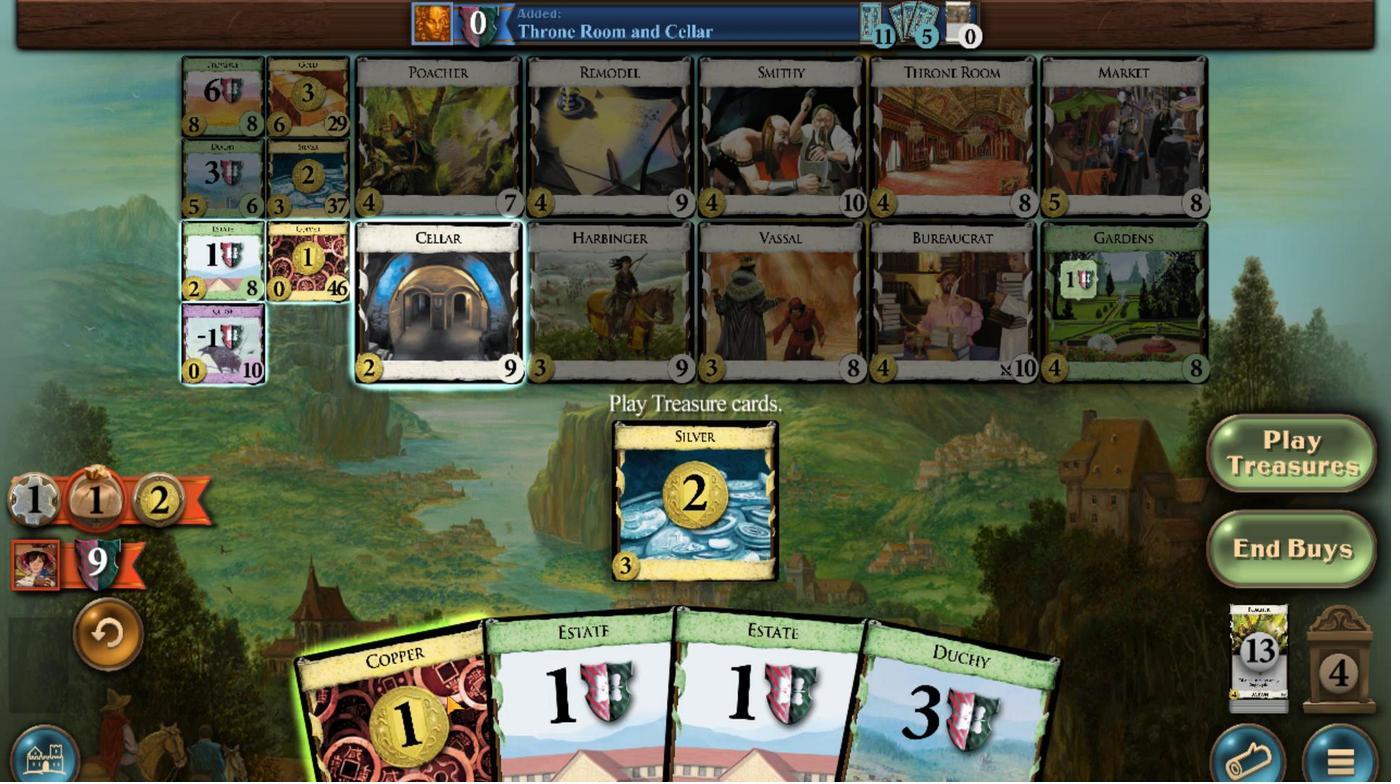 
Action: Mouse moved to (466, 716)
Screenshot: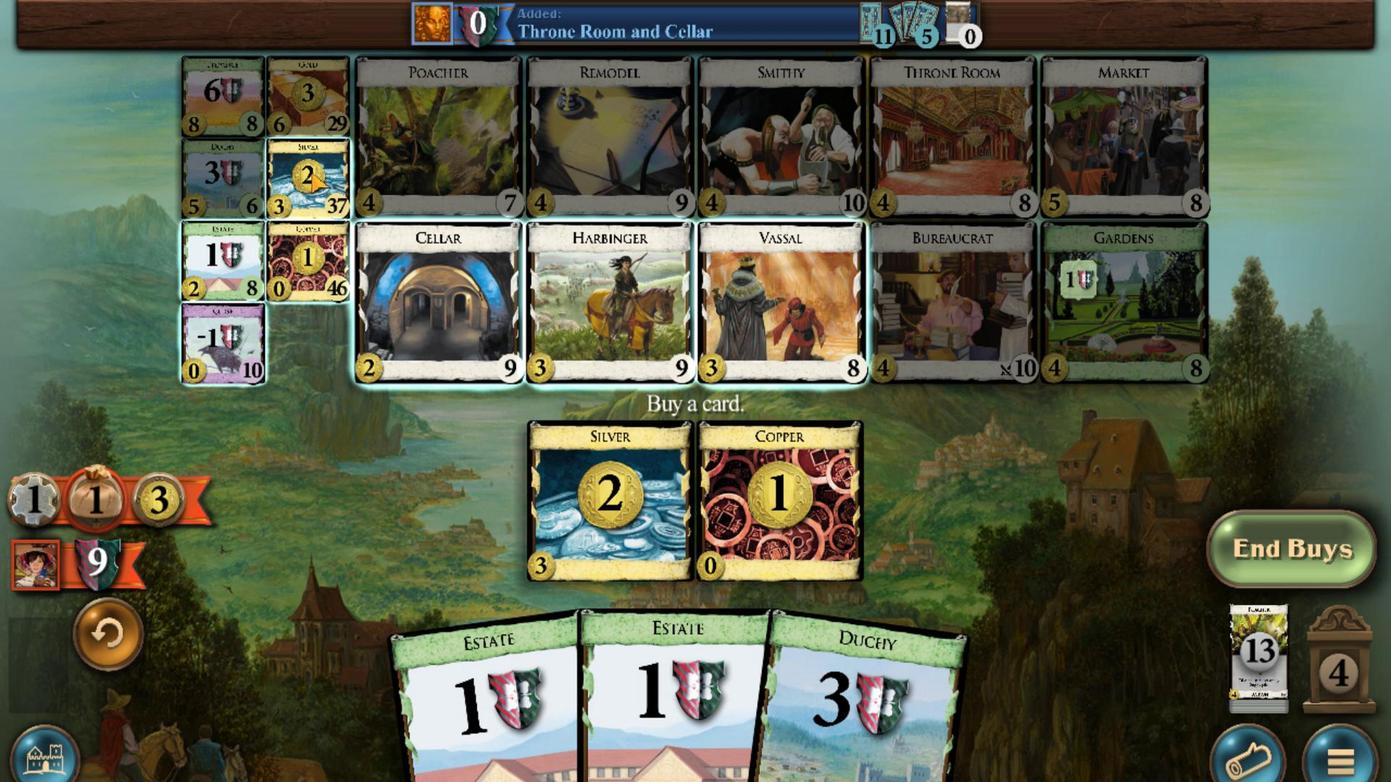 
Action: Mouse scrolled (466, 715) with delta (0, 0)
Screenshot: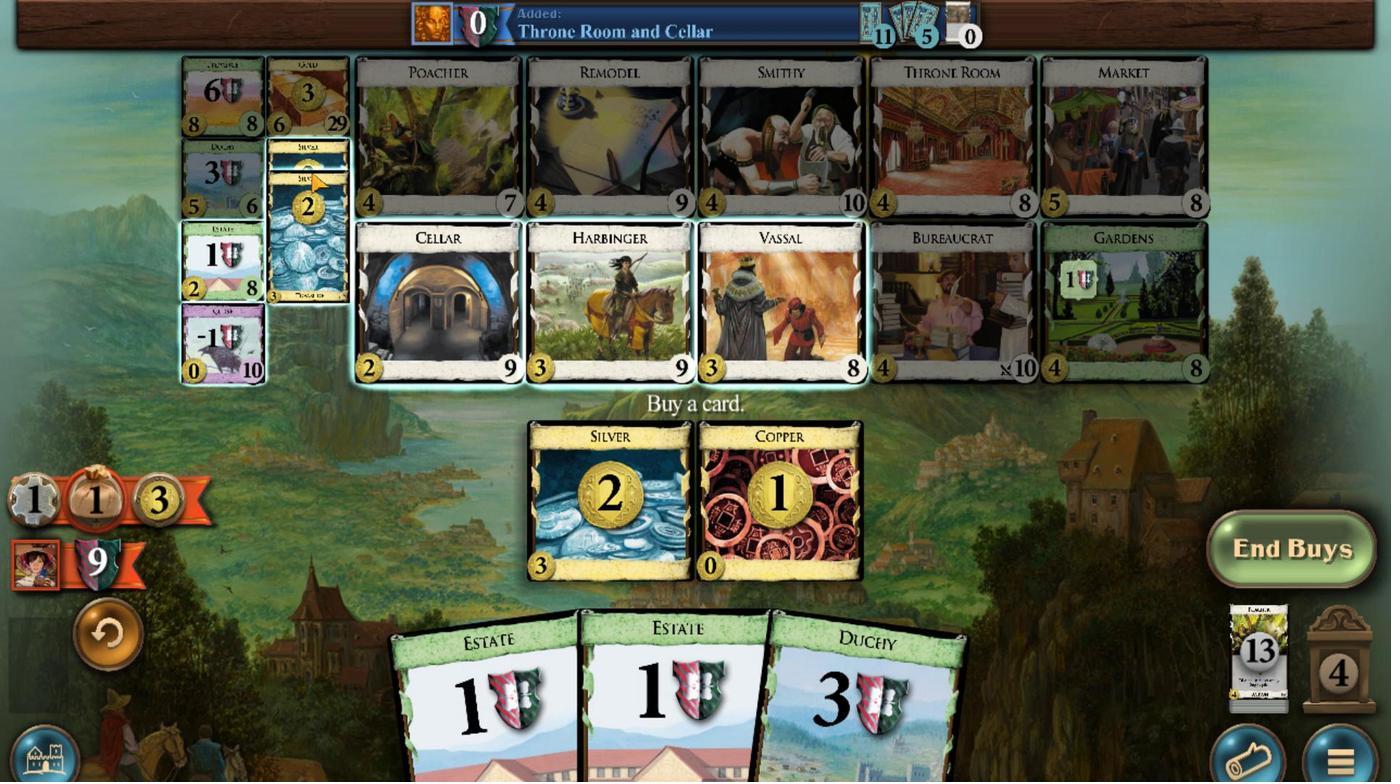 
Action: Mouse scrolled (466, 715) with delta (0, 0)
Screenshot: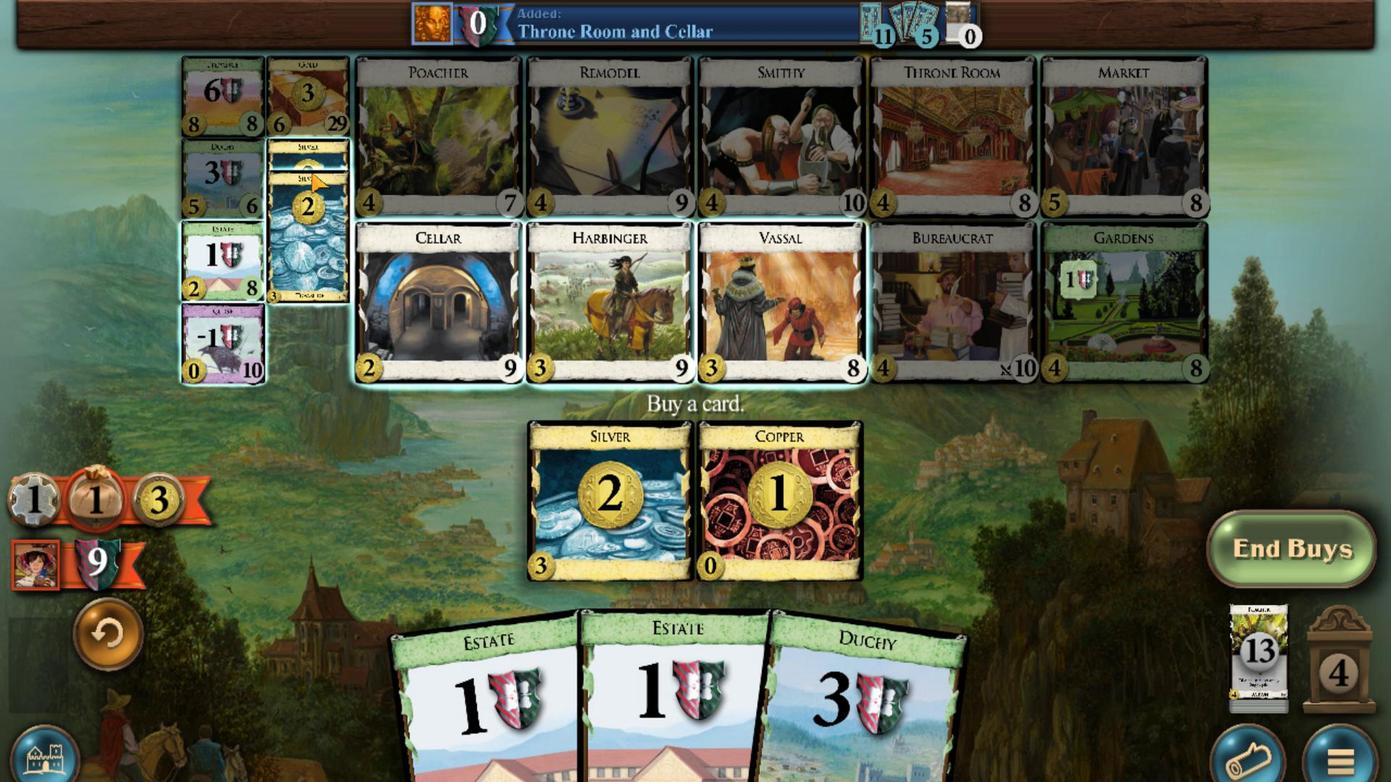 
Action: Mouse moved to (465, 716)
Screenshot: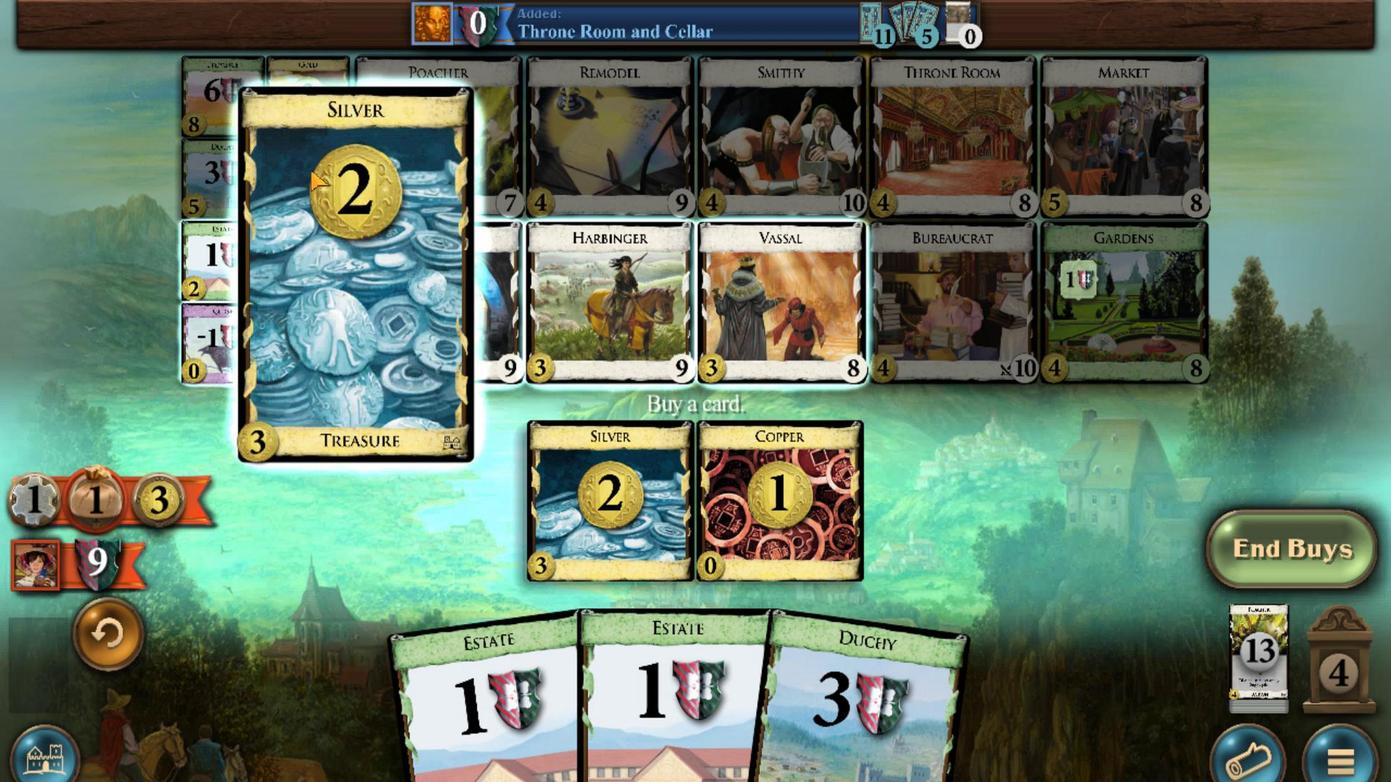 
Action: Mouse scrolled (465, 716) with delta (0, 0)
Screenshot: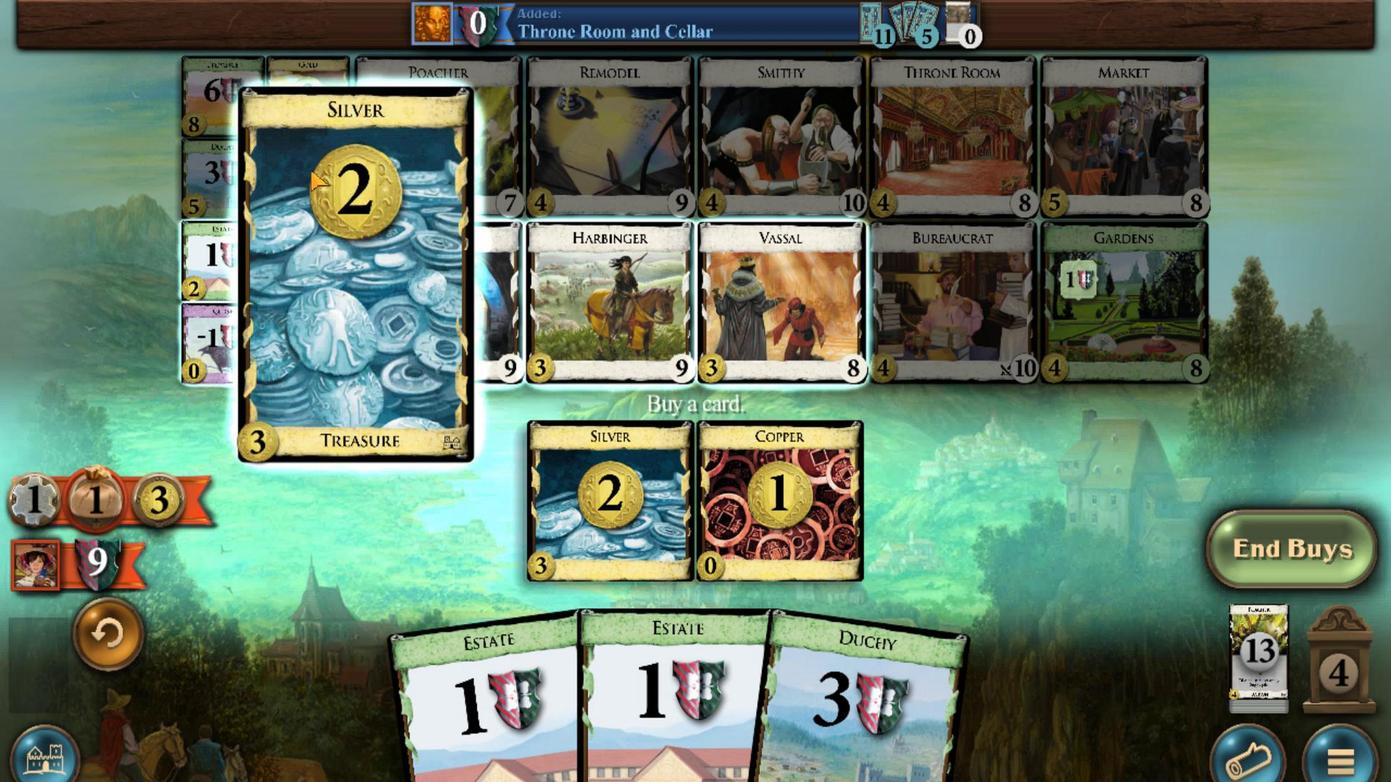
Action: Mouse moved to (465, 716)
Screenshot: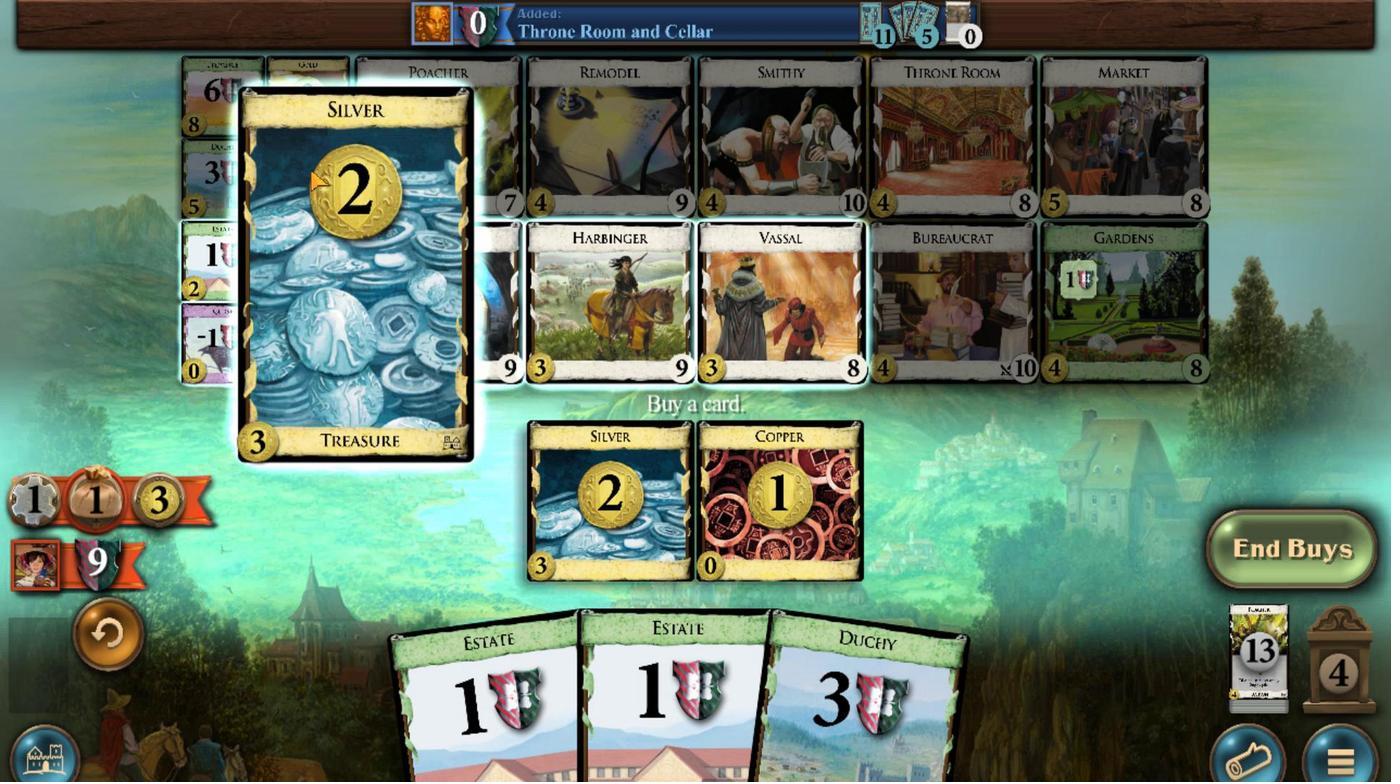
Action: Mouse scrolled (465, 716) with delta (0, 0)
Screenshot: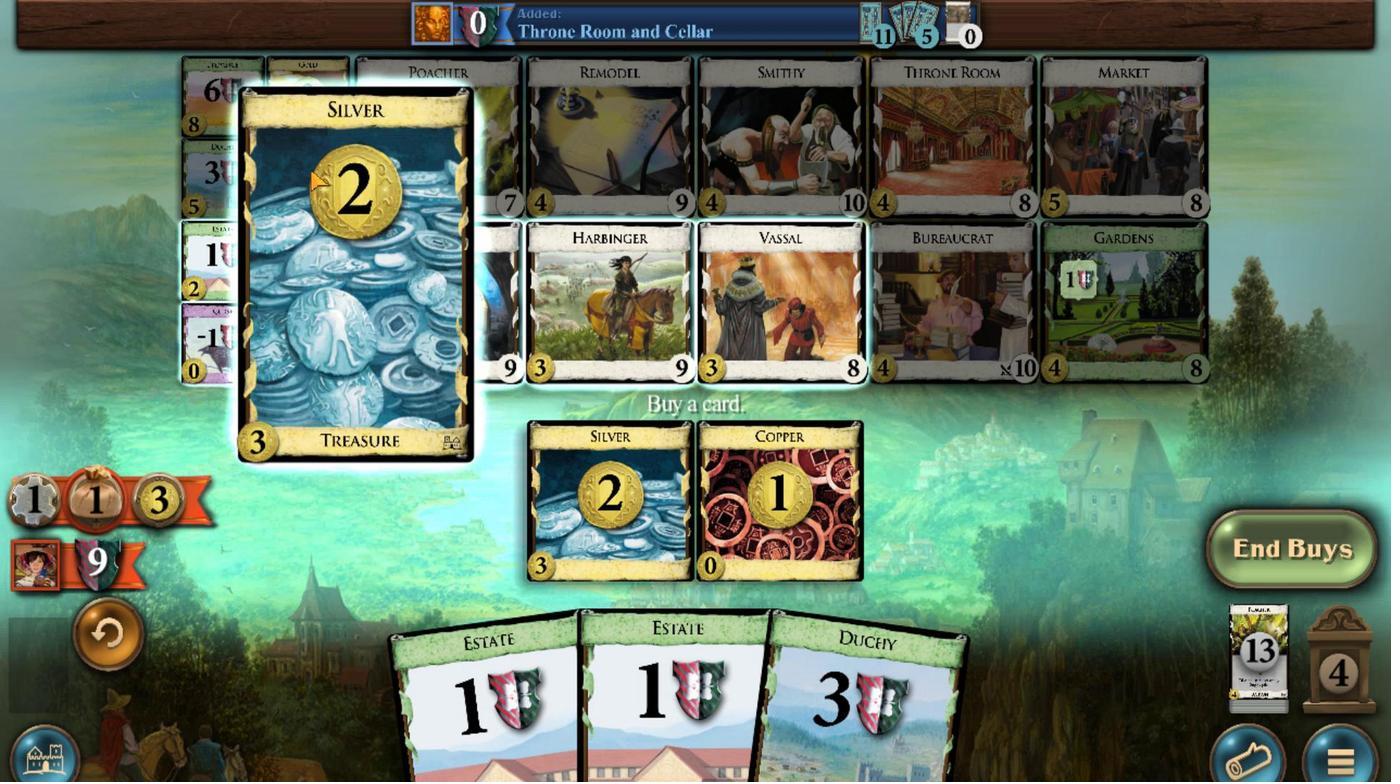 
Action: Mouse scrolled (465, 716) with delta (0, 0)
Screenshot: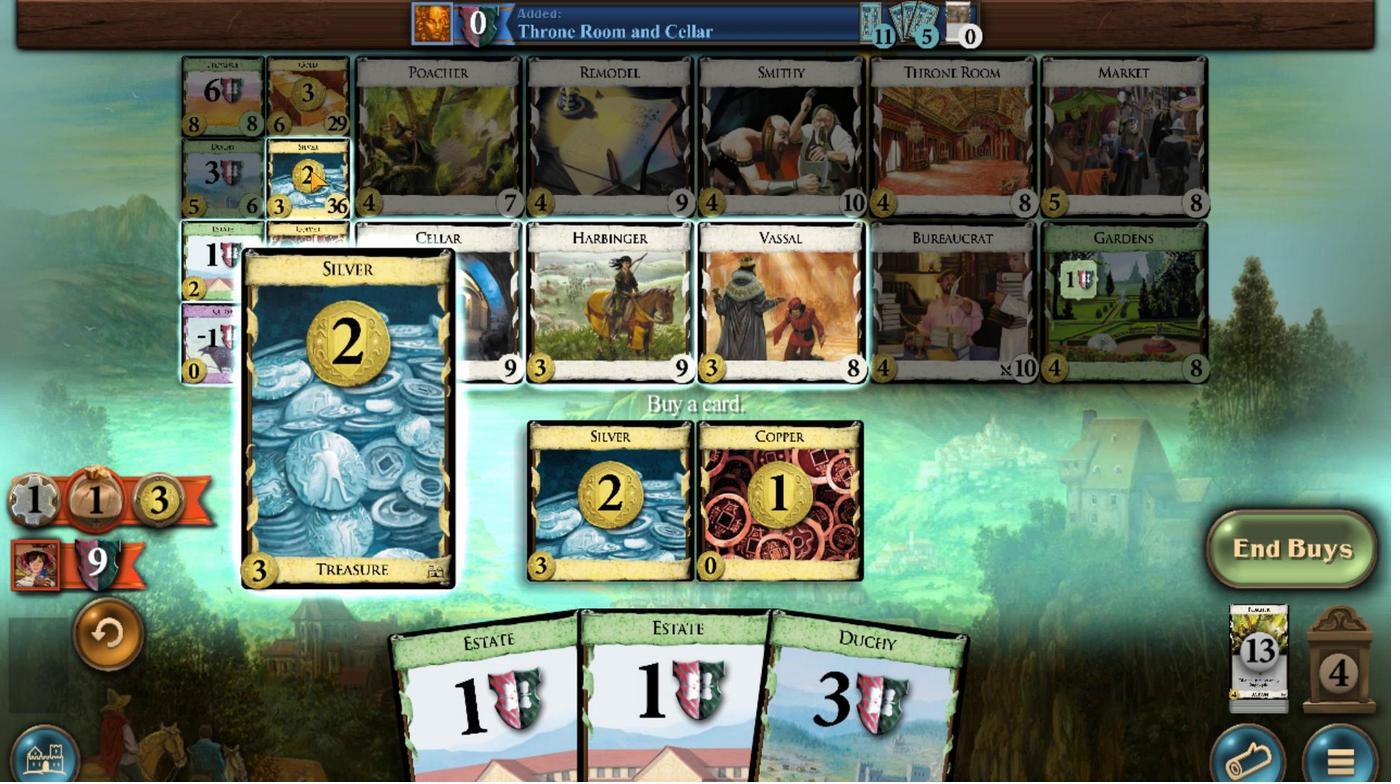 
Action: Mouse moved to (1010, 587)
Screenshot: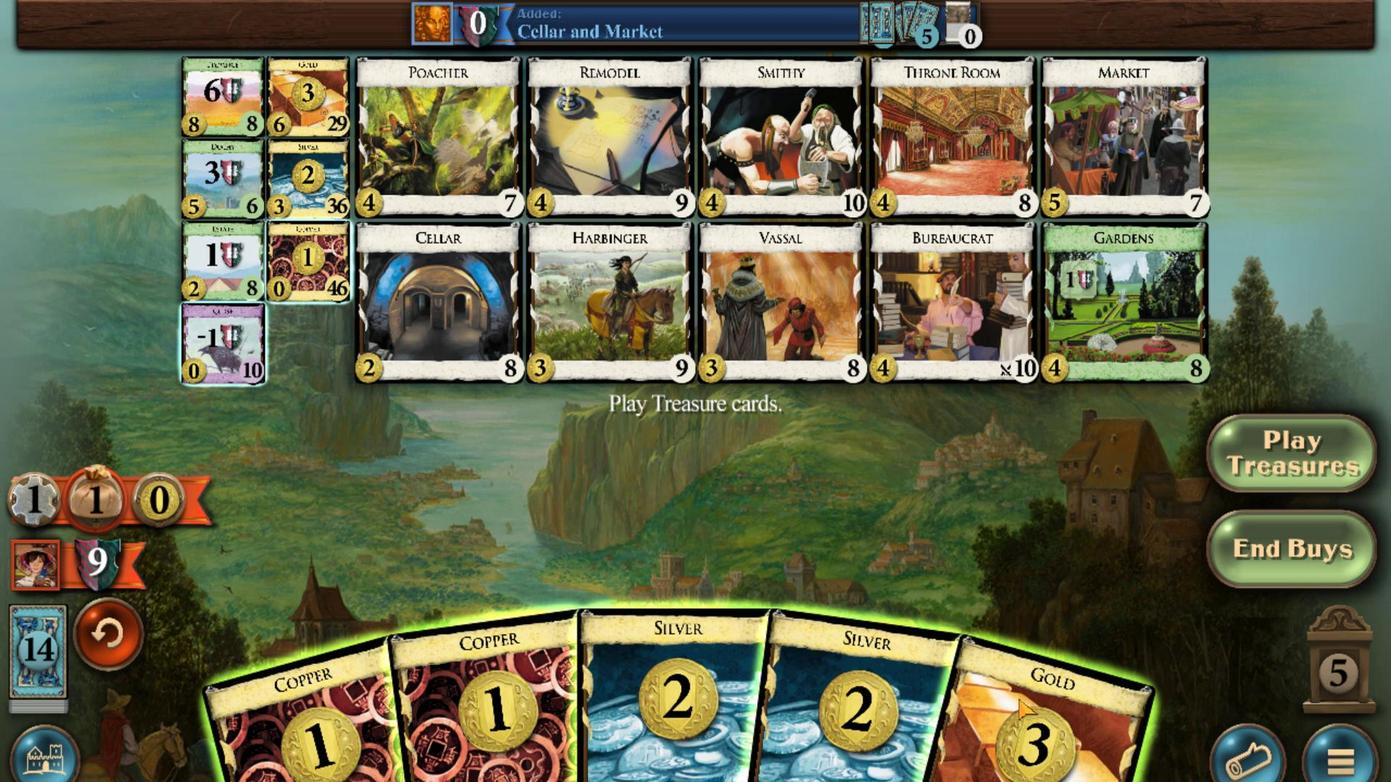 
Action: Mouse scrolled (1010, 587) with delta (0, 0)
Screenshot: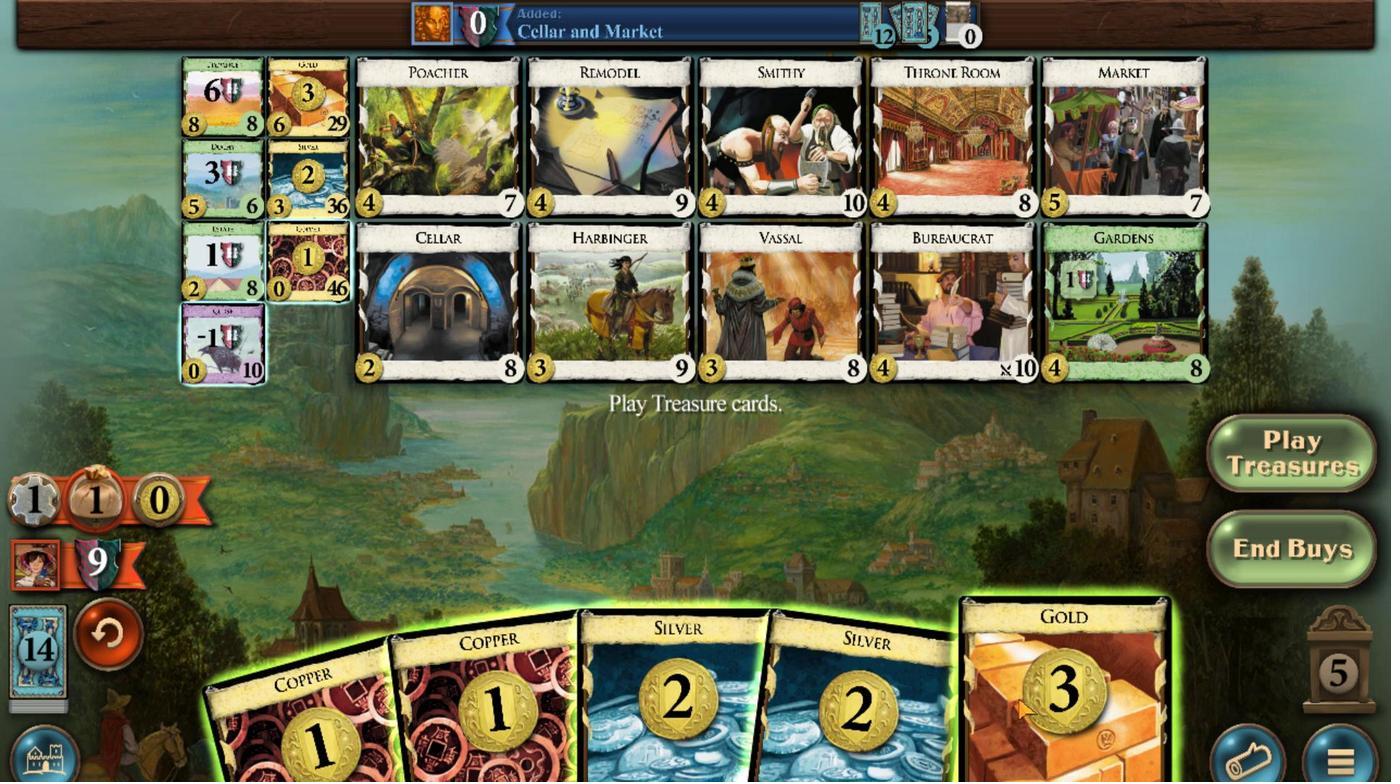 
Action: Mouse moved to (934, 591)
Screenshot: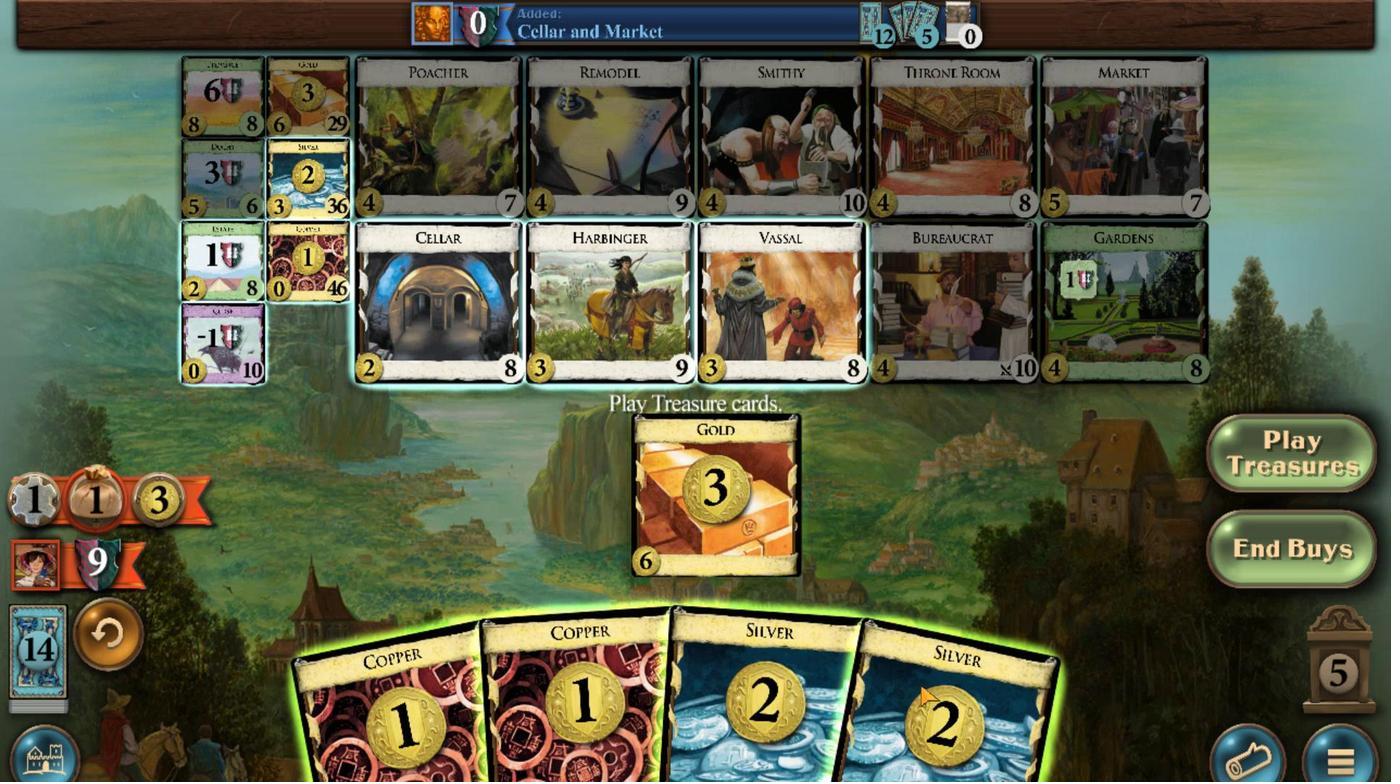 
Action: Mouse scrolled (934, 591) with delta (0, 0)
Screenshot: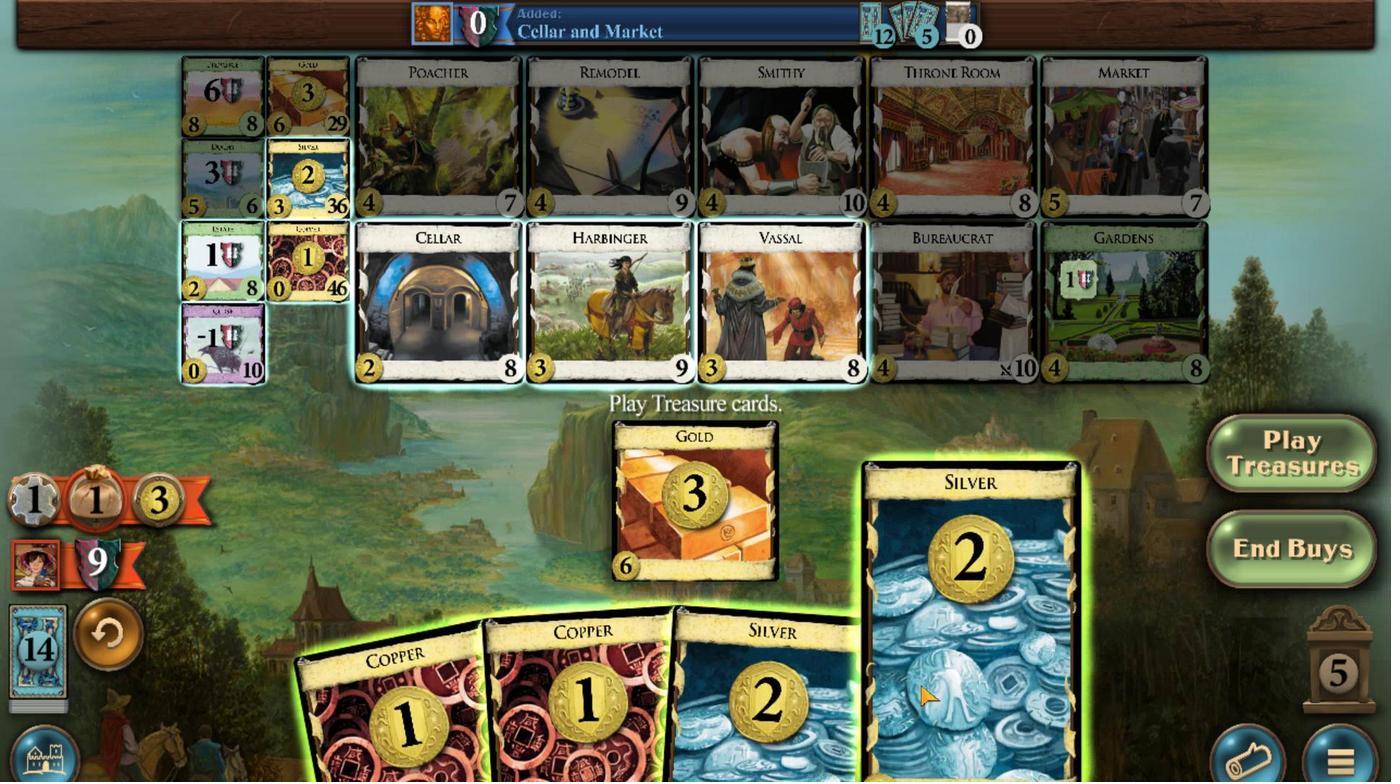 
Action: Mouse moved to (901, 592)
Screenshot: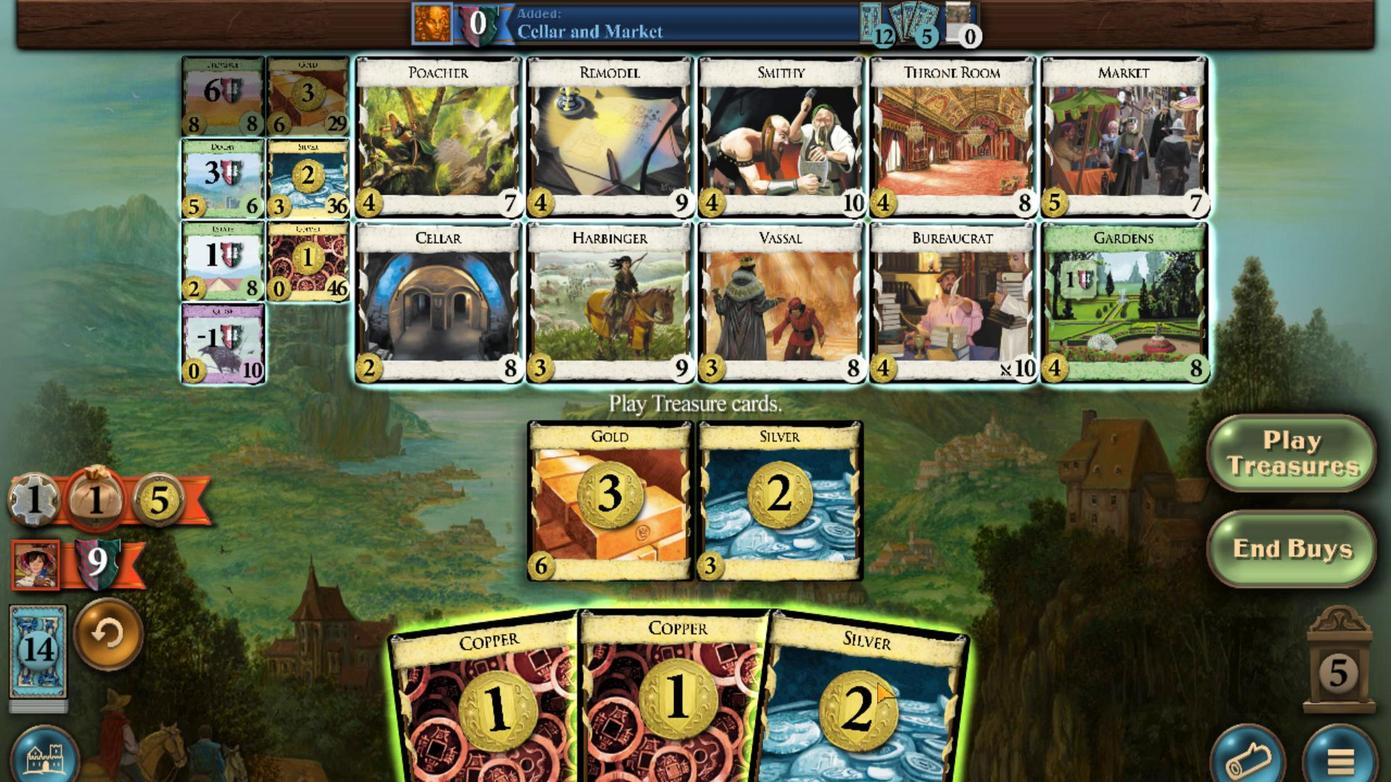 
Action: Mouse scrolled (901, 592) with delta (0, 0)
Screenshot: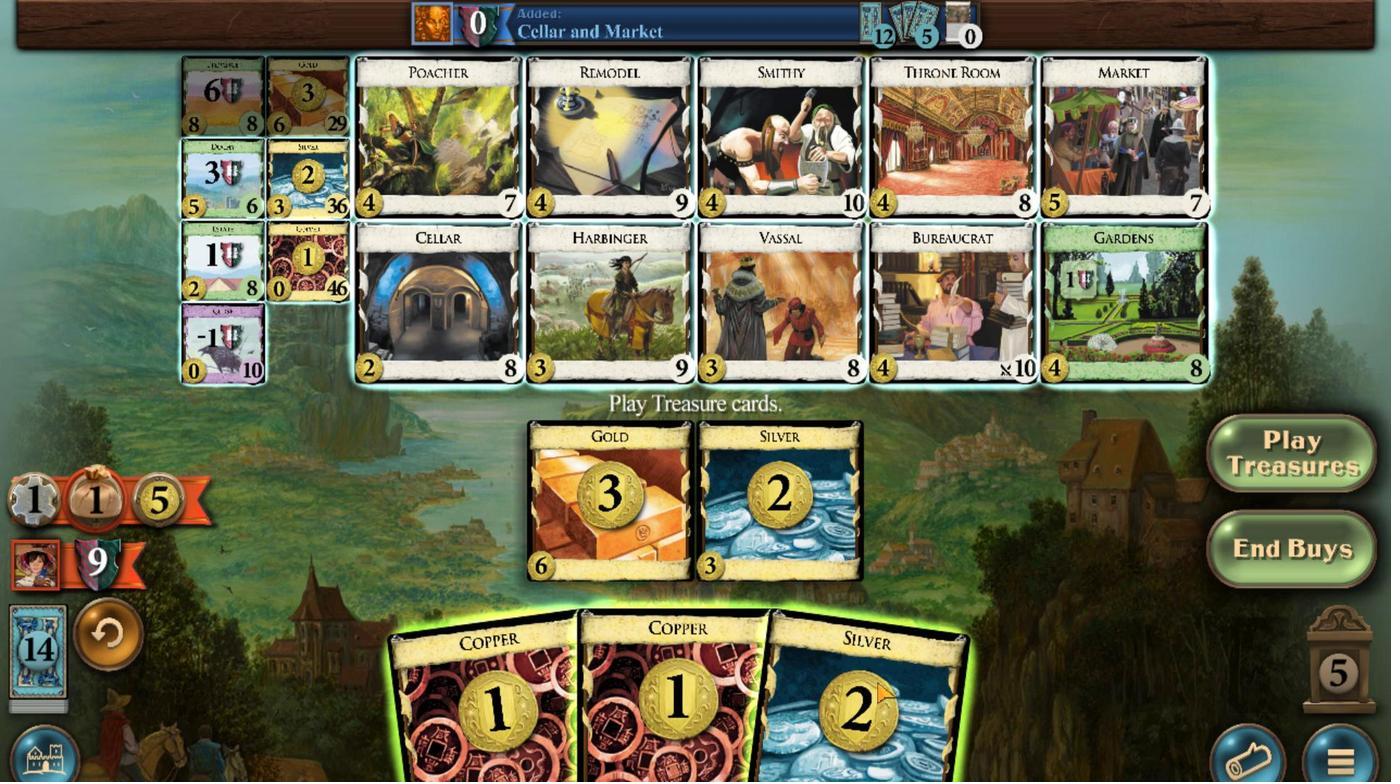 
Action: Mouse moved to (821, 597)
Screenshot: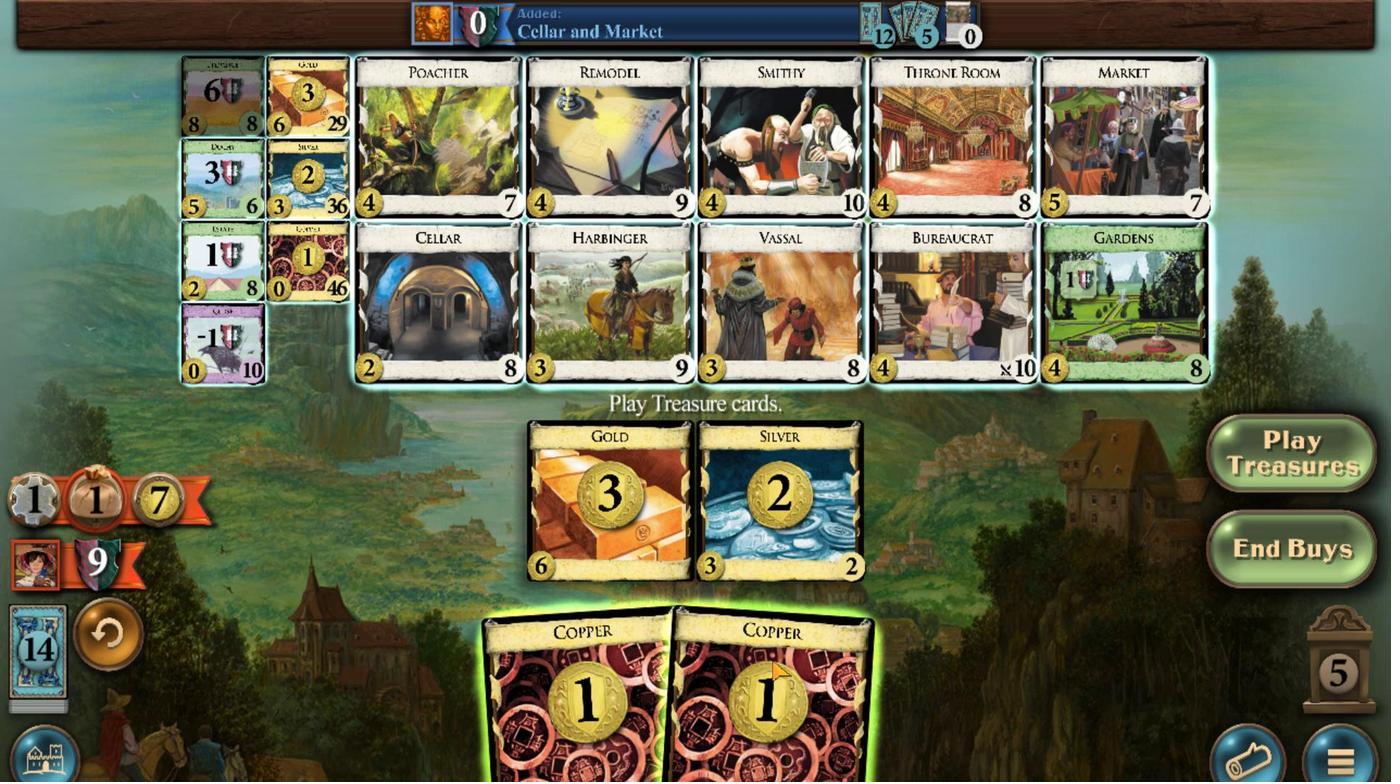 
Action: Mouse scrolled (821, 597) with delta (0, 0)
Screenshot: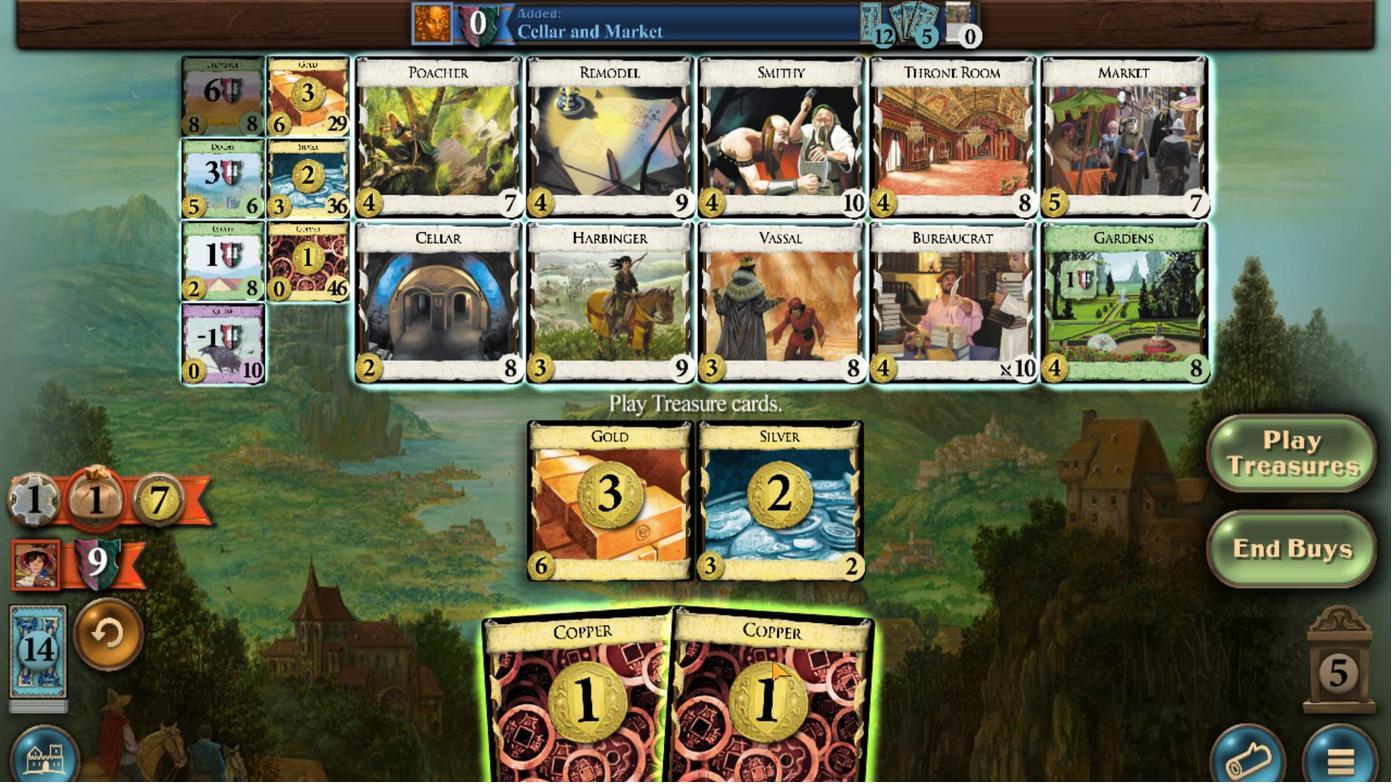 
Action: Mouse moved to (397, 734)
Screenshot: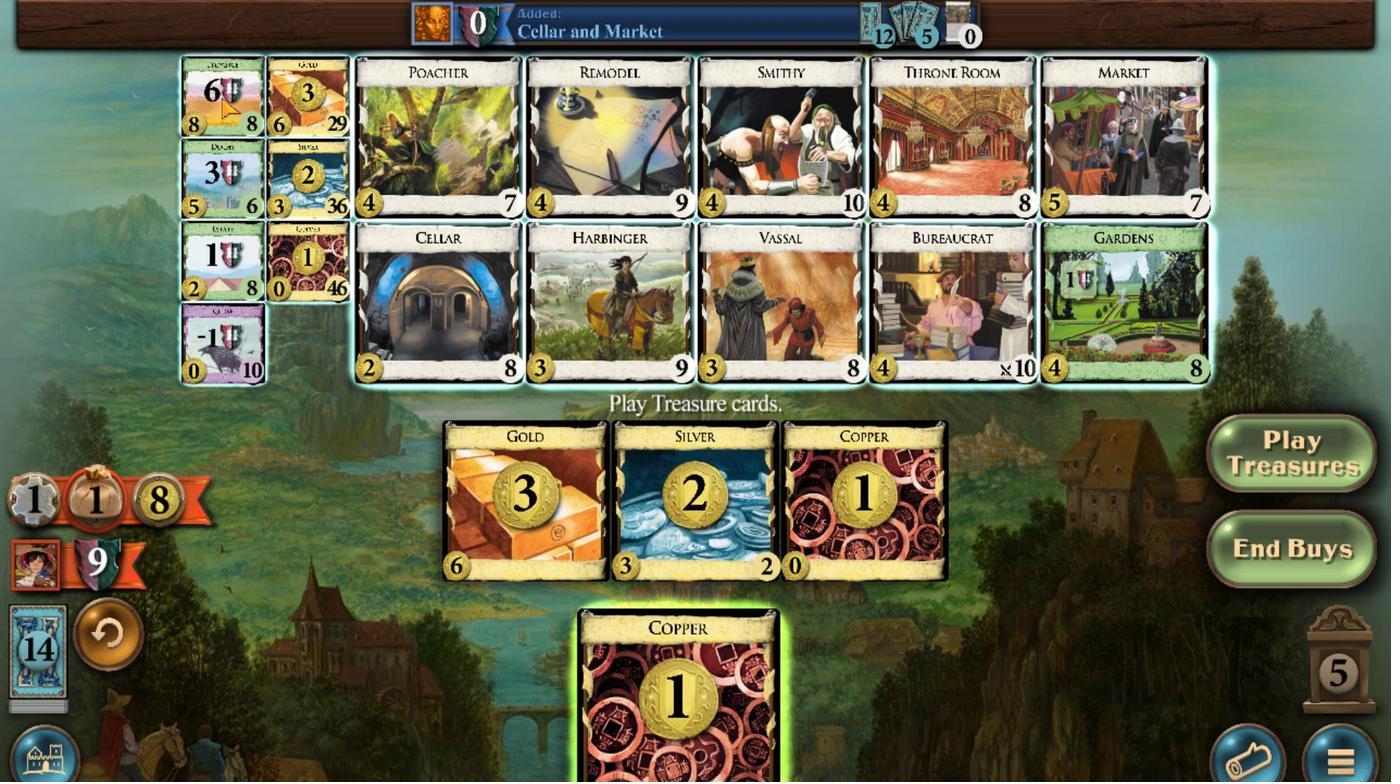 
Action: Mouse scrolled (397, 733) with delta (0, 0)
Screenshot: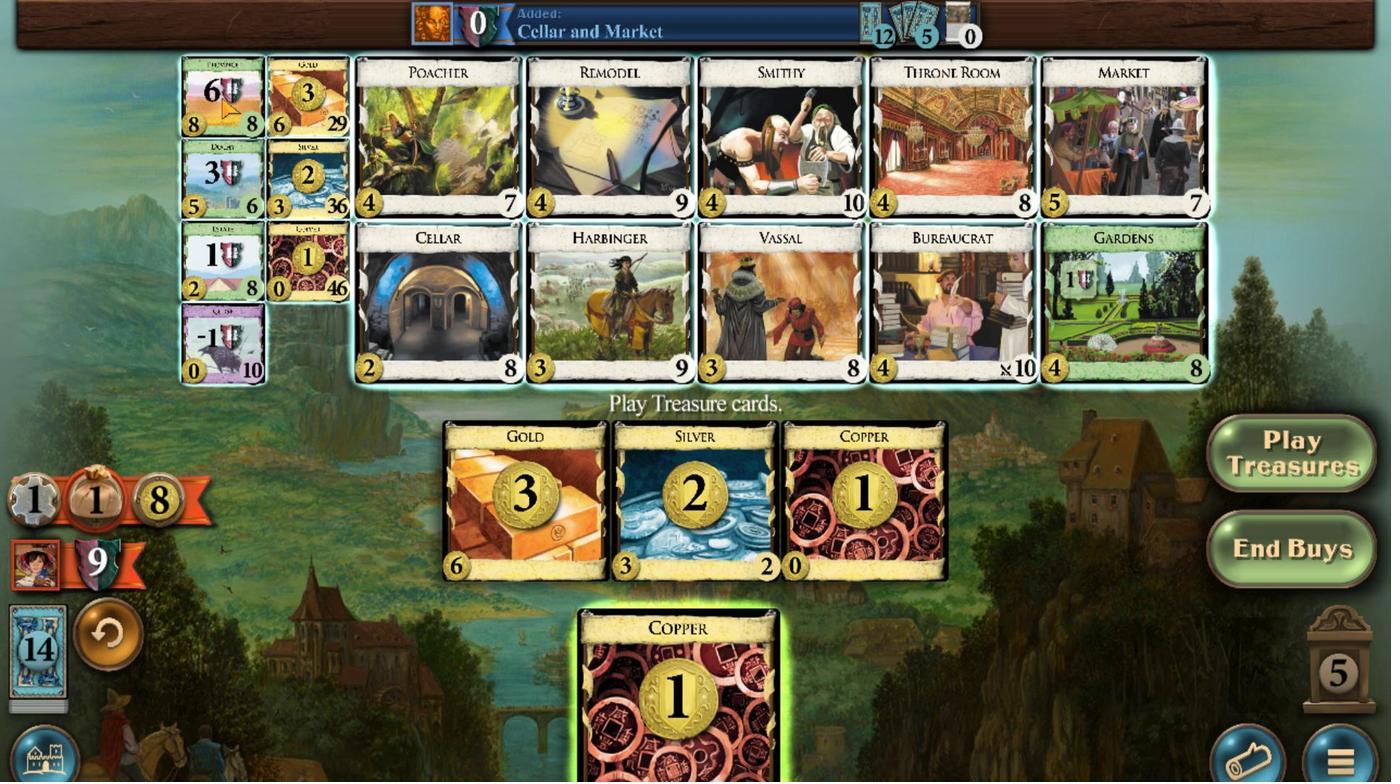 
Action: Mouse scrolled (397, 733) with delta (0, 0)
Screenshot: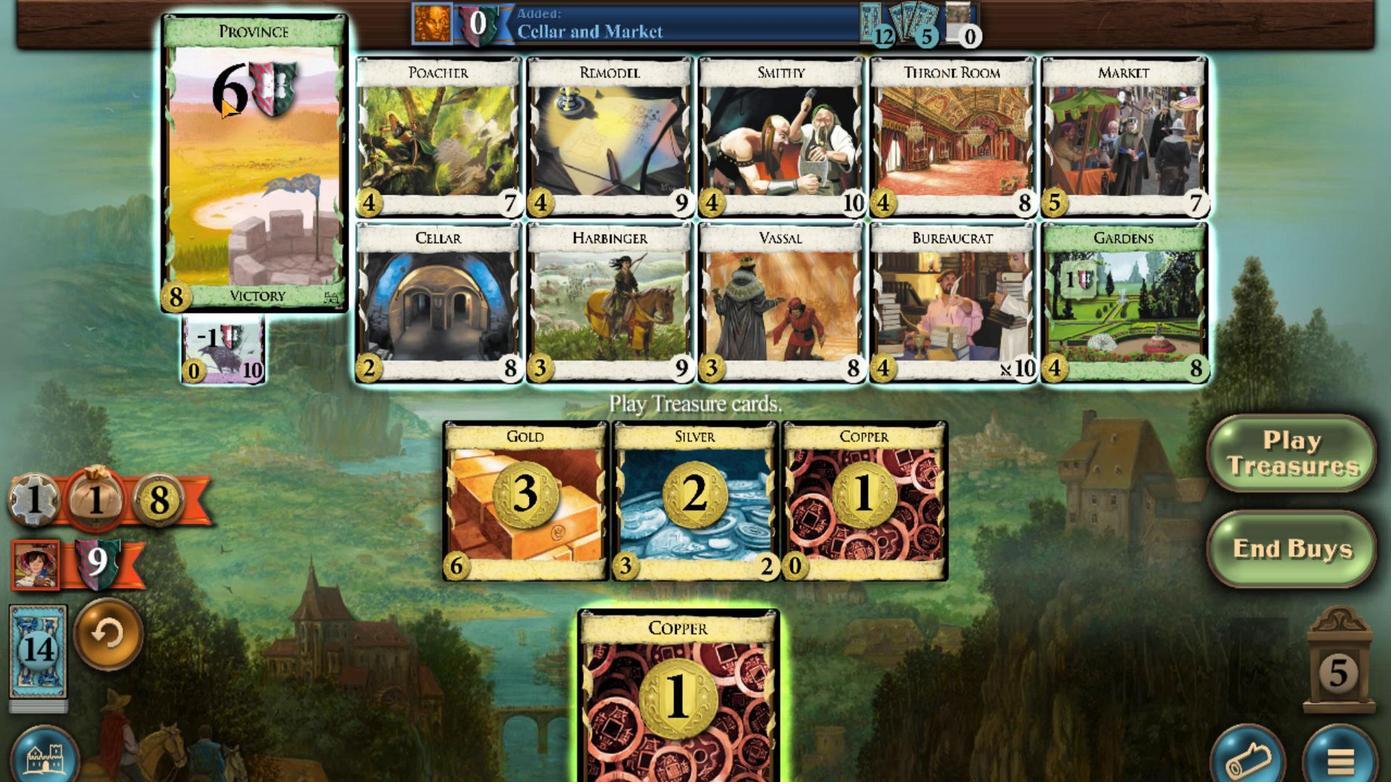 
Action: Mouse scrolled (397, 733) with delta (0, 0)
Screenshot: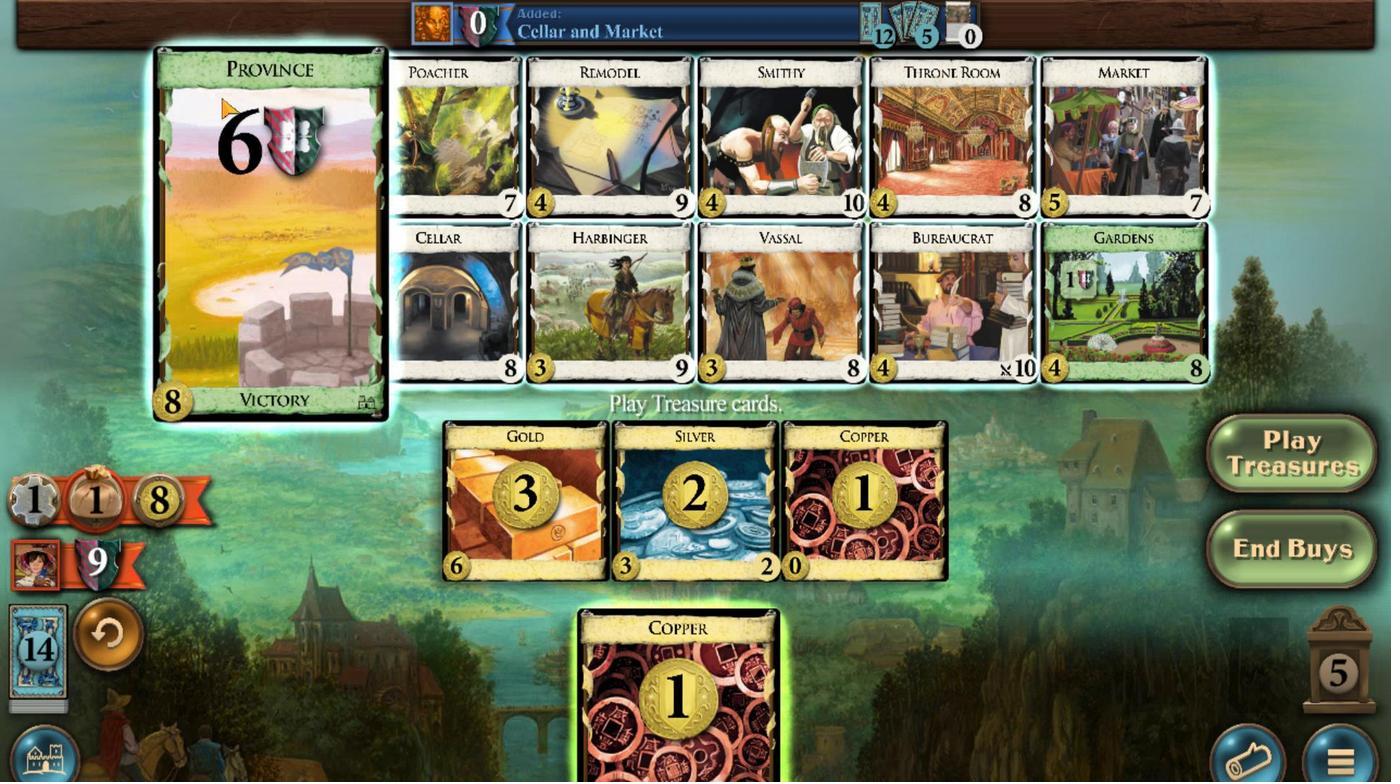 
Action: Mouse scrolled (397, 733) with delta (0, 0)
Screenshot: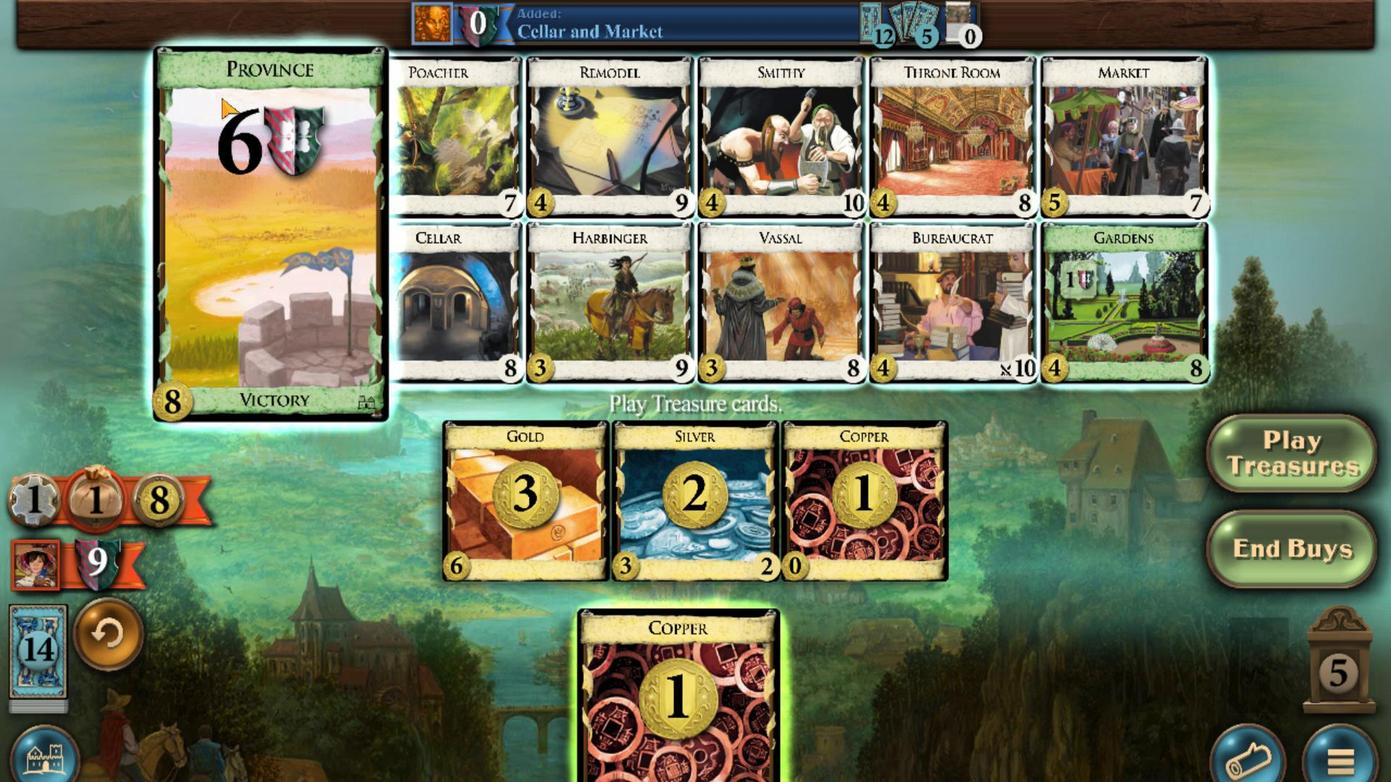 
Action: Mouse moved to (497, 587)
Screenshot: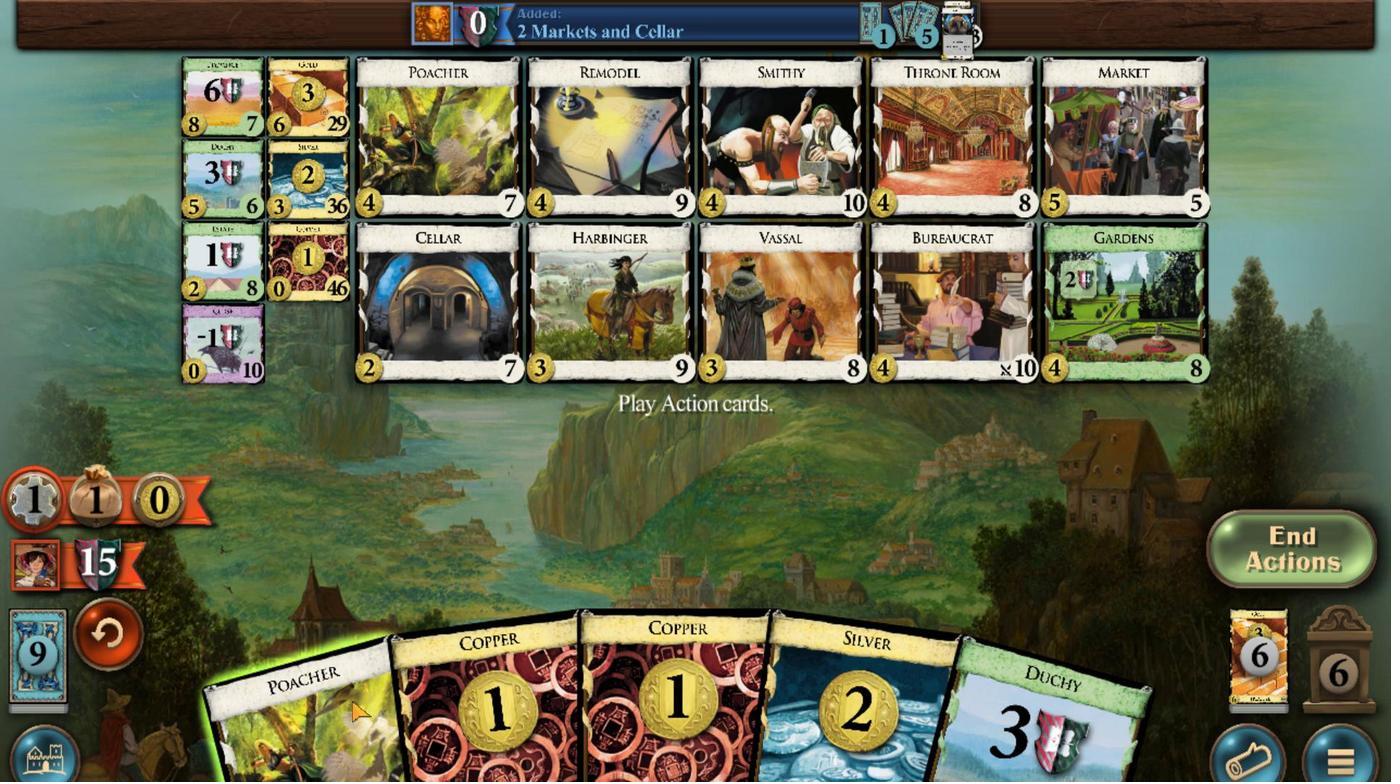 
Action: Mouse scrolled (497, 587) with delta (0, 0)
Screenshot: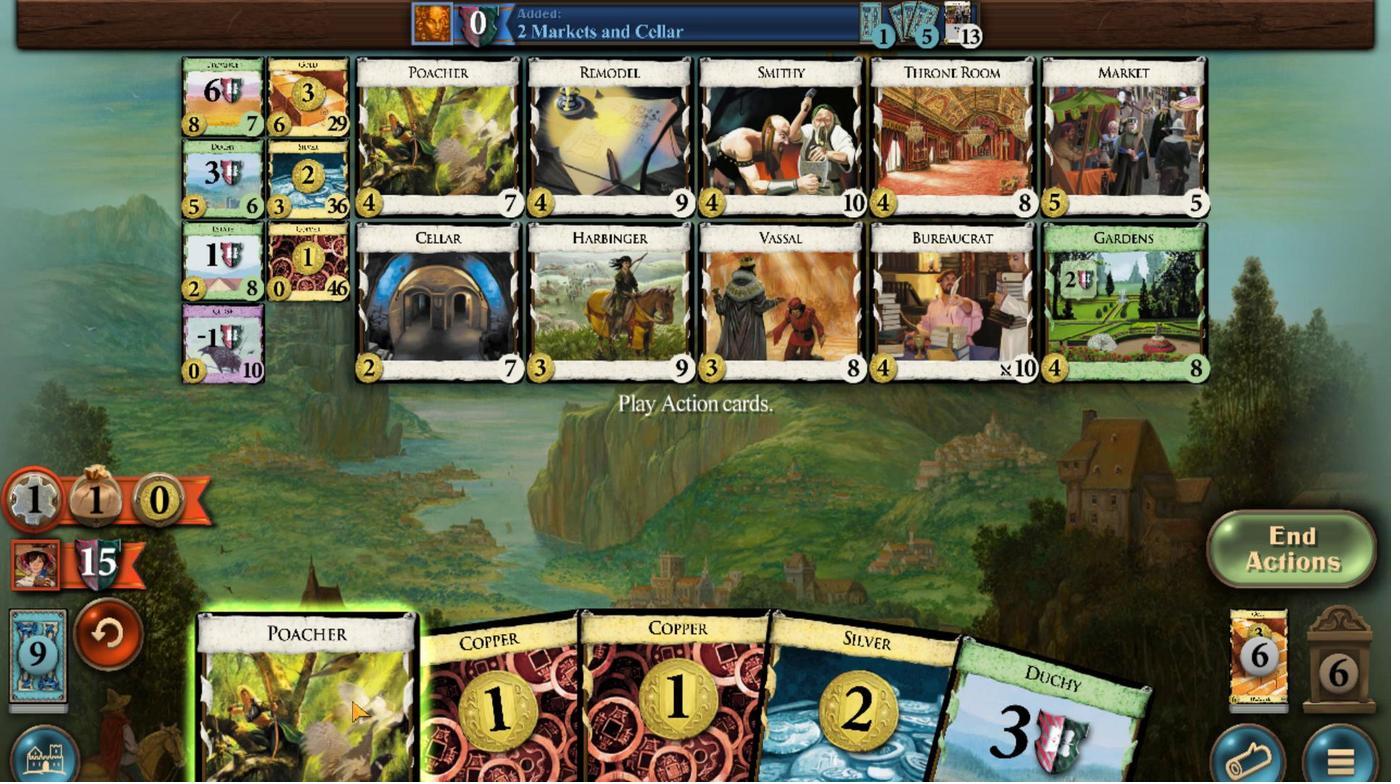 
Action: Mouse moved to (824, 591)
Screenshot: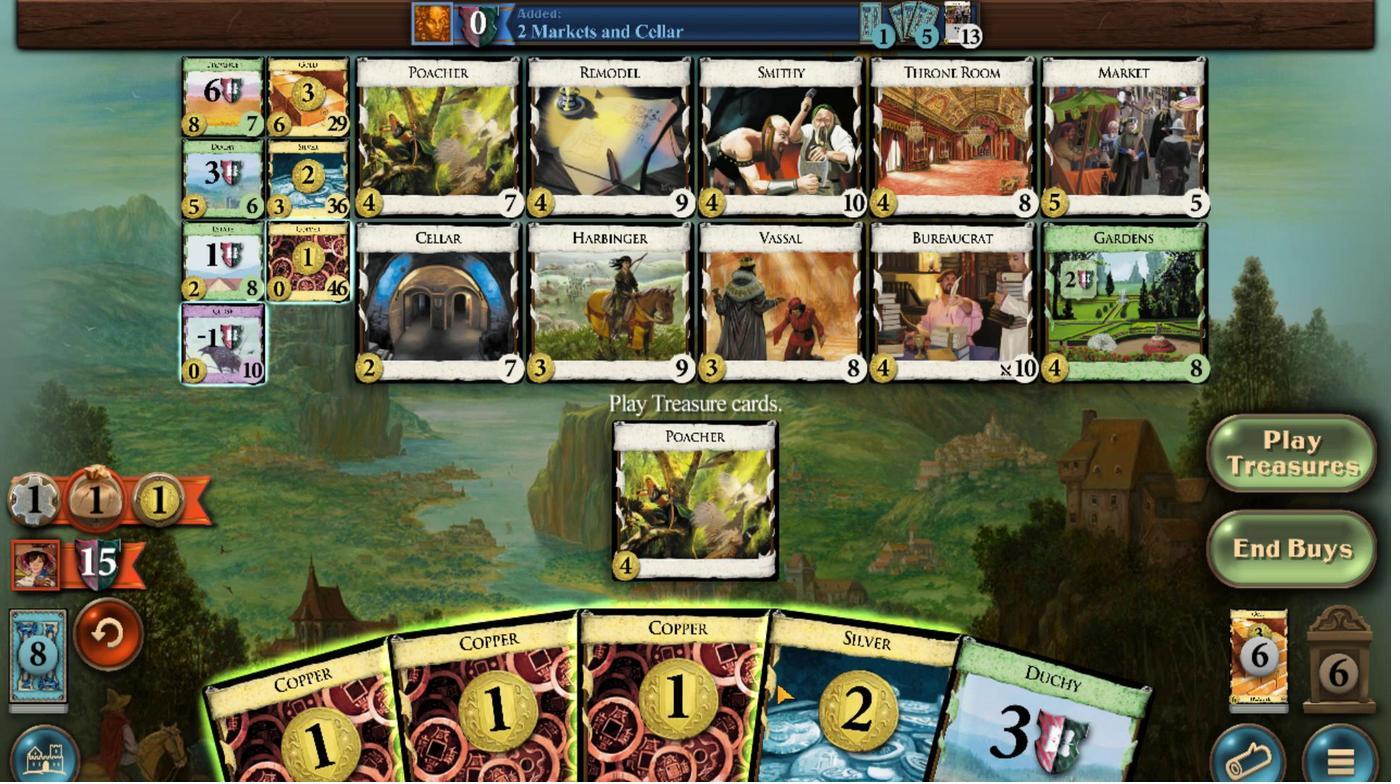 
Action: Mouse scrolled (824, 591) with delta (0, 0)
Screenshot: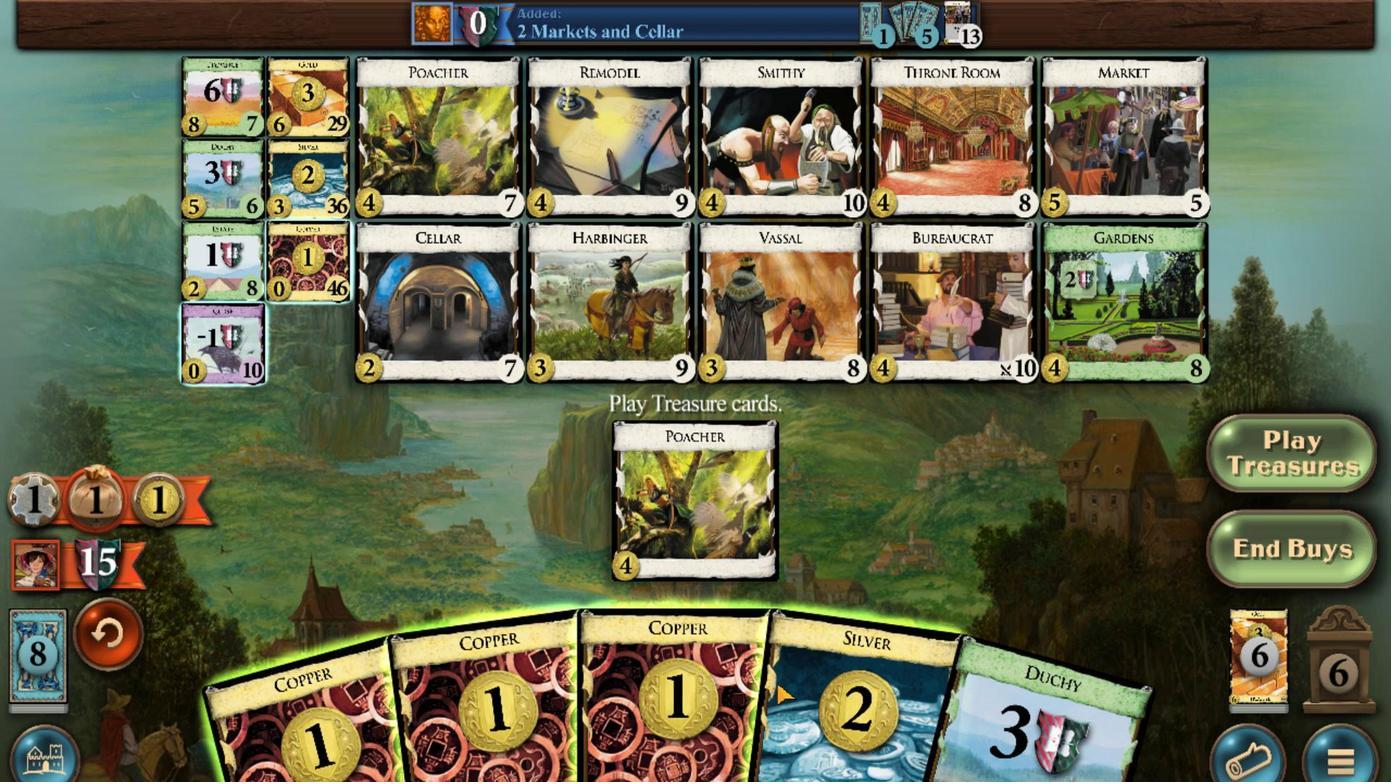 
Action: Mouse moved to (785, 591)
Screenshot: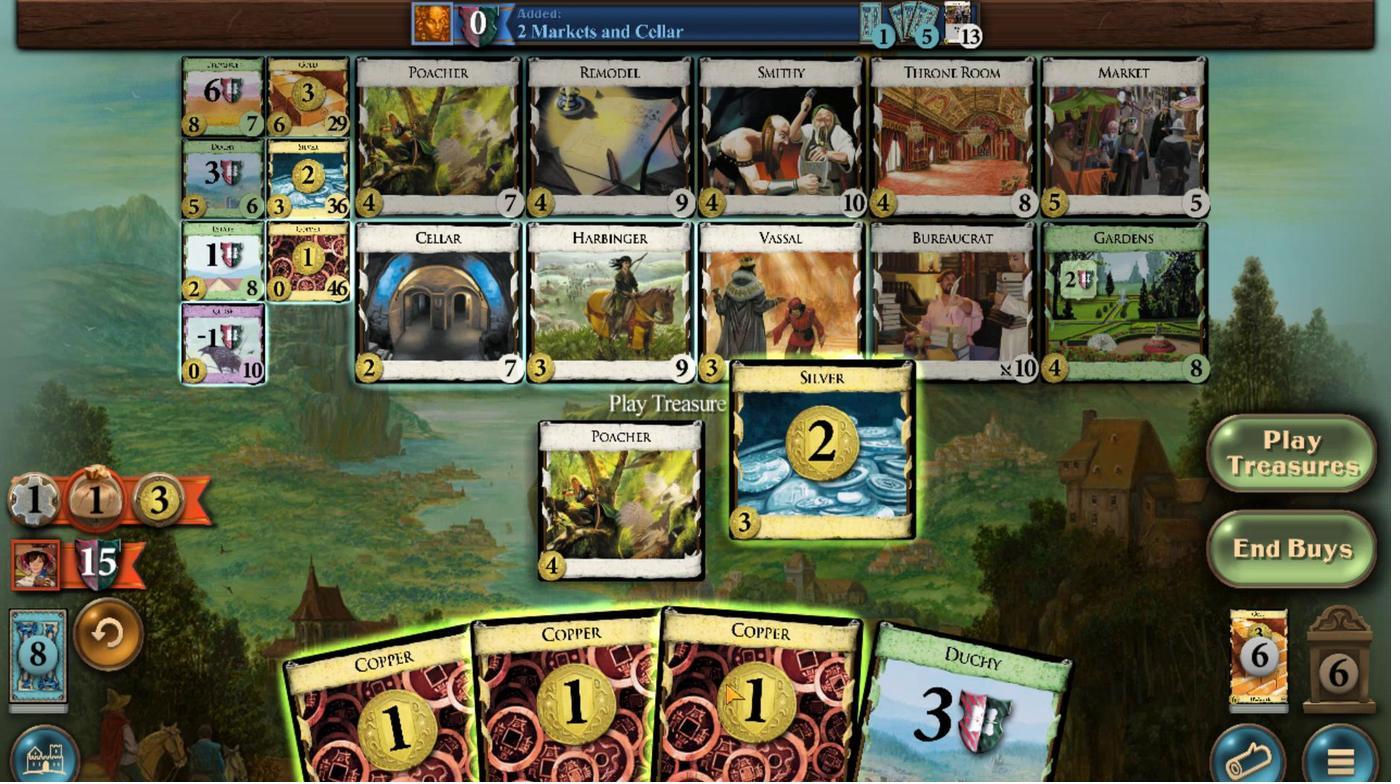 
Action: Mouse scrolled (785, 591) with delta (0, 0)
Screenshot: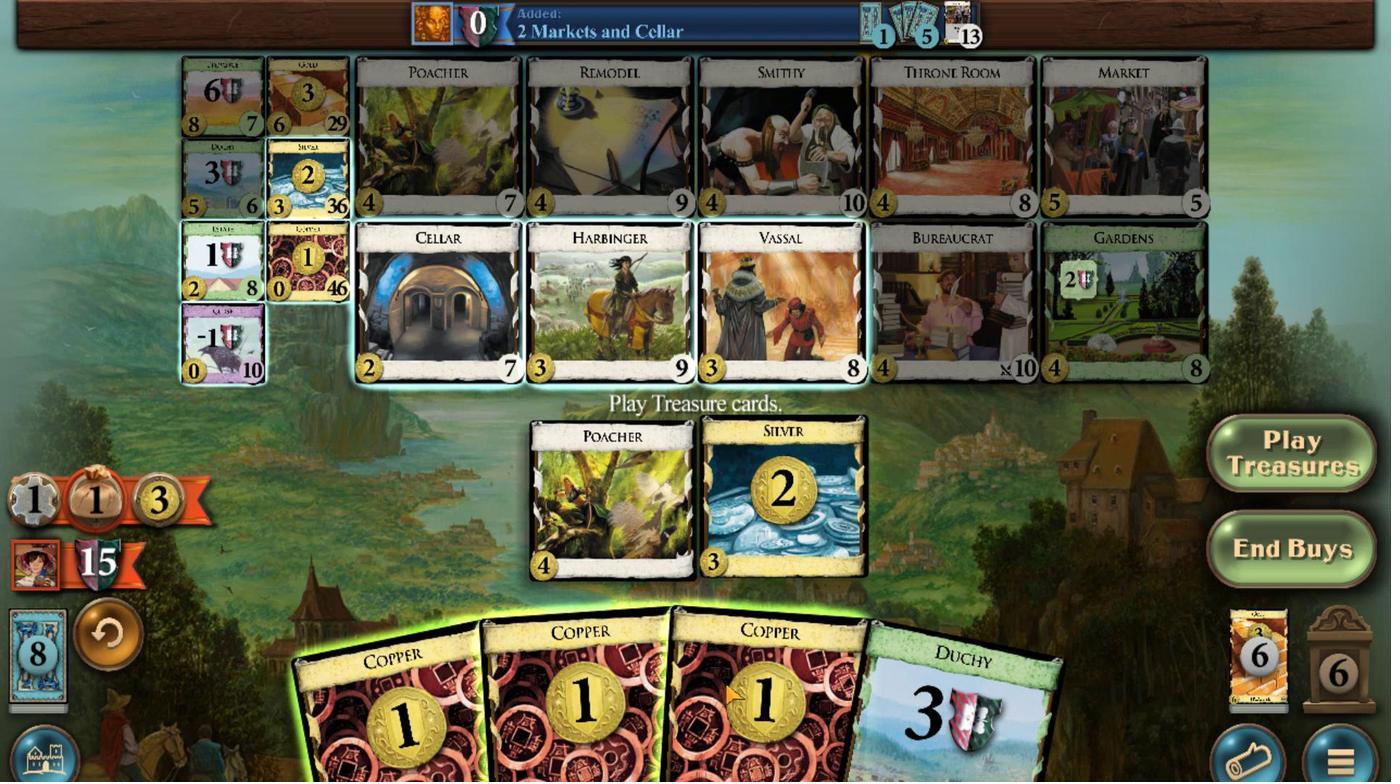 
Action: Mouse moved to (762, 592)
Screenshot: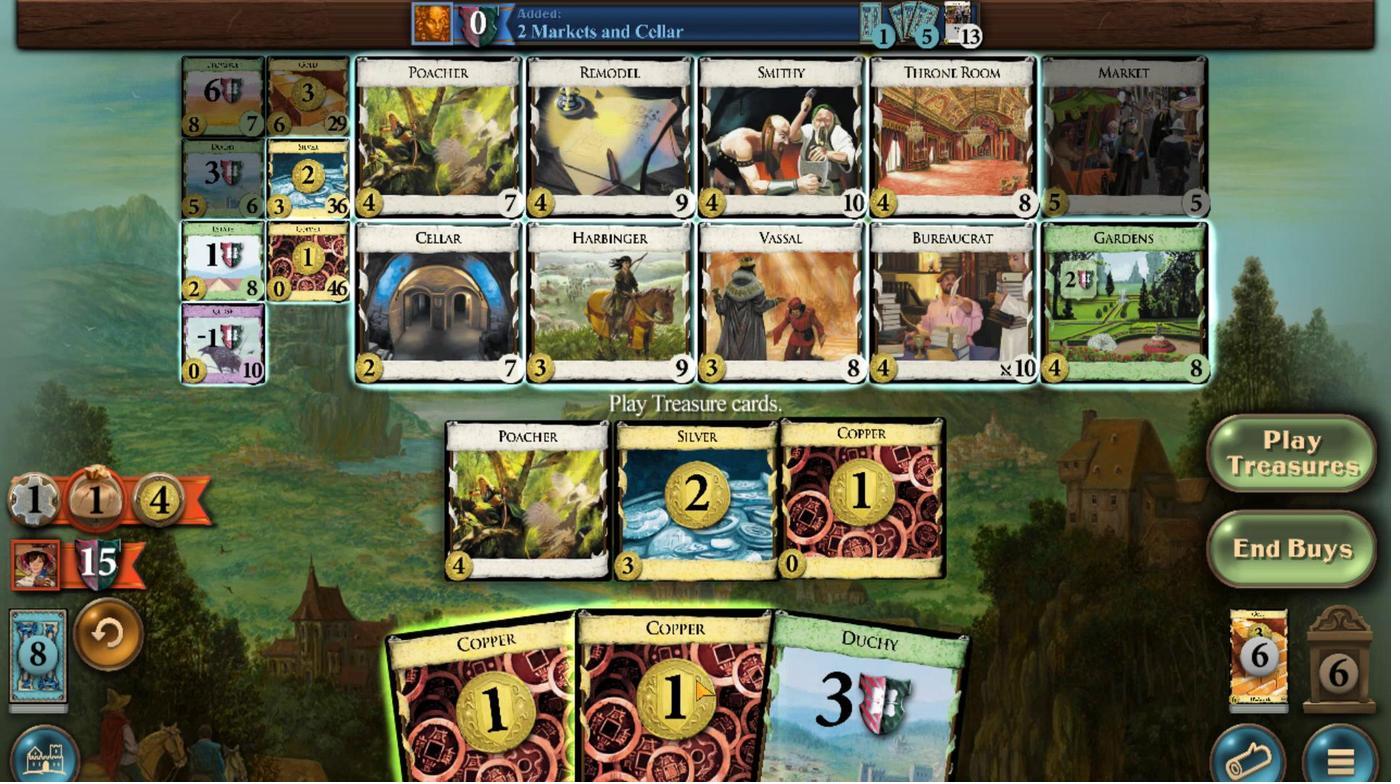 
Action: Mouse scrolled (762, 592) with delta (0, 0)
Screenshot: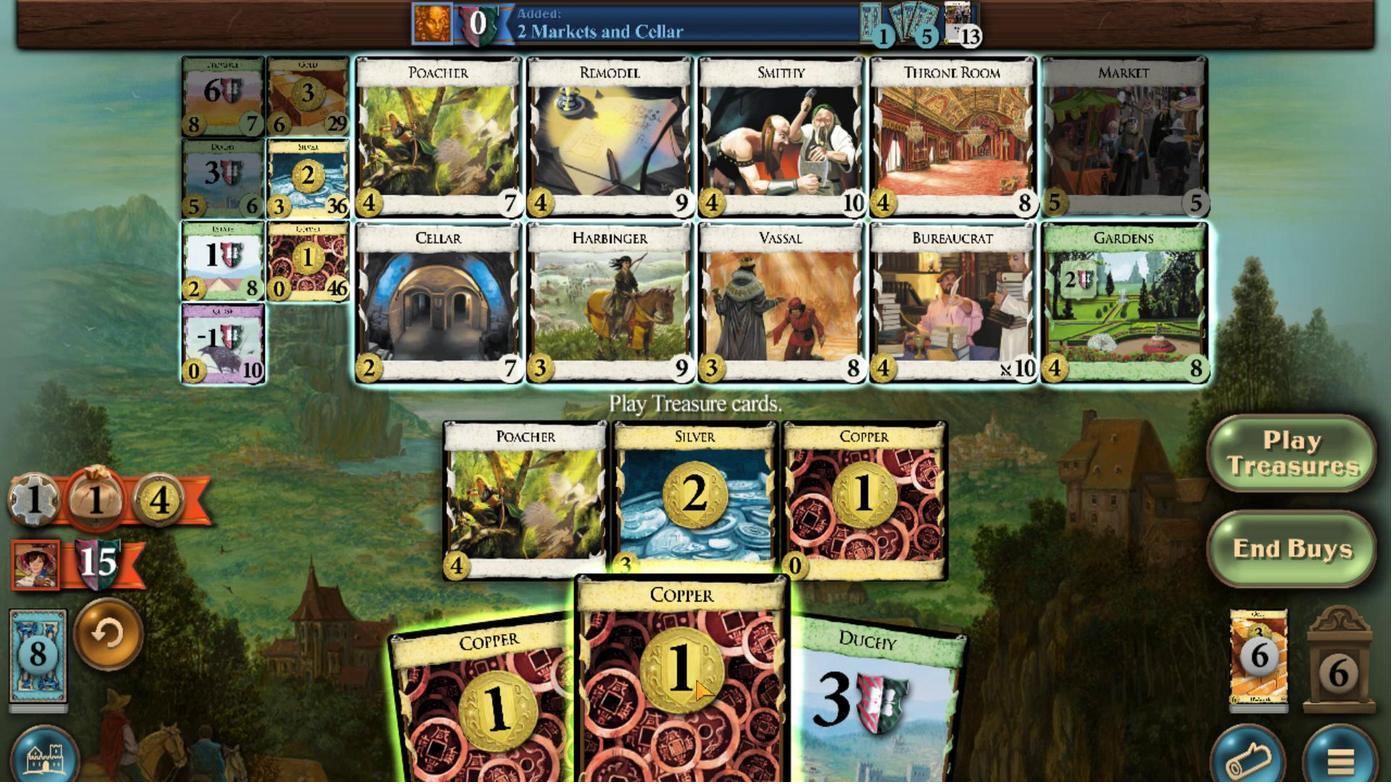 
Action: Mouse moved to (699, 592)
Screenshot: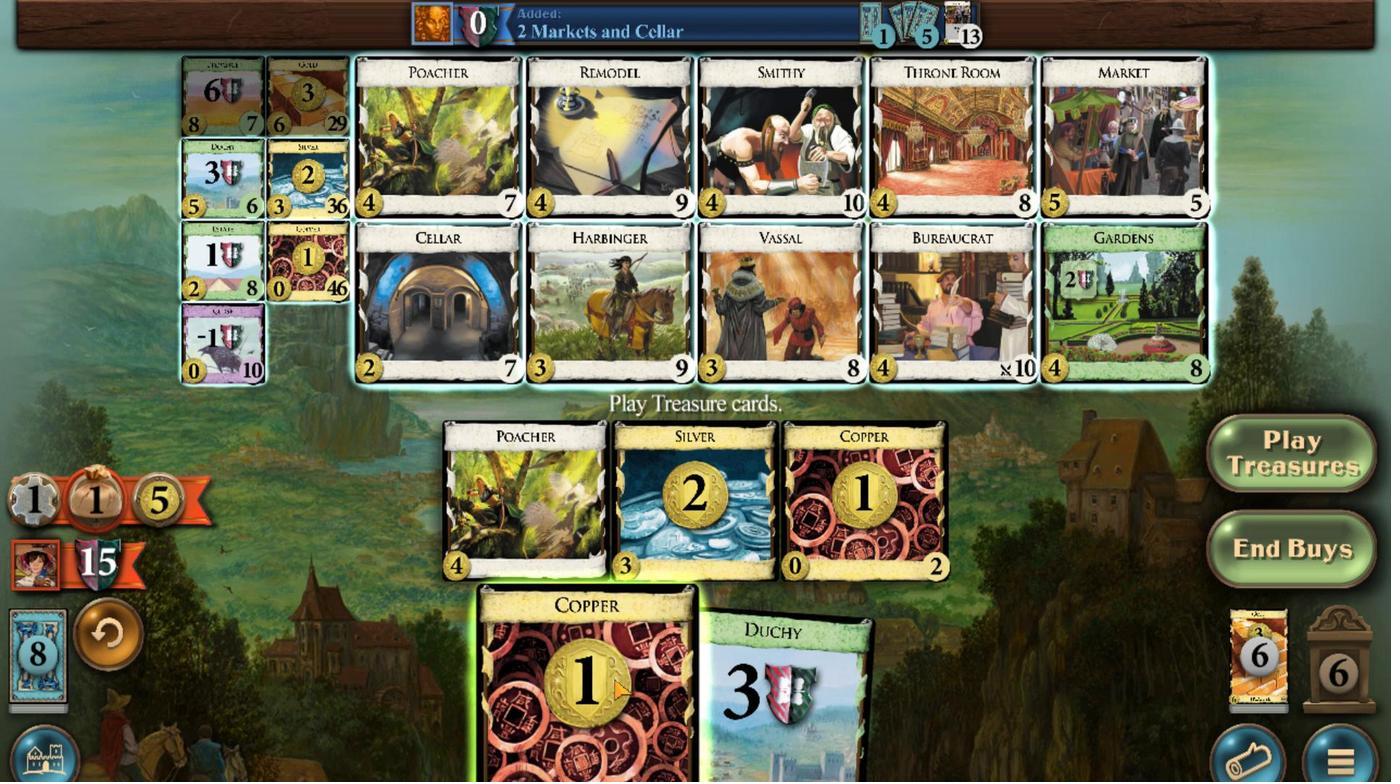 
Action: Mouse scrolled (699, 592) with delta (0, 0)
Screenshot: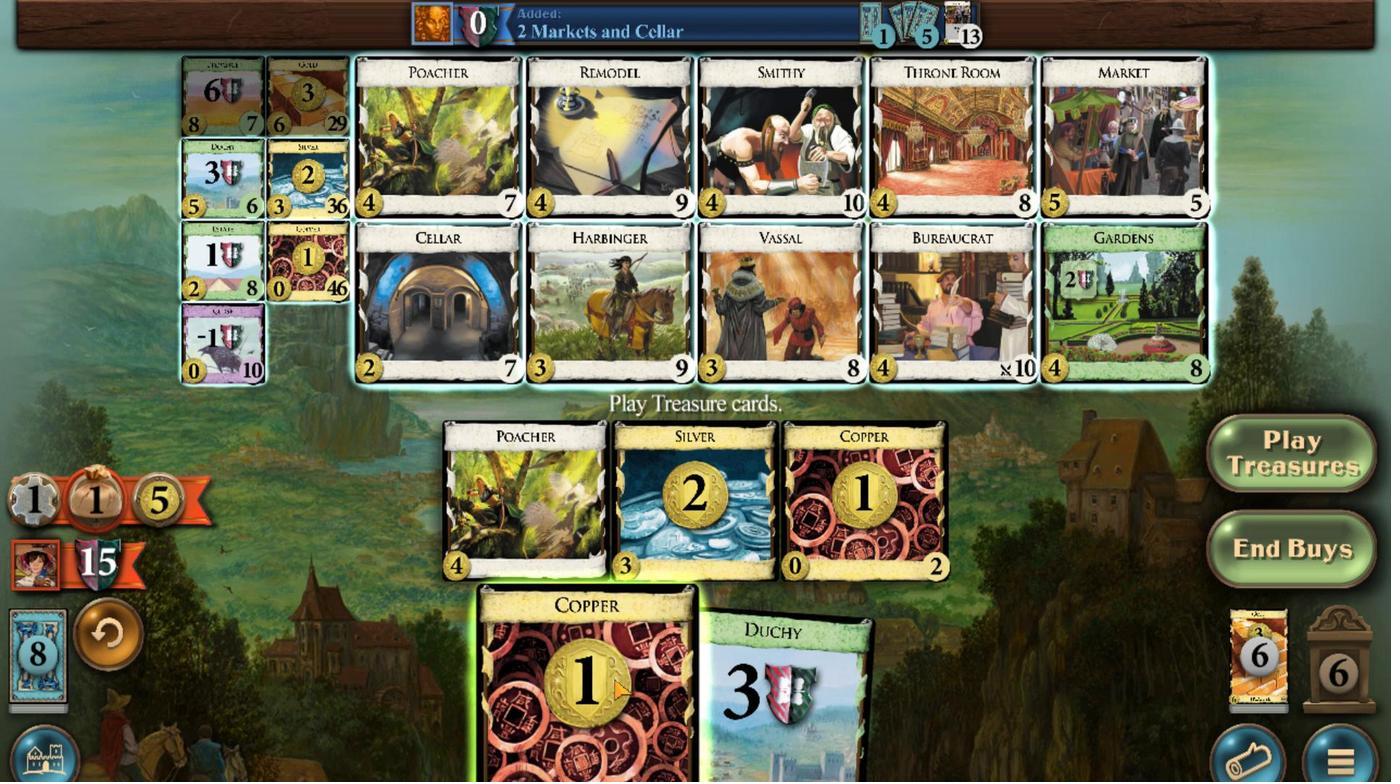 
Action: Mouse moved to (459, 732)
Screenshot: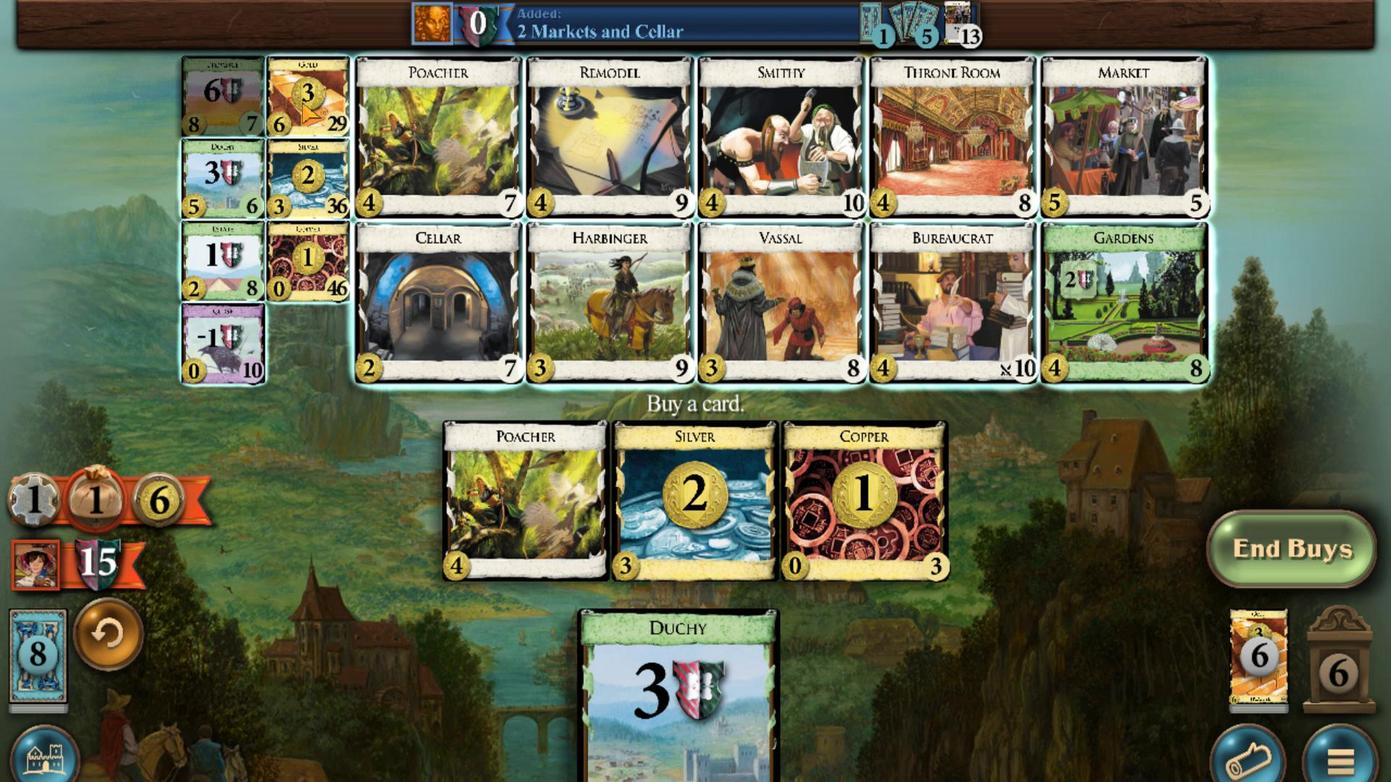 
Action: Mouse scrolled (459, 732) with delta (0, 0)
Screenshot: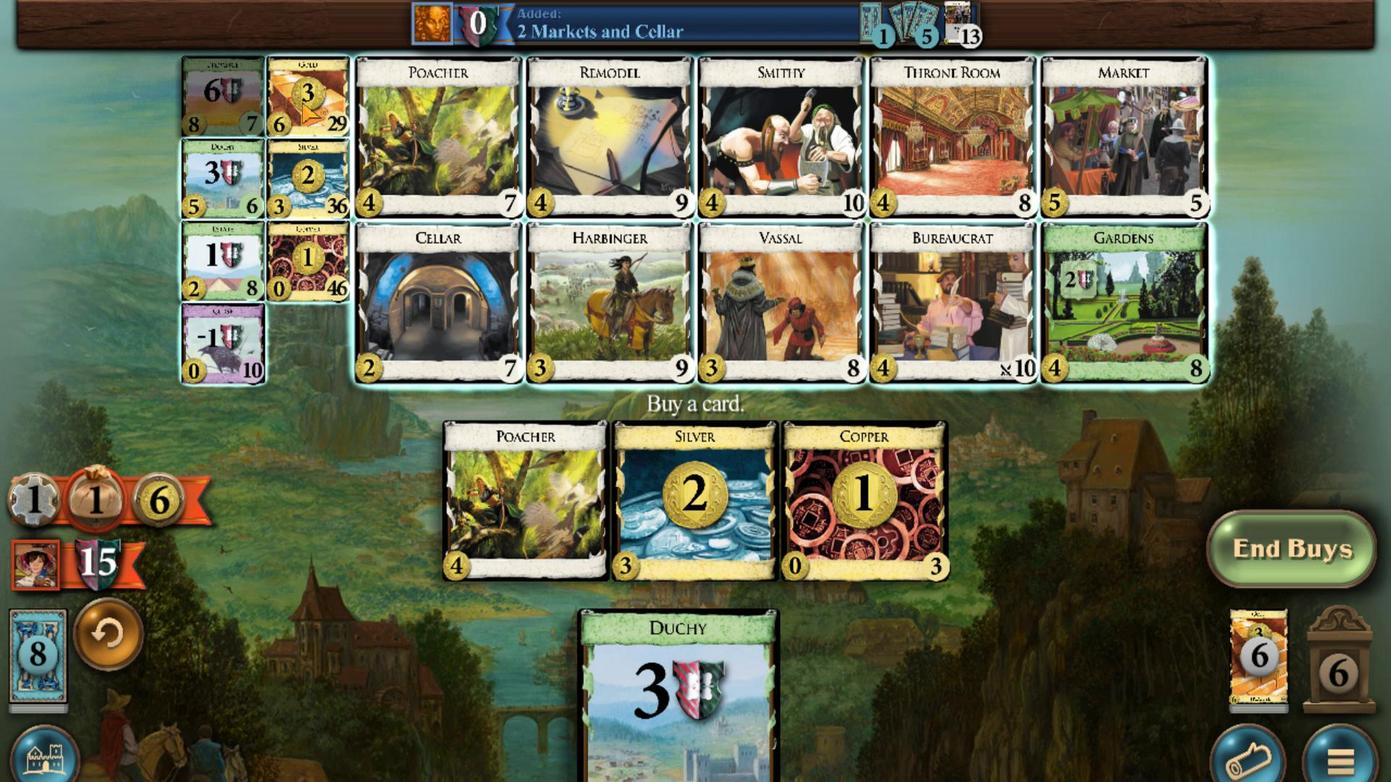 
Action: Mouse scrolled (459, 732) with delta (0, 0)
Screenshot: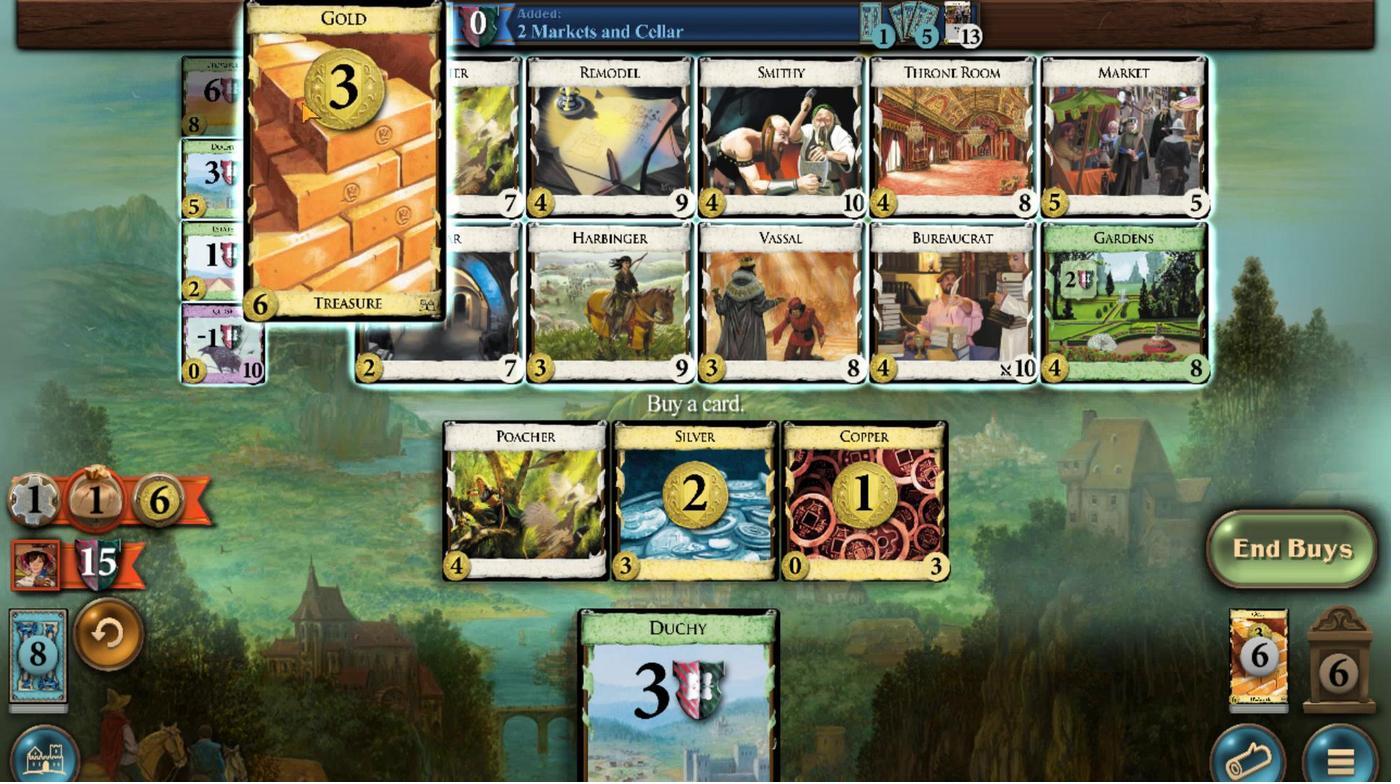 
Action: Mouse scrolled (459, 732) with delta (0, 0)
Screenshot: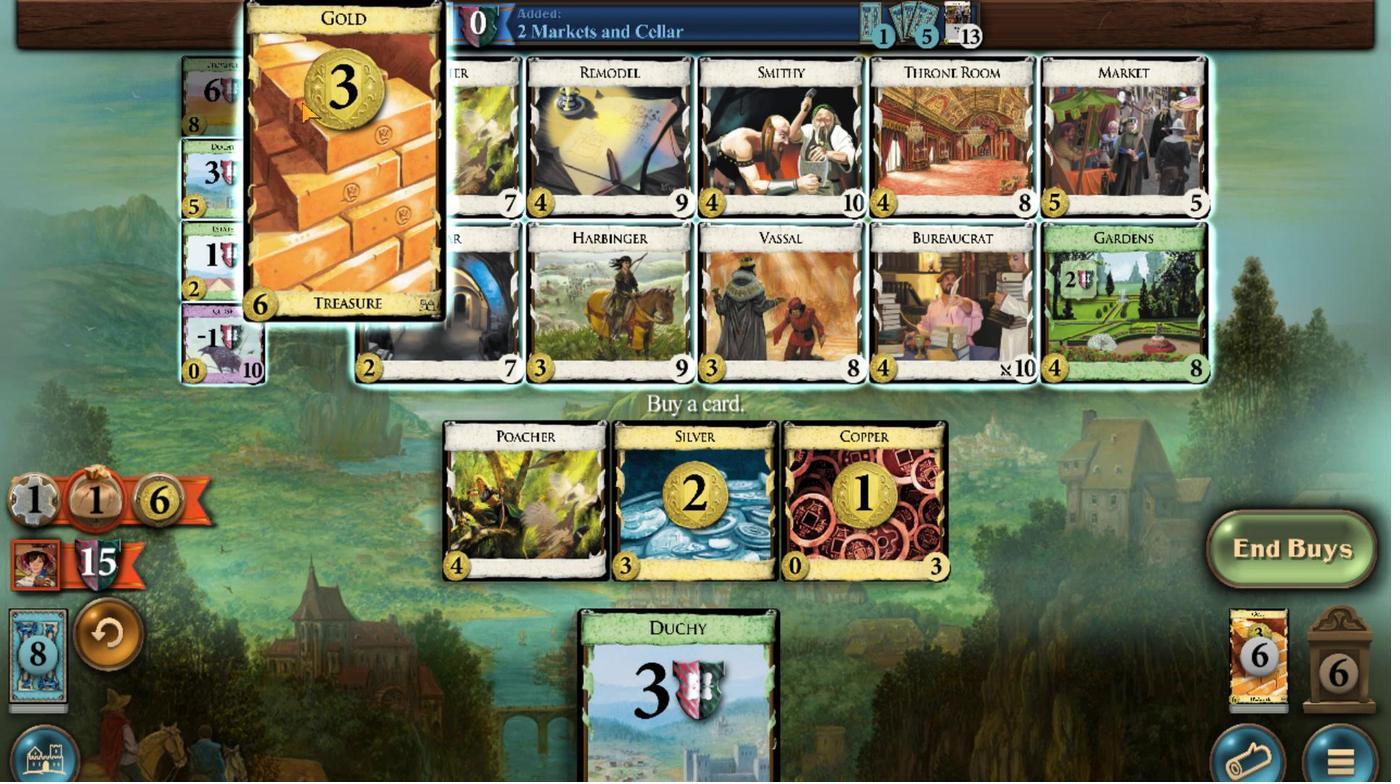 
Action: Mouse scrolled (459, 732) with delta (0, 0)
Screenshot: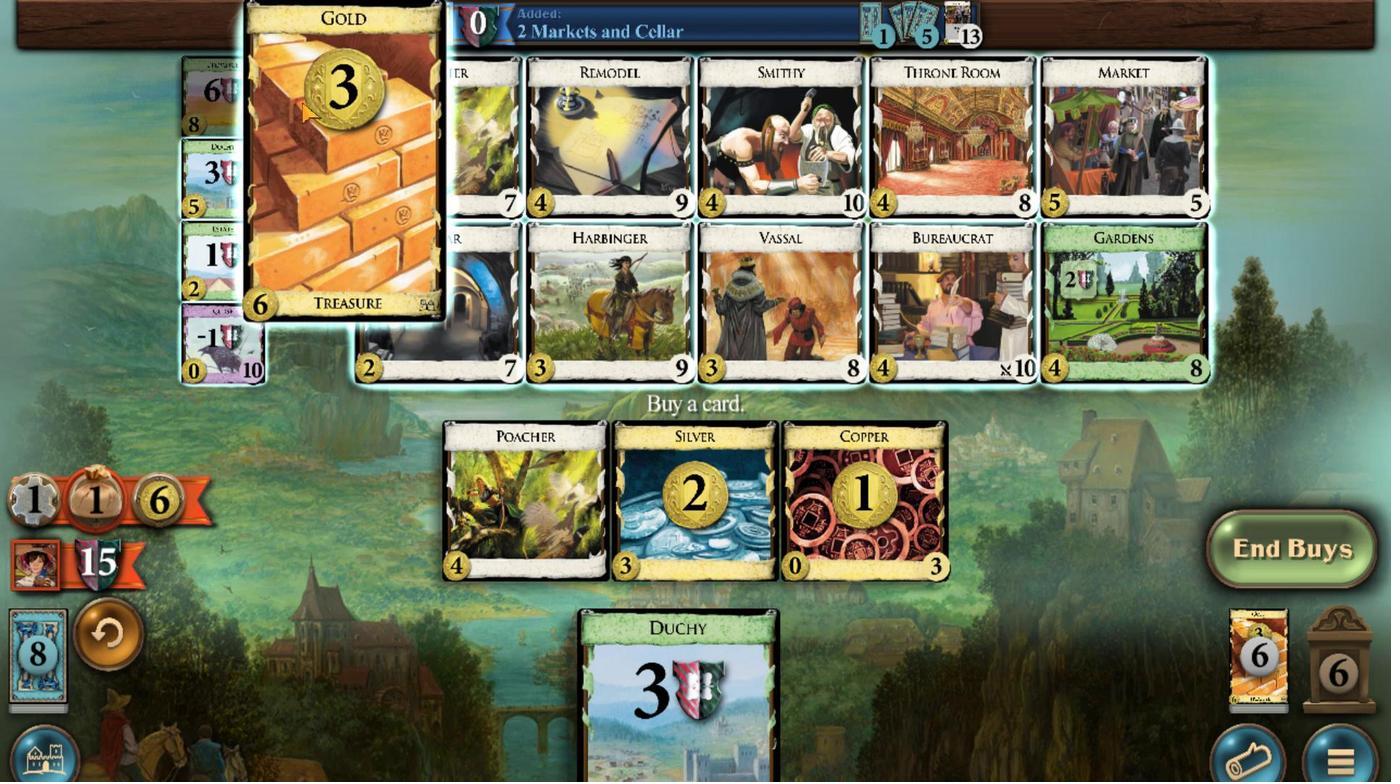 
Action: Mouse scrolled (459, 732) with delta (0, 0)
Screenshot: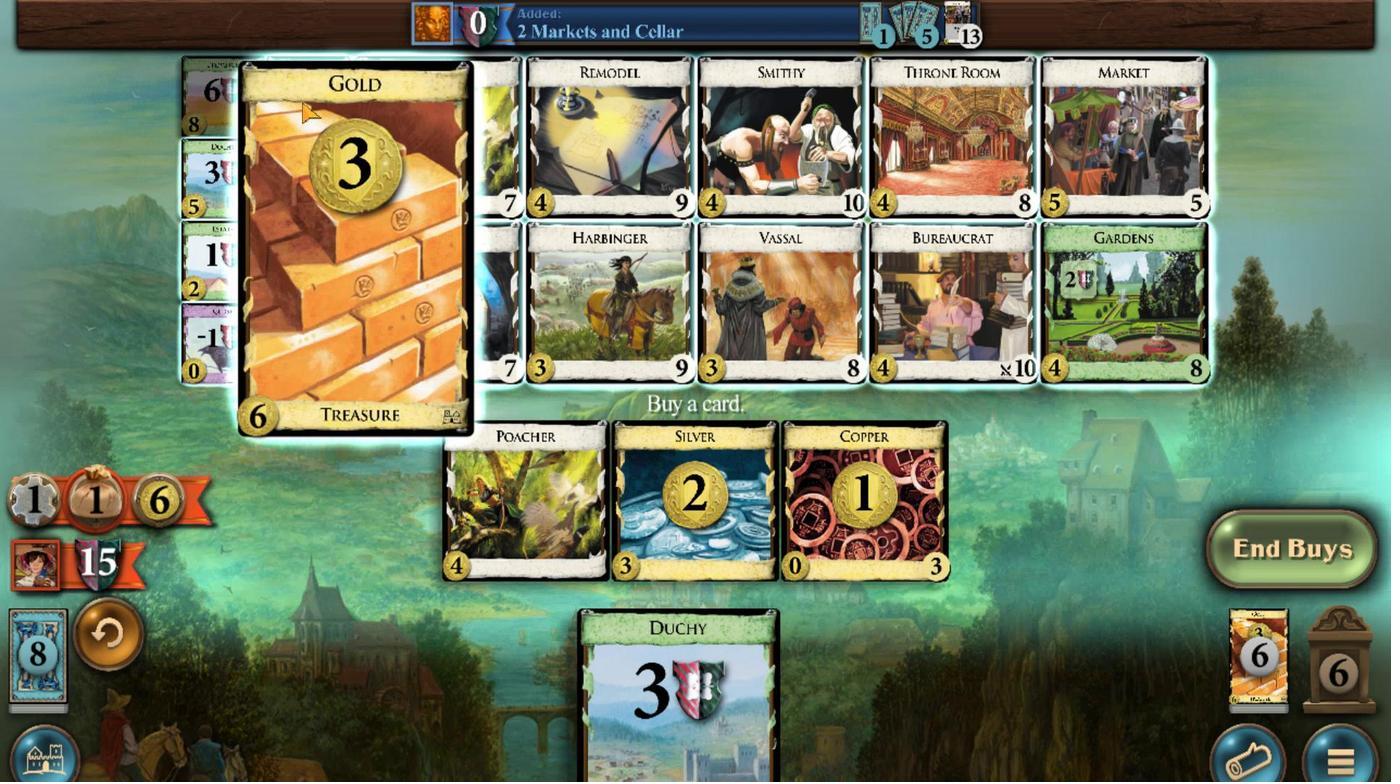 
Action: Mouse scrolled (459, 732) with delta (0, 0)
Screenshot: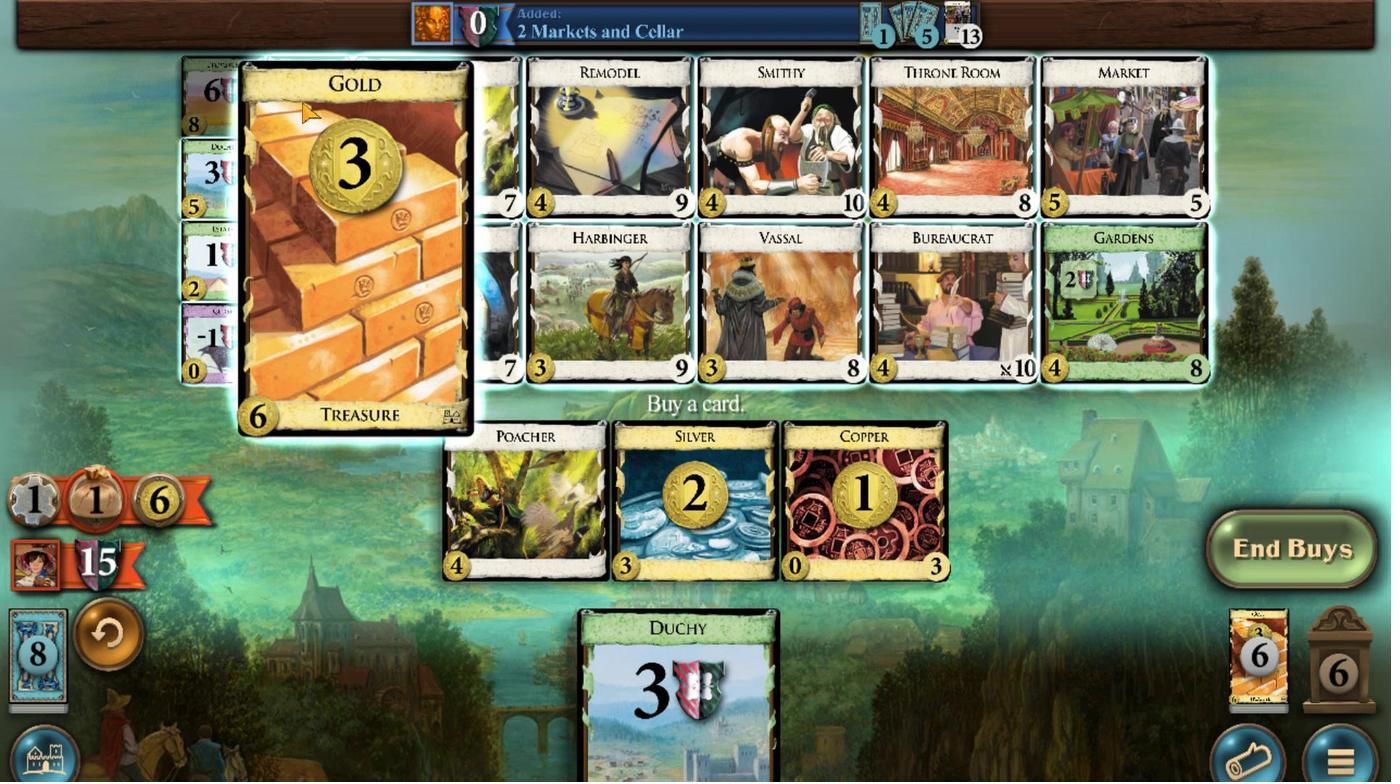 
Action: Mouse moved to (748, 640)
Screenshot: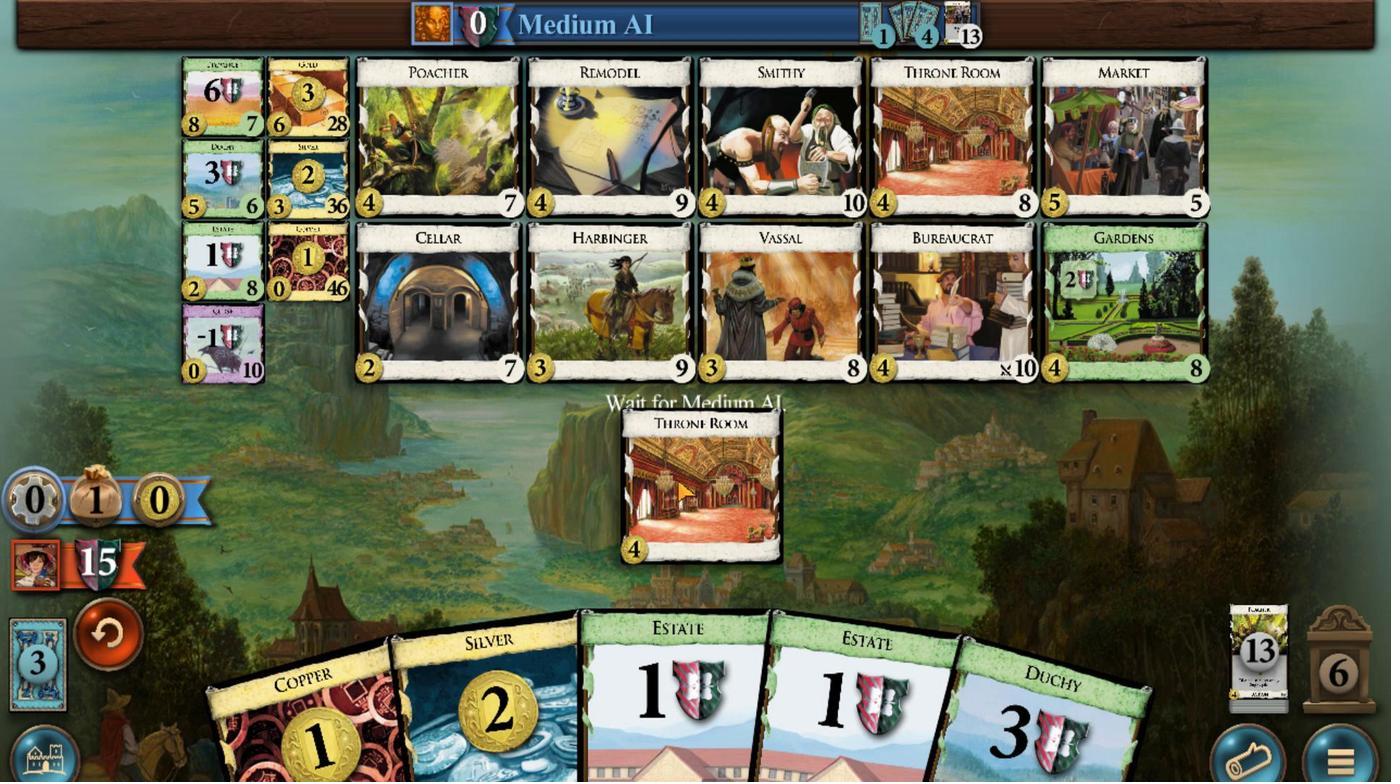 
Action: Mouse scrolled (748, 640) with delta (0, 0)
Screenshot: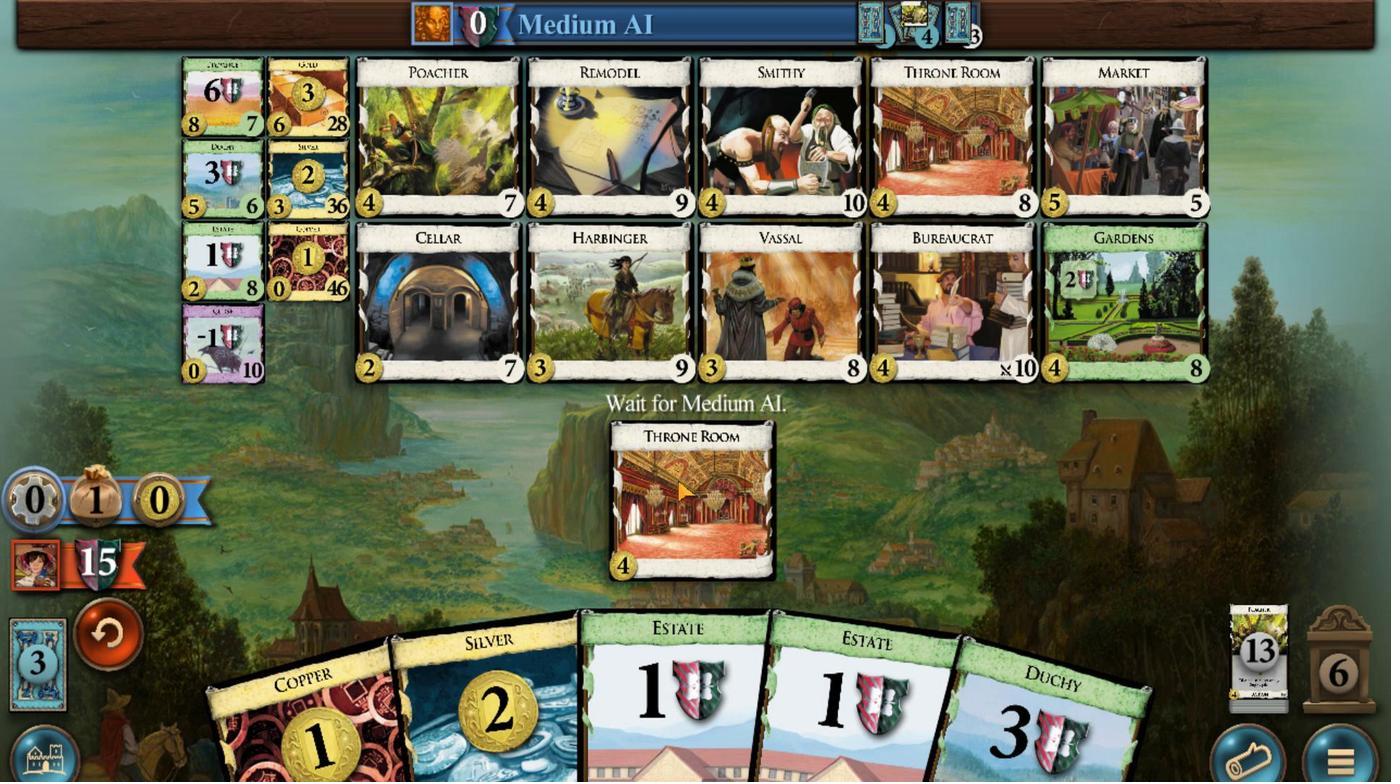 
Action: Mouse moved to (560, 595)
Screenshot: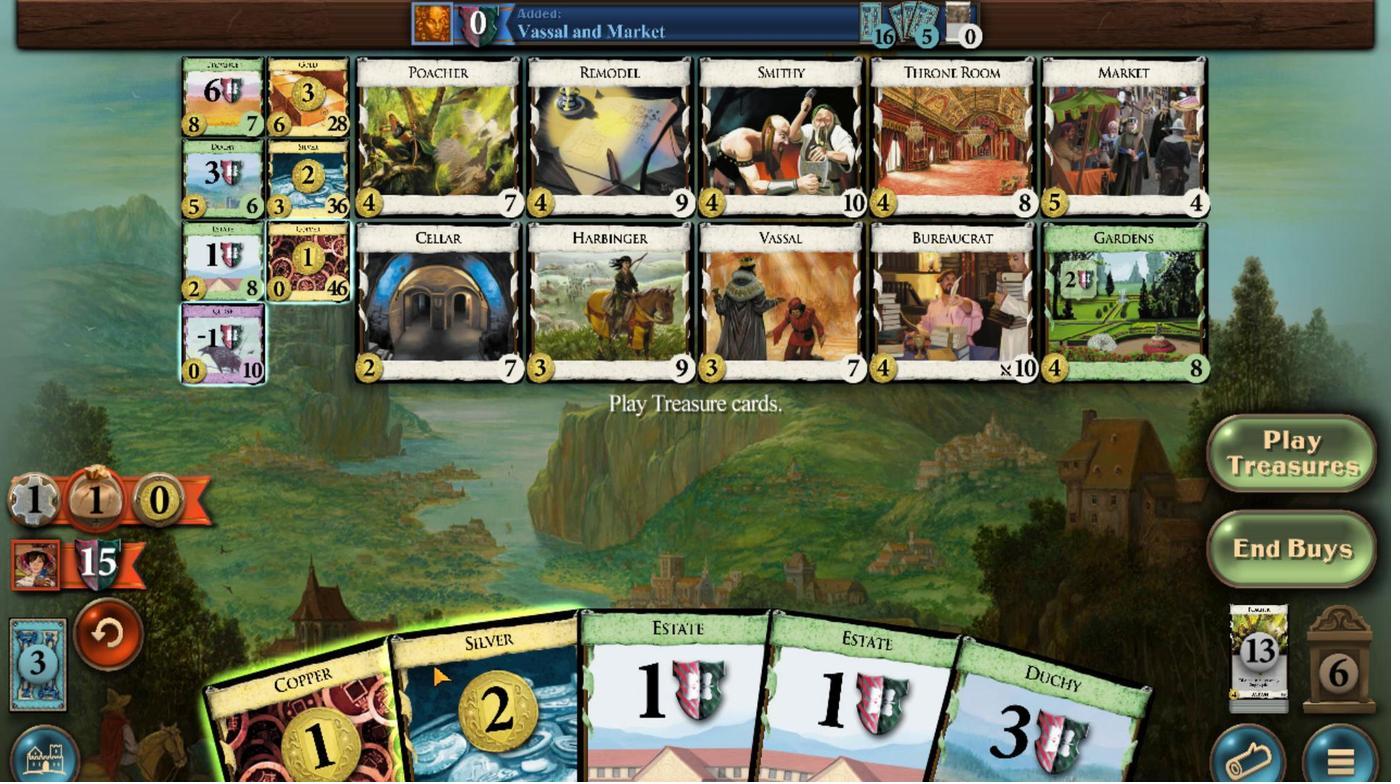 
Action: Mouse scrolled (560, 595) with delta (0, 0)
Screenshot: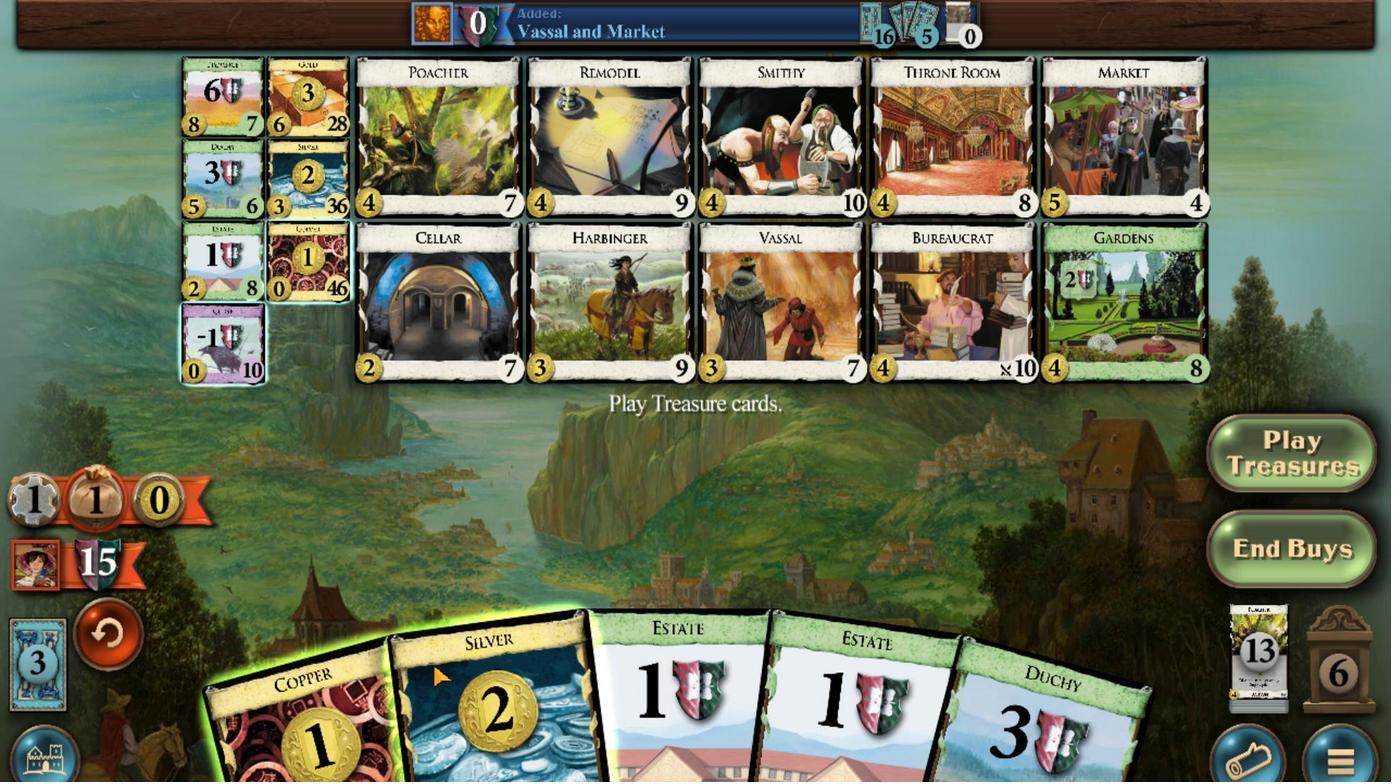 
Action: Mouse moved to (542, 594)
Screenshot: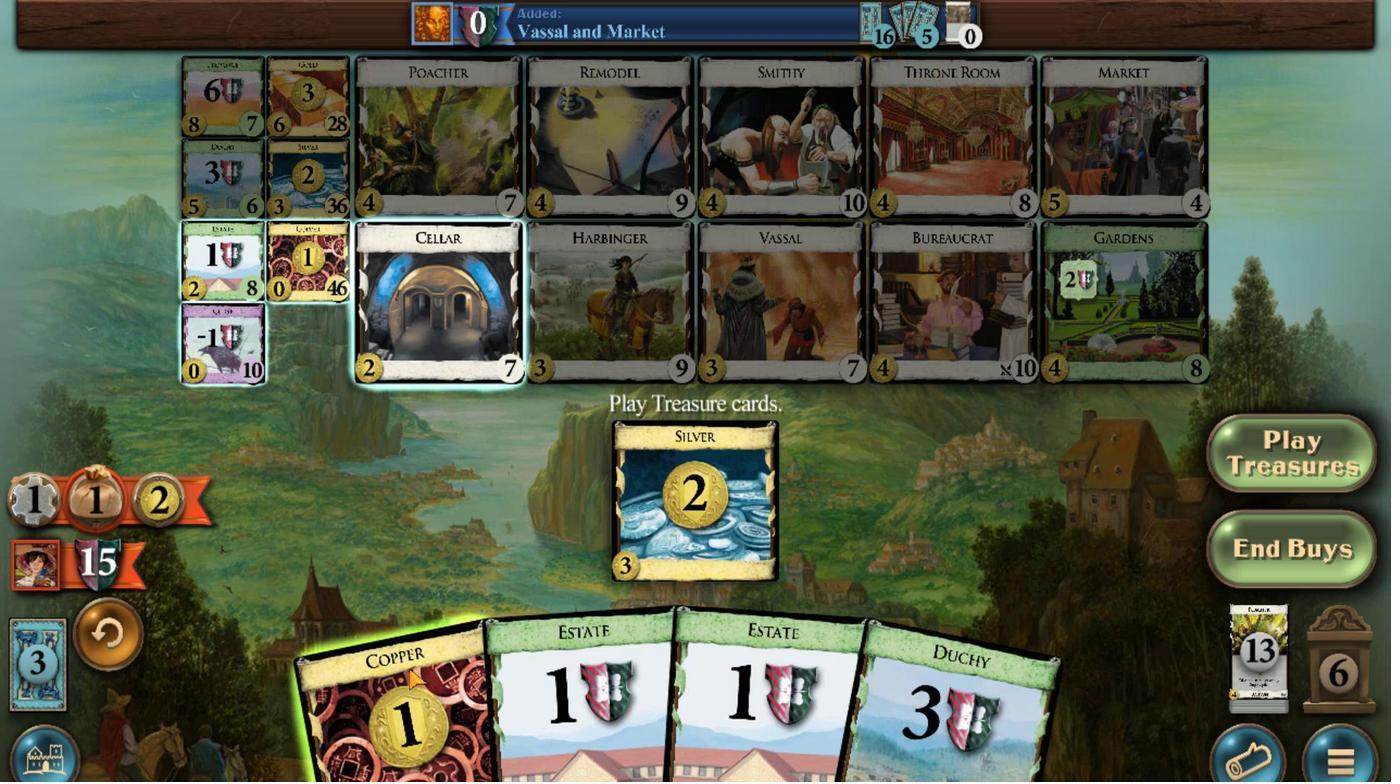 
Action: Mouse scrolled (542, 594) with delta (0, 0)
Screenshot: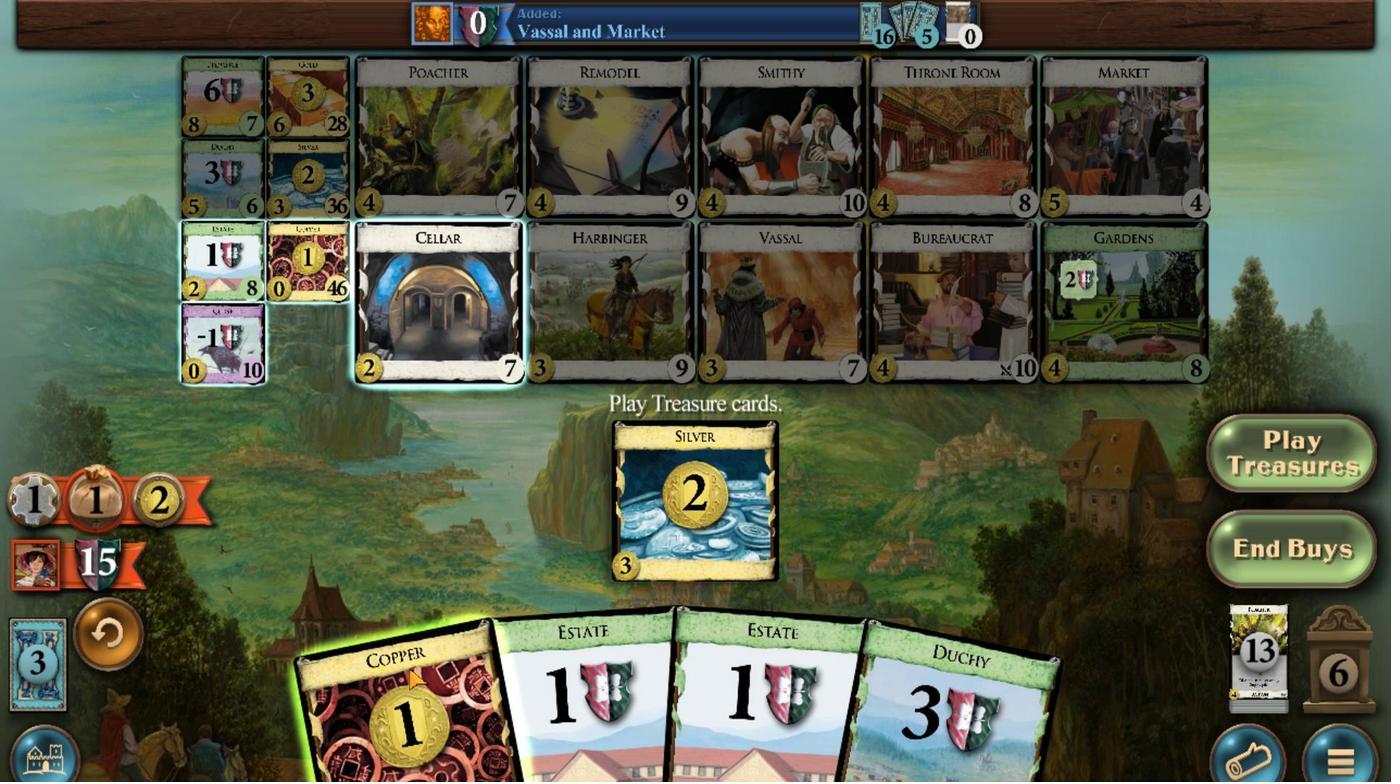 
Action: Mouse moved to (460, 713)
Screenshot: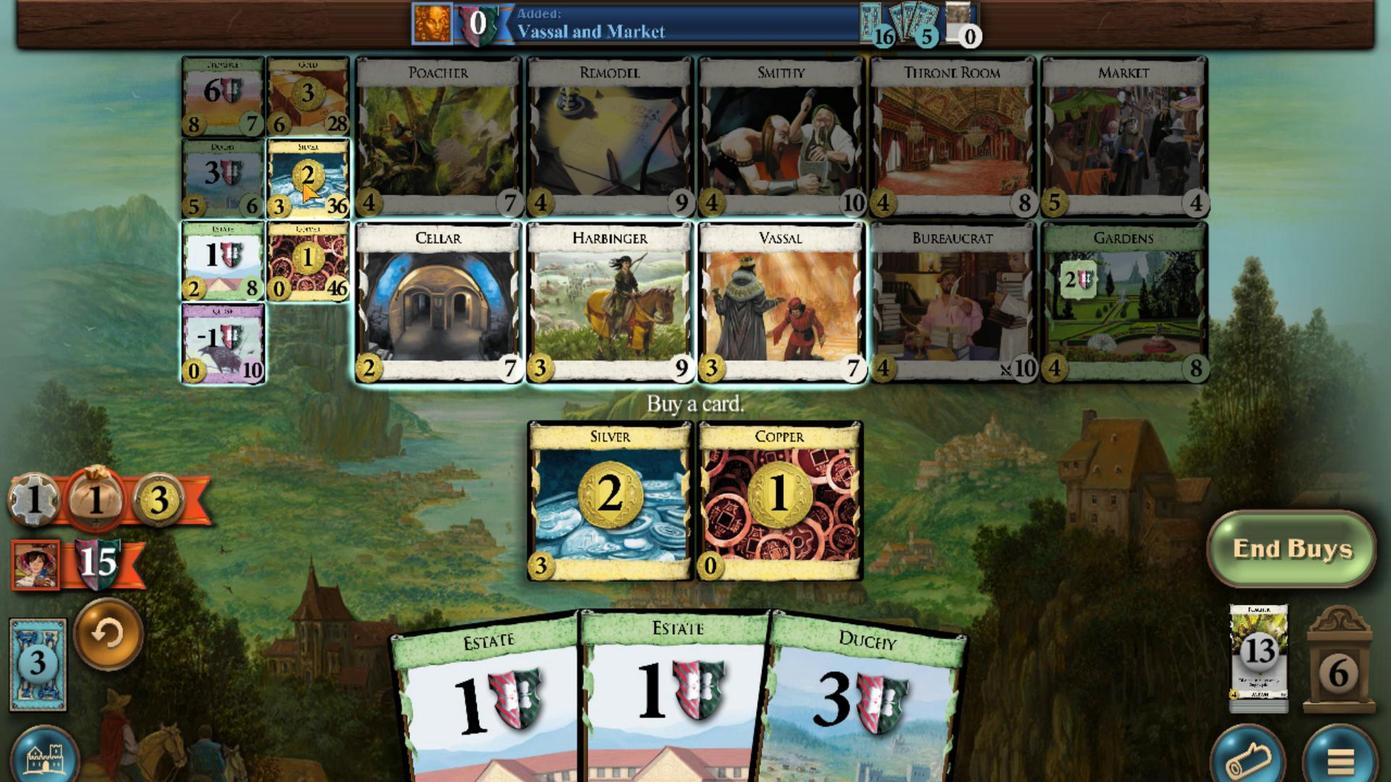 
Action: Mouse scrolled (460, 713) with delta (0, 0)
Screenshot: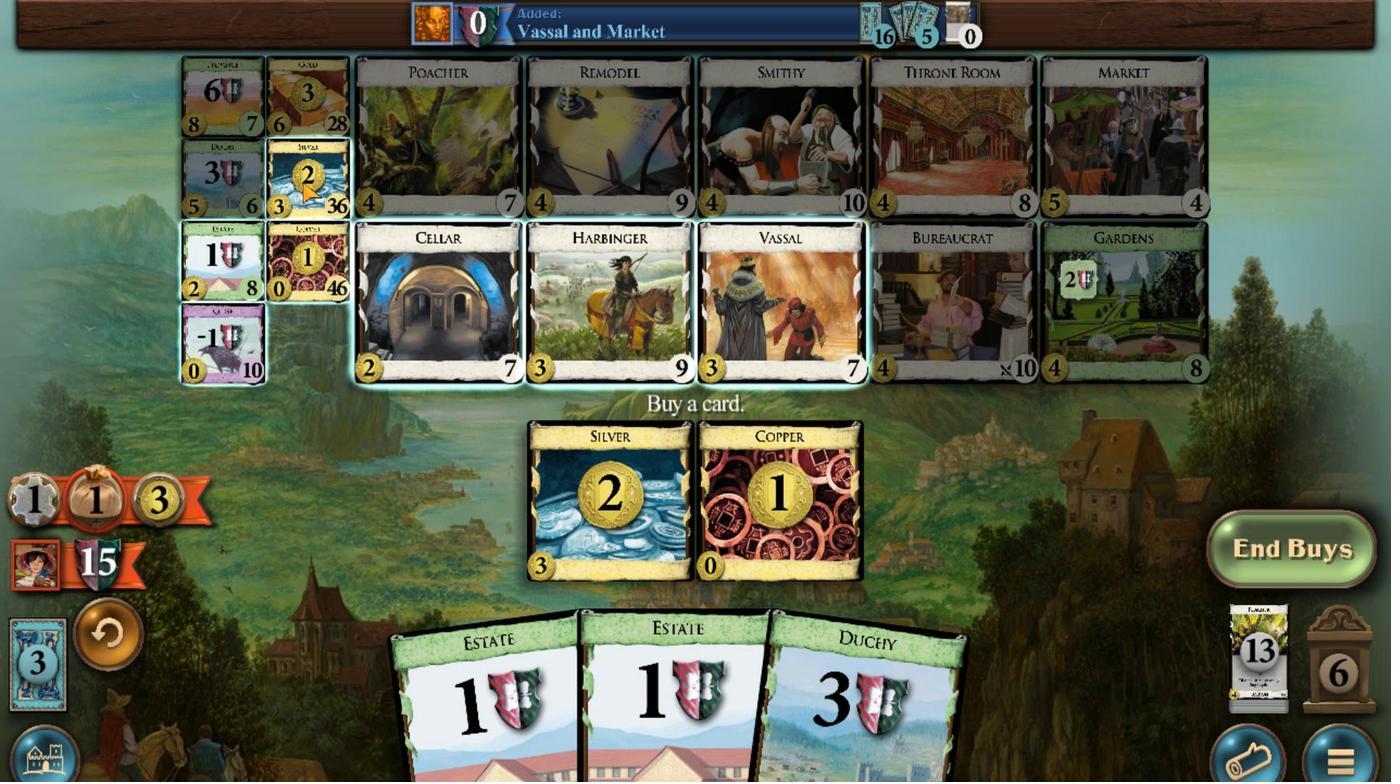 
Action: Mouse scrolled (460, 713) with delta (0, 0)
Screenshot: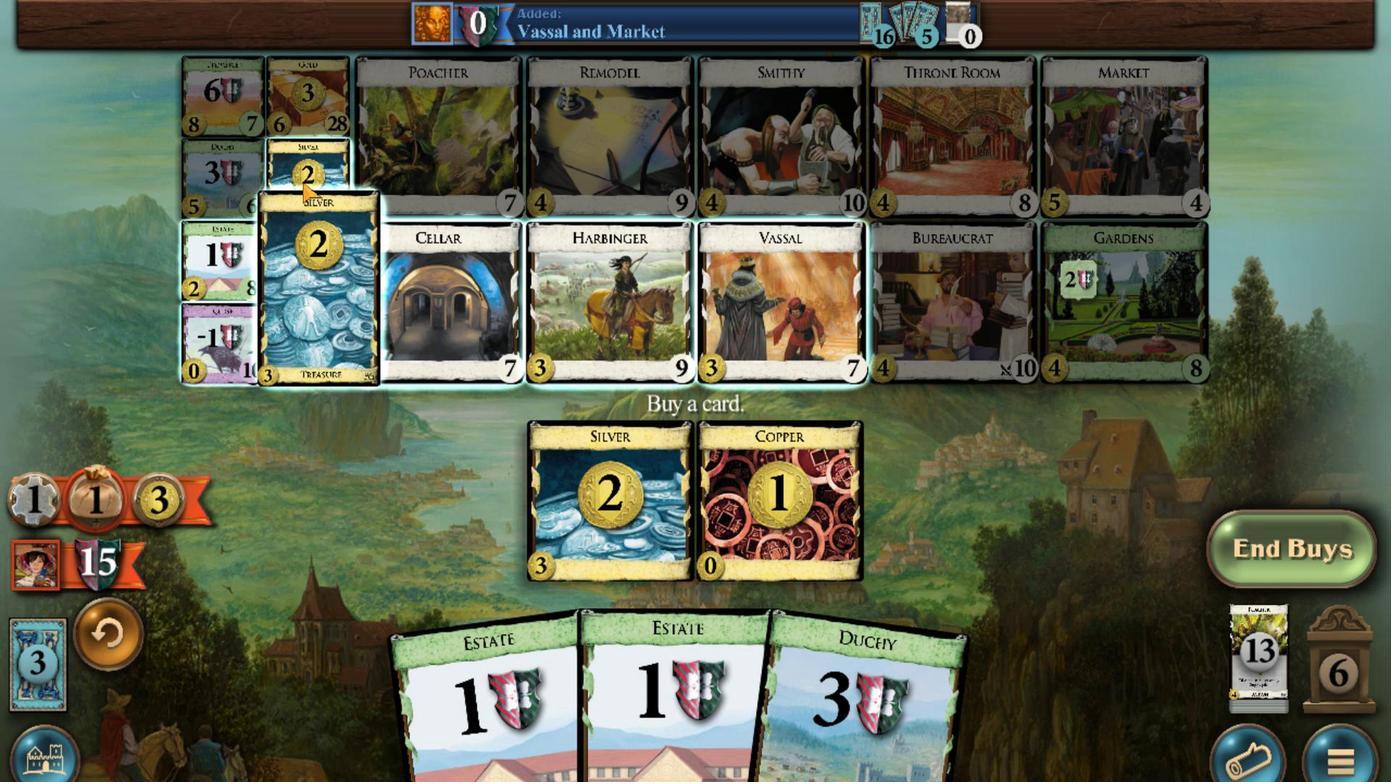 
Action: Mouse scrolled (460, 713) with delta (0, 0)
Screenshot: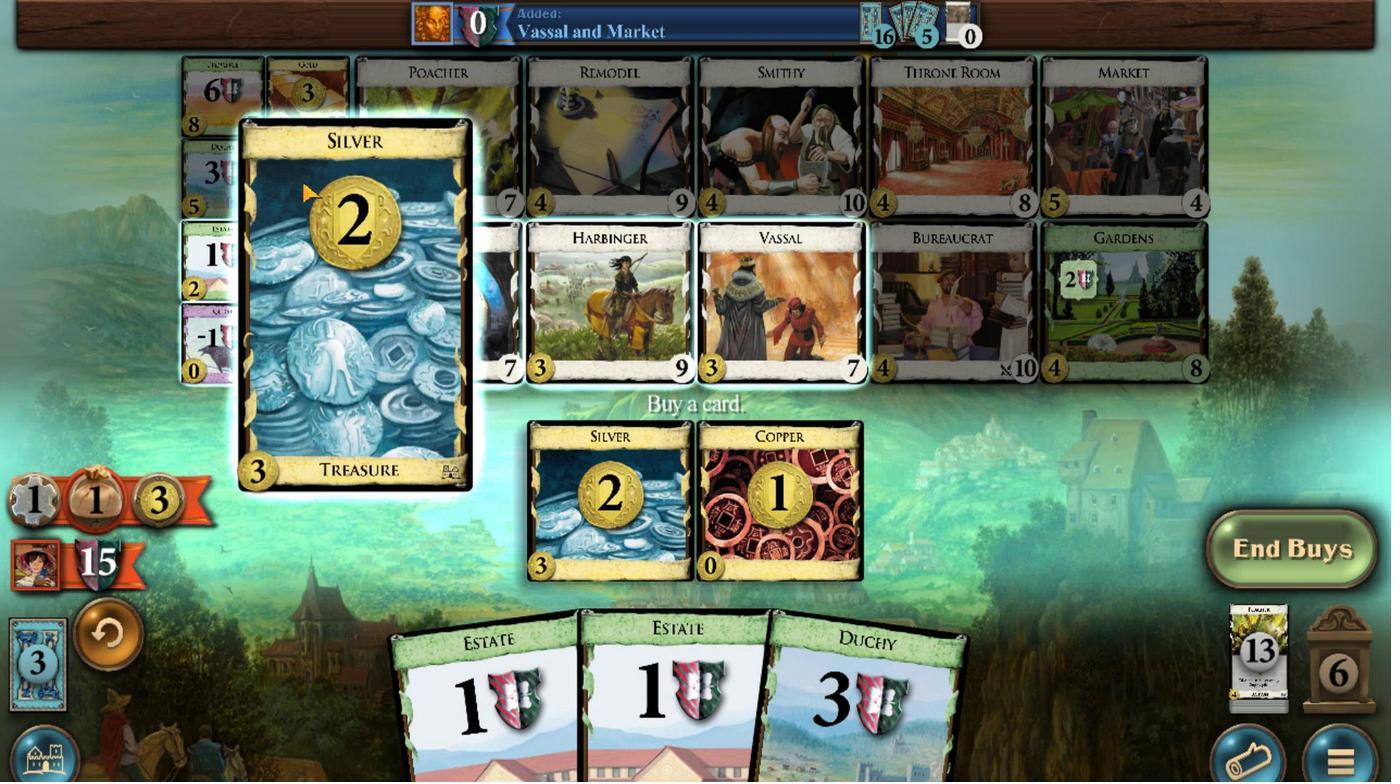 
Action: Mouse scrolled (460, 713) with delta (0, 0)
Screenshot: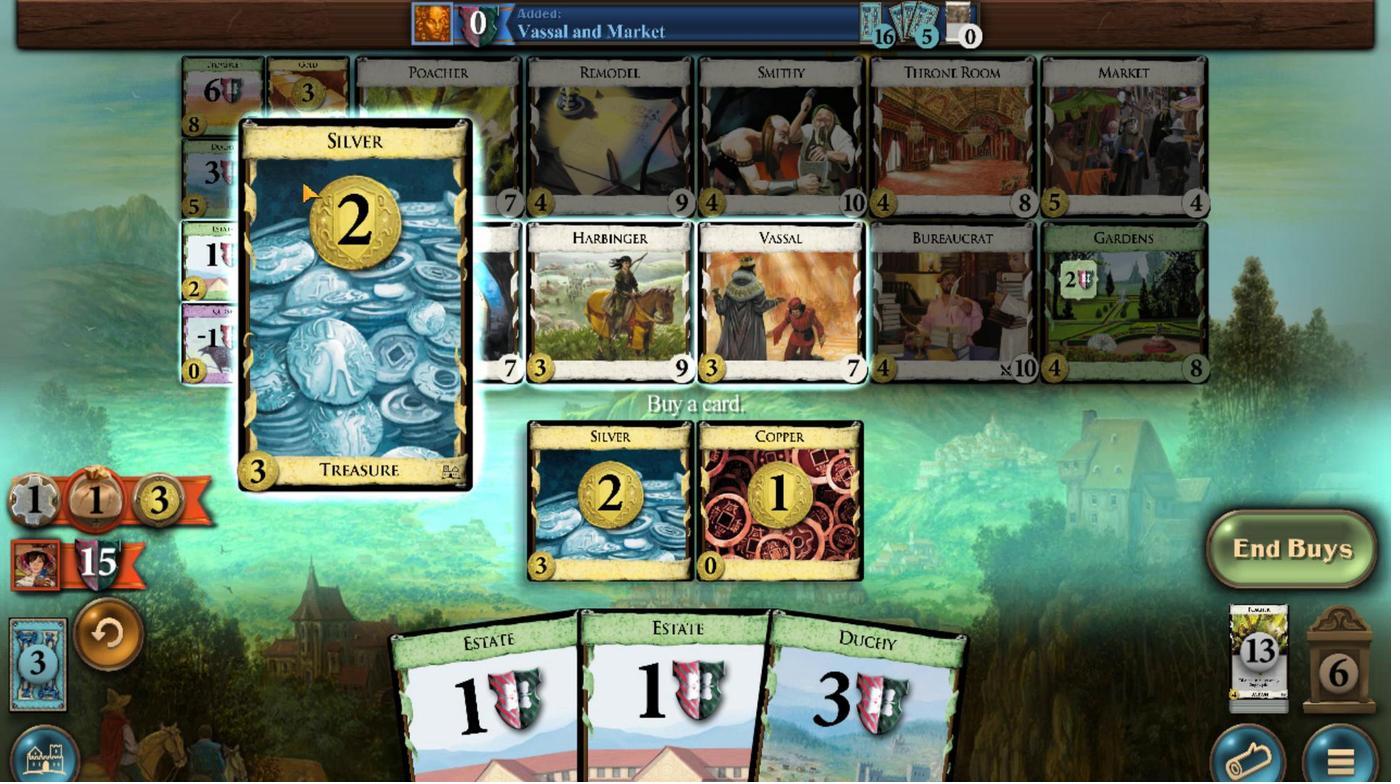 
Action: Mouse moved to (430, 586)
Screenshot: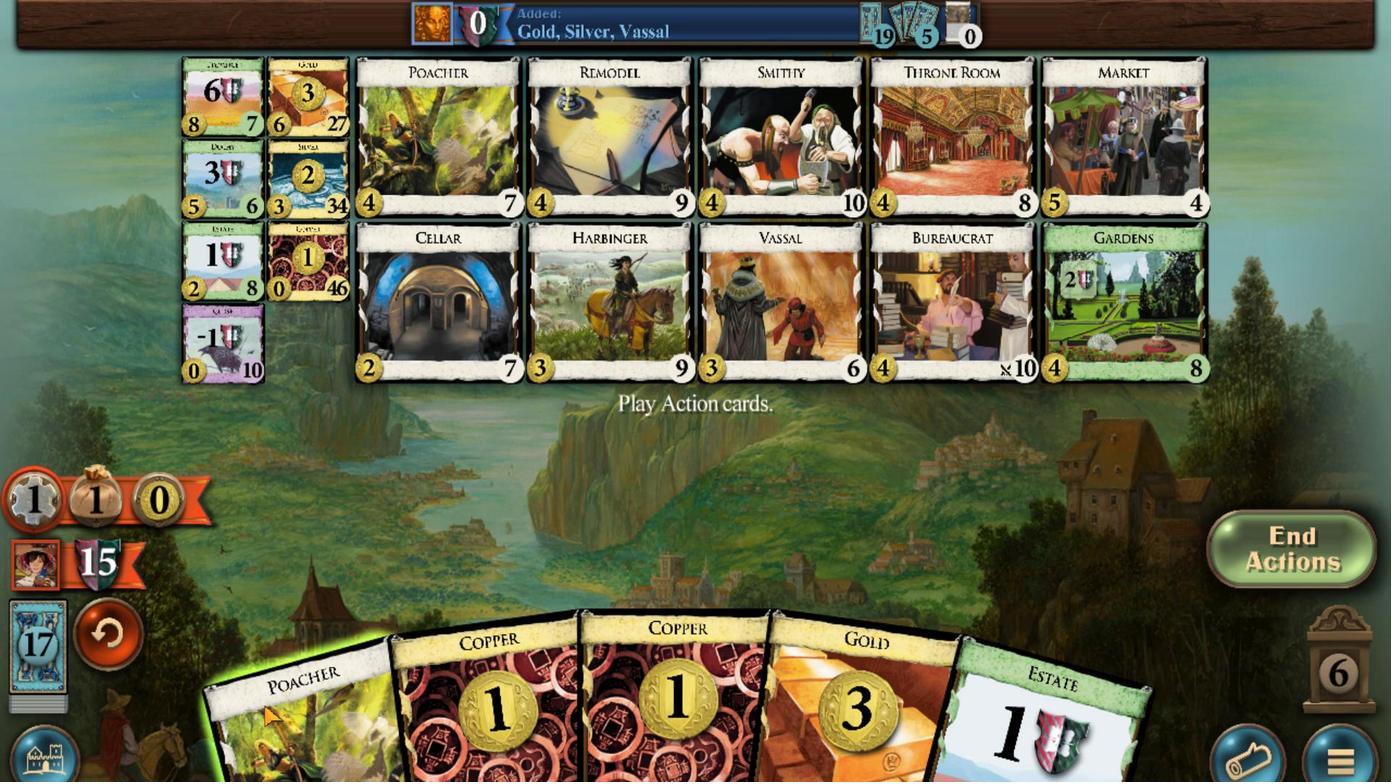 
Action: Mouse scrolled (430, 586) with delta (0, 0)
Screenshot: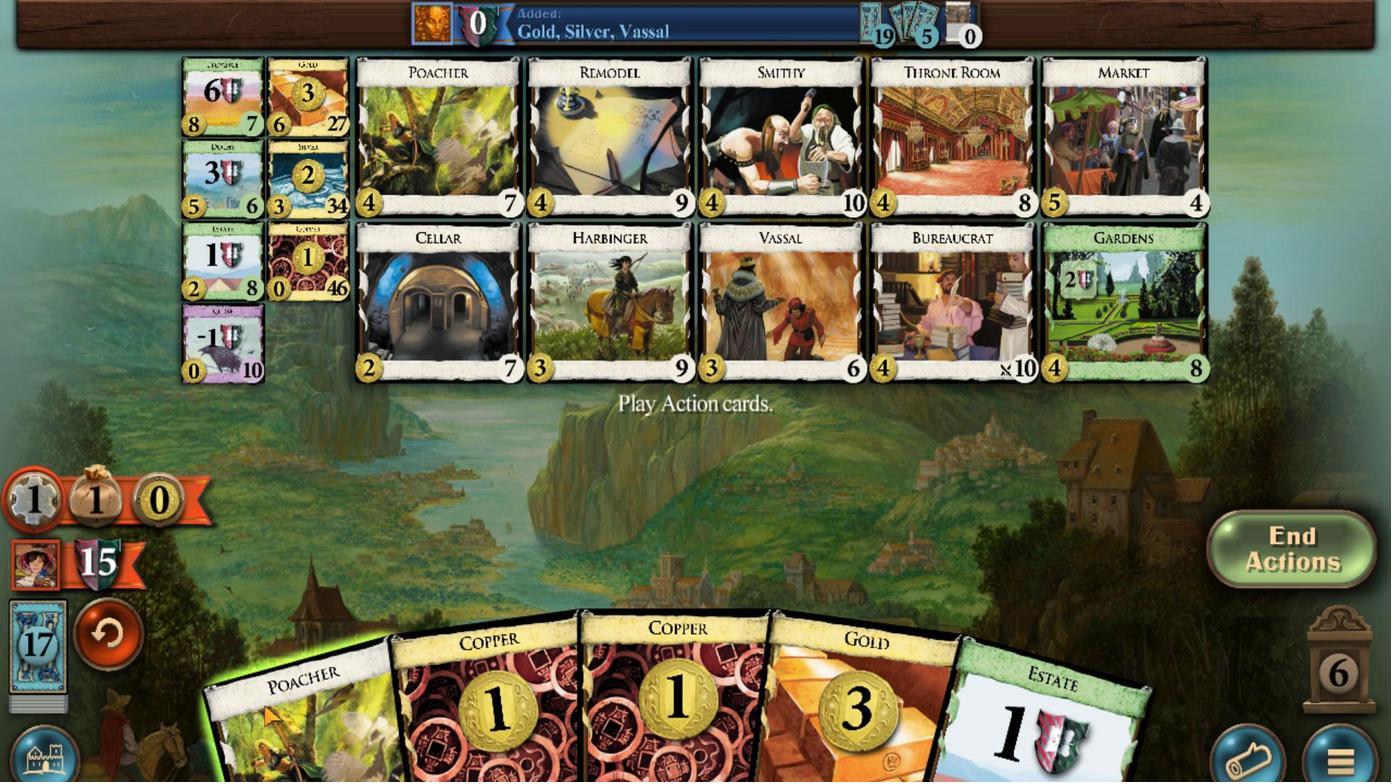 
Action: Mouse moved to (849, 597)
Screenshot: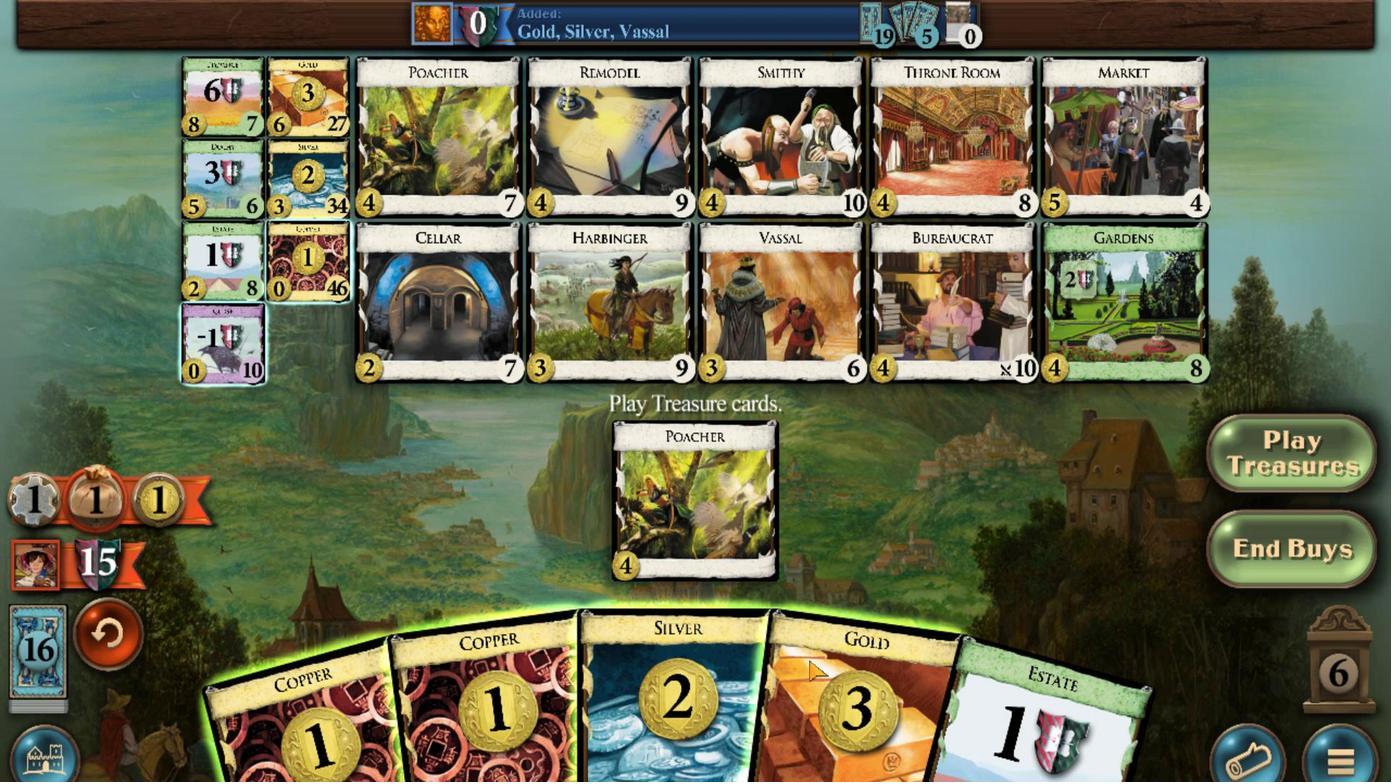 
Action: Mouse scrolled (849, 597) with delta (0, 0)
Screenshot: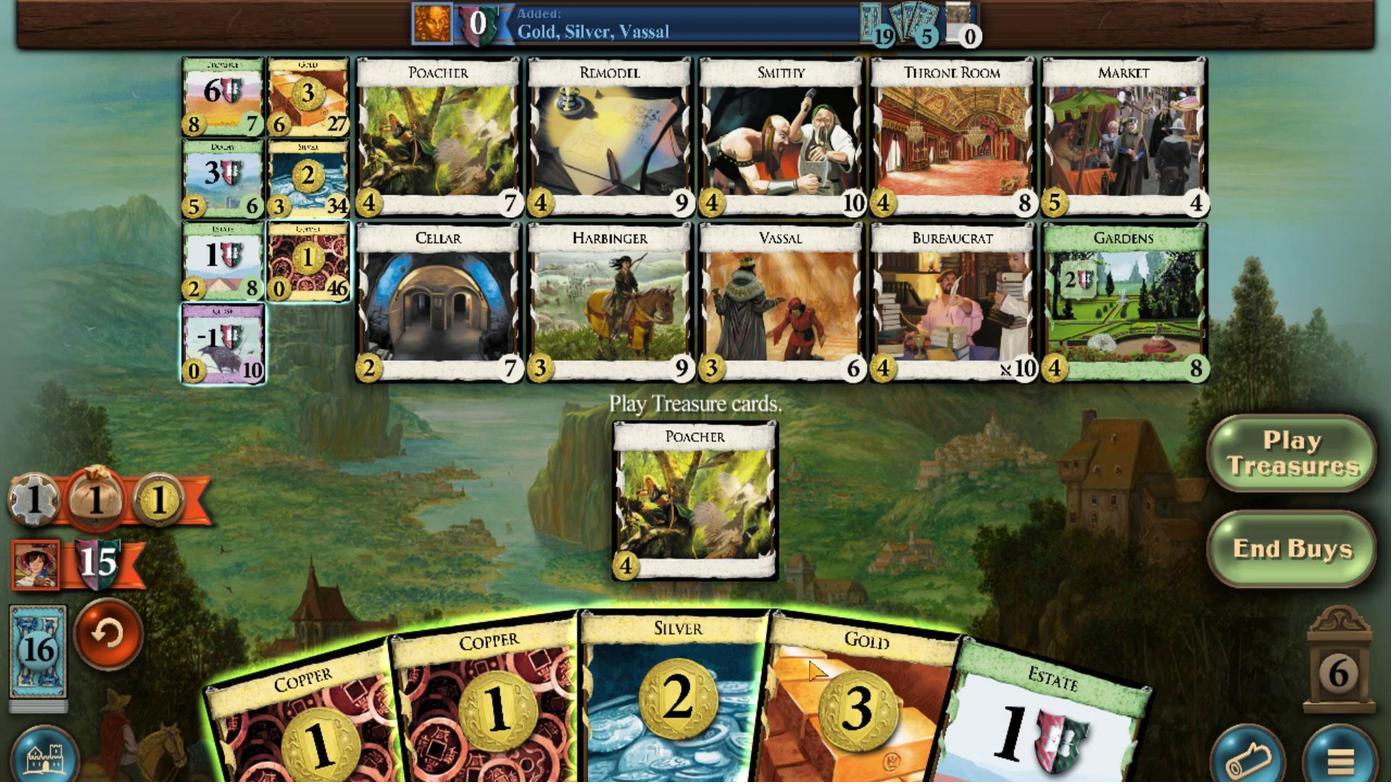 
Action: Mouse moved to (823, 597)
Screenshot: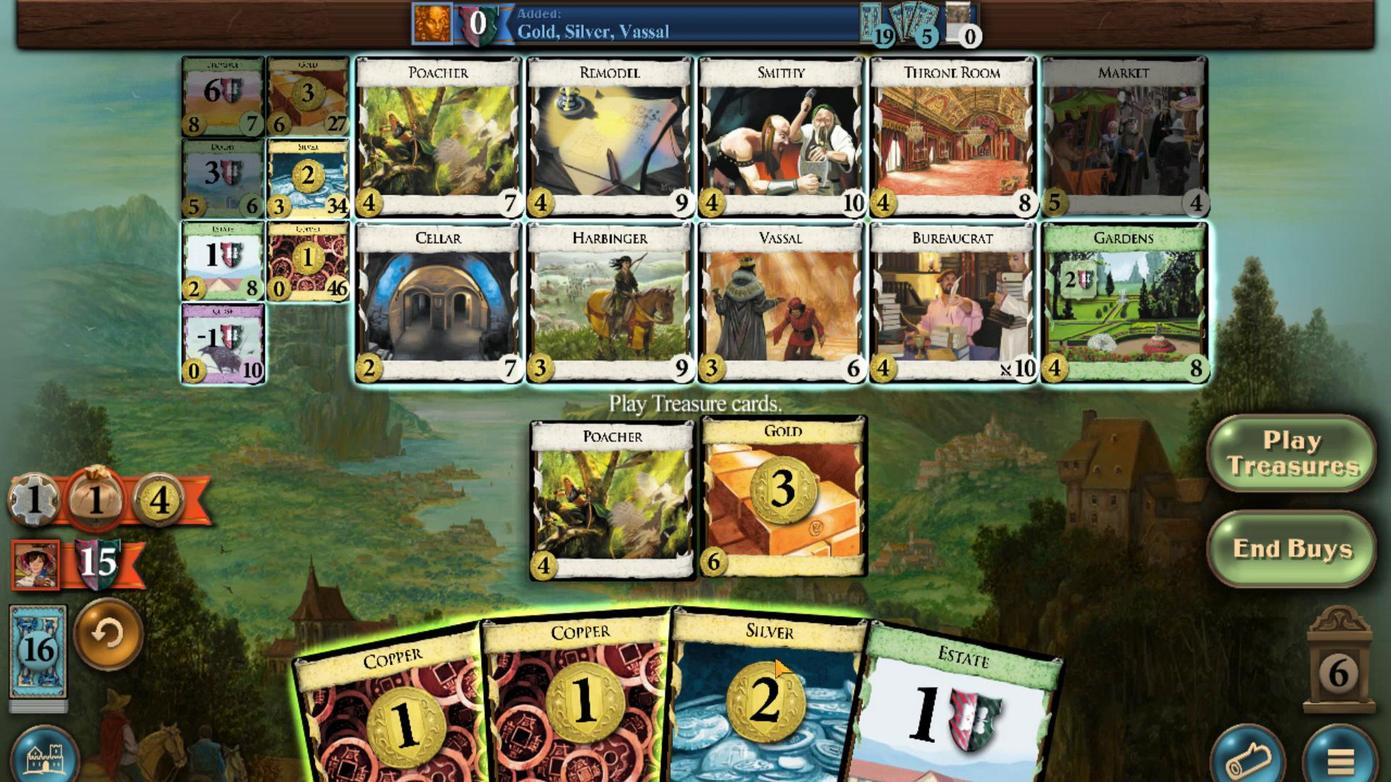 
Action: Mouse scrolled (823, 597) with delta (0, 0)
Screenshot: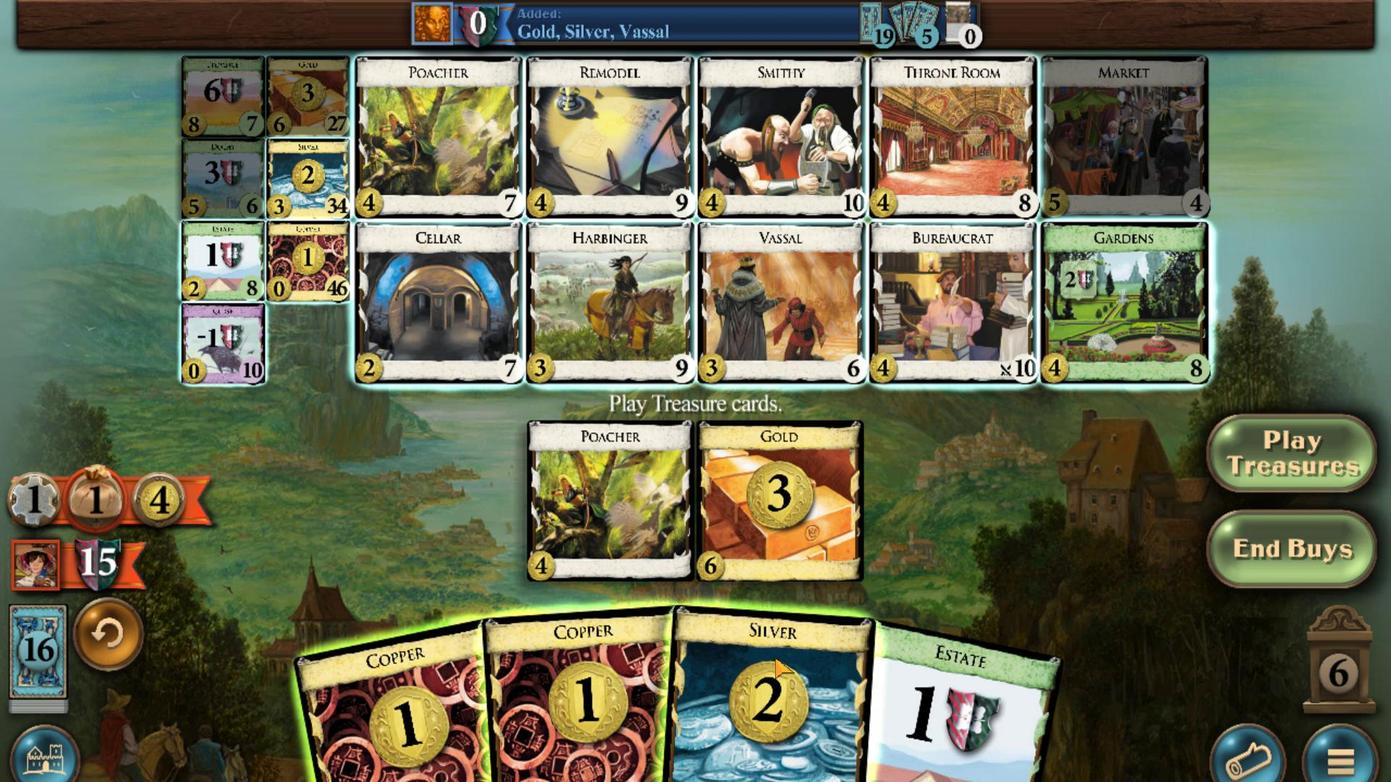
Action: Mouse moved to (783, 597)
Screenshot: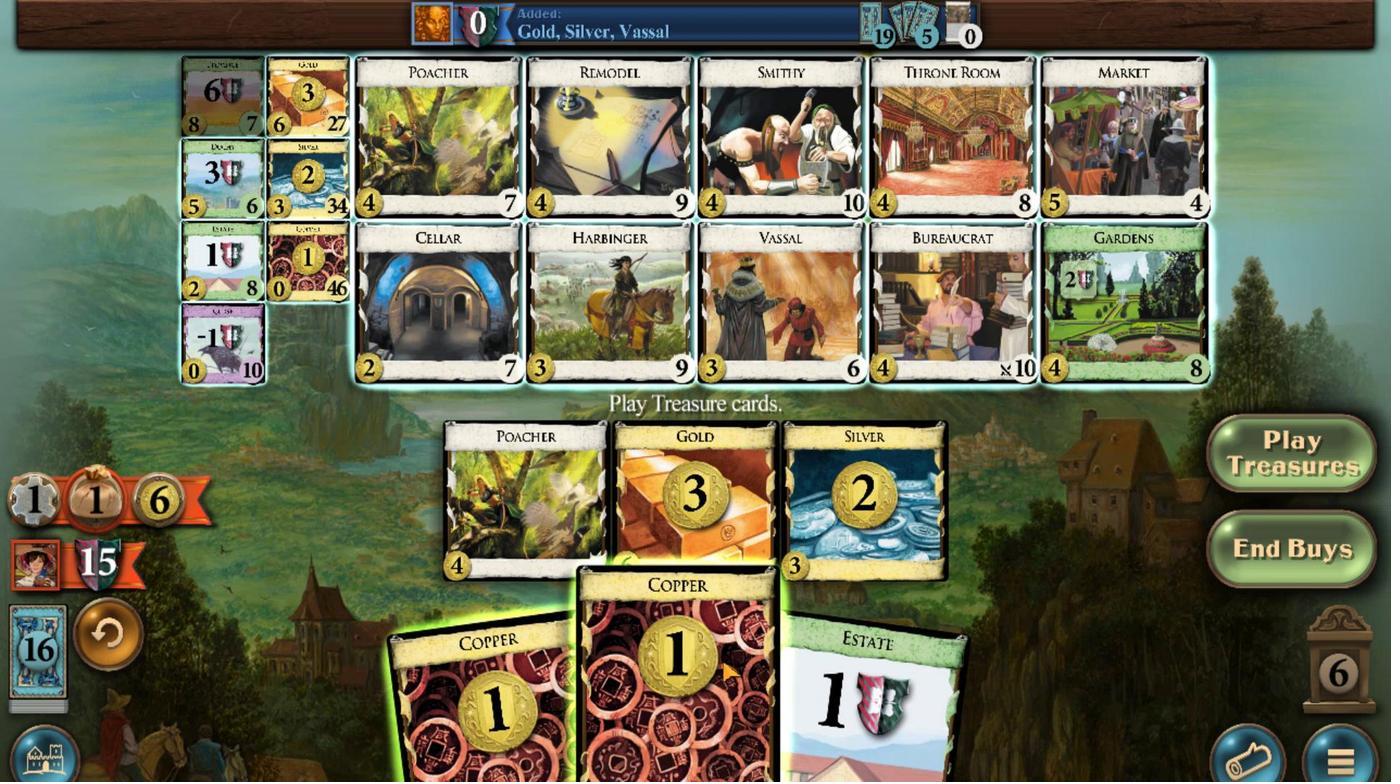 
Action: Mouse scrolled (783, 597) with delta (0, 0)
Screenshot: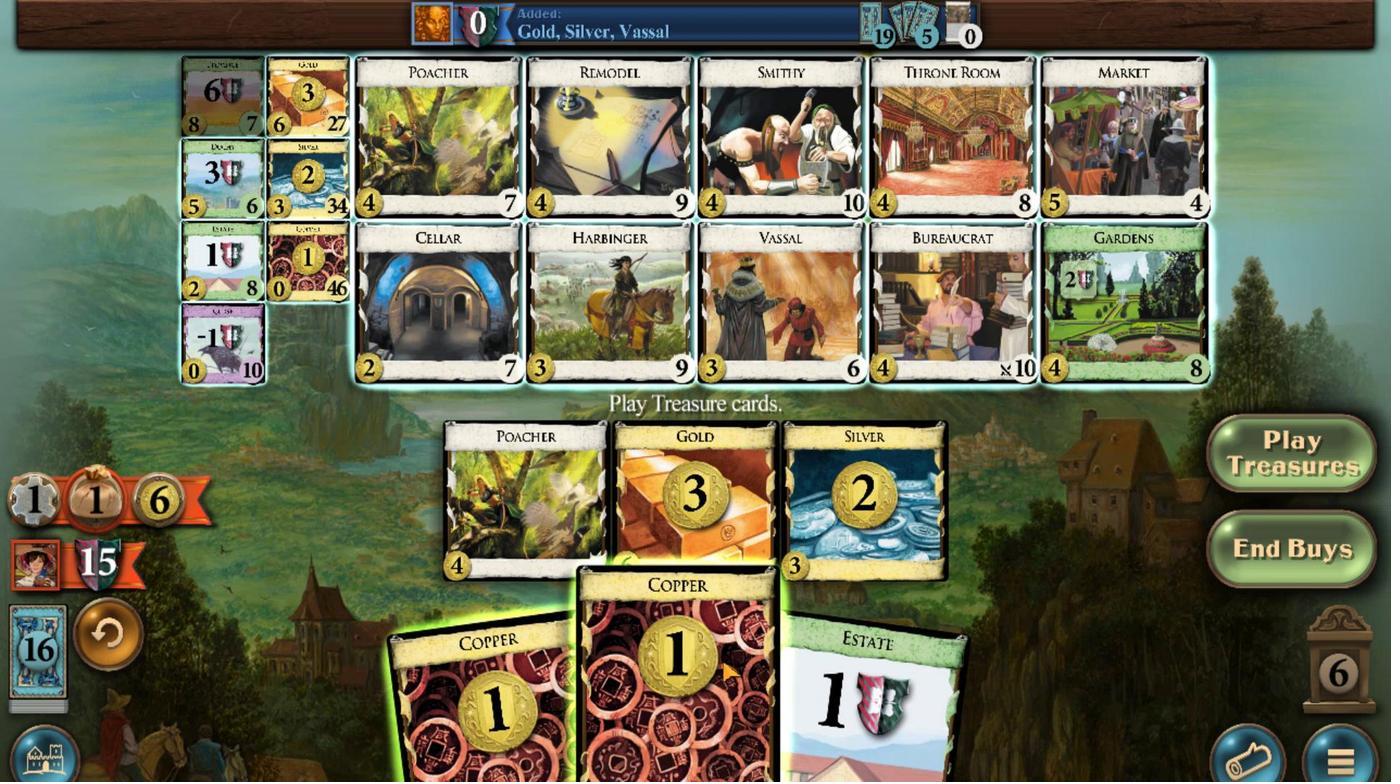 
Action: Mouse moved to (684, 723)
Screenshot: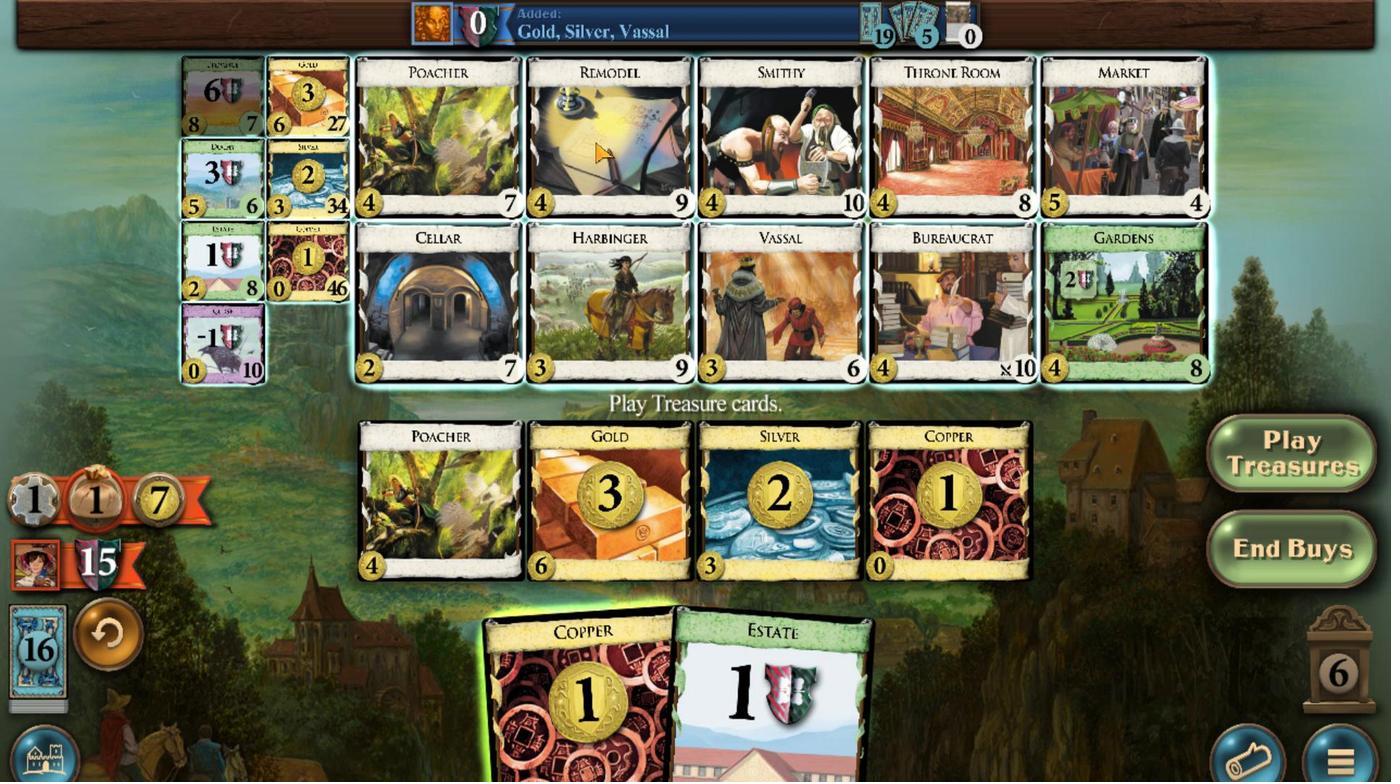 
Action: Mouse pressed left at (684, 723)
Screenshot: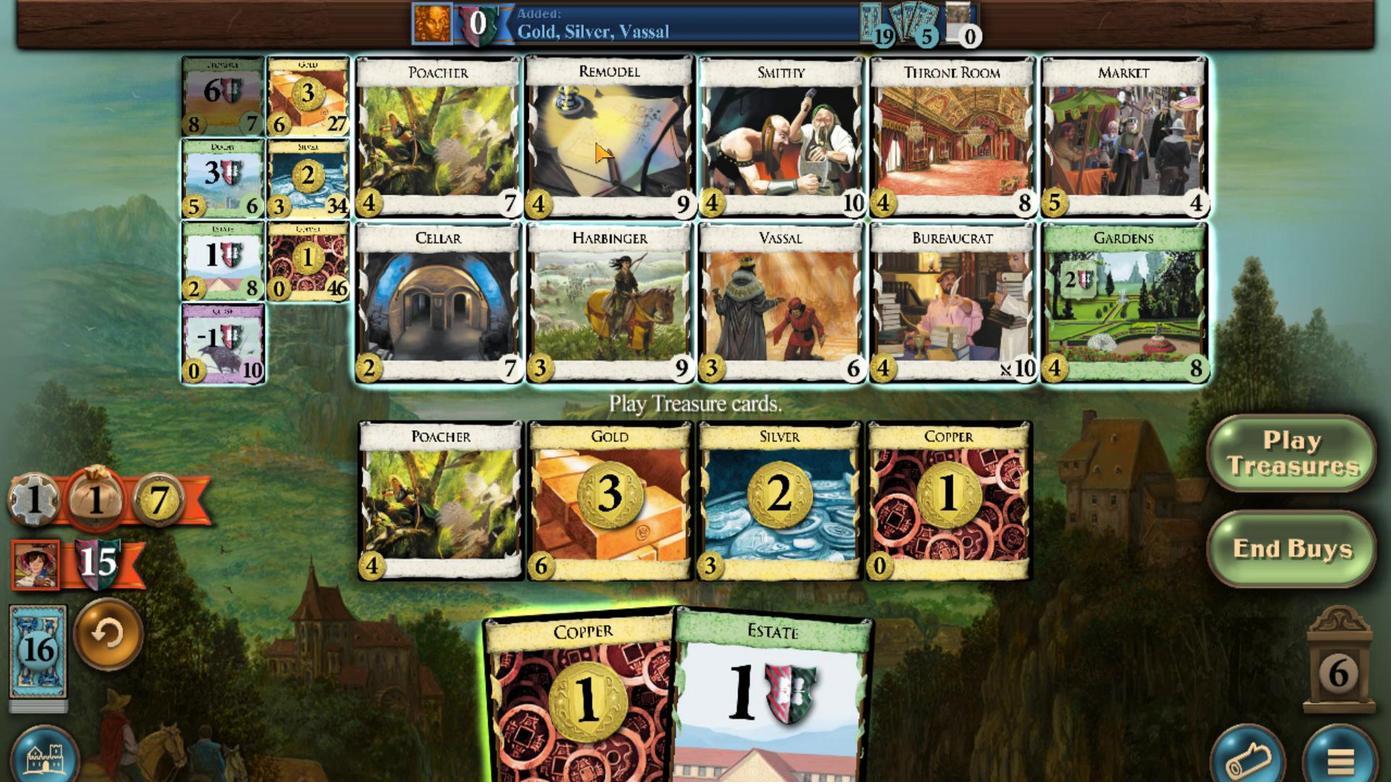 
Action: Mouse moved to (1063, 605)
Screenshot: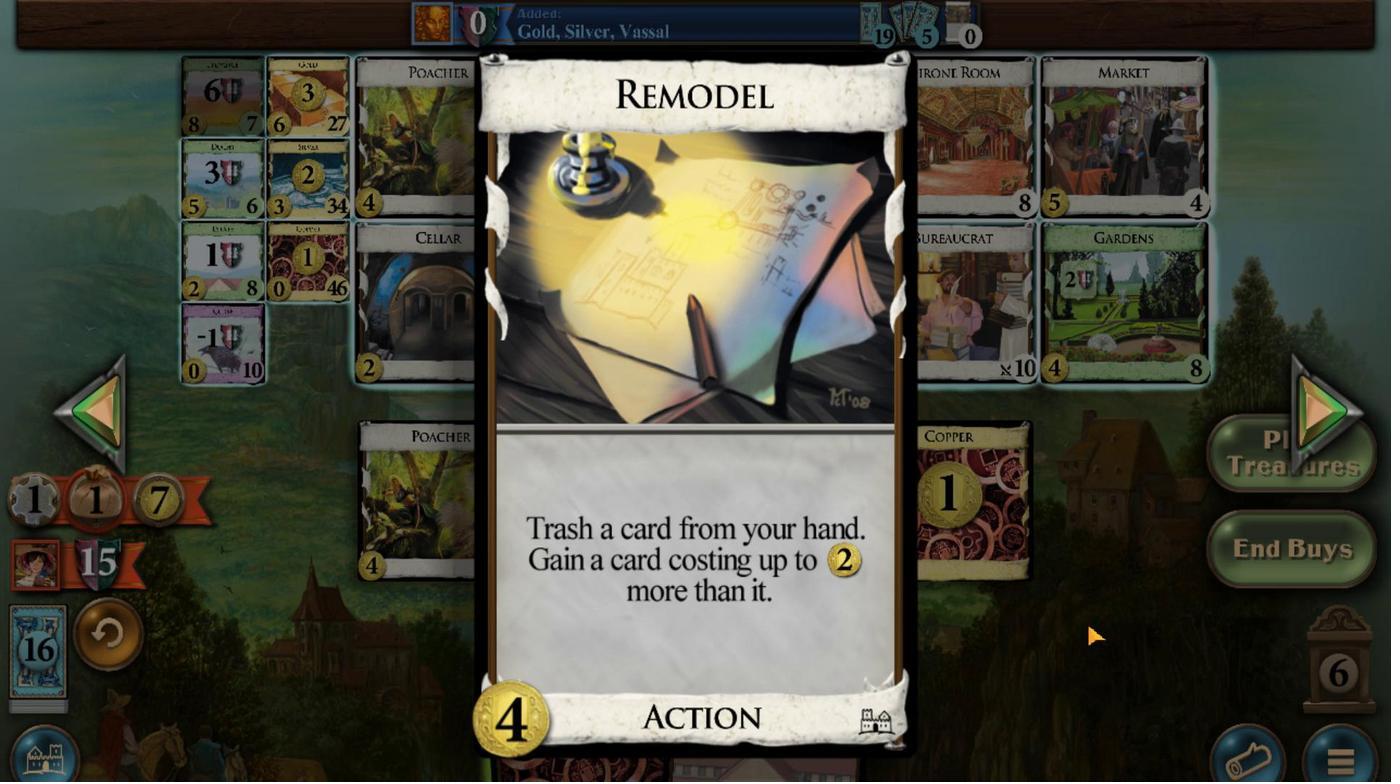 
Action: Mouse pressed left at (1063, 605)
Screenshot: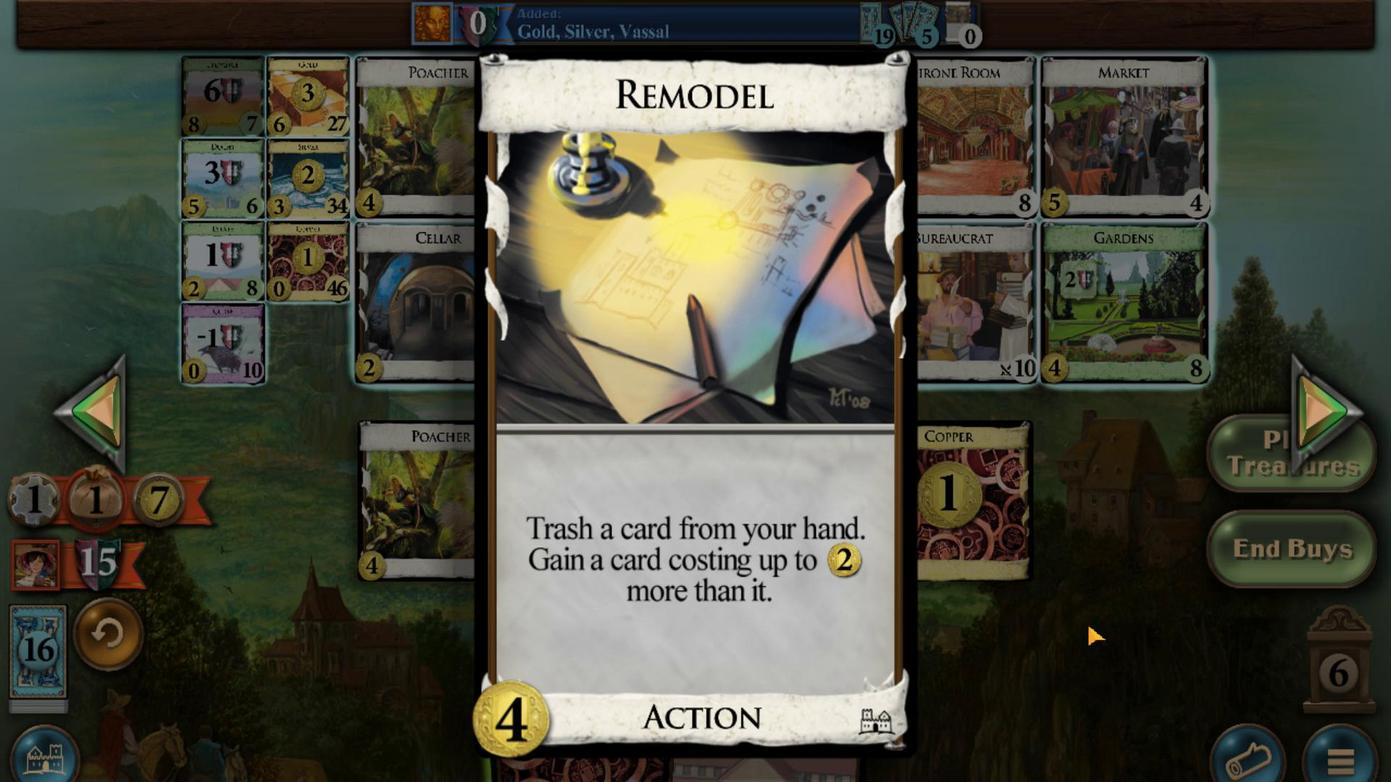 
Action: Mouse moved to (663, 721)
Screenshot: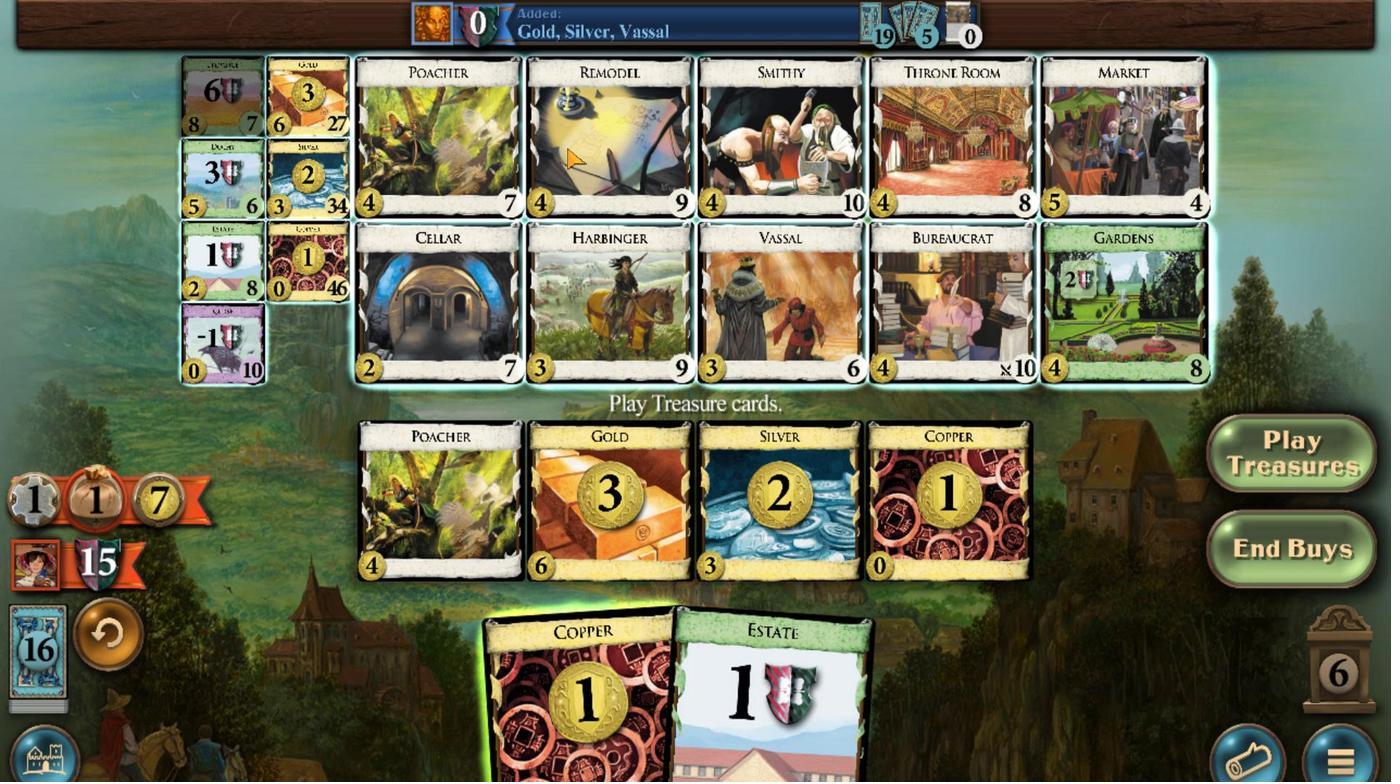 
Action: Mouse scrolled (663, 721) with delta (0, 0)
Screenshot: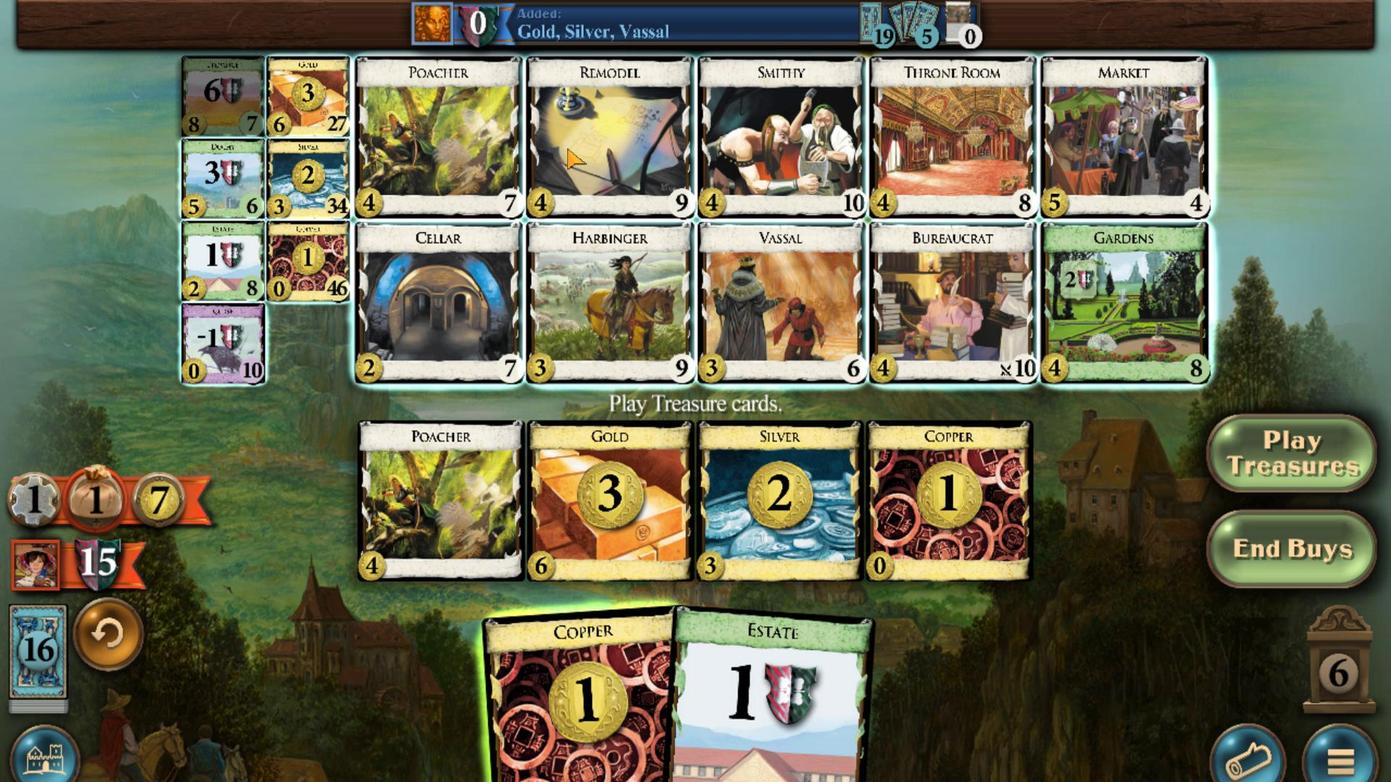 
Action: Mouse scrolled (663, 721) with delta (0, 0)
Screenshot: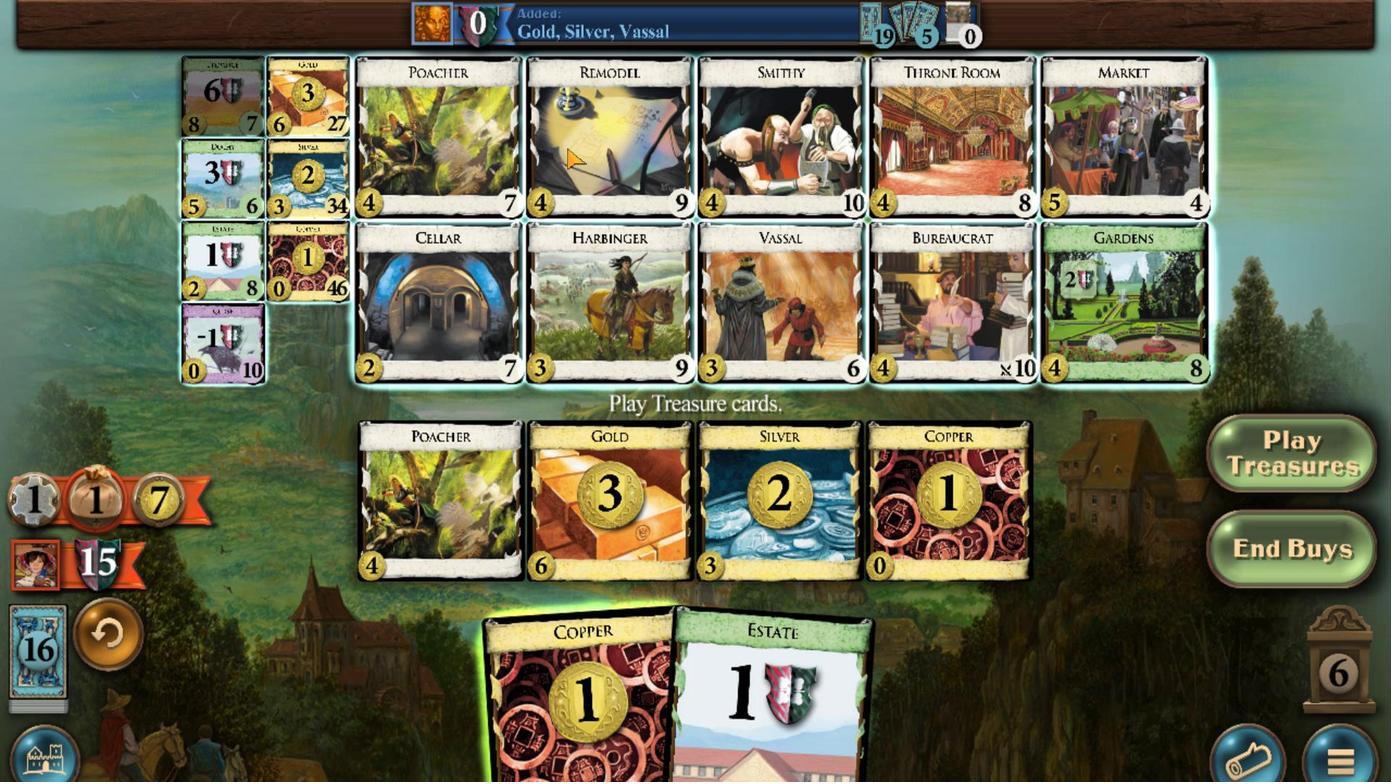 
Action: Mouse scrolled (663, 721) with delta (0, 0)
Screenshot: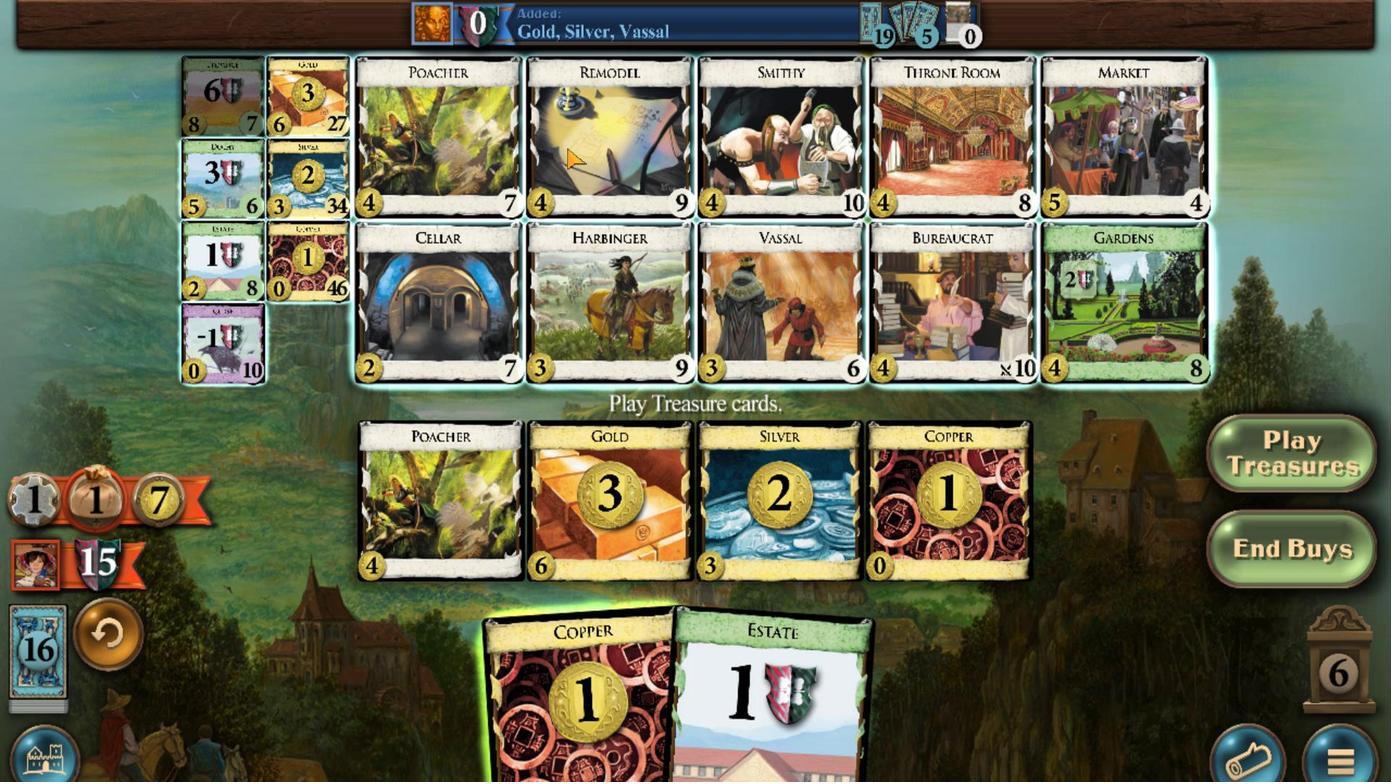 
Action: Mouse scrolled (663, 721) with delta (0, 0)
Screenshot: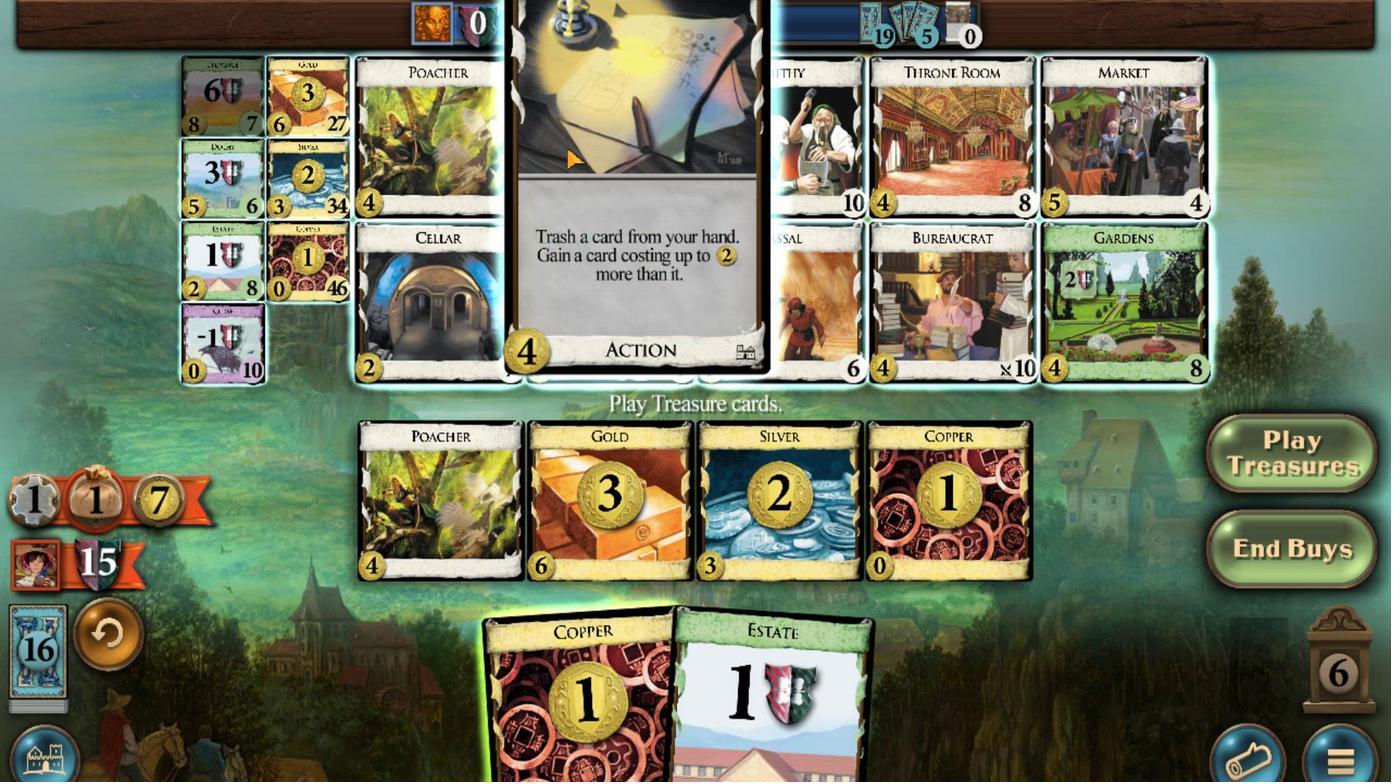 
Action: Mouse scrolled (663, 721) with delta (0, 0)
Screenshot: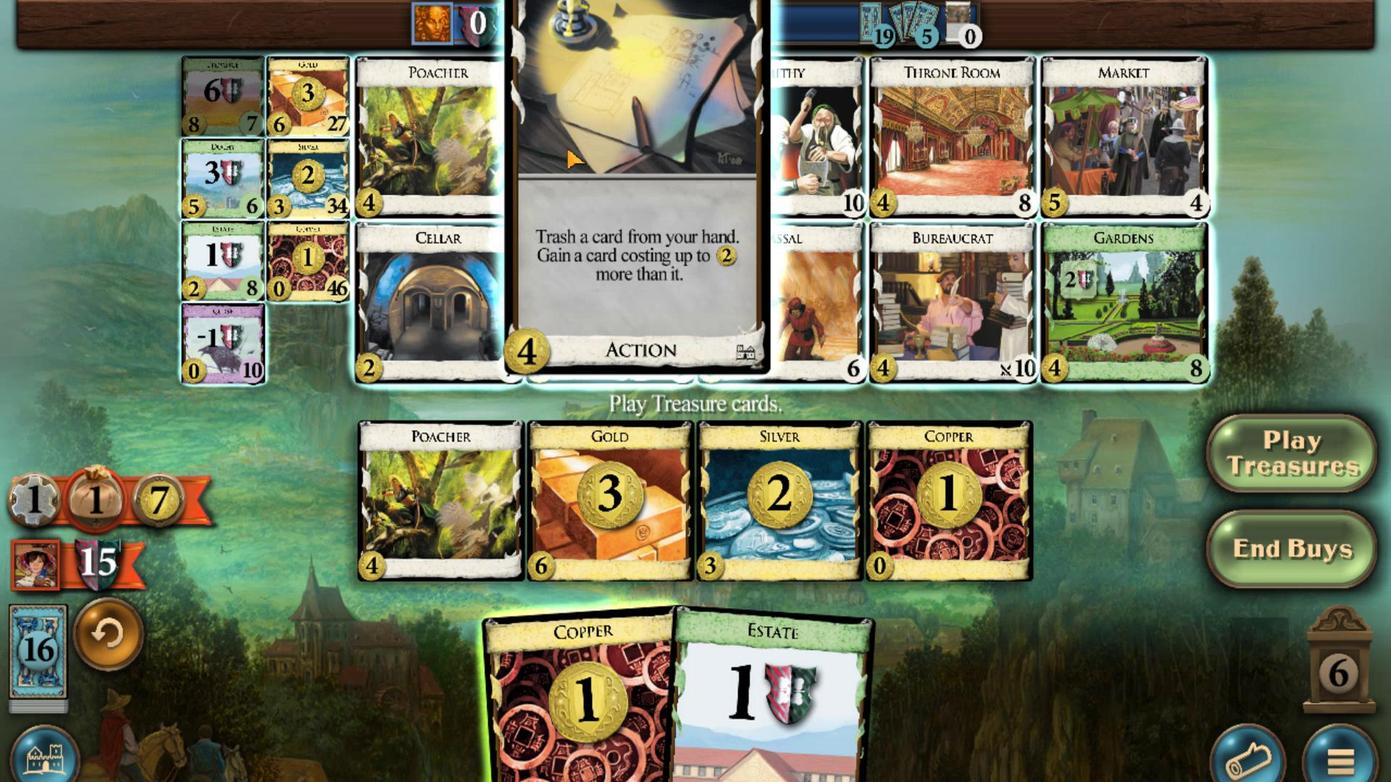 
Action: Mouse scrolled (663, 721) with delta (0, 0)
Screenshot: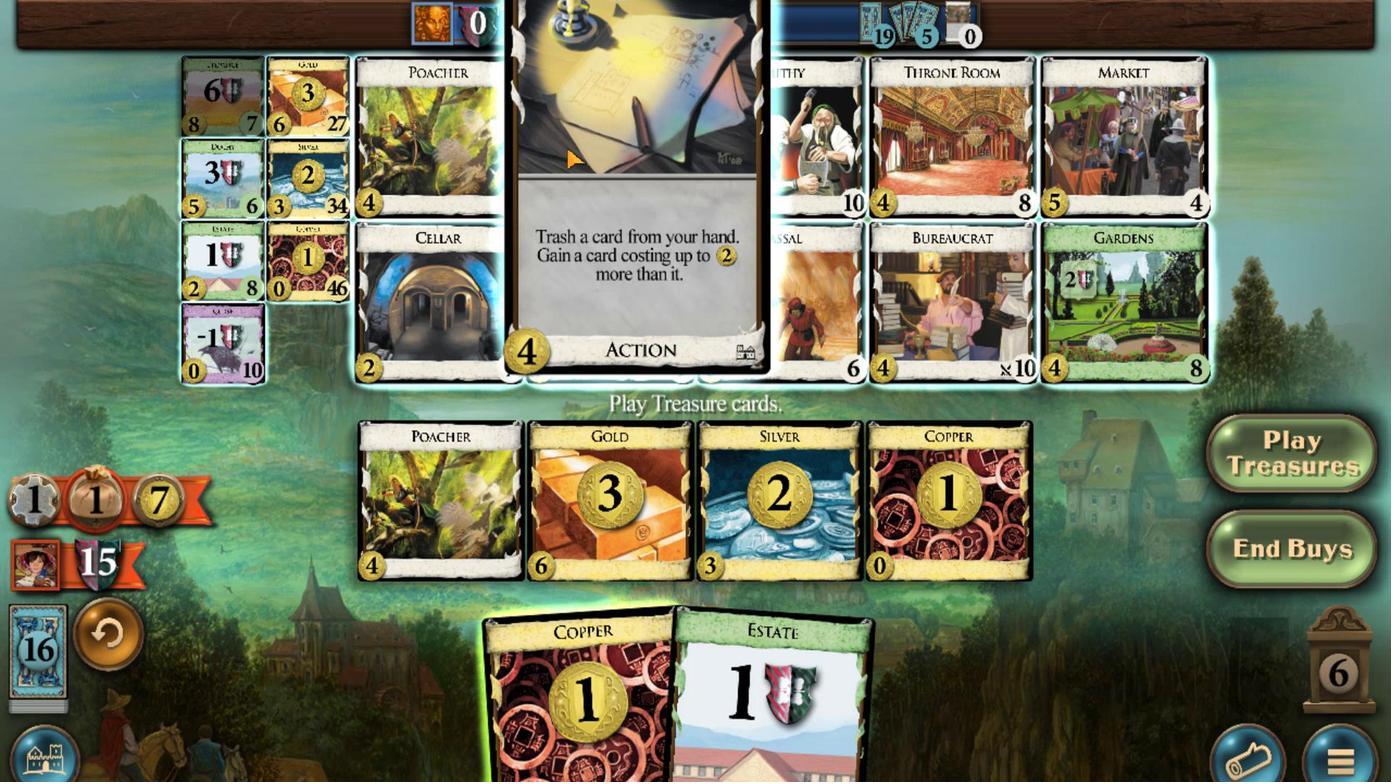 
Action: Mouse scrolled (663, 721) with delta (0, 0)
Screenshot: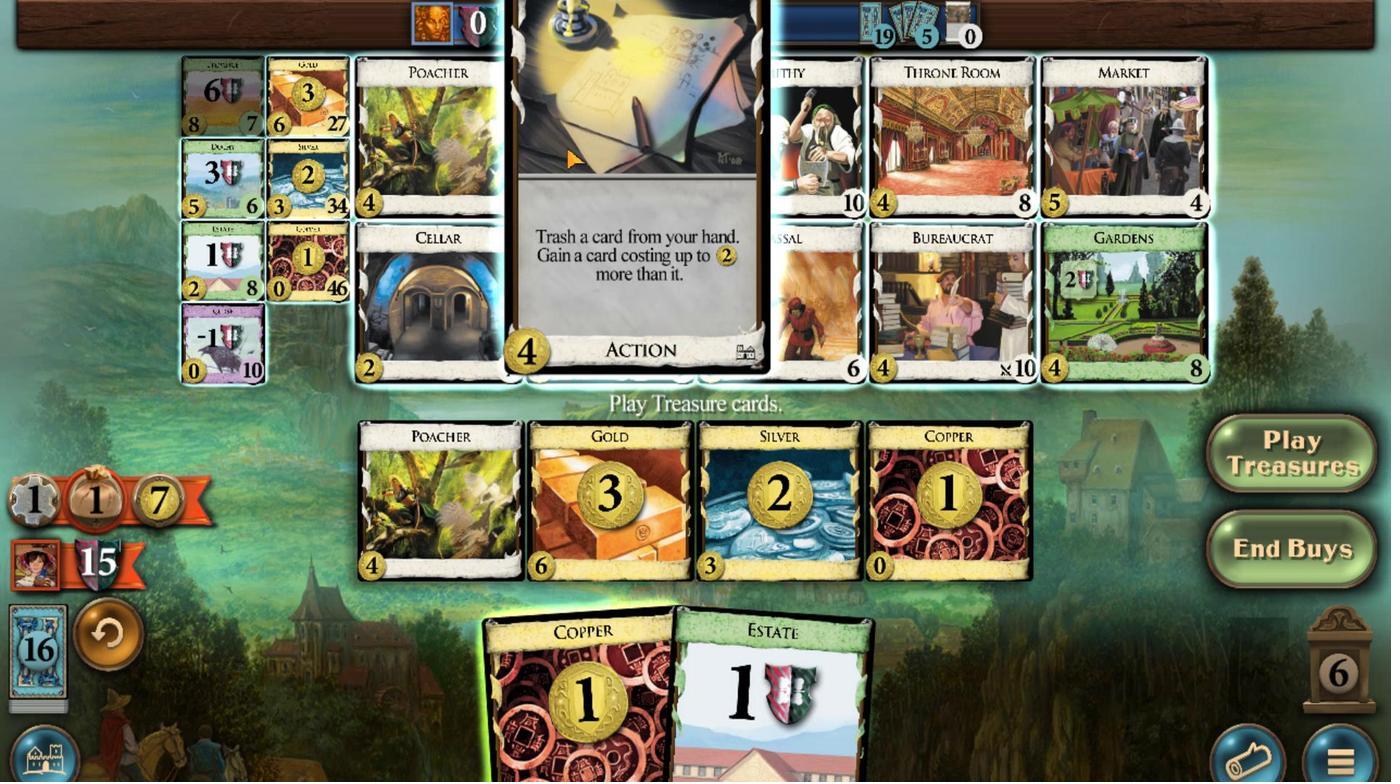 
Action: Mouse scrolled (663, 721) with delta (0, 0)
Screenshot: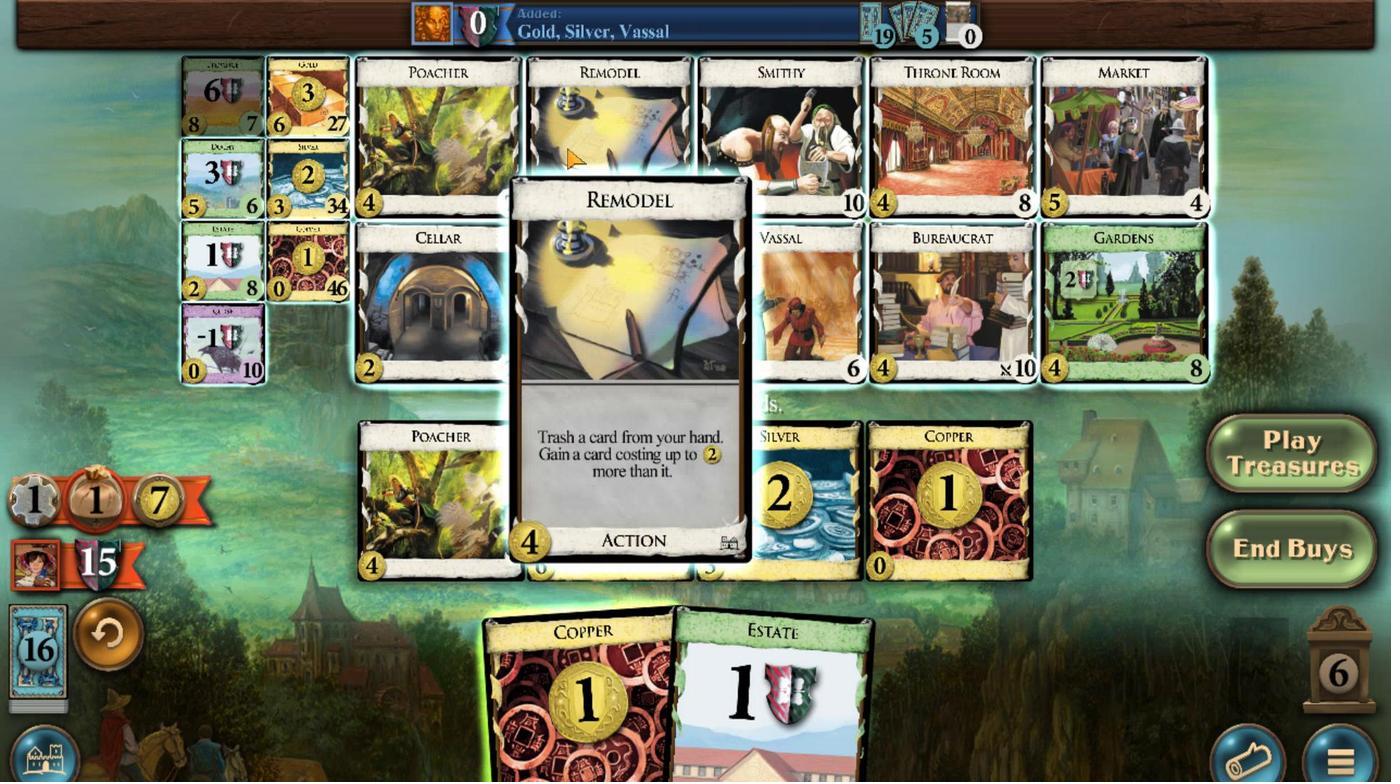 
Action: Mouse moved to (867, 597)
Screenshot: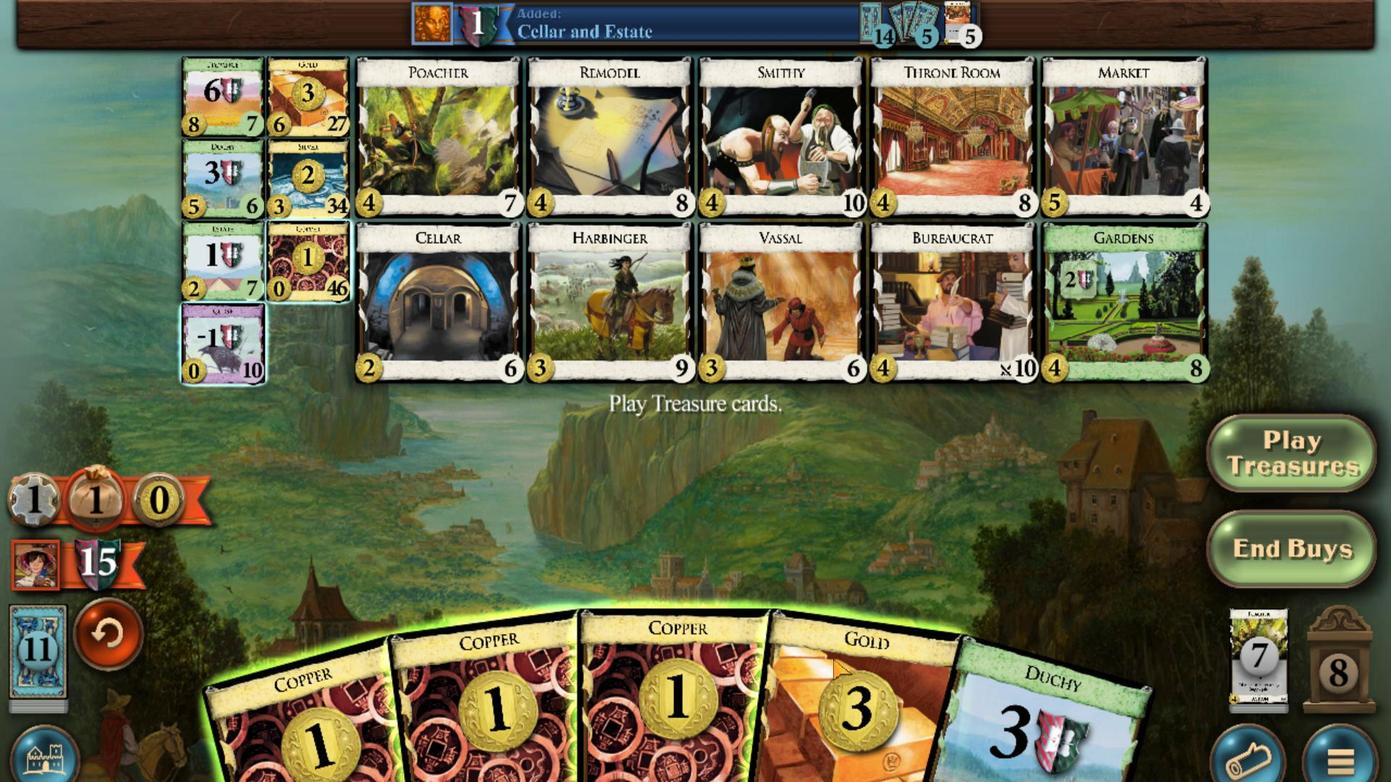 
Action: Mouse scrolled (867, 597) with delta (0, 0)
Screenshot: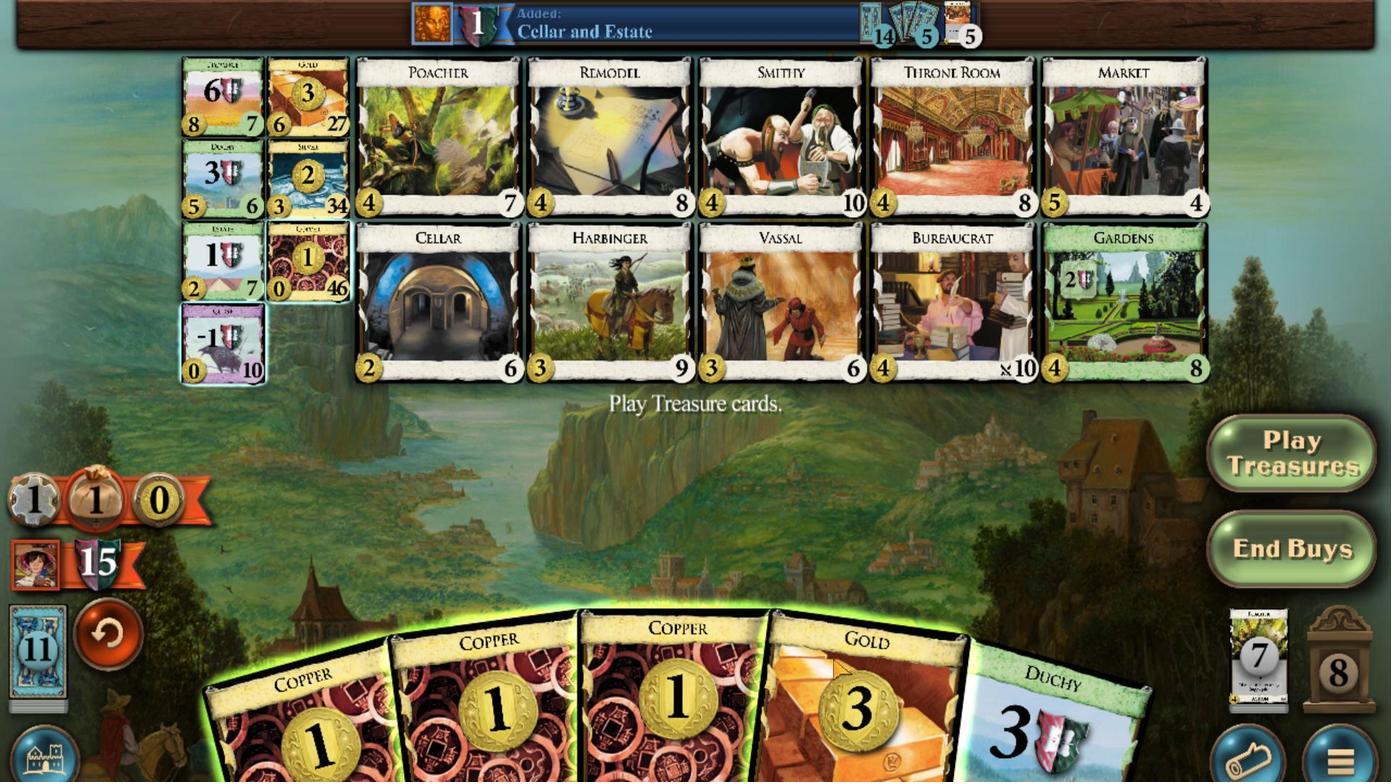 
Action: Mouse moved to (803, 594)
Screenshot: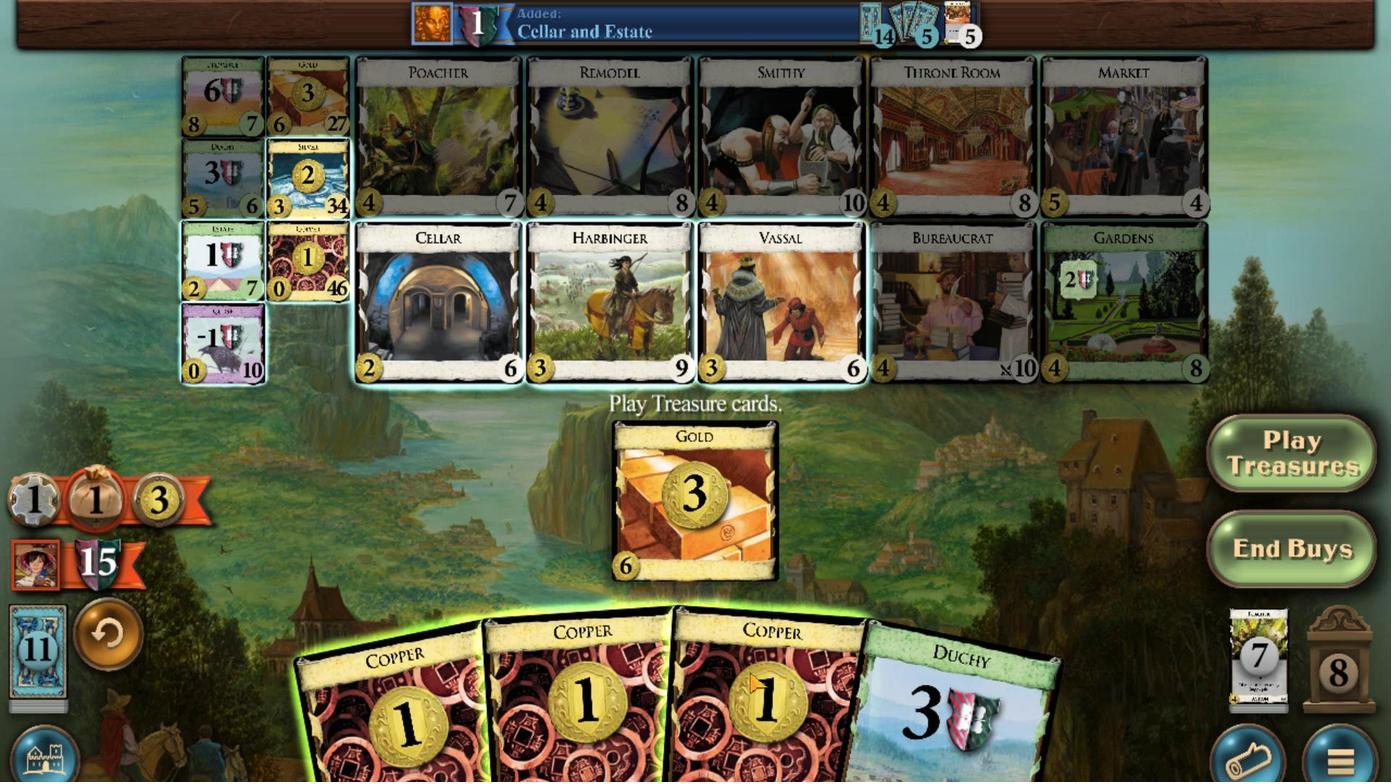 
Action: Mouse scrolled (803, 594) with delta (0, 0)
Screenshot: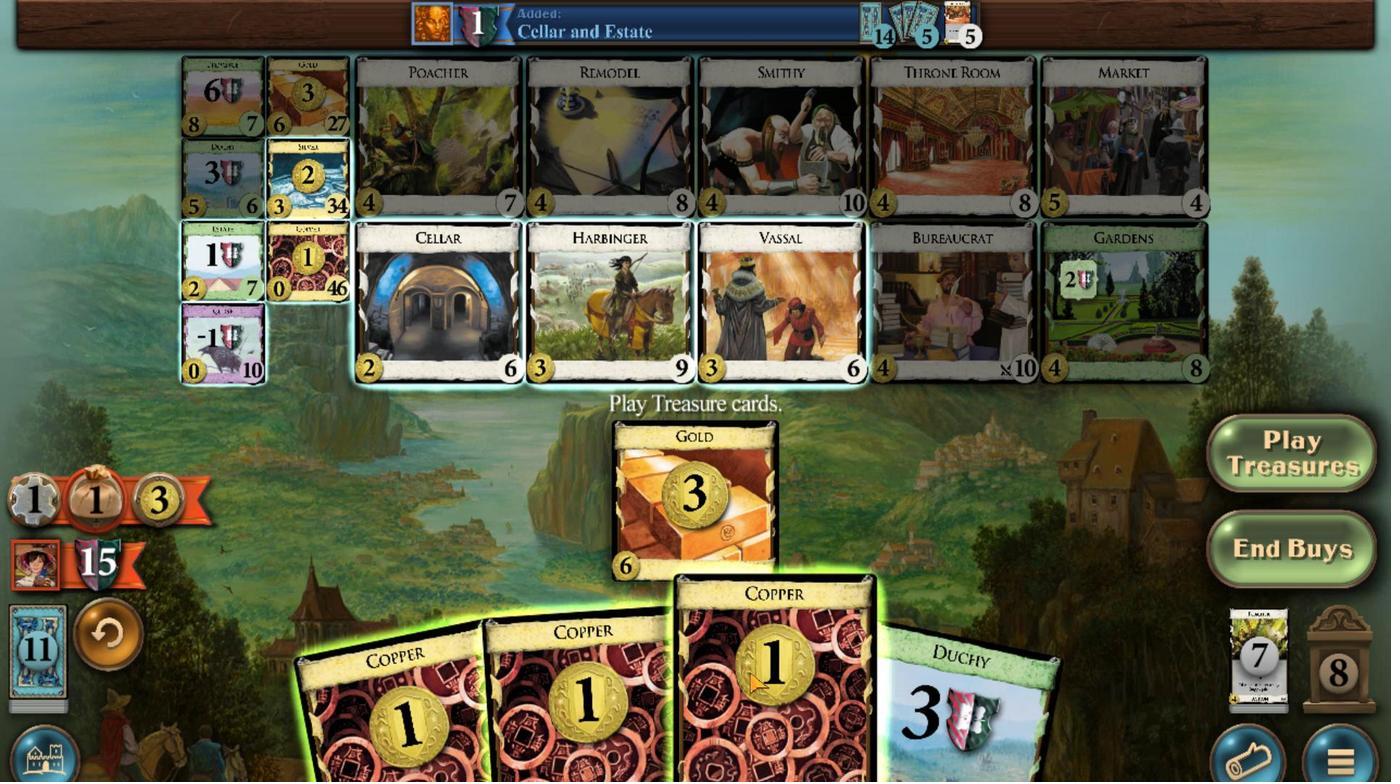 
Action: Mouse moved to (746, 591)
Screenshot: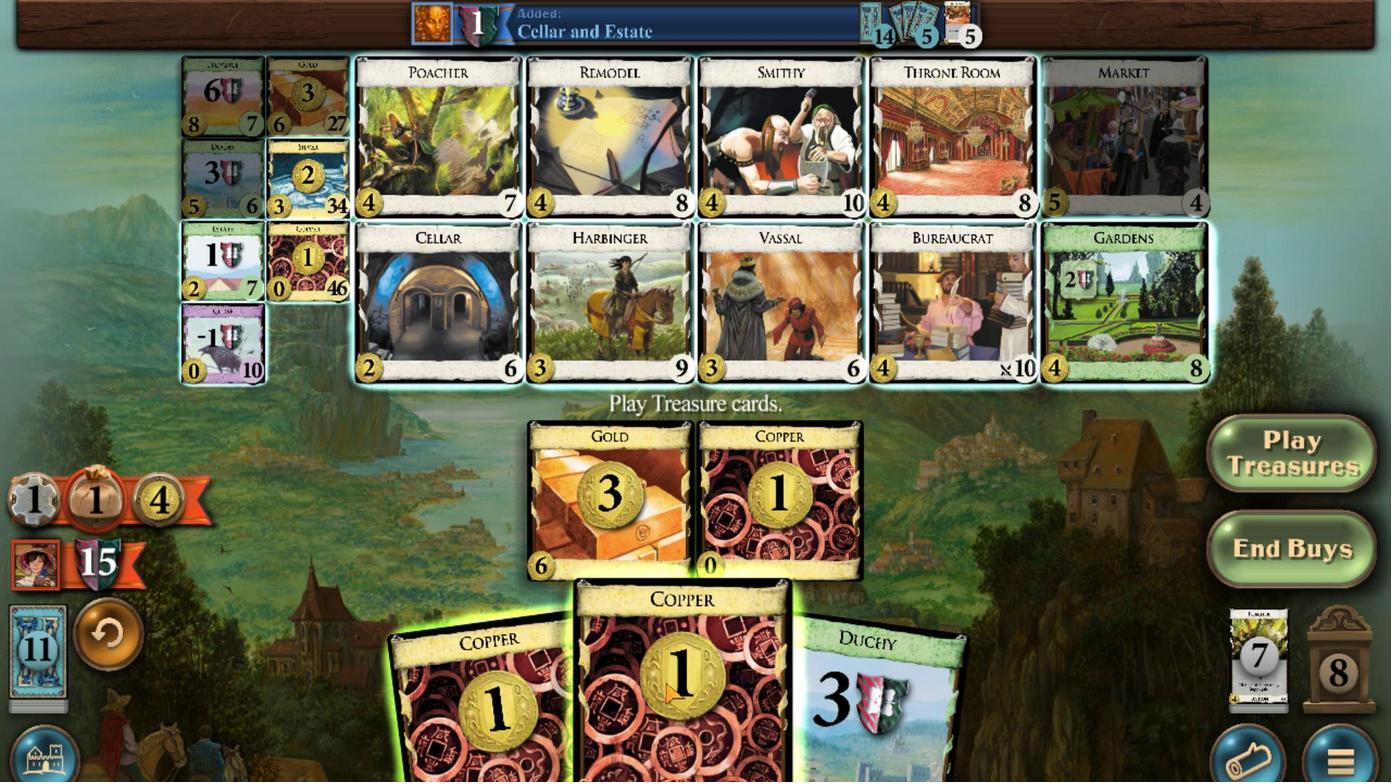 
Action: Mouse scrolled (746, 591) with delta (0, 0)
Screenshot: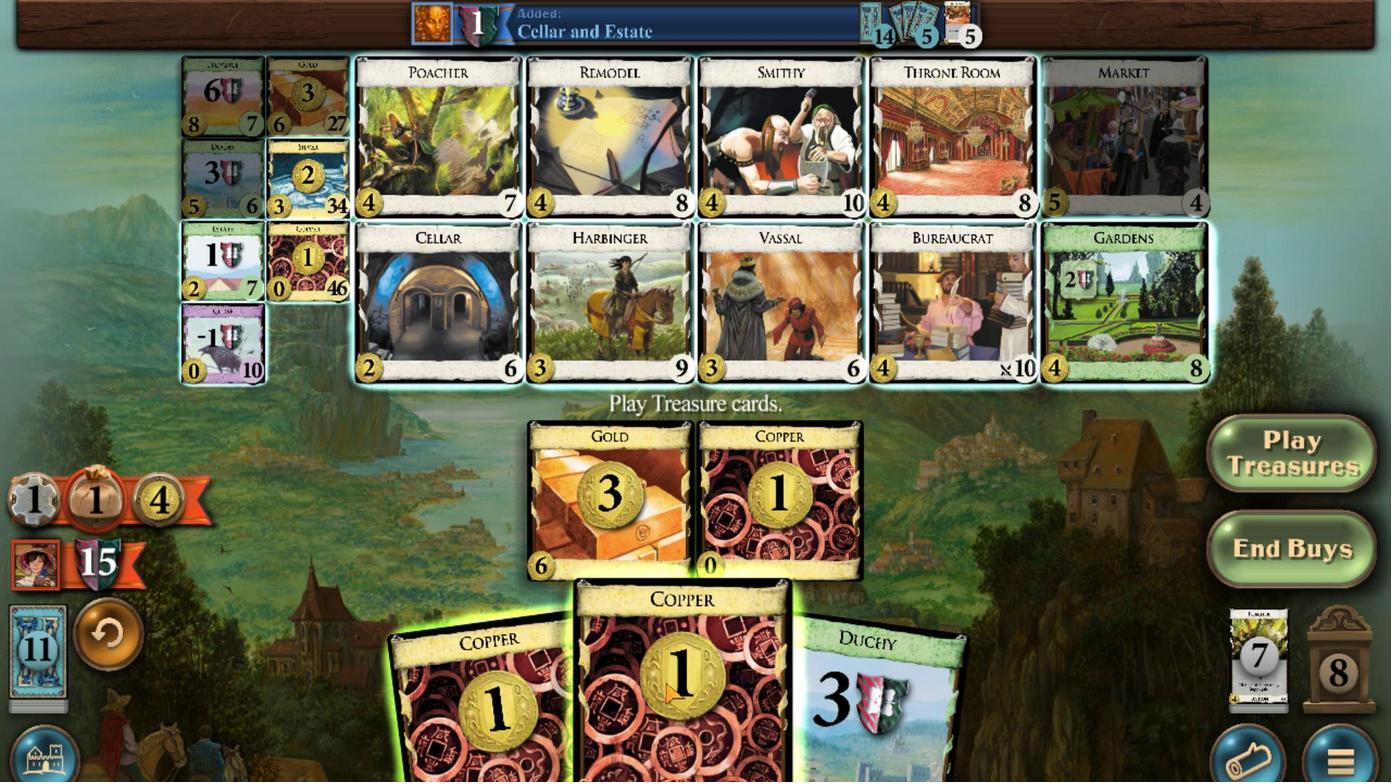
Action: Mouse moved to (716, 589)
Screenshot: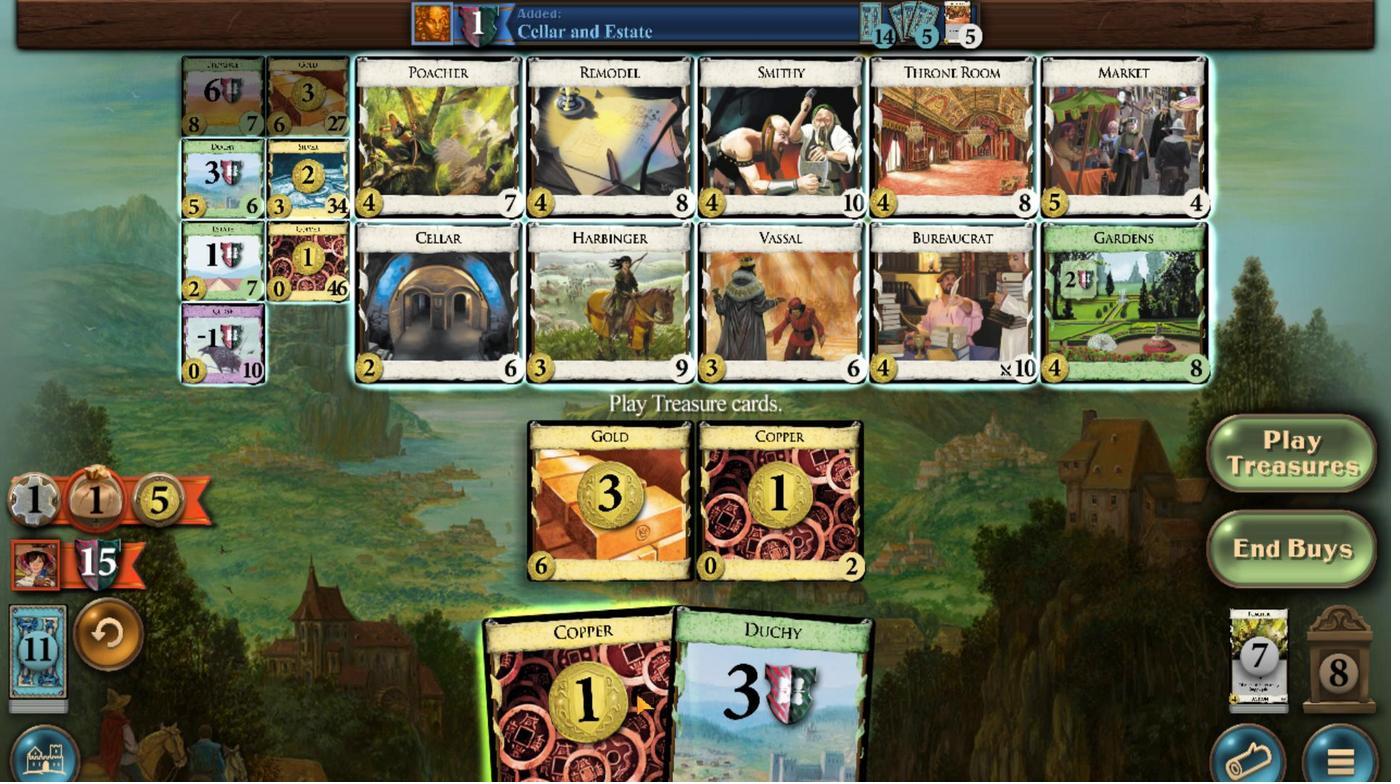 
Action: Mouse scrolled (716, 589) with delta (0, 0)
Screenshot: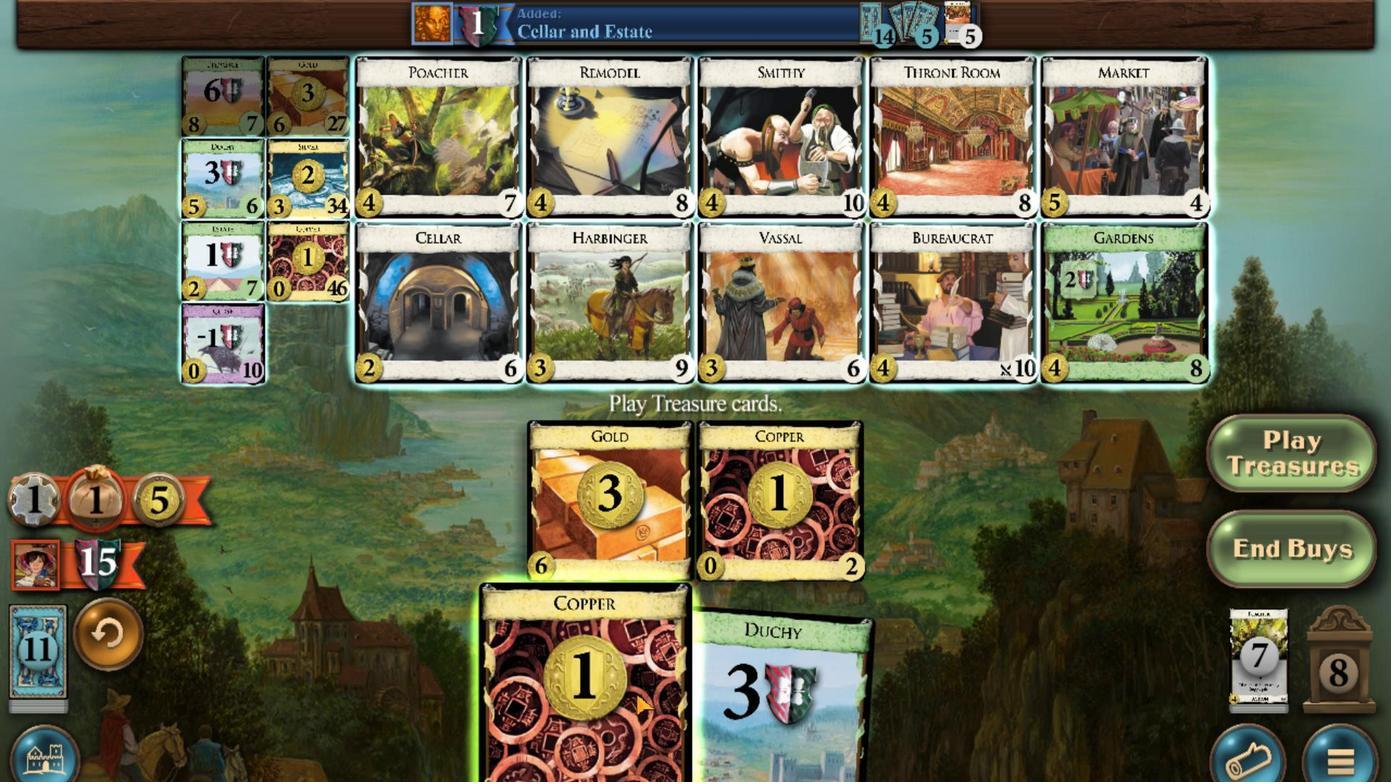 
Action: Mouse moved to (463, 733)
Screenshot: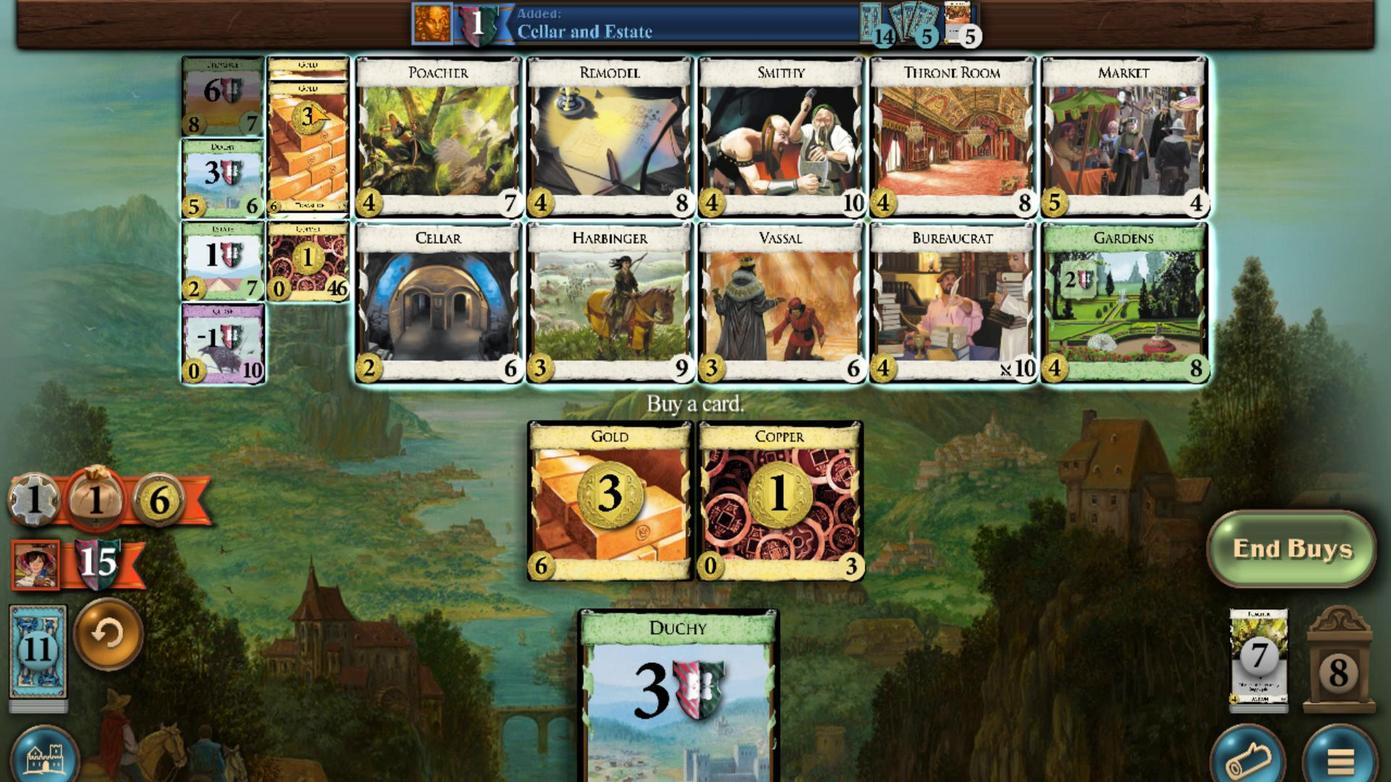 
Action: Mouse scrolled (463, 733) with delta (0, 0)
Screenshot: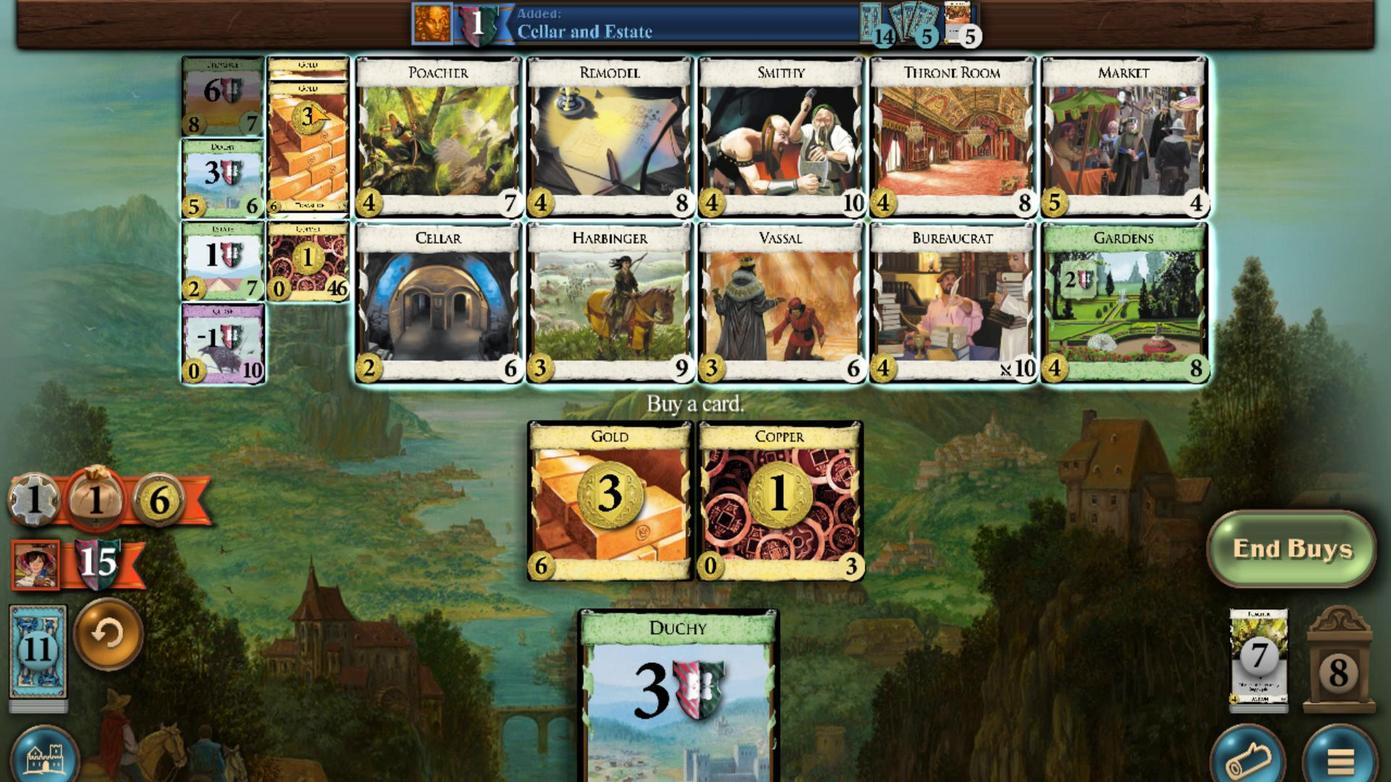 
Action: Mouse moved to (465, 732)
Screenshot: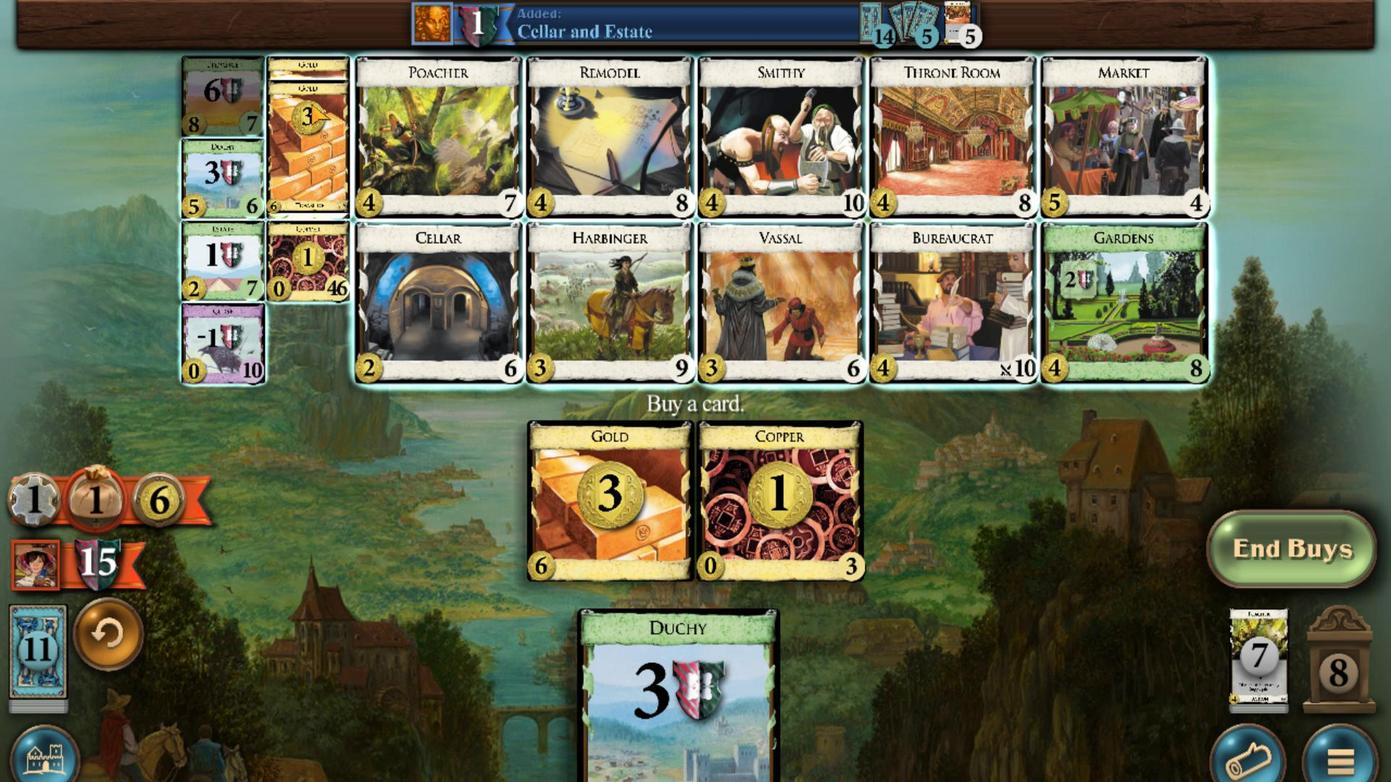 
Action: Mouse scrolled (465, 732) with delta (0, 0)
Screenshot: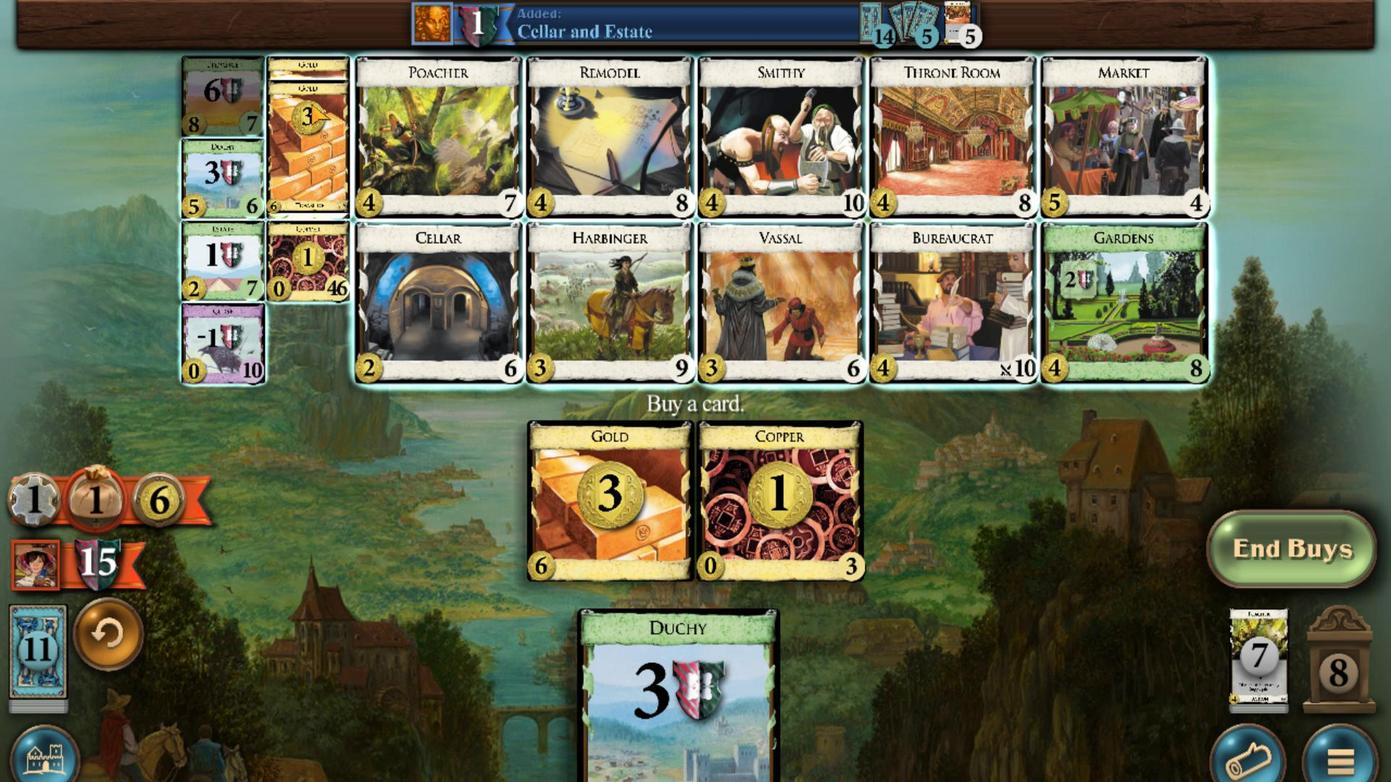 
Action: Mouse moved to (466, 731)
Screenshot: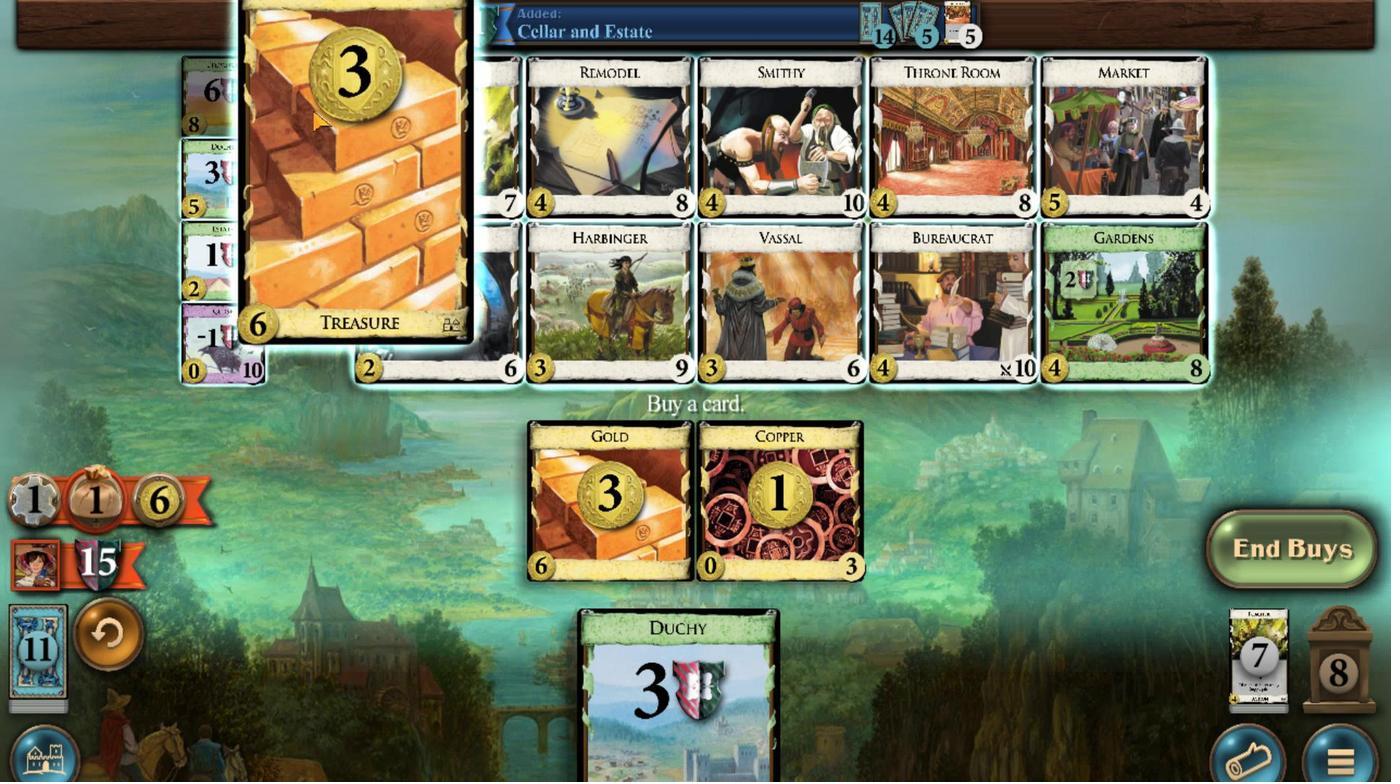 
Action: Mouse scrolled (466, 731) with delta (0, 0)
Screenshot: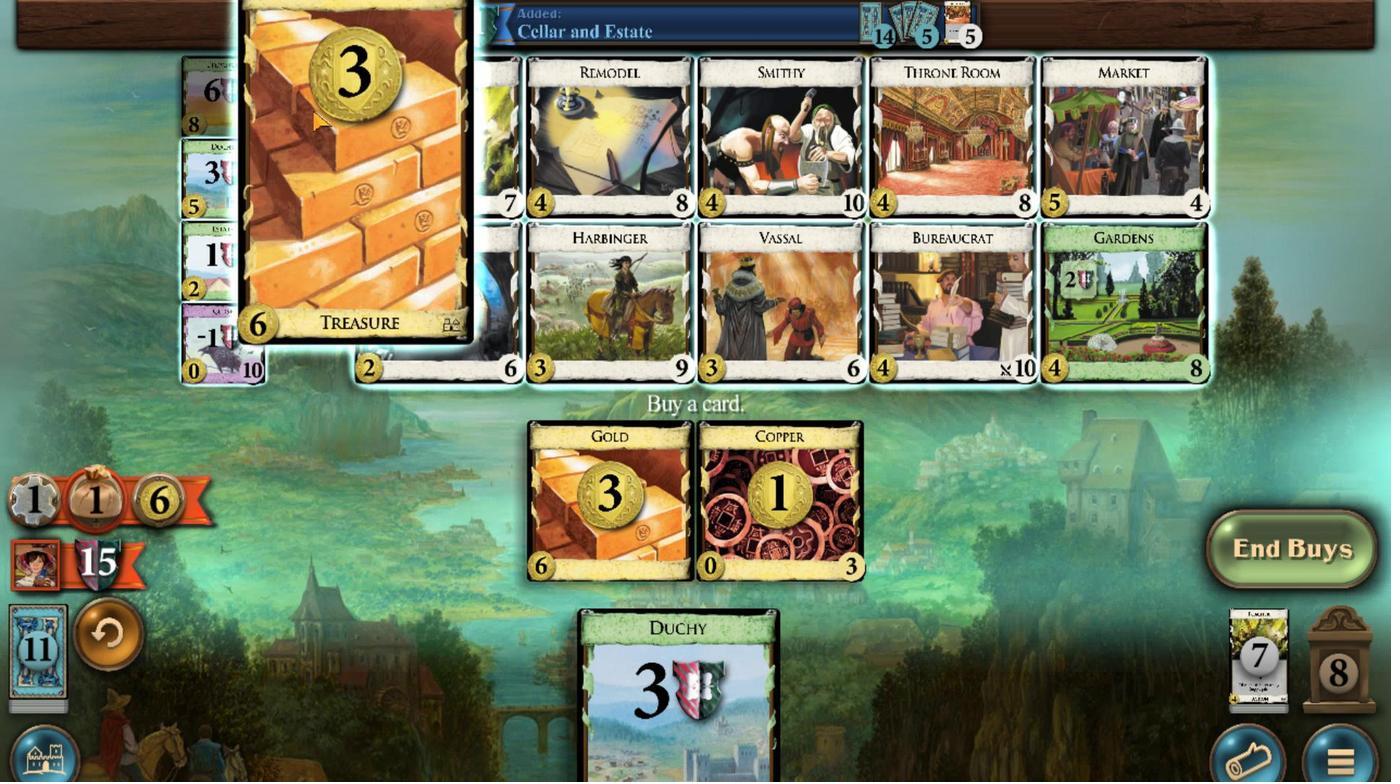 
Action: Mouse moved to (468, 731)
Screenshot: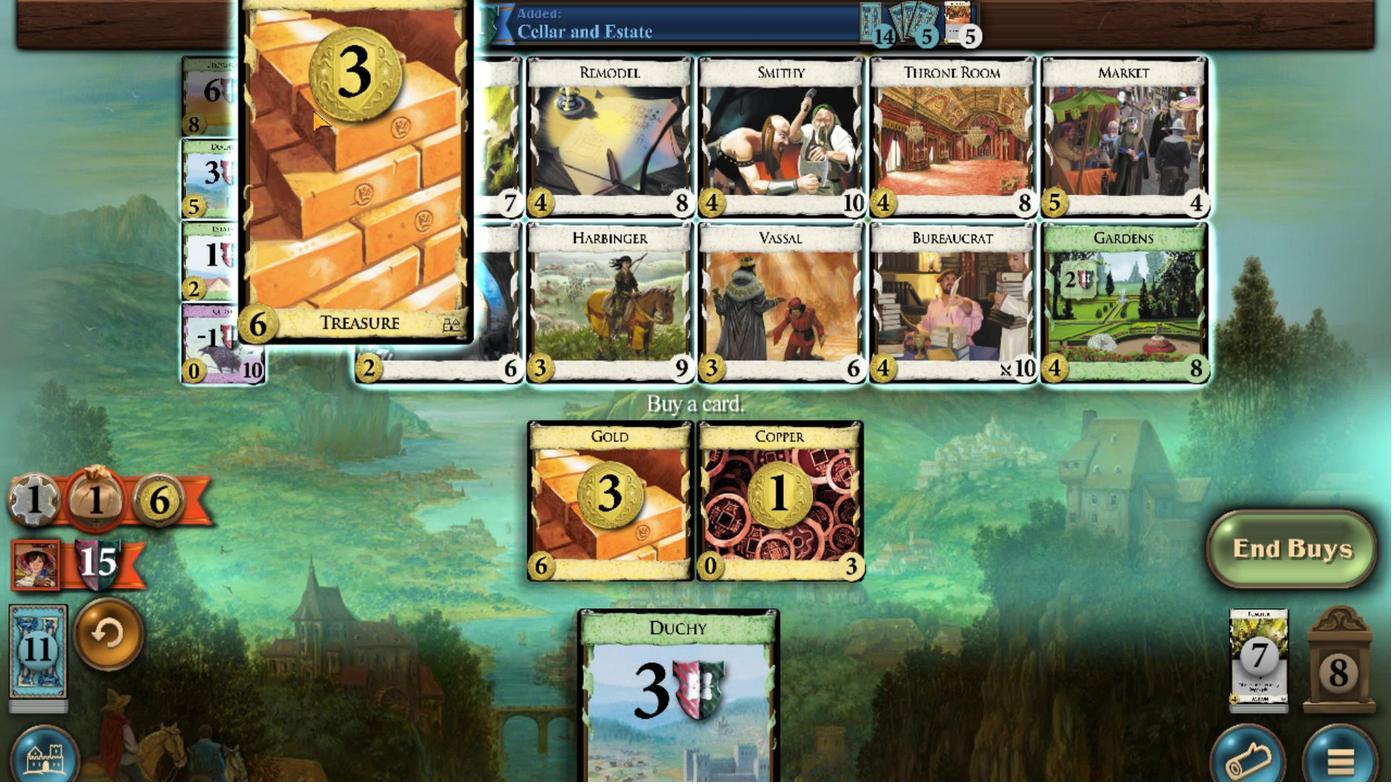 
Action: Mouse scrolled (468, 730) with delta (0, 0)
Screenshot: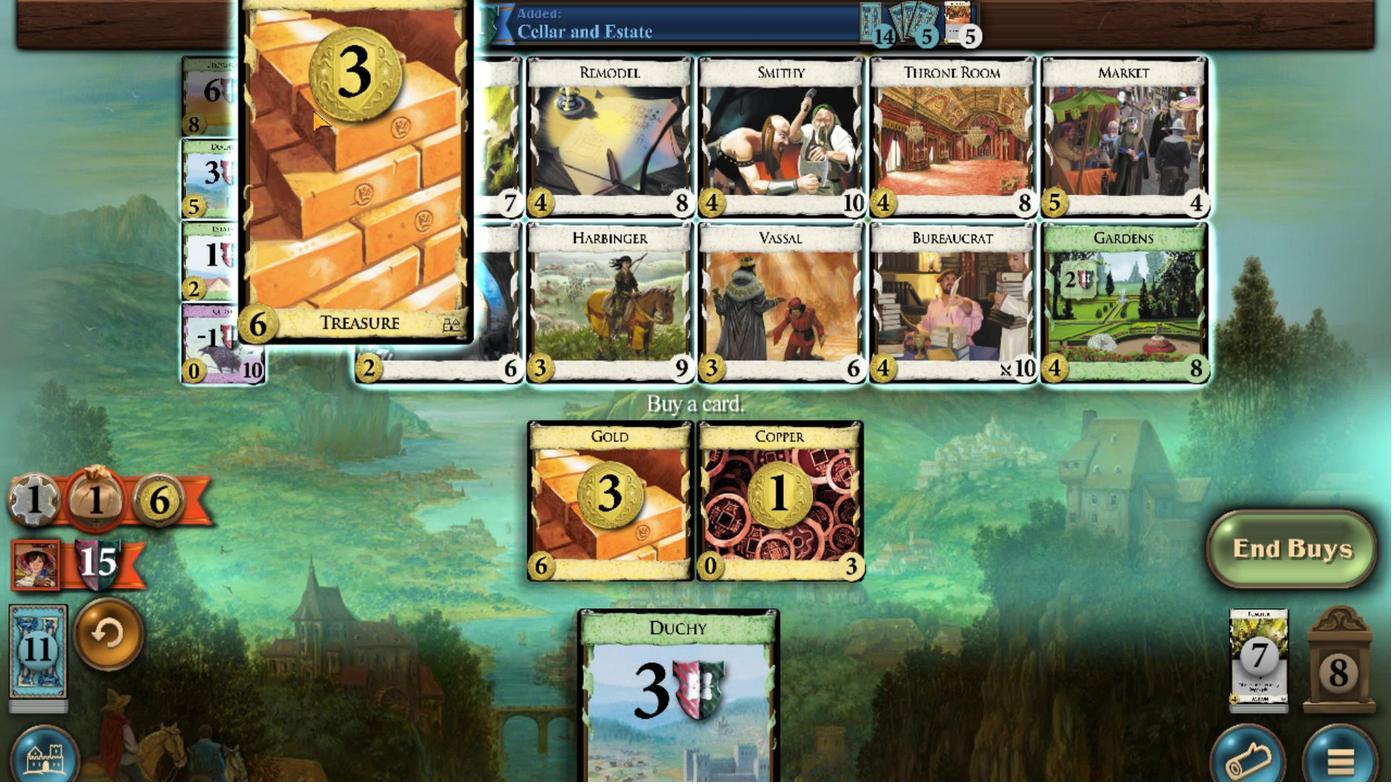 
Action: Mouse moved to (468, 730)
Screenshot: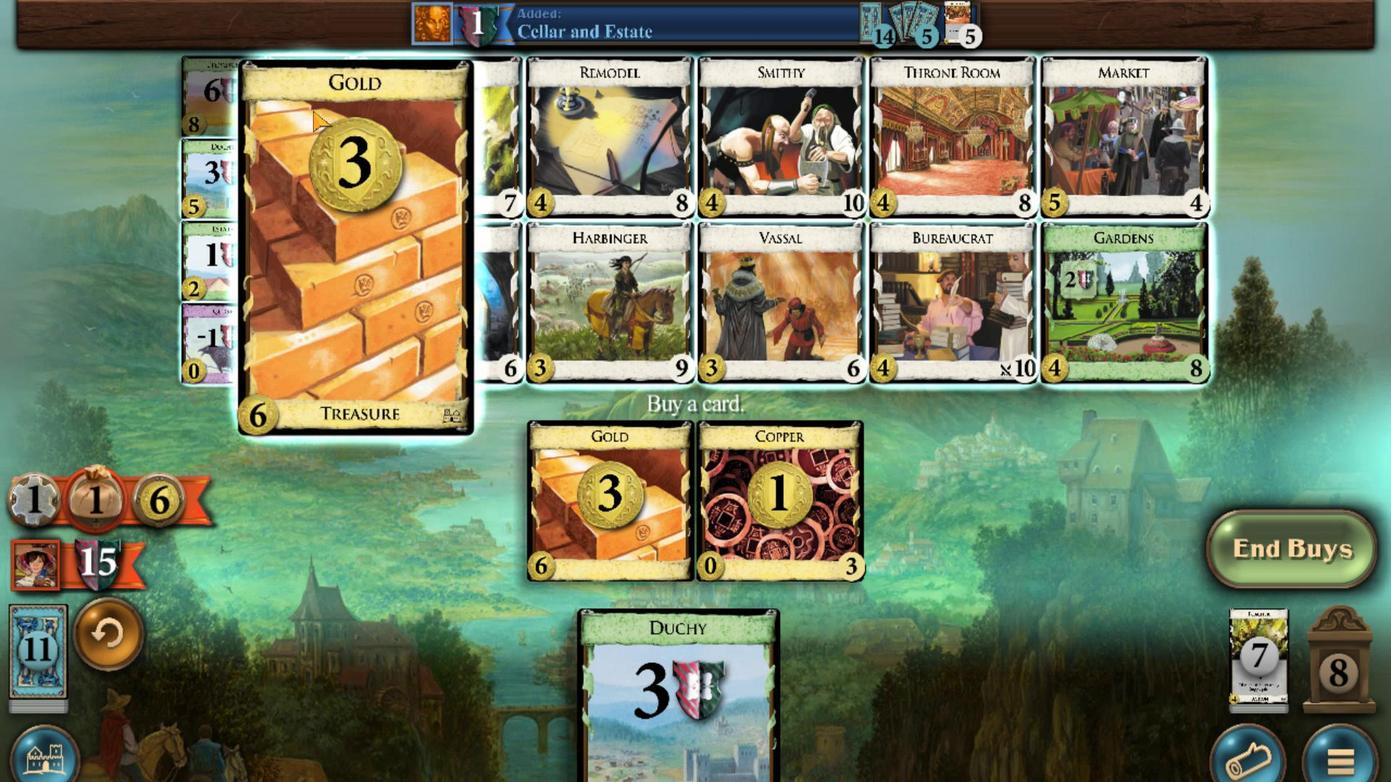 
Action: Mouse scrolled (468, 730) with delta (0, 0)
Screenshot: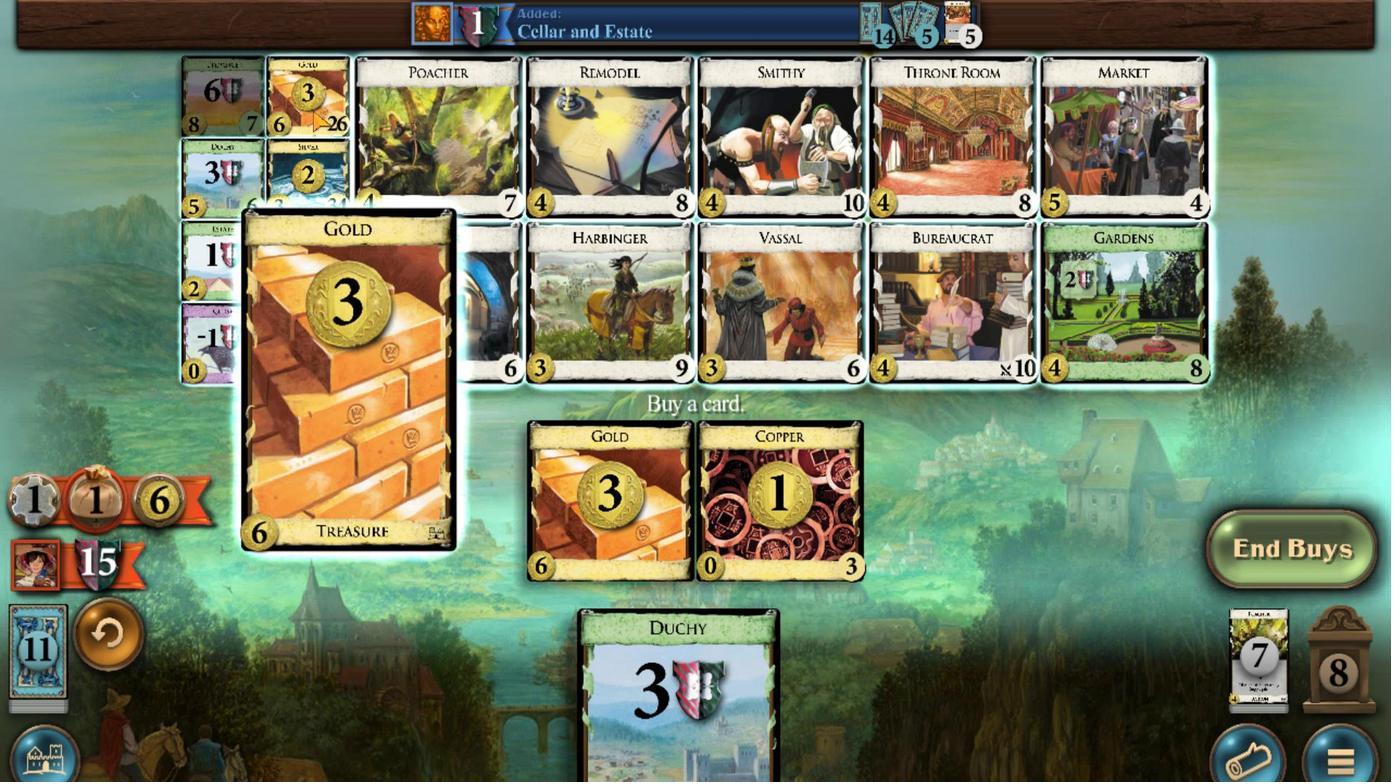 
Action: Mouse scrolled (468, 730) with delta (0, 0)
Screenshot: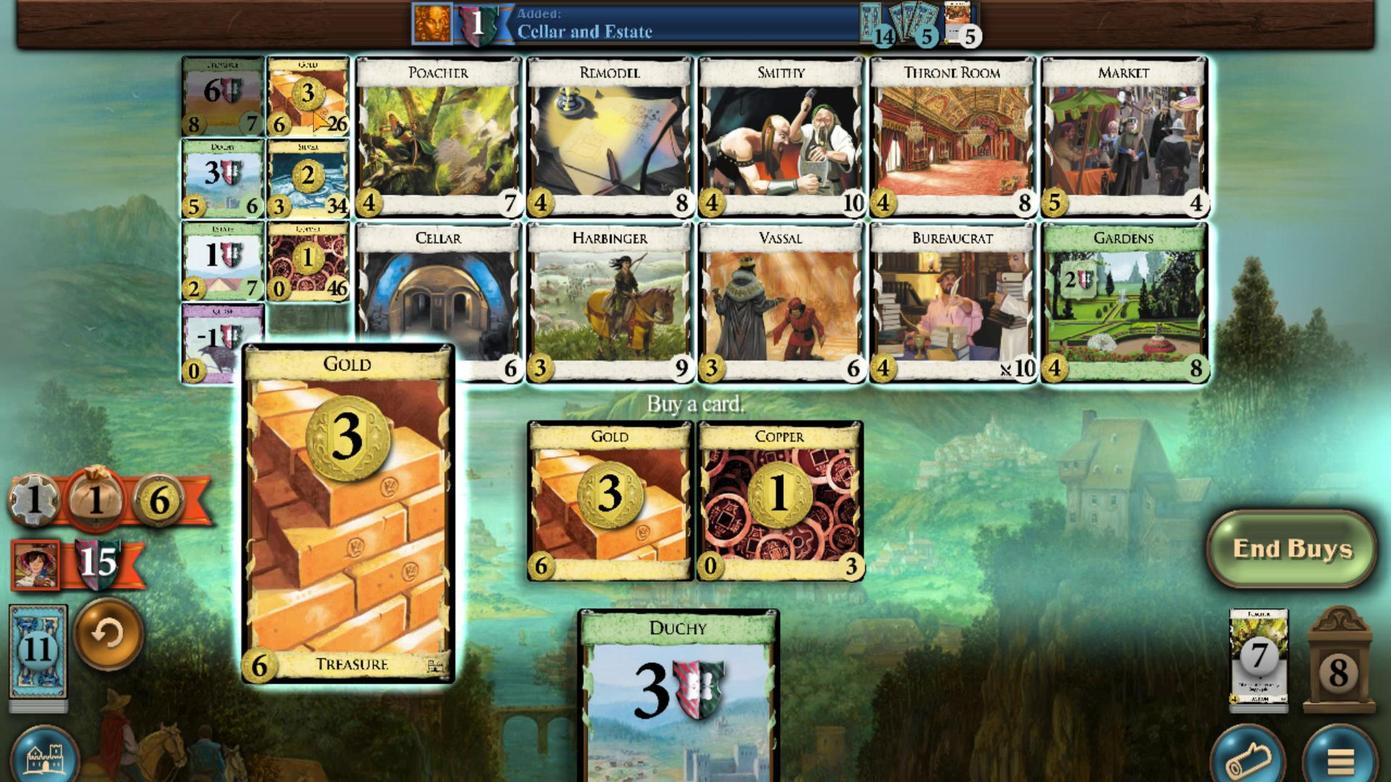 
Action: Mouse moved to (850, 600)
Screenshot: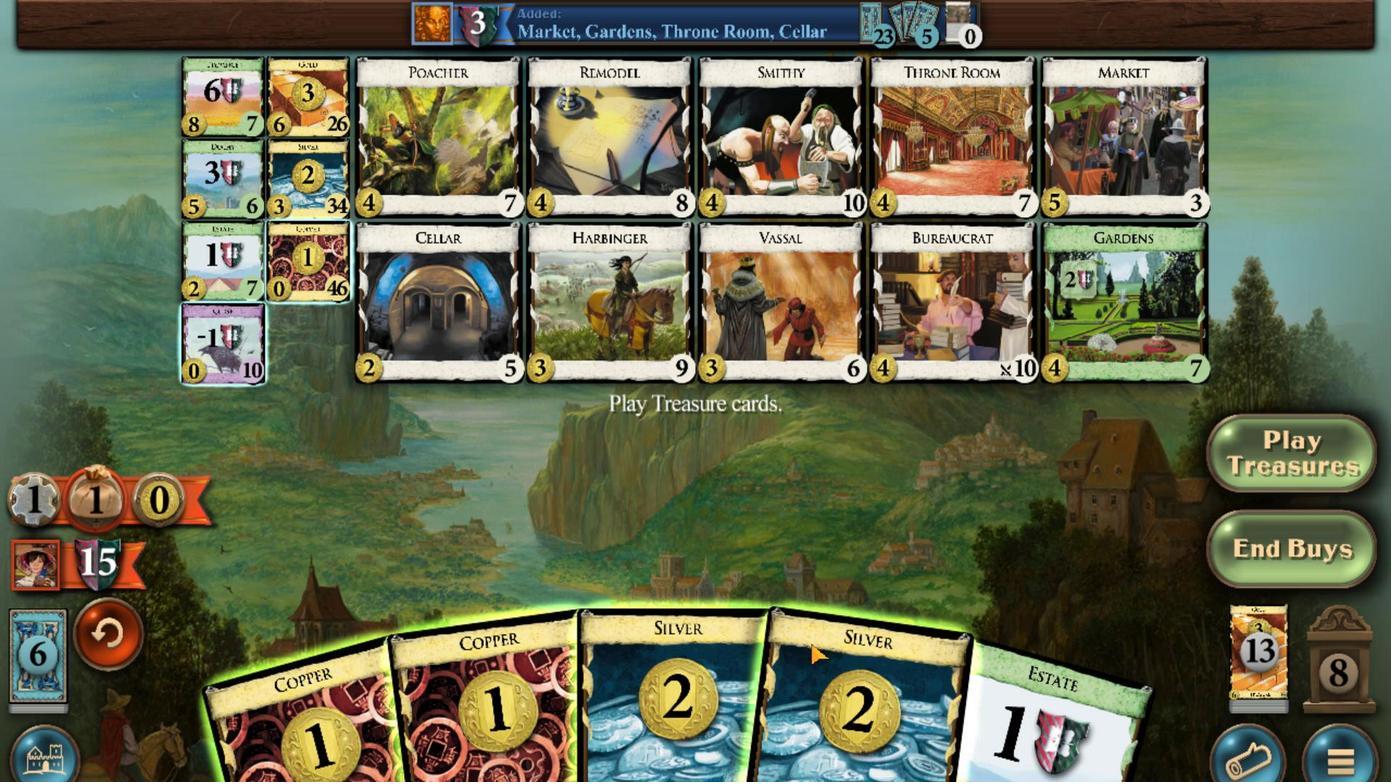
Action: Mouse scrolled (850, 601) with delta (0, 0)
Screenshot: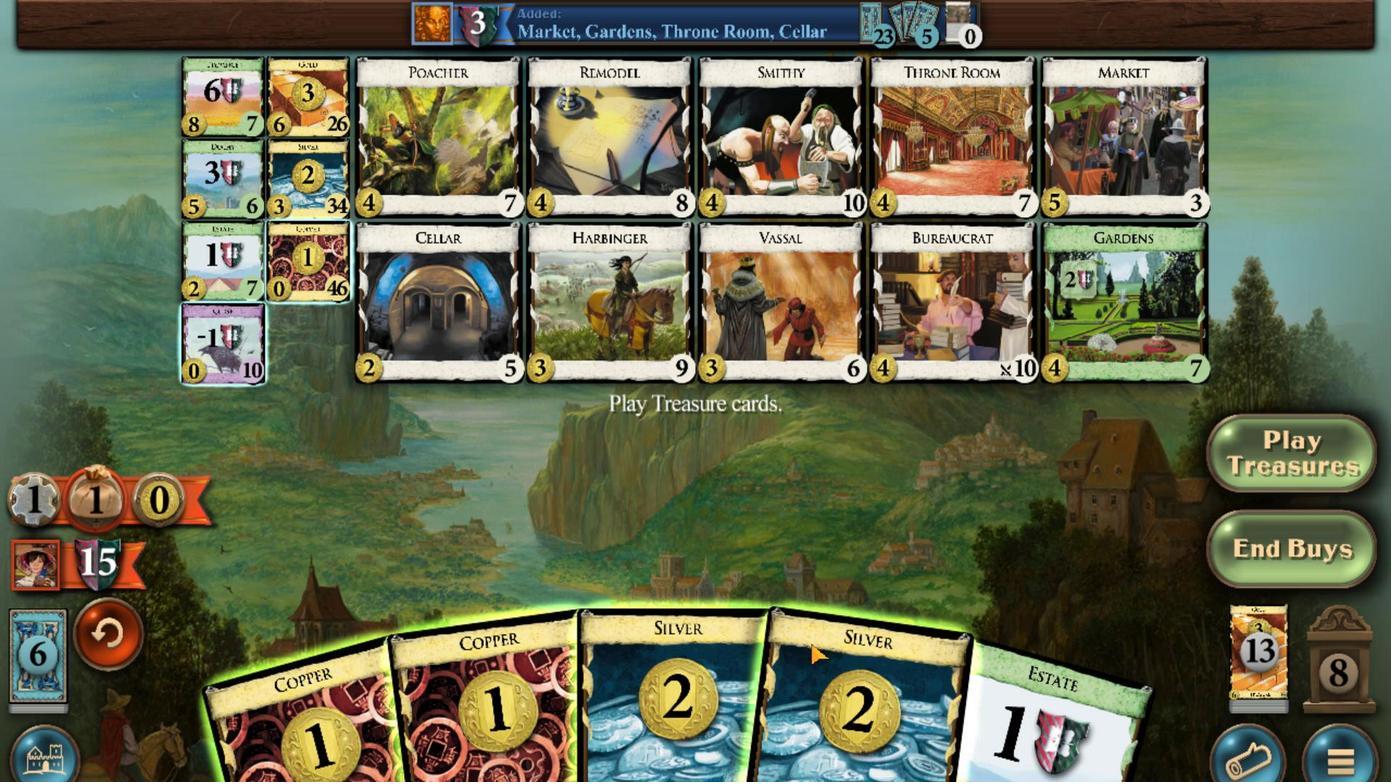 
Action: Mouse moved to (791, 591)
Screenshot: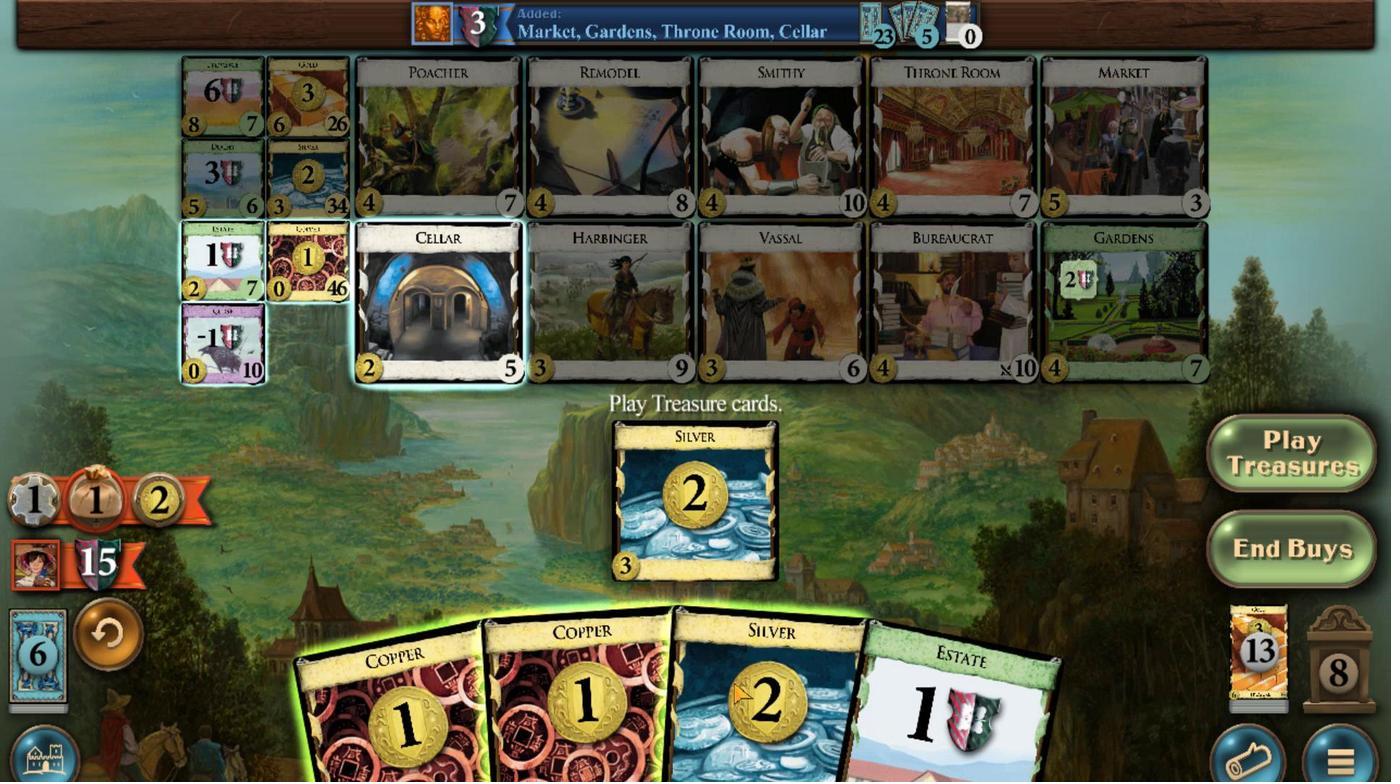 
Action: Mouse scrolled (791, 592) with delta (0, 0)
Screenshot: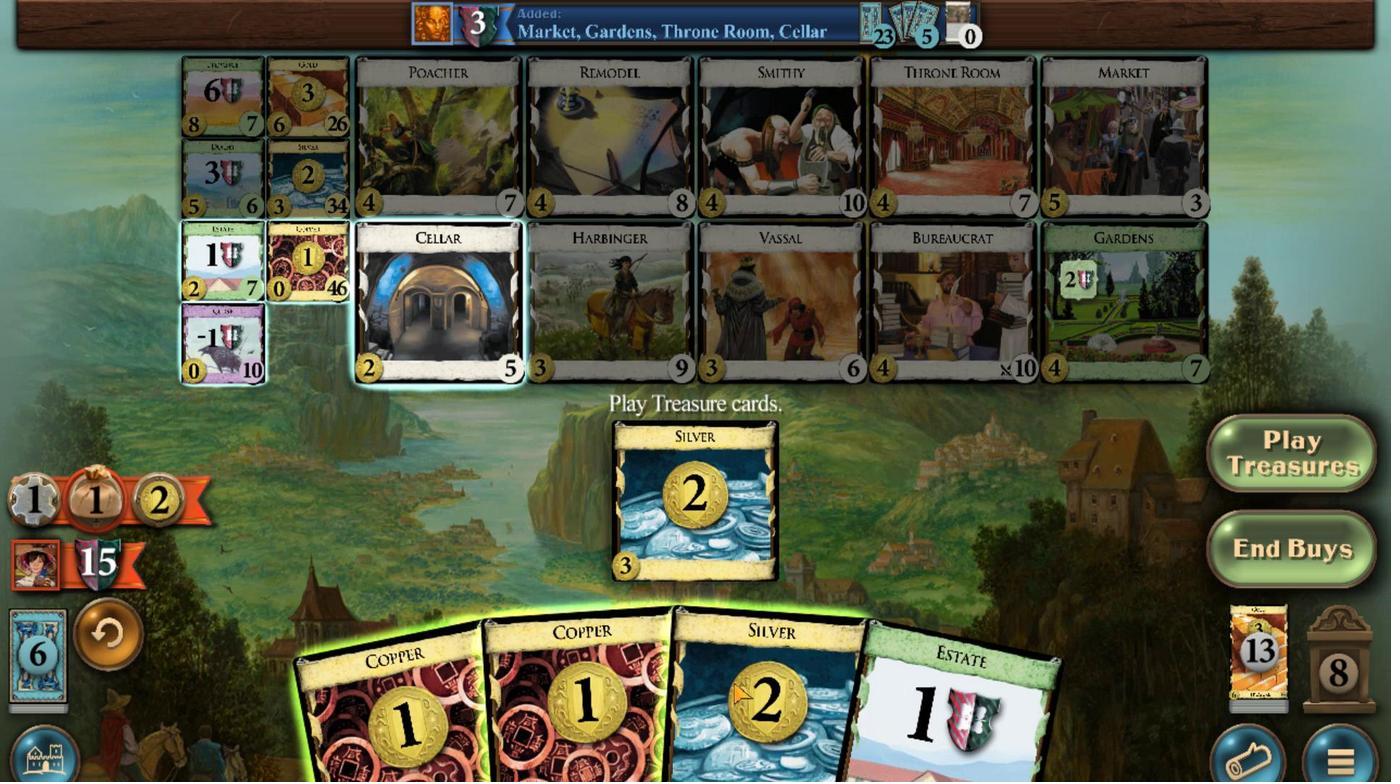 
Action: Mouse moved to (753, 589)
Screenshot: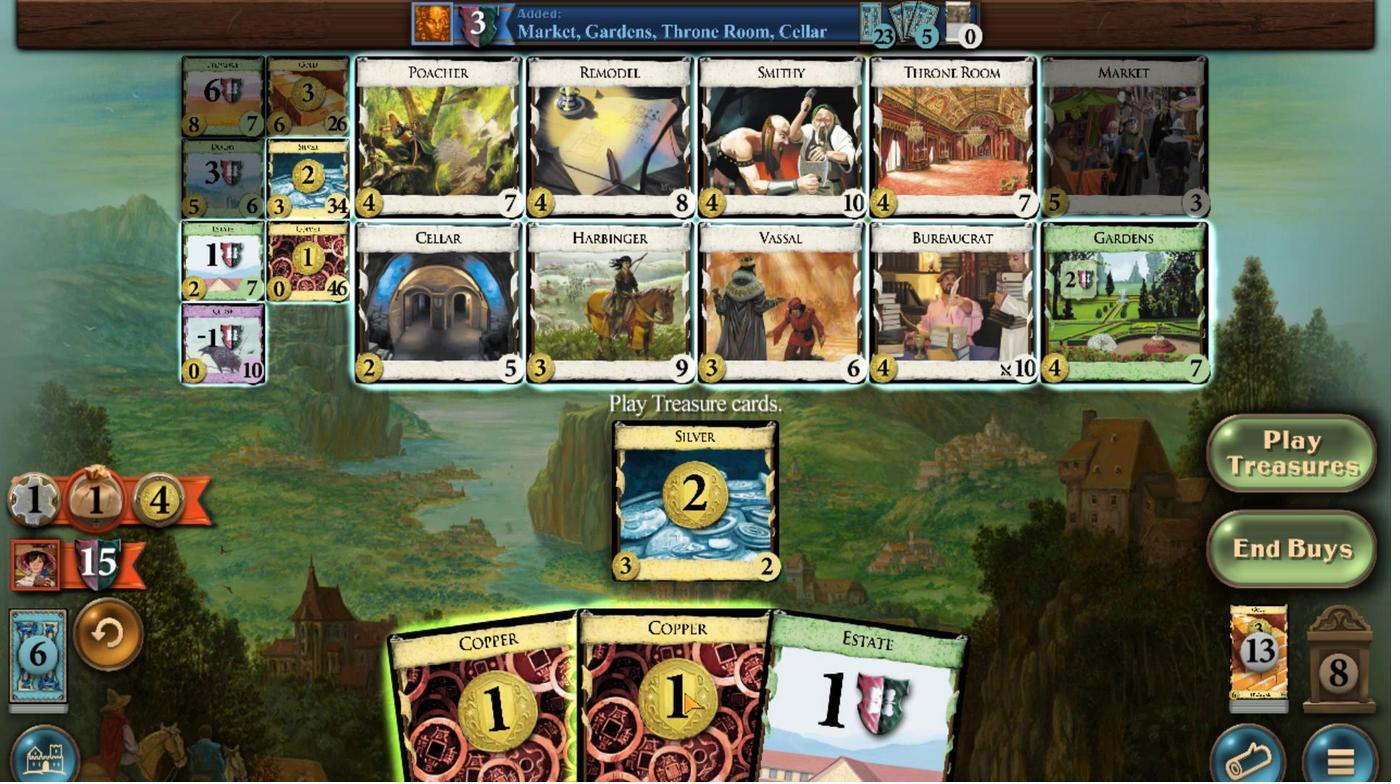 
Action: Mouse scrolled (753, 589) with delta (0, 0)
Screenshot: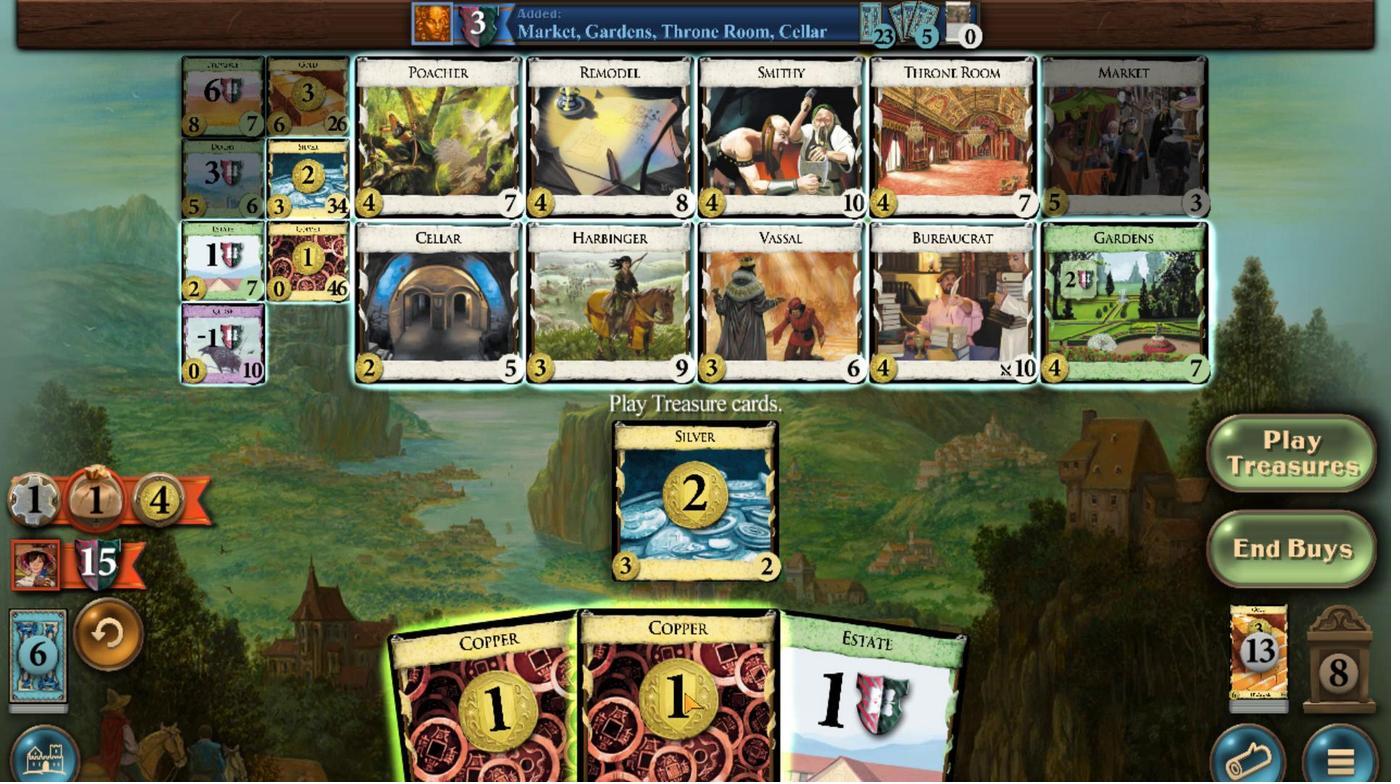 
Action: Mouse moved to (673, 591)
Screenshot: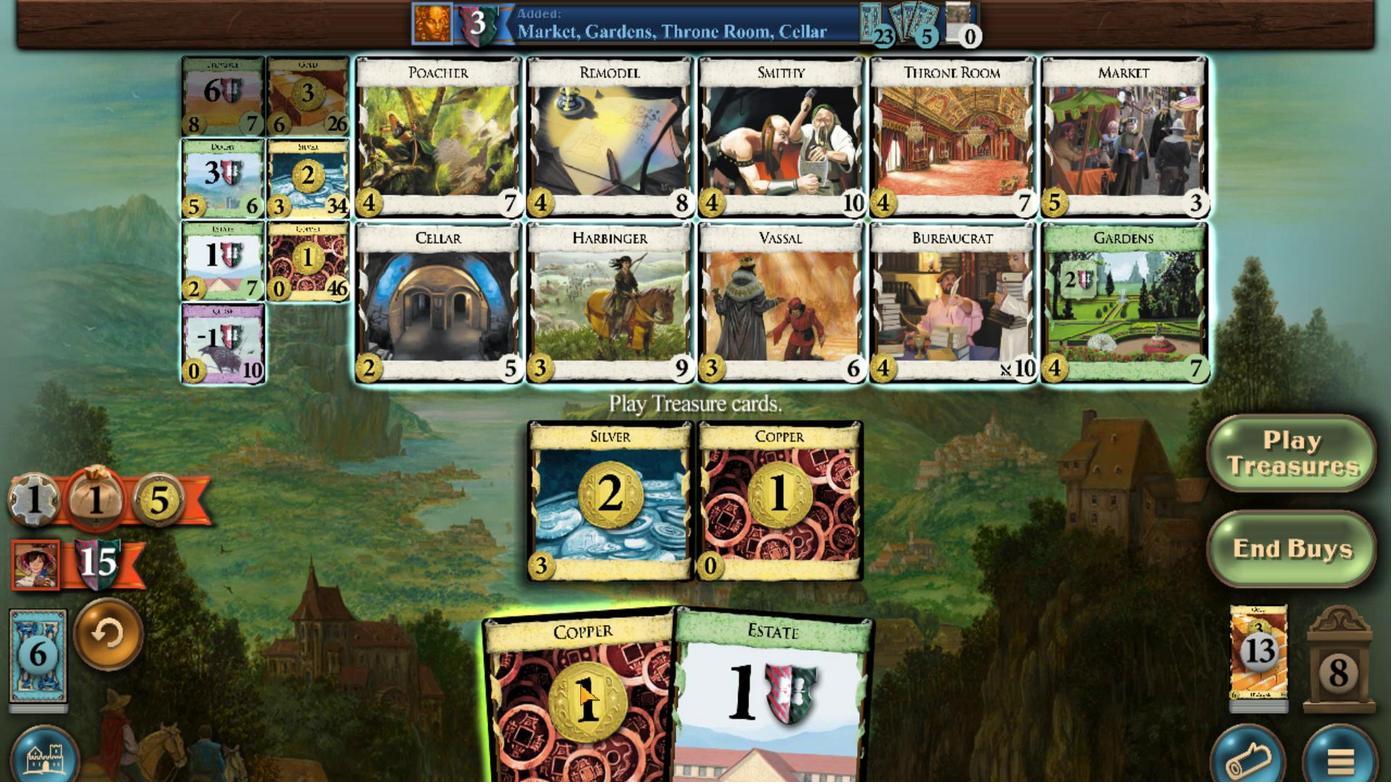 
Action: Mouse scrolled (673, 591) with delta (0, 0)
Screenshot: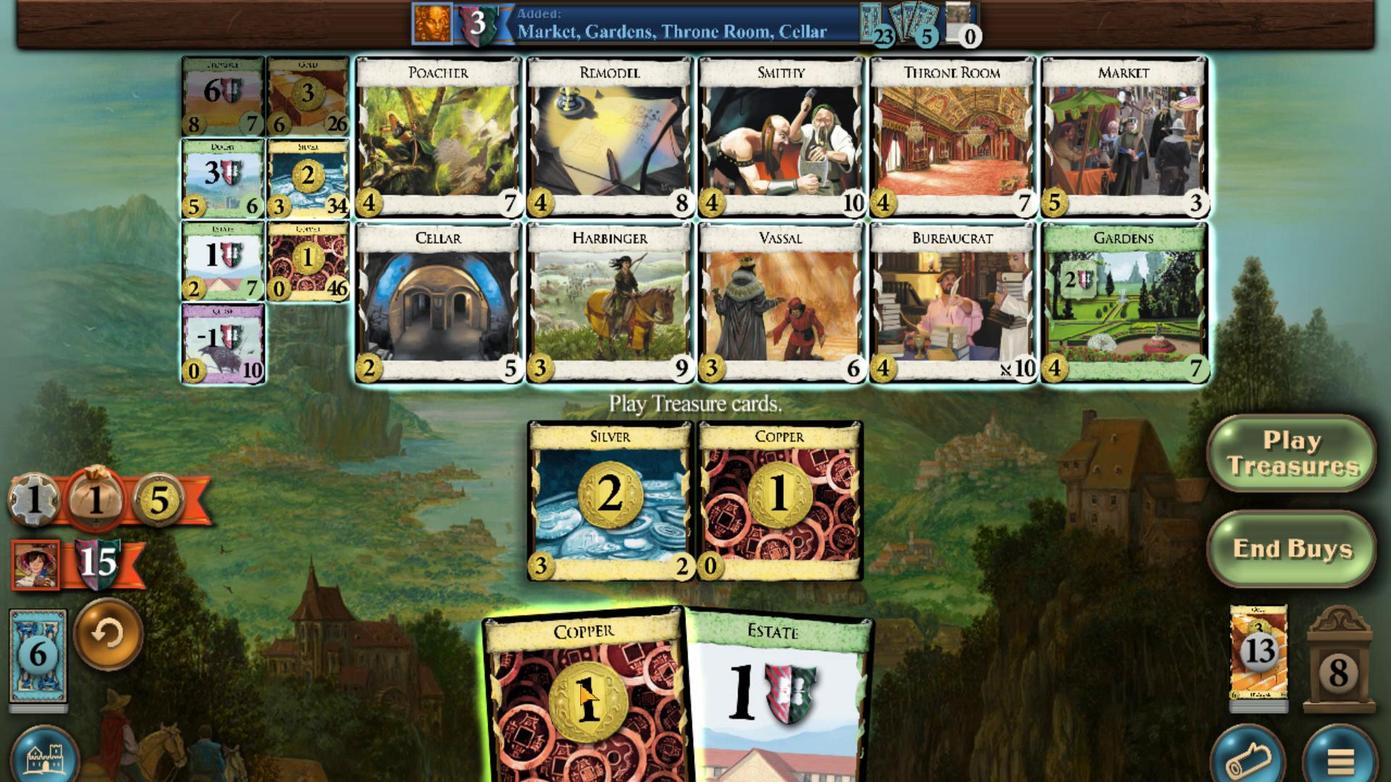 
Action: Mouse moved to (471, 733)
Screenshot: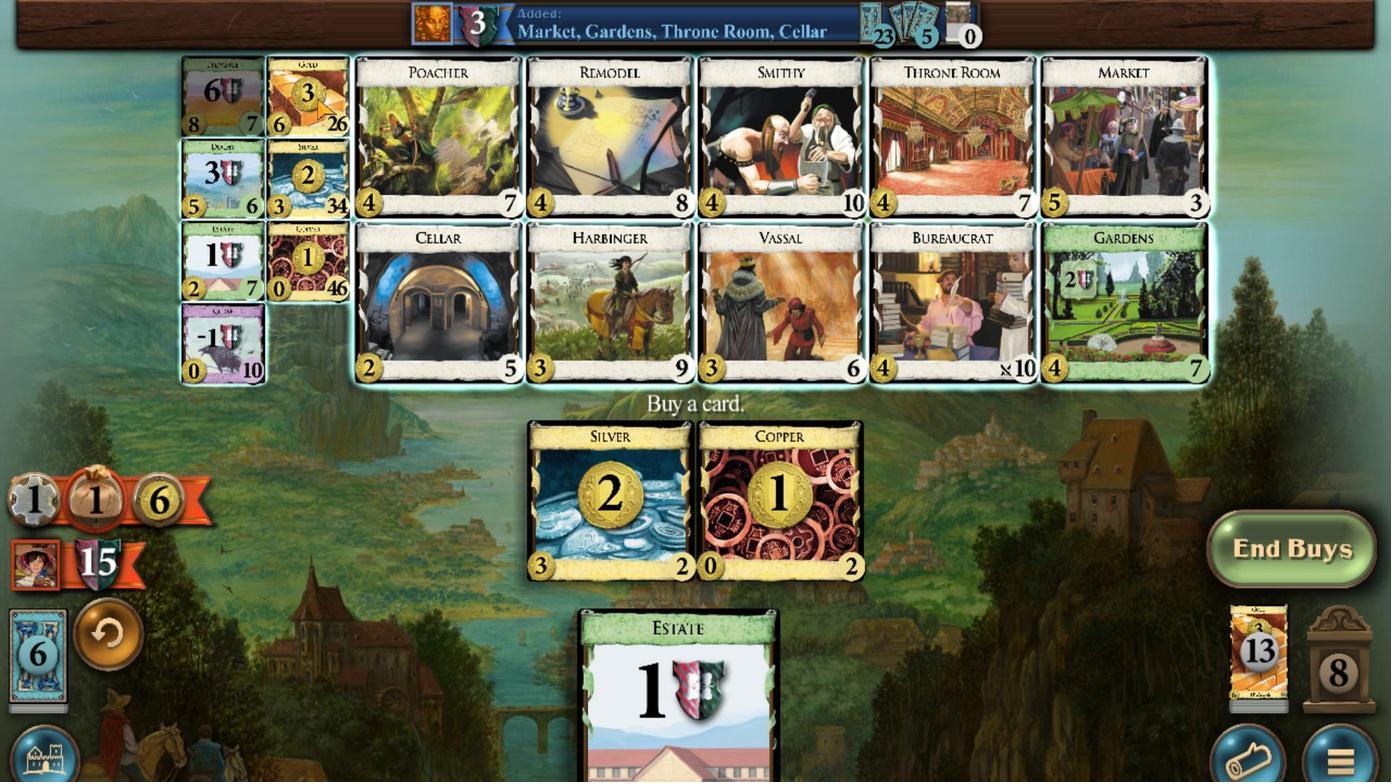 
Action: Mouse scrolled (471, 733) with delta (0, 0)
Screenshot: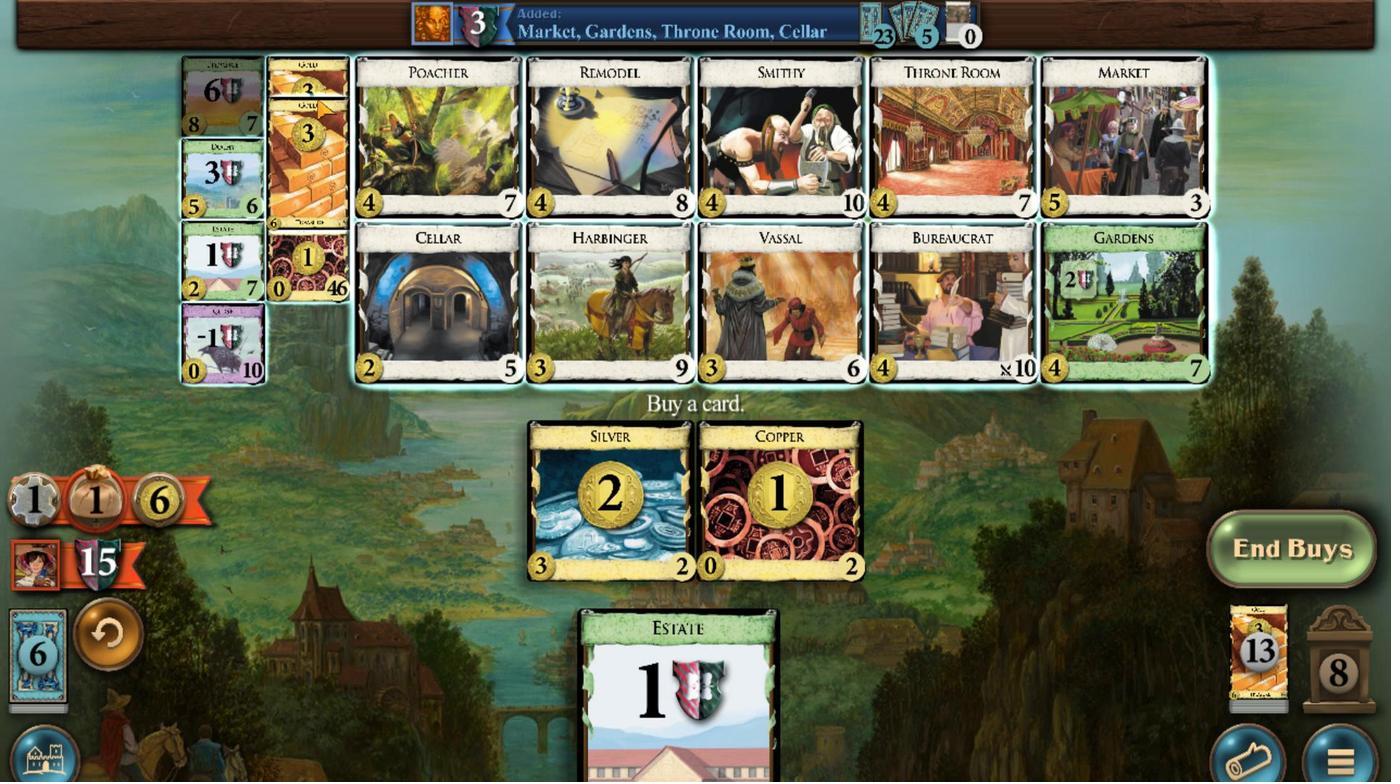 
Action: Mouse scrolled (471, 733) with delta (0, 0)
Screenshot: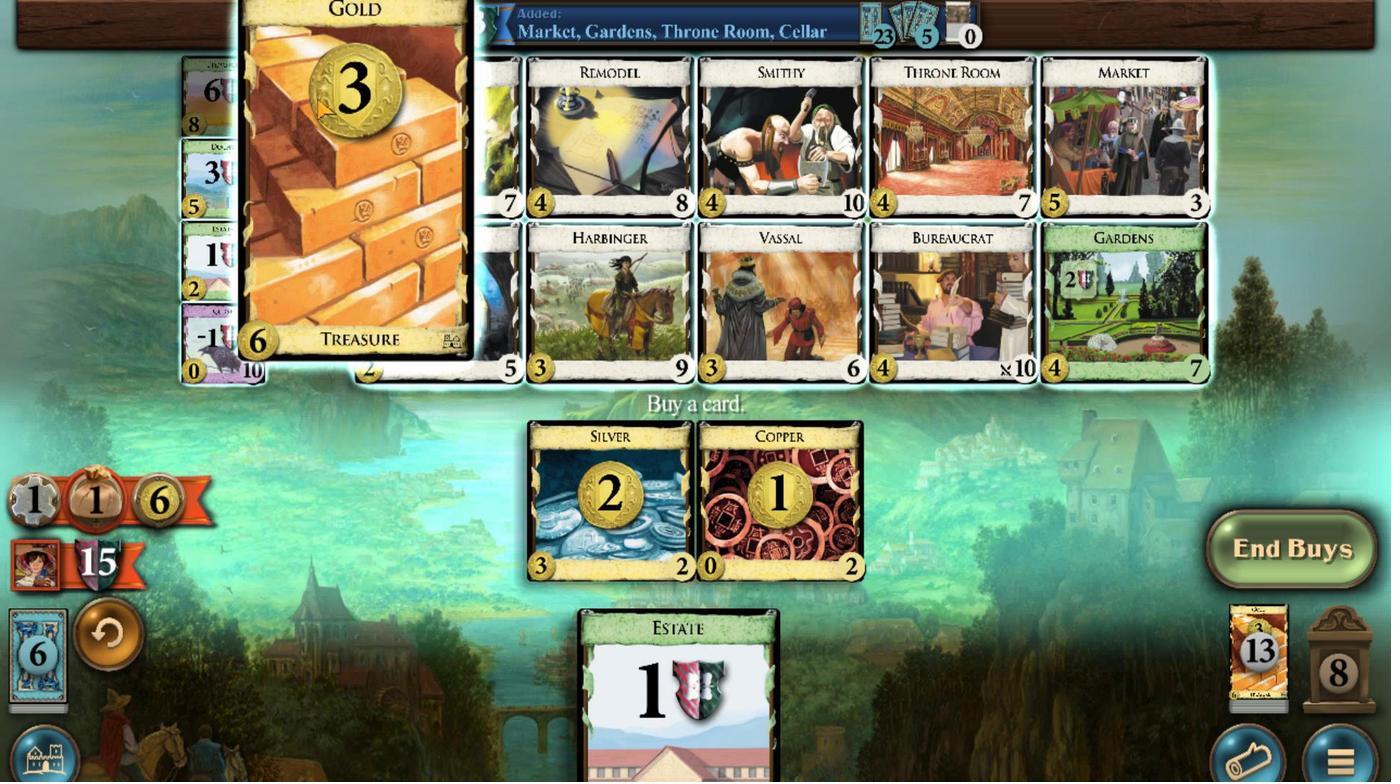 
Action: Mouse scrolled (471, 733) with delta (0, 0)
Screenshot: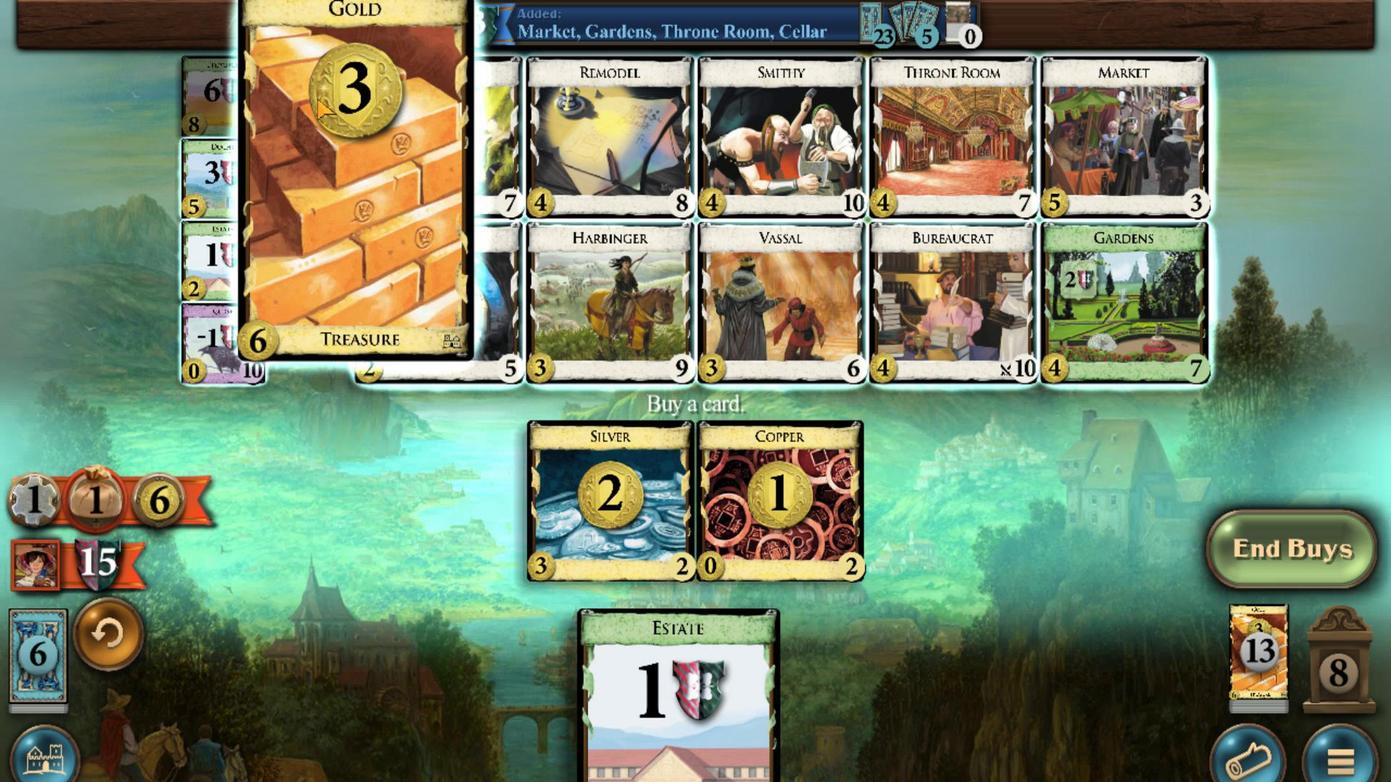 
Action: Mouse scrolled (471, 733) with delta (0, 0)
Screenshot: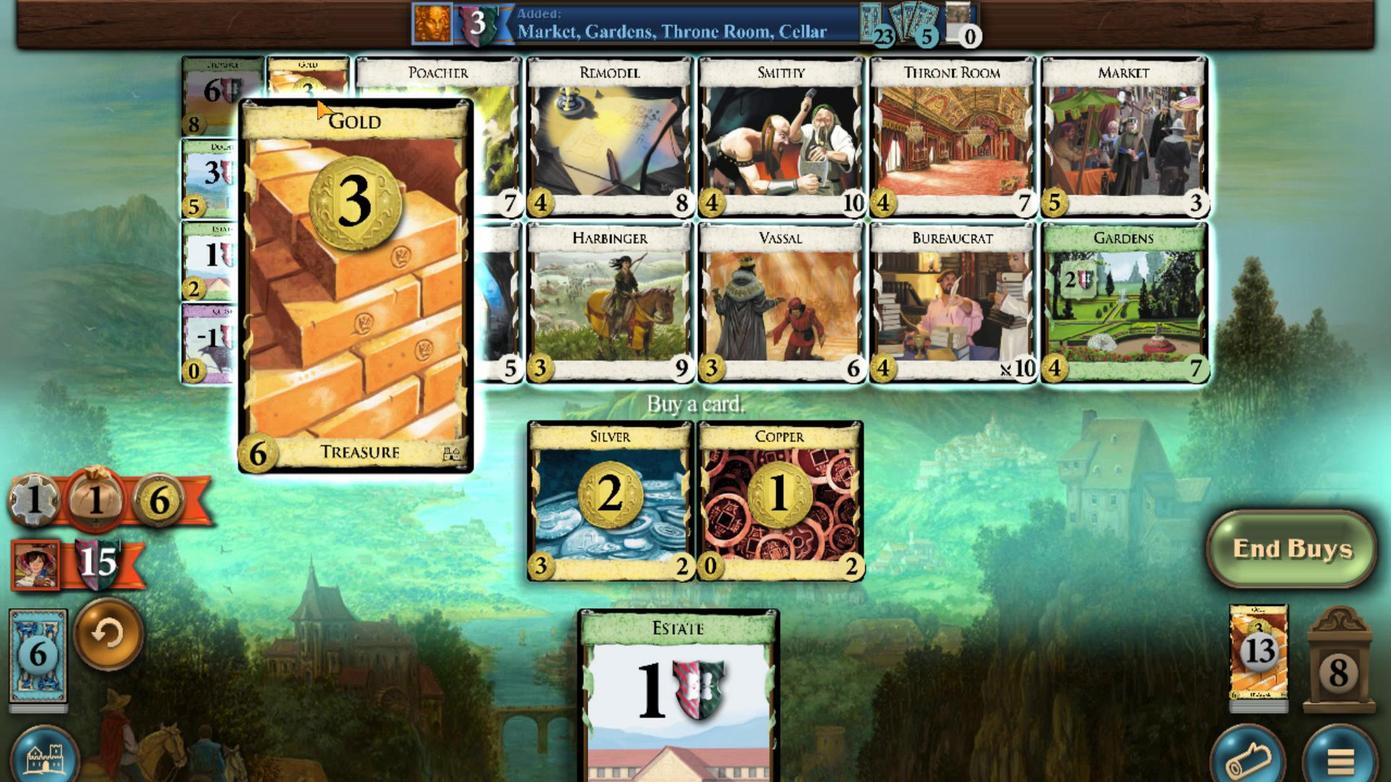 
Action: Mouse scrolled (471, 733) with delta (0, 0)
Screenshot: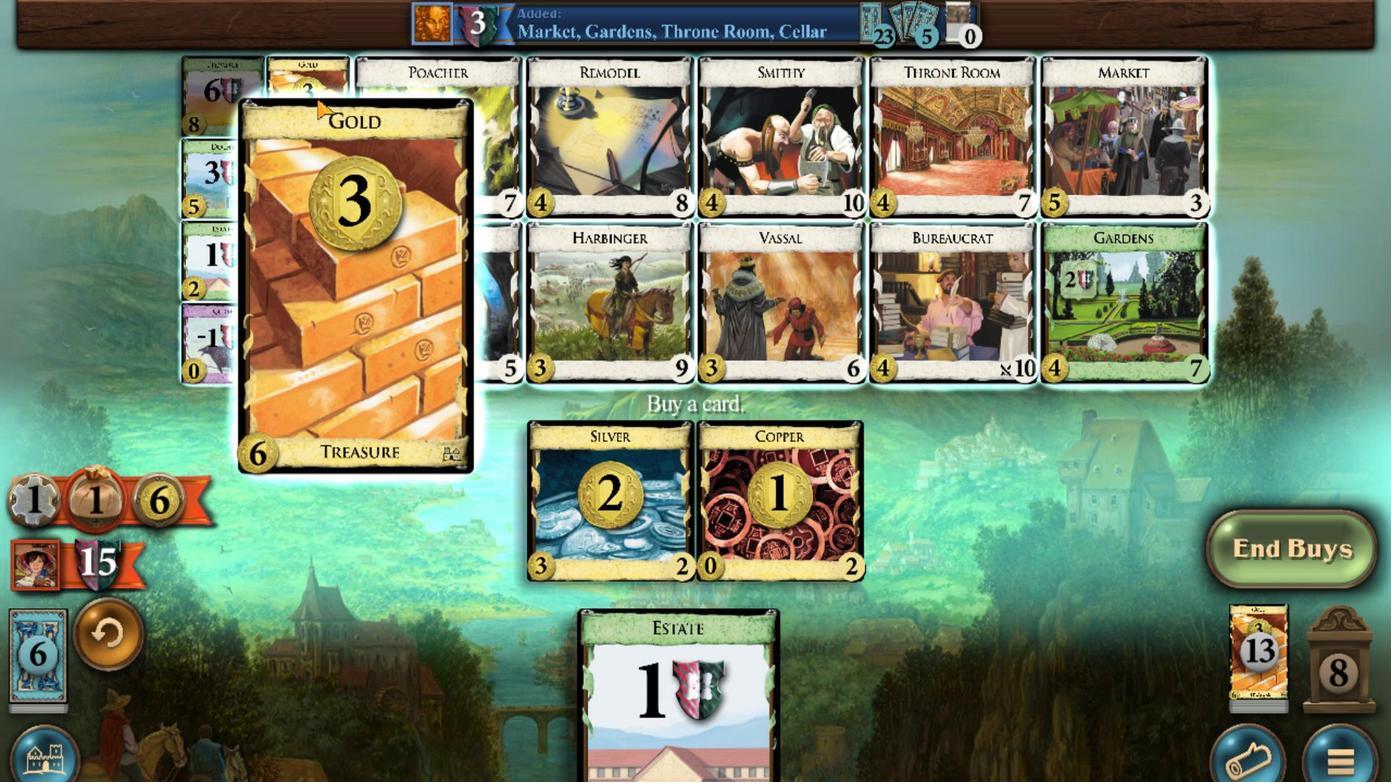 
Action: Mouse moved to (492, 583)
Screenshot: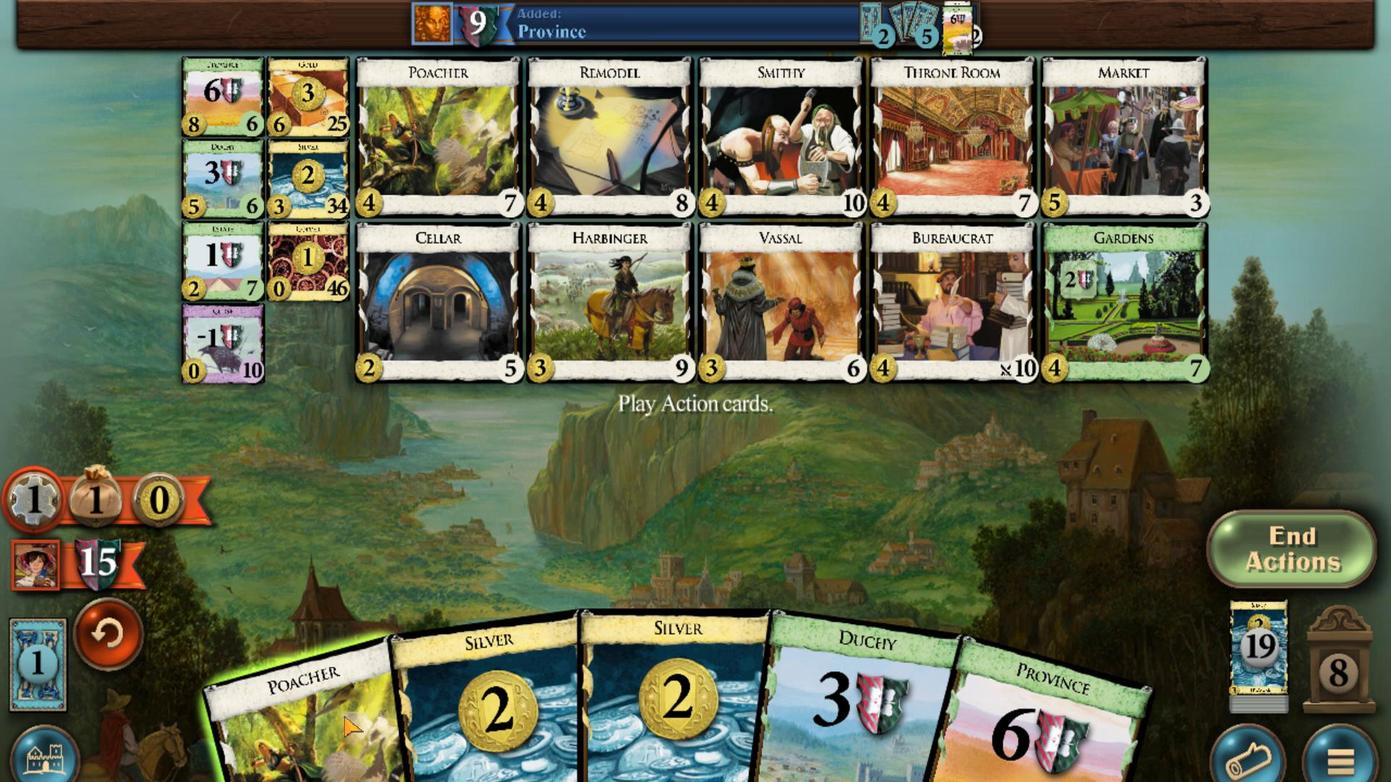 
Action: Mouse scrolled (492, 583) with delta (0, 0)
Screenshot: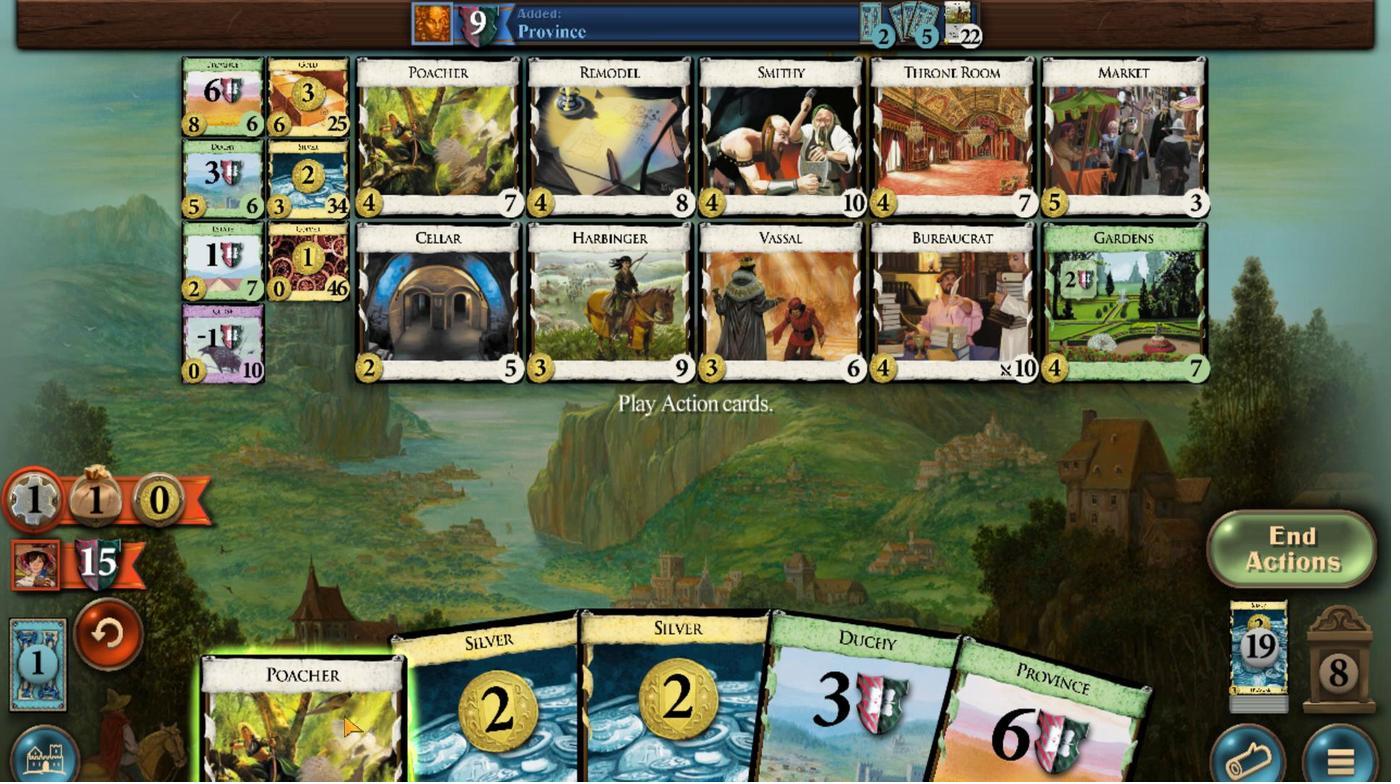 
Action: Mouse moved to (608, 600)
Screenshot: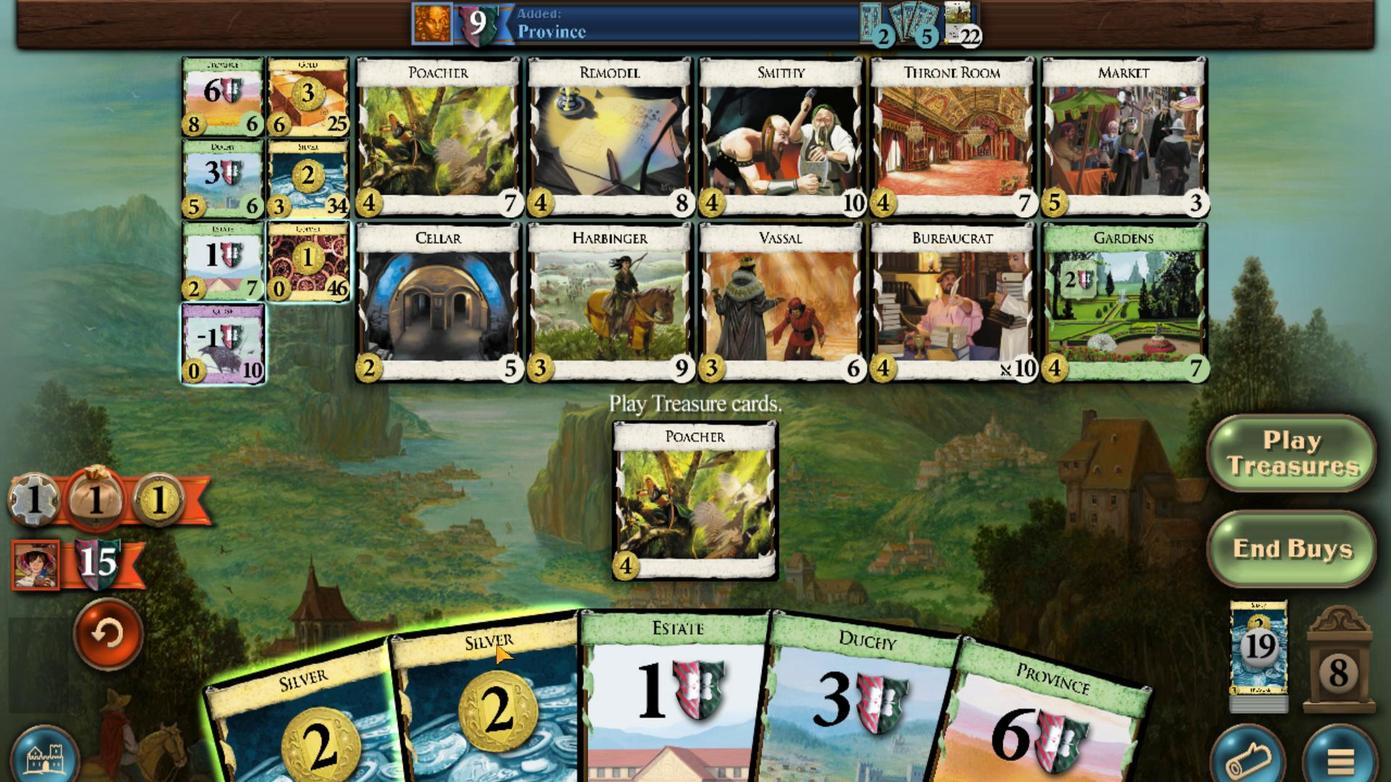 
Action: Mouse scrolled (608, 601) with delta (0, 0)
Screenshot: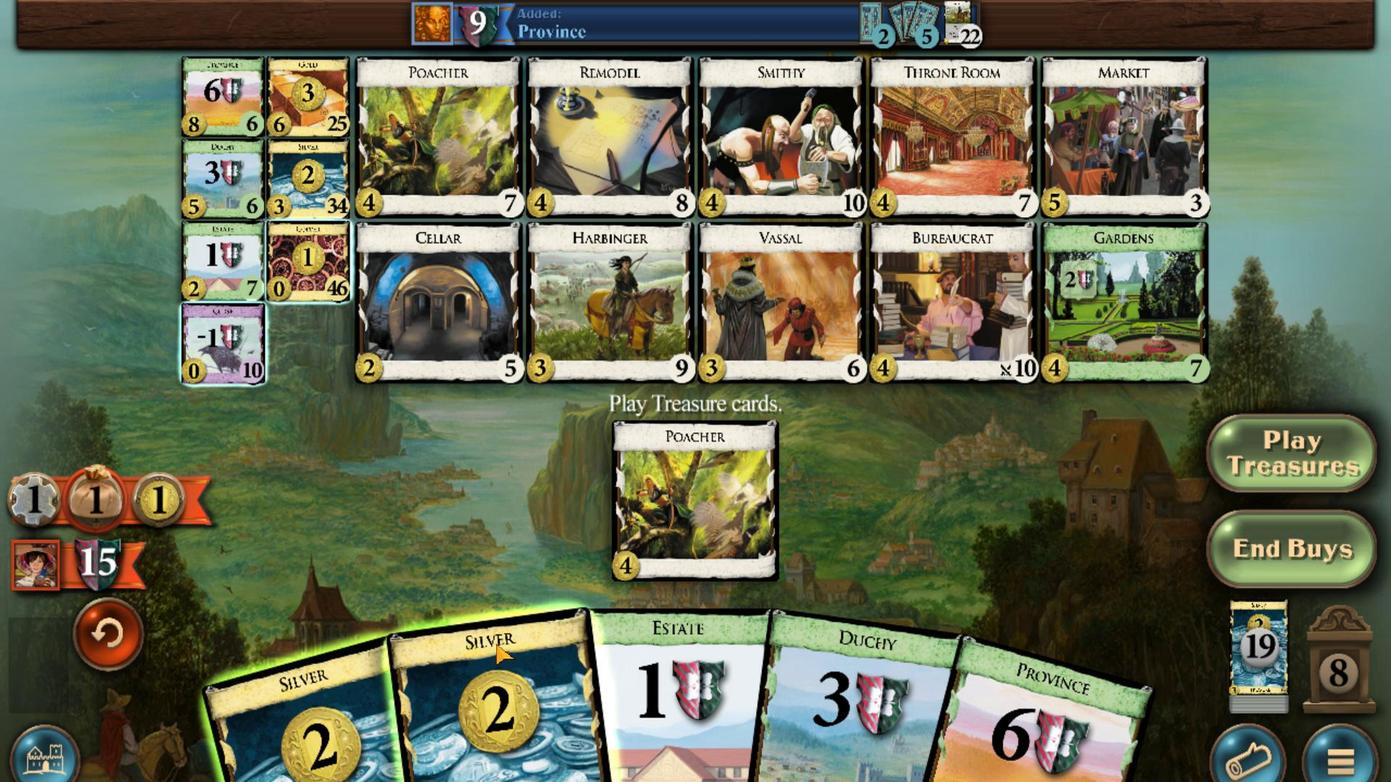 
Action: Mouse moved to (558, 595)
Screenshot: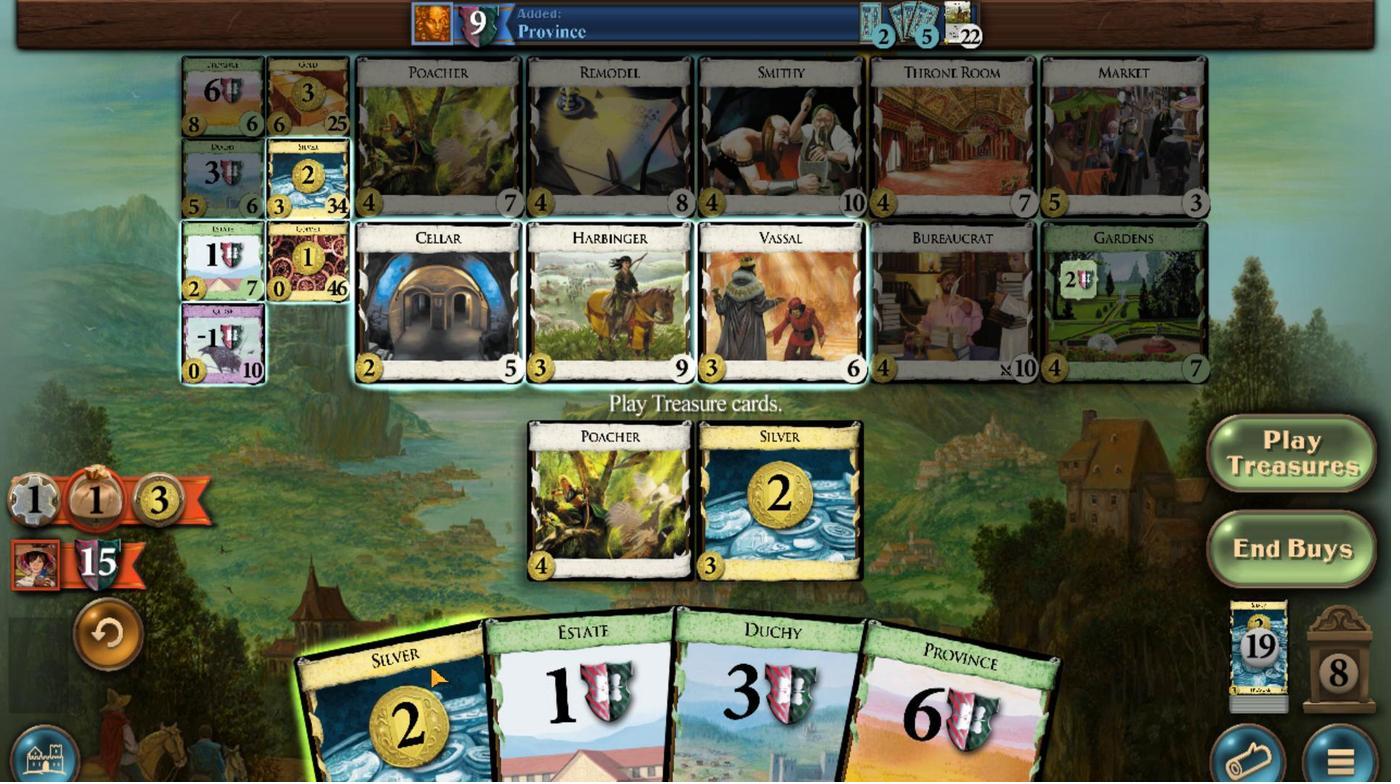 
Action: Mouse scrolled (558, 595) with delta (0, 0)
Screenshot: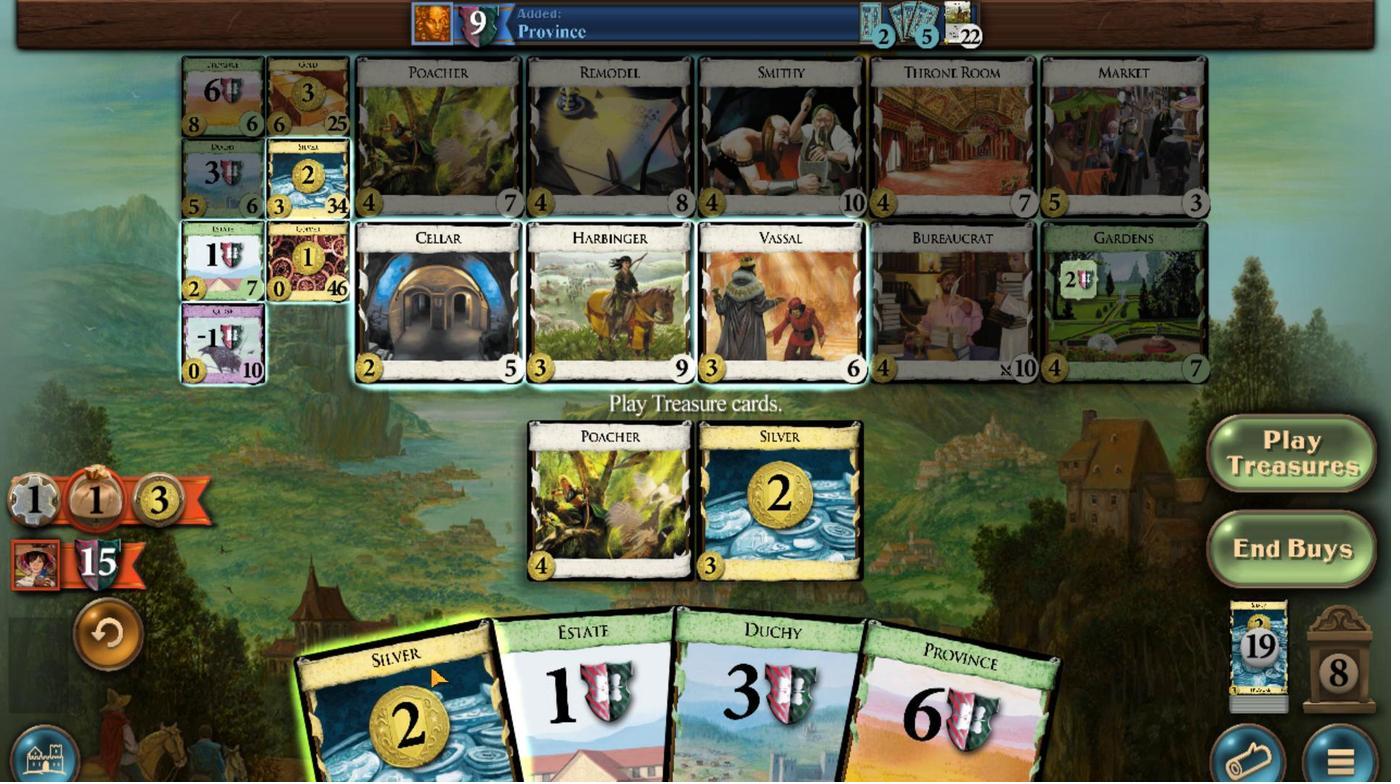 
Action: Mouse moved to (571, 722)
Screenshot: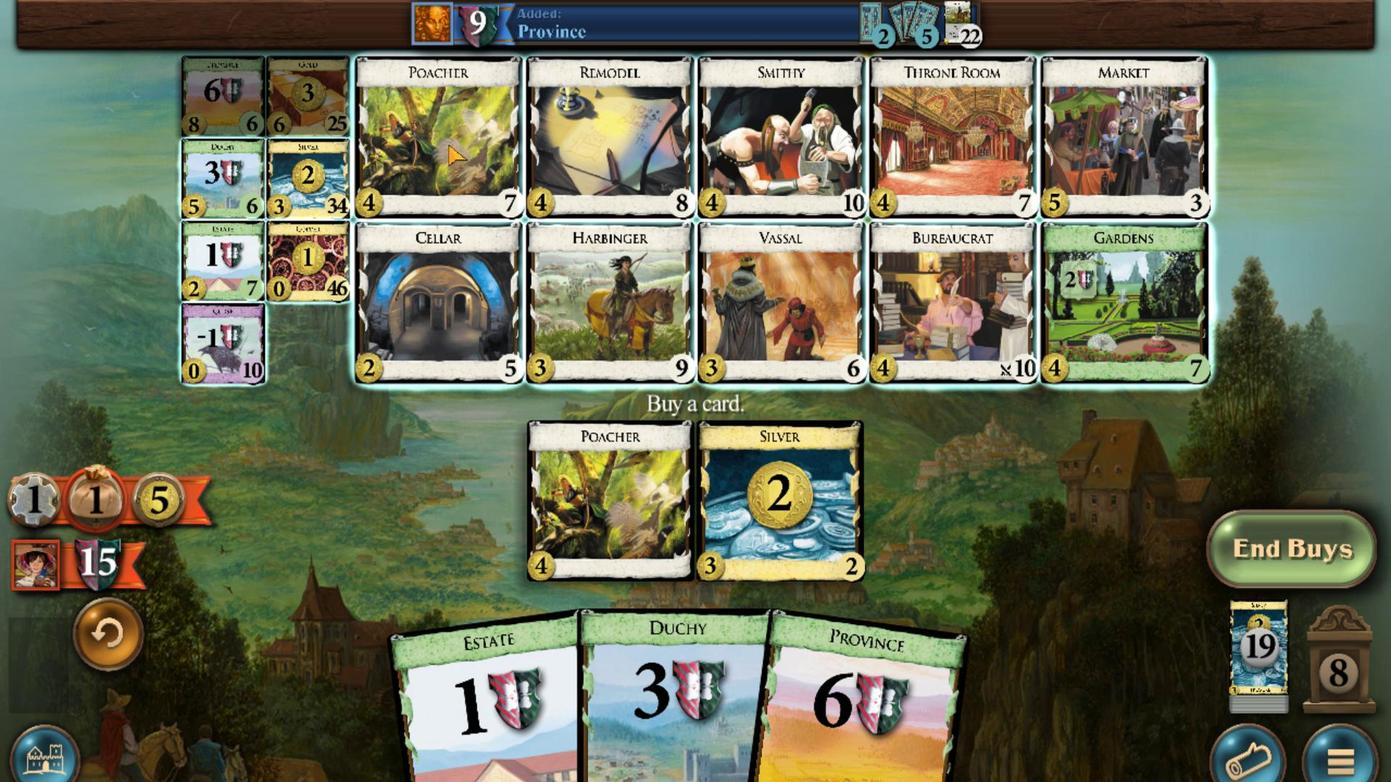 
Action: Mouse scrolled (571, 722) with delta (0, 0)
Screenshot: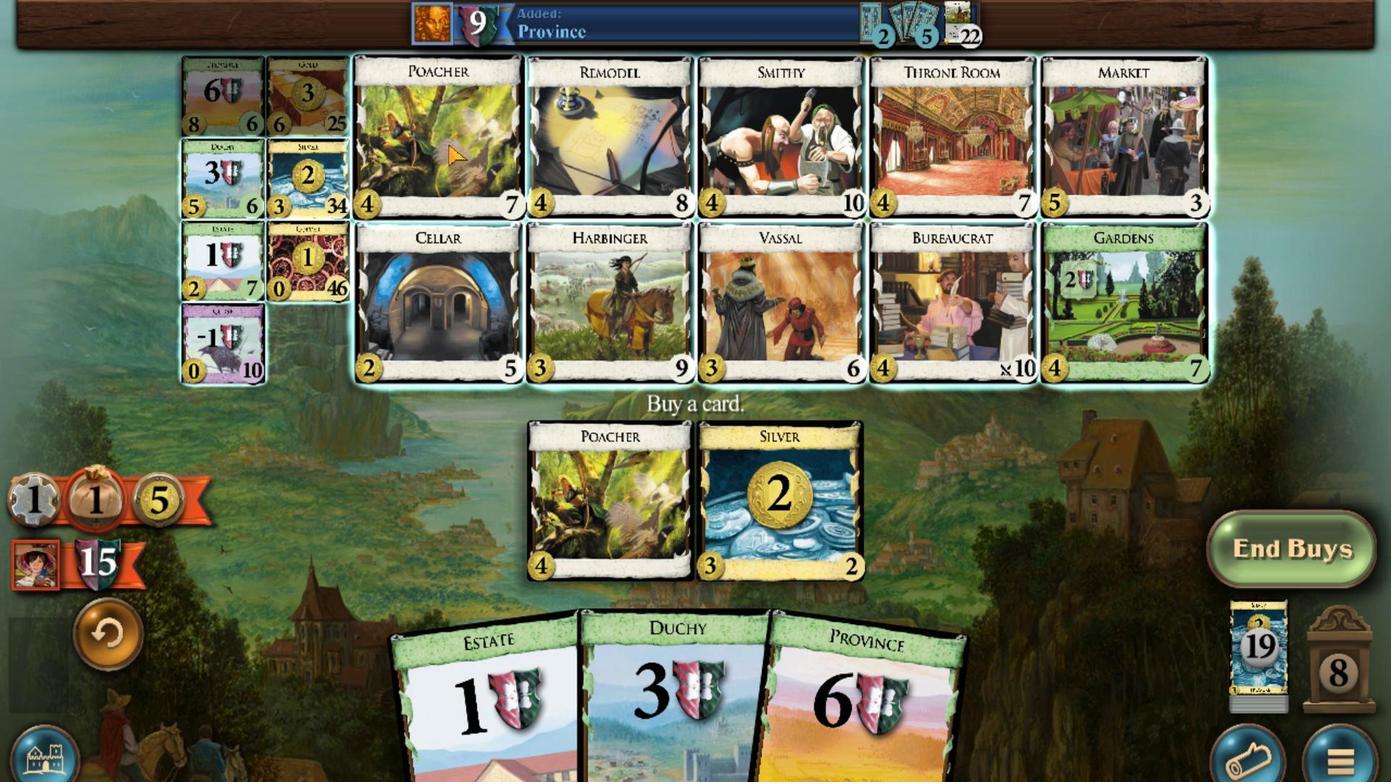 
Action: Mouse scrolled (571, 722) with delta (0, 0)
Screenshot: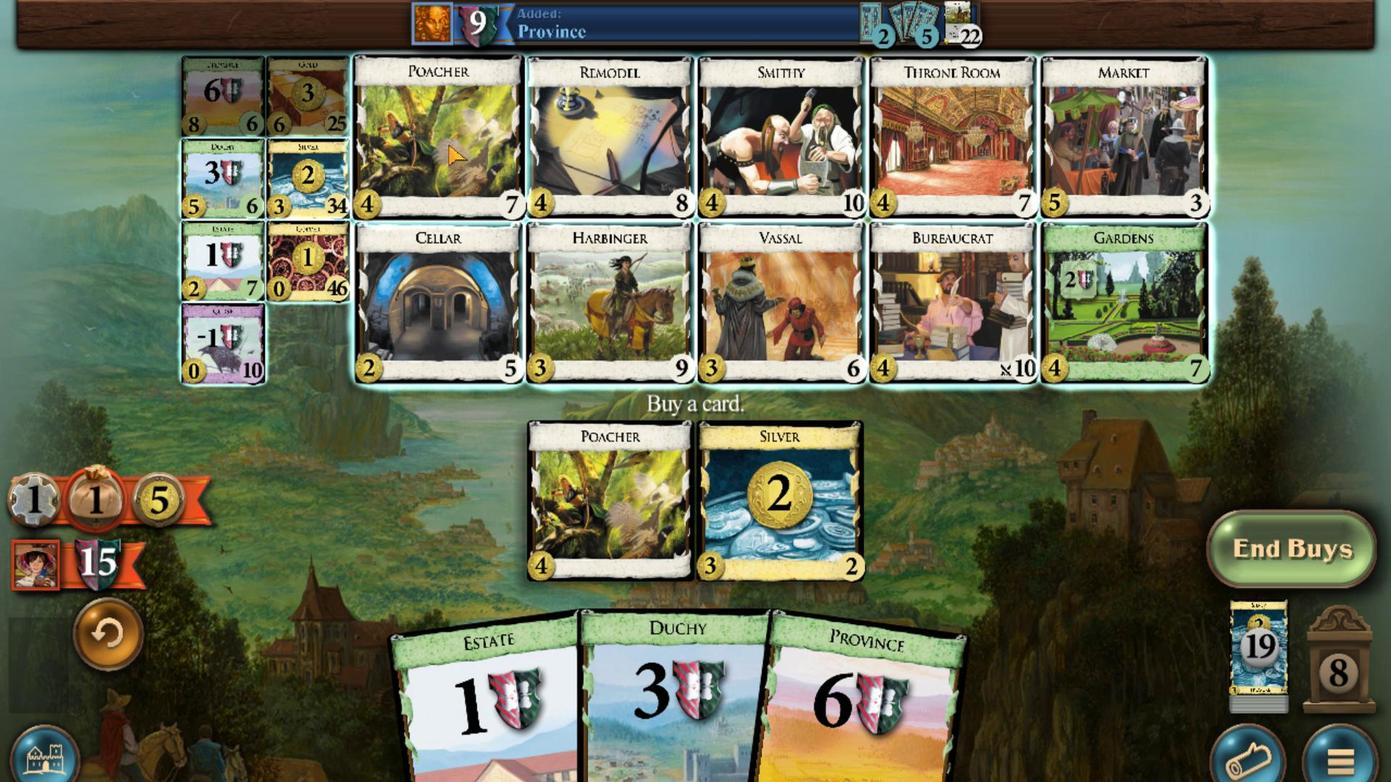 
Action: Mouse scrolled (571, 722) with delta (0, 0)
Screenshot: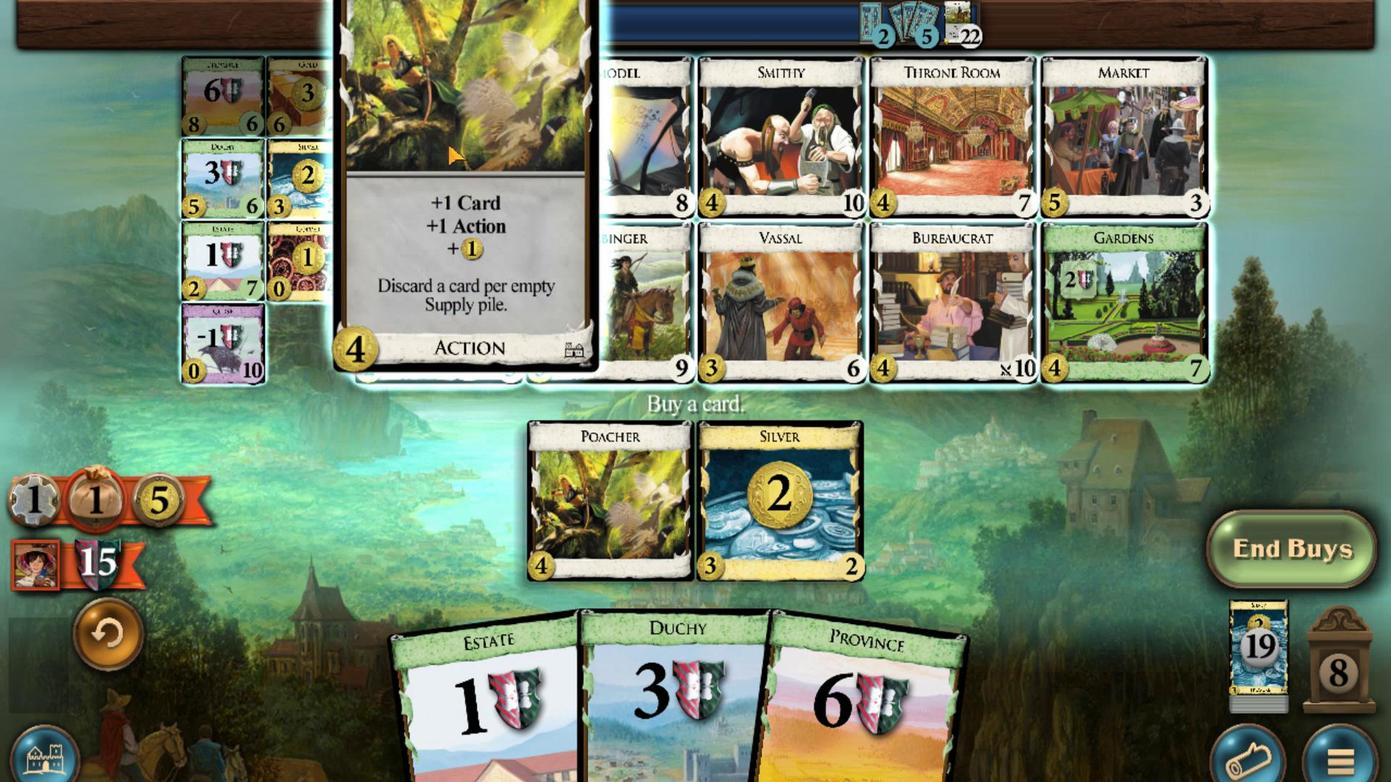 
Action: Mouse scrolled (571, 722) with delta (0, 0)
Screenshot: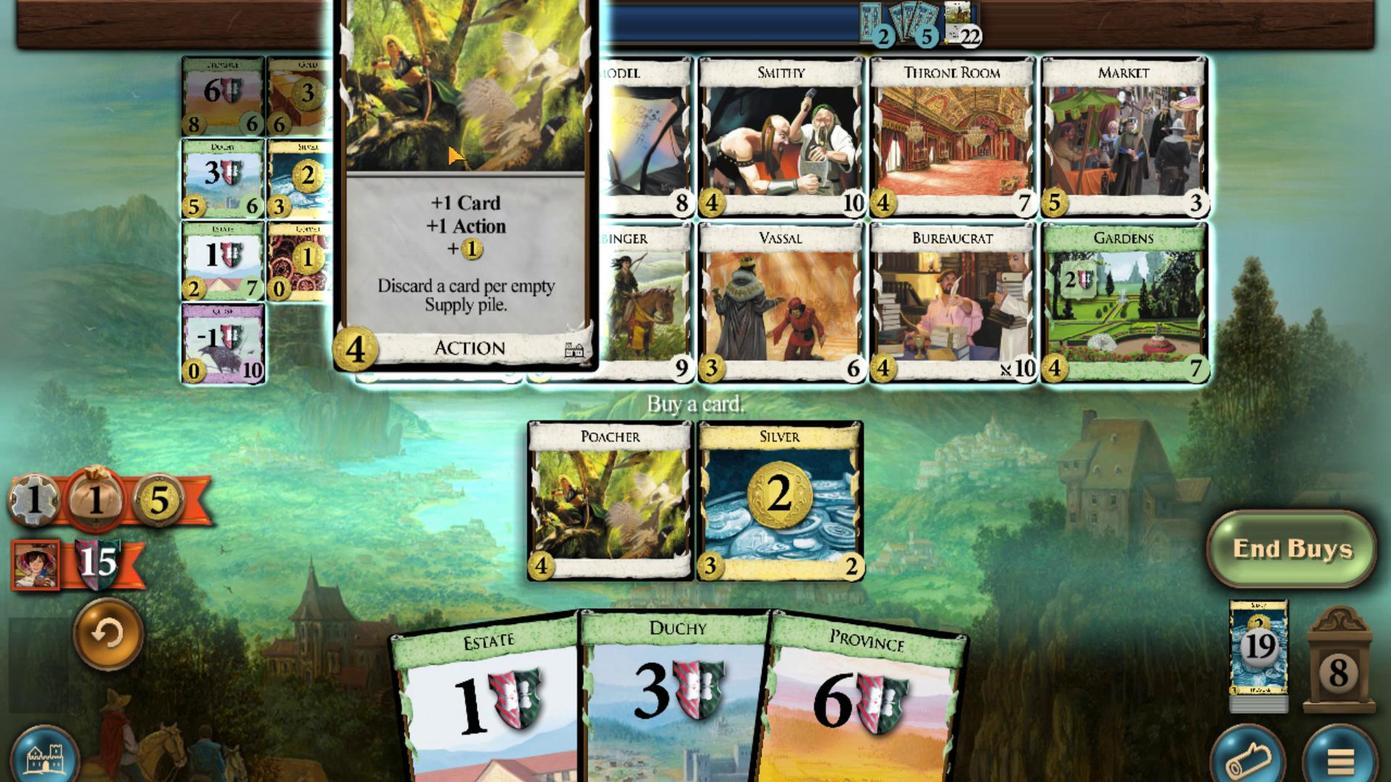 
Action: Mouse scrolled (571, 722) with delta (0, 0)
Screenshot: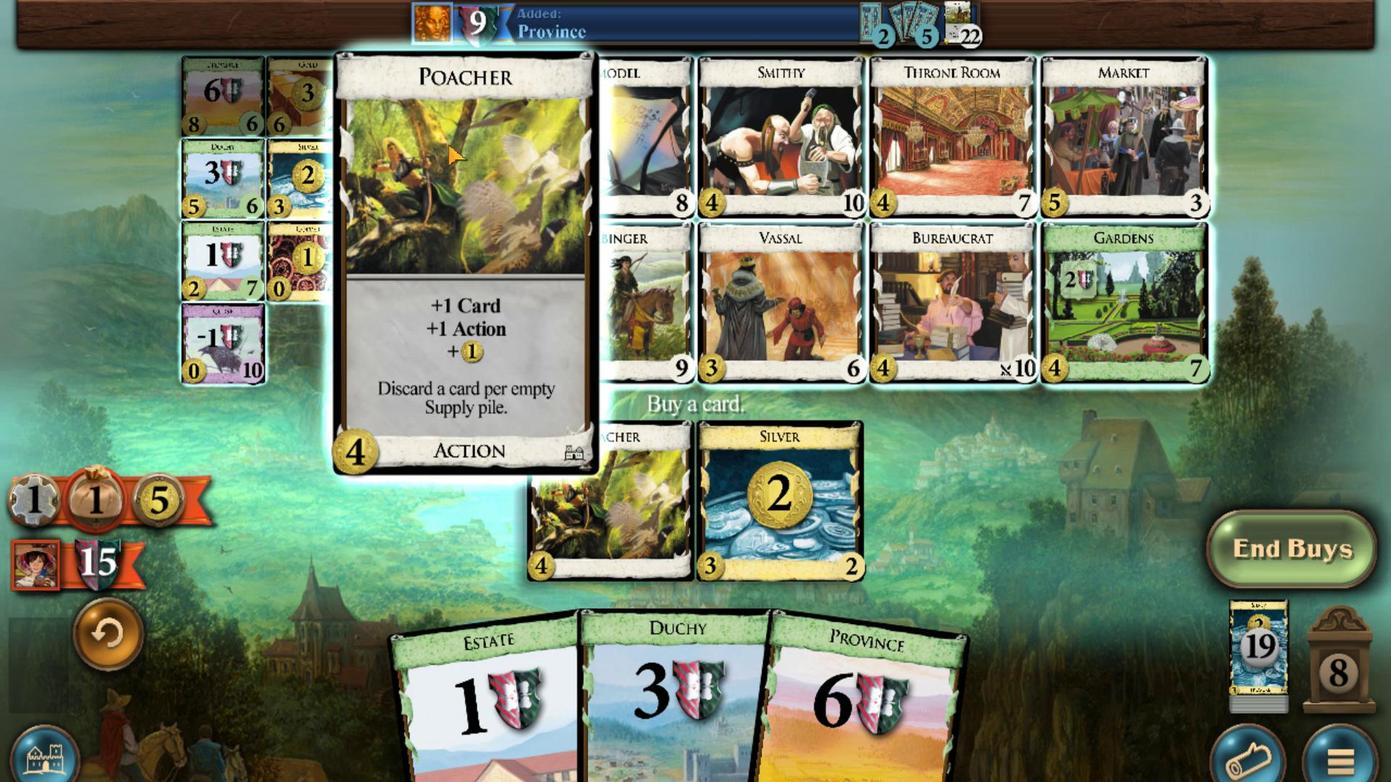 
Action: Mouse moved to (476, 580)
Screenshot: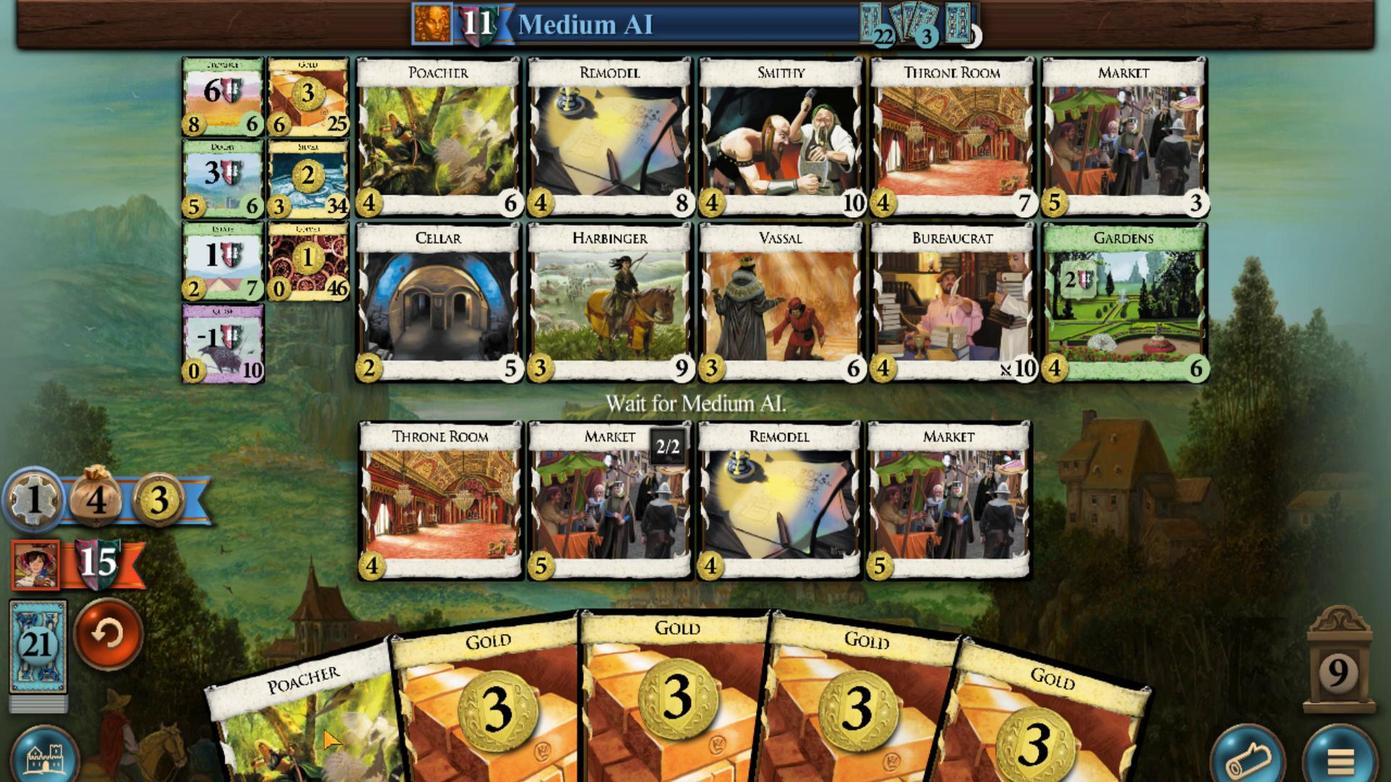 
Action: Mouse pressed left at (476, 580)
